 Task: Add a timeline in the project AgileNexus for the epic 'Disaster recovery (DR) planning' from 2023/06/15 to 2025/08/20. Add a timeline in the project AgileNexus for the epic 'Cloud backup and recovery' from 2023/03/16 to 2025/09/14. Add a timeline in the project AgileNexus for the epic 'Legacy system modernization' from 2024/02/22 to 2025/10/07
Action: Mouse moved to (207, 274)
Screenshot: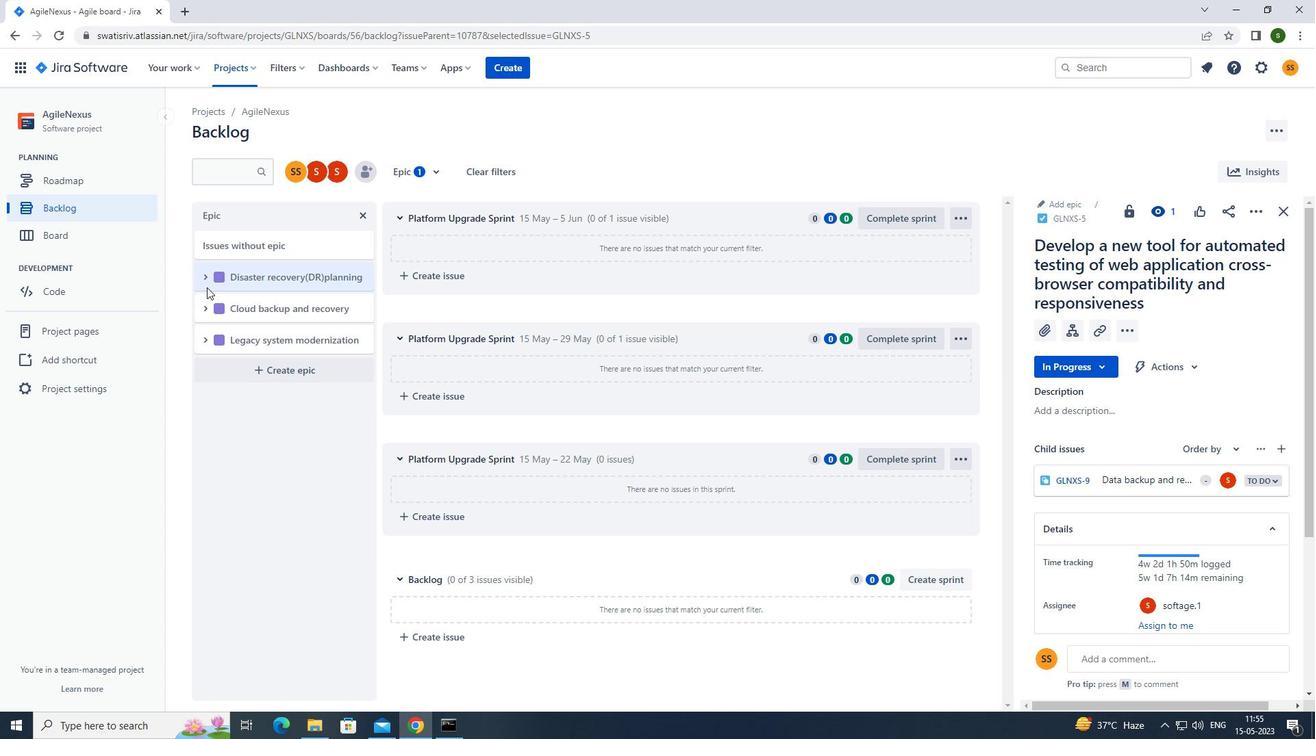 
Action: Mouse pressed left at (207, 274)
Screenshot: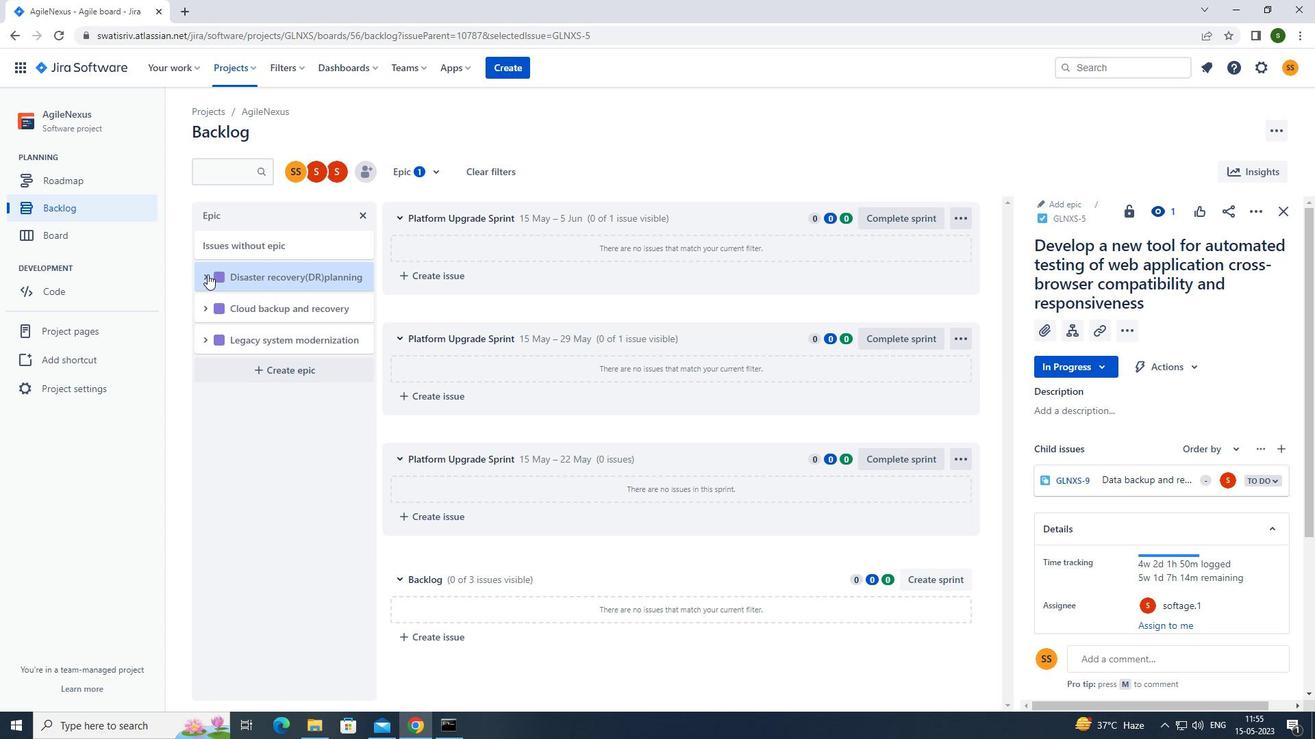 
Action: Mouse moved to (256, 393)
Screenshot: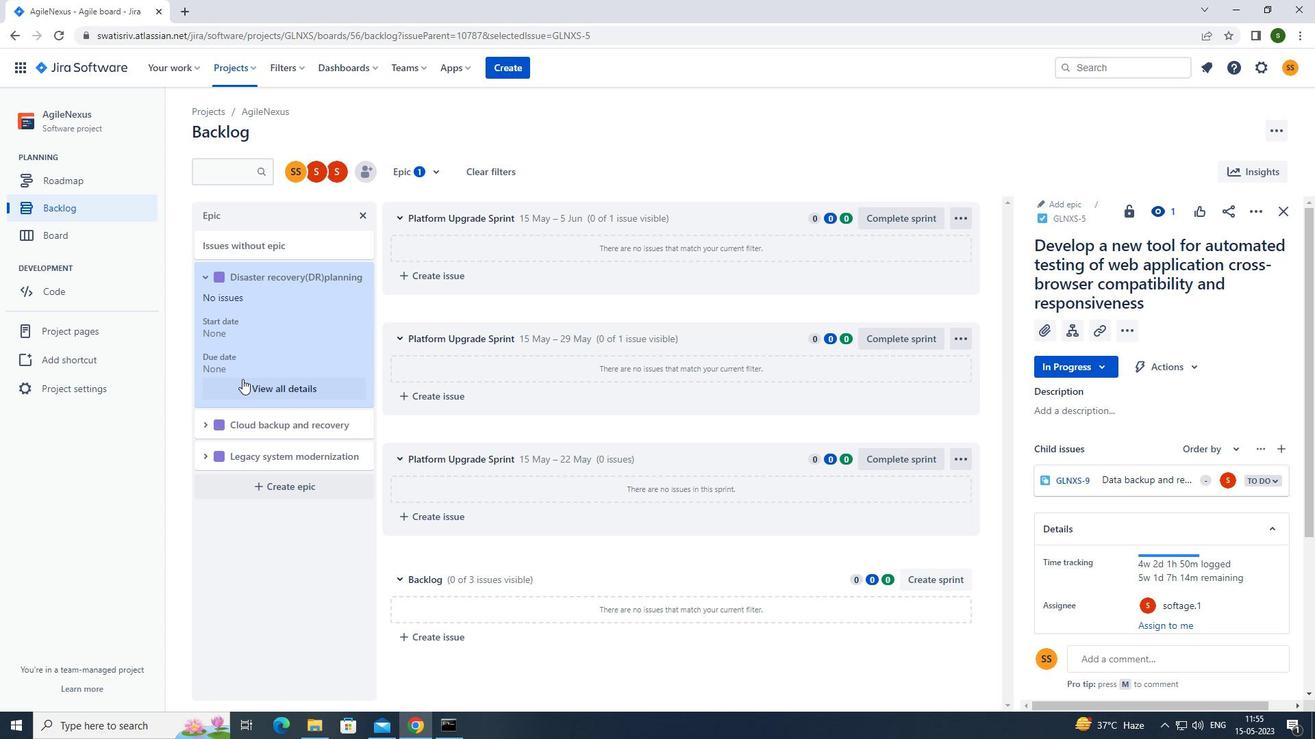 
Action: Mouse pressed left at (256, 393)
Screenshot: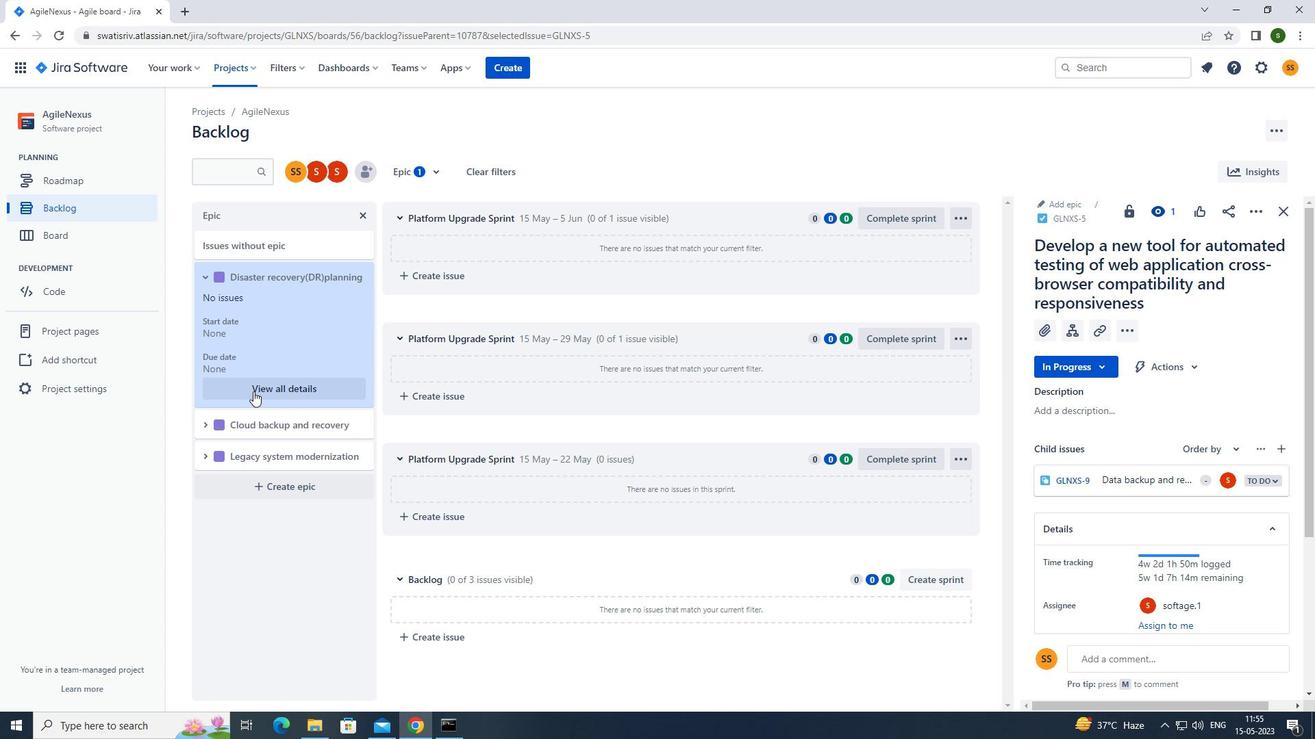
Action: Mouse moved to (1161, 499)
Screenshot: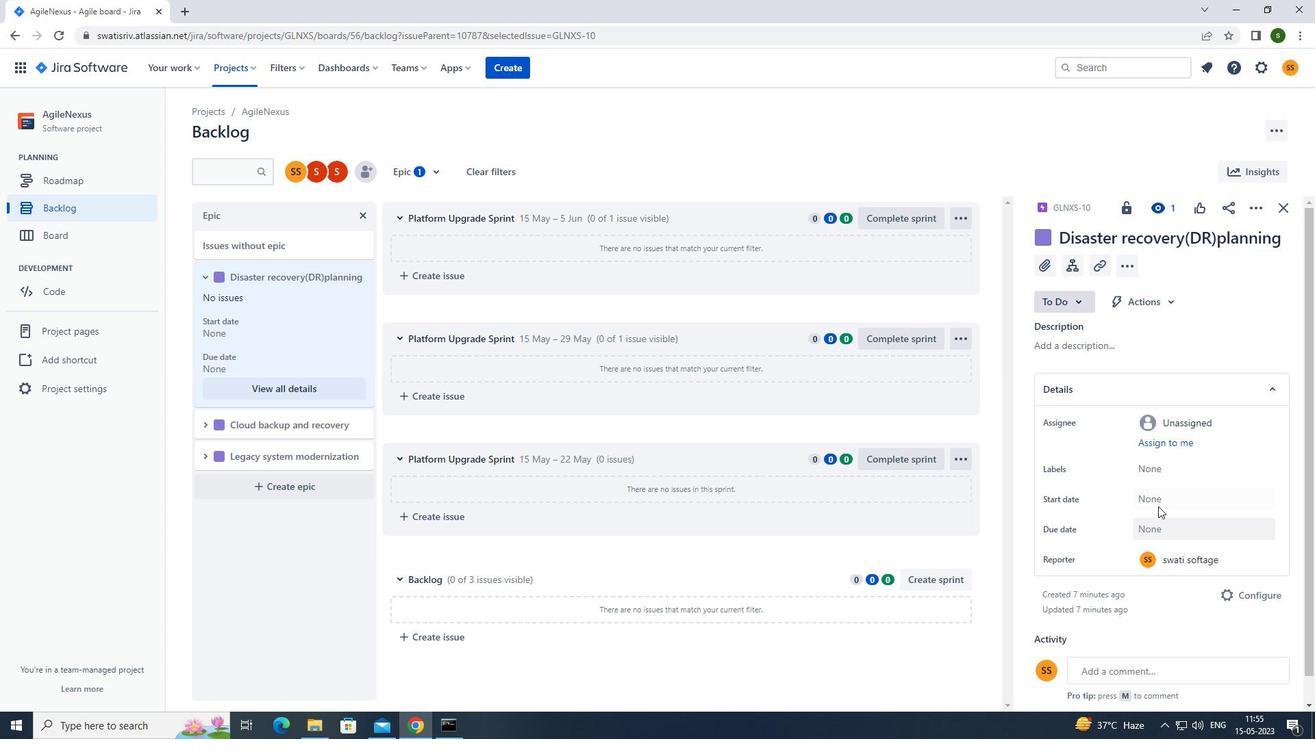 
Action: Mouse pressed left at (1161, 499)
Screenshot: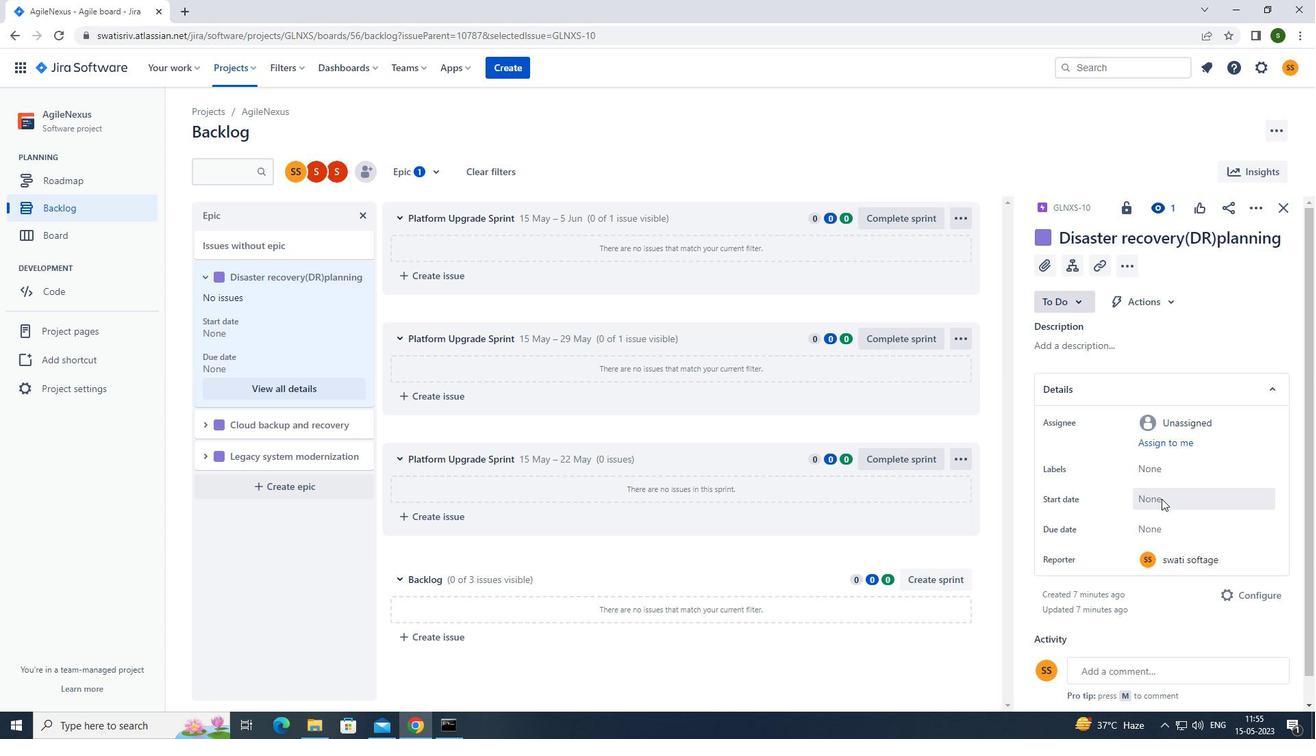
Action: Mouse moved to (1281, 296)
Screenshot: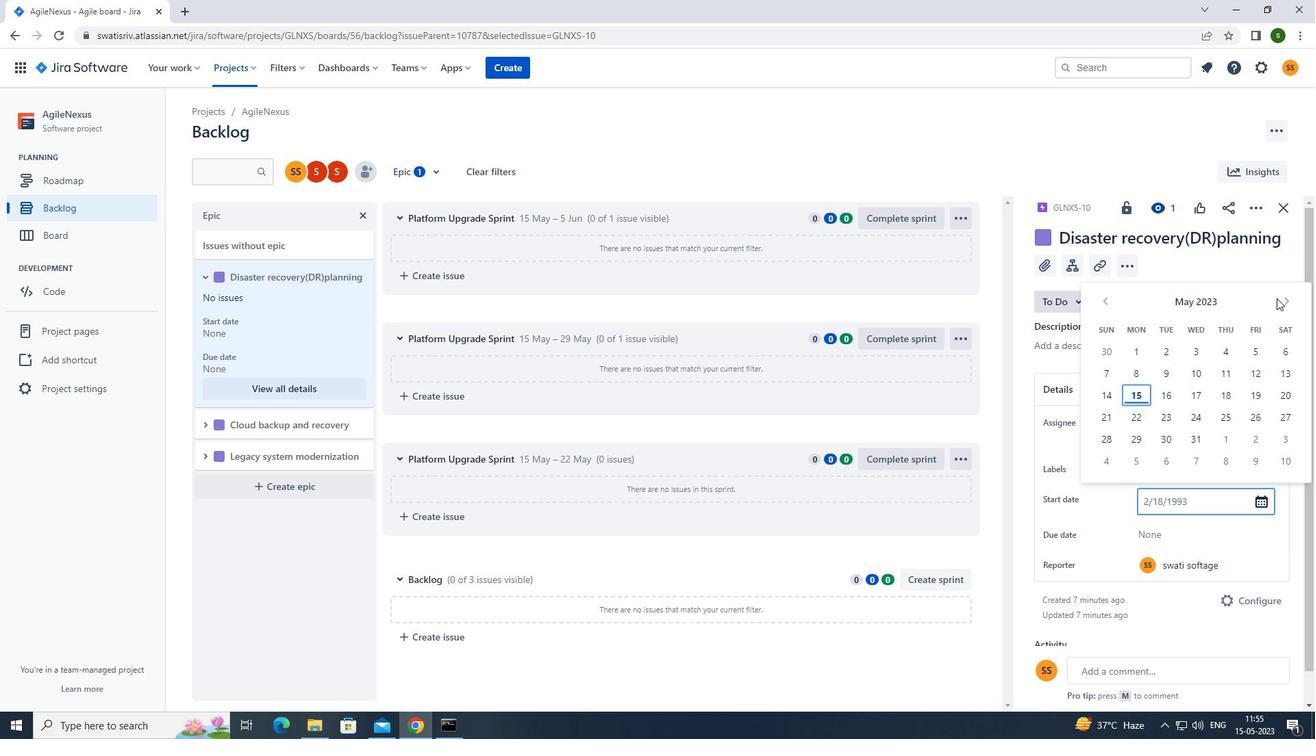 
Action: Mouse pressed left at (1281, 296)
Screenshot: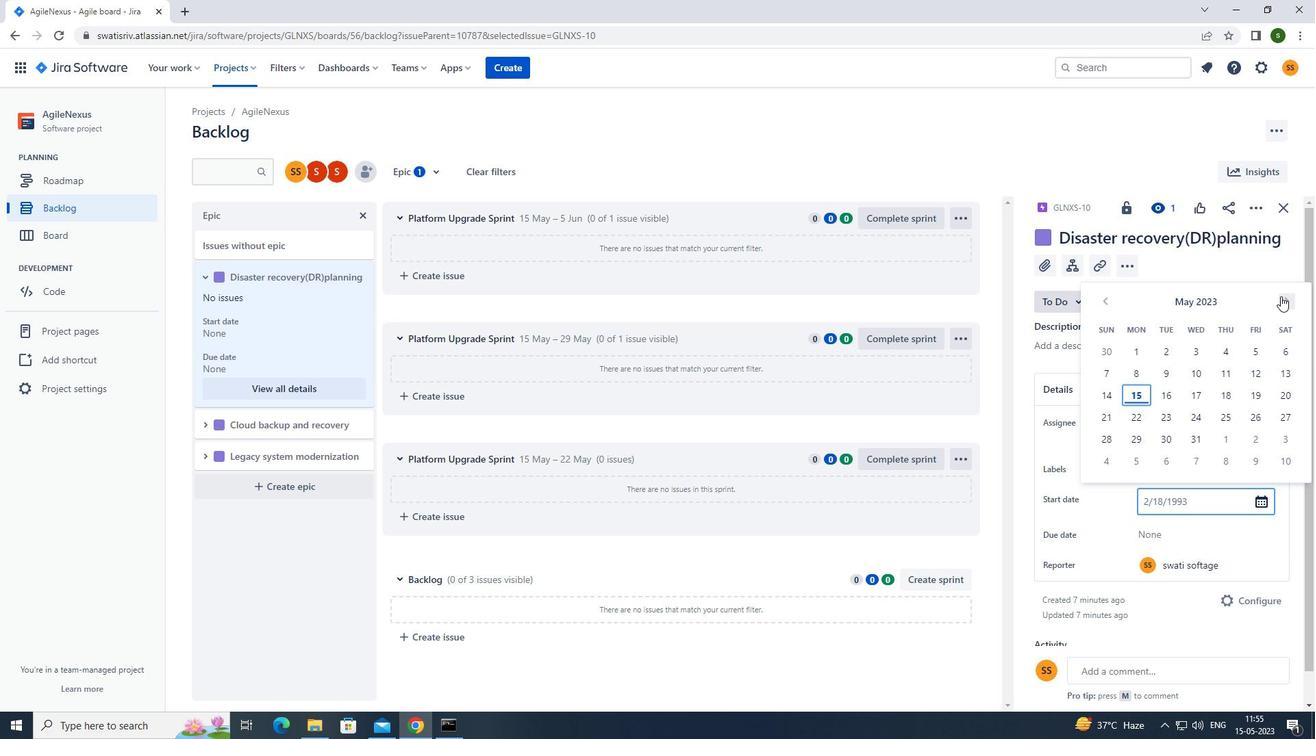 
Action: Mouse moved to (1231, 391)
Screenshot: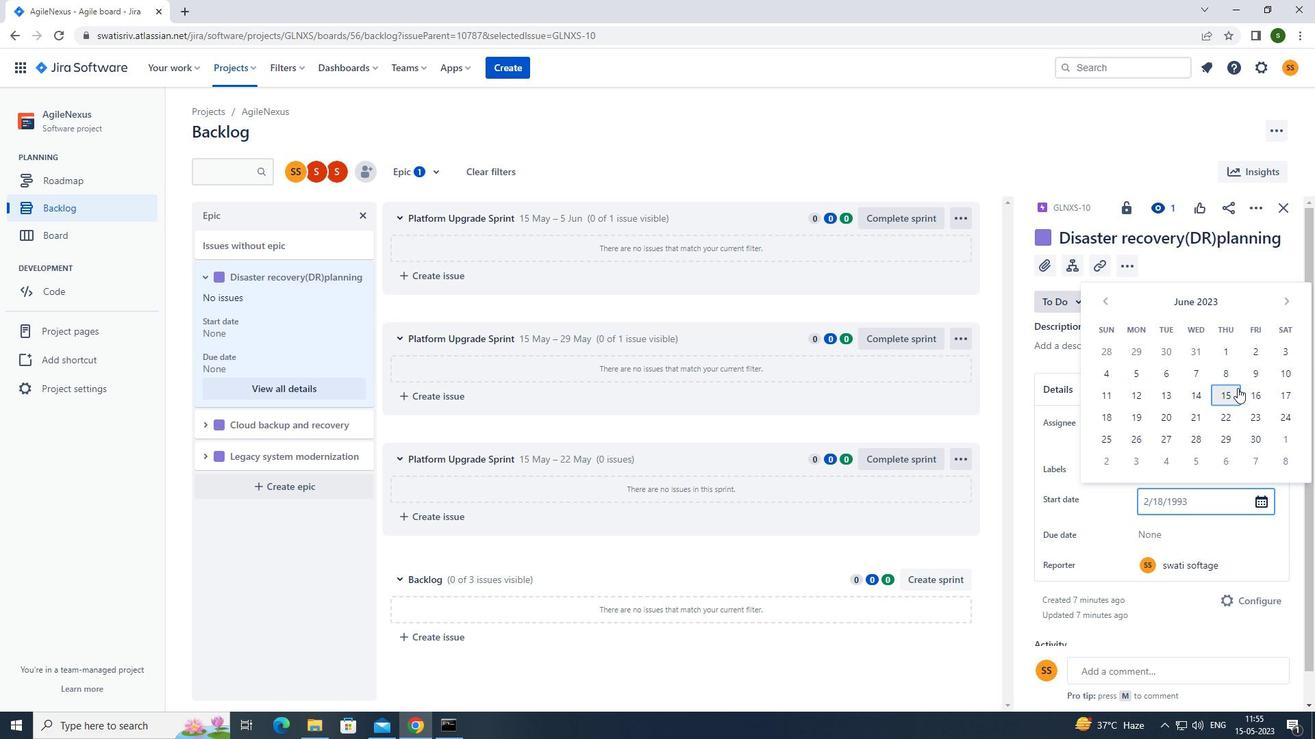 
Action: Mouse pressed left at (1231, 391)
Screenshot: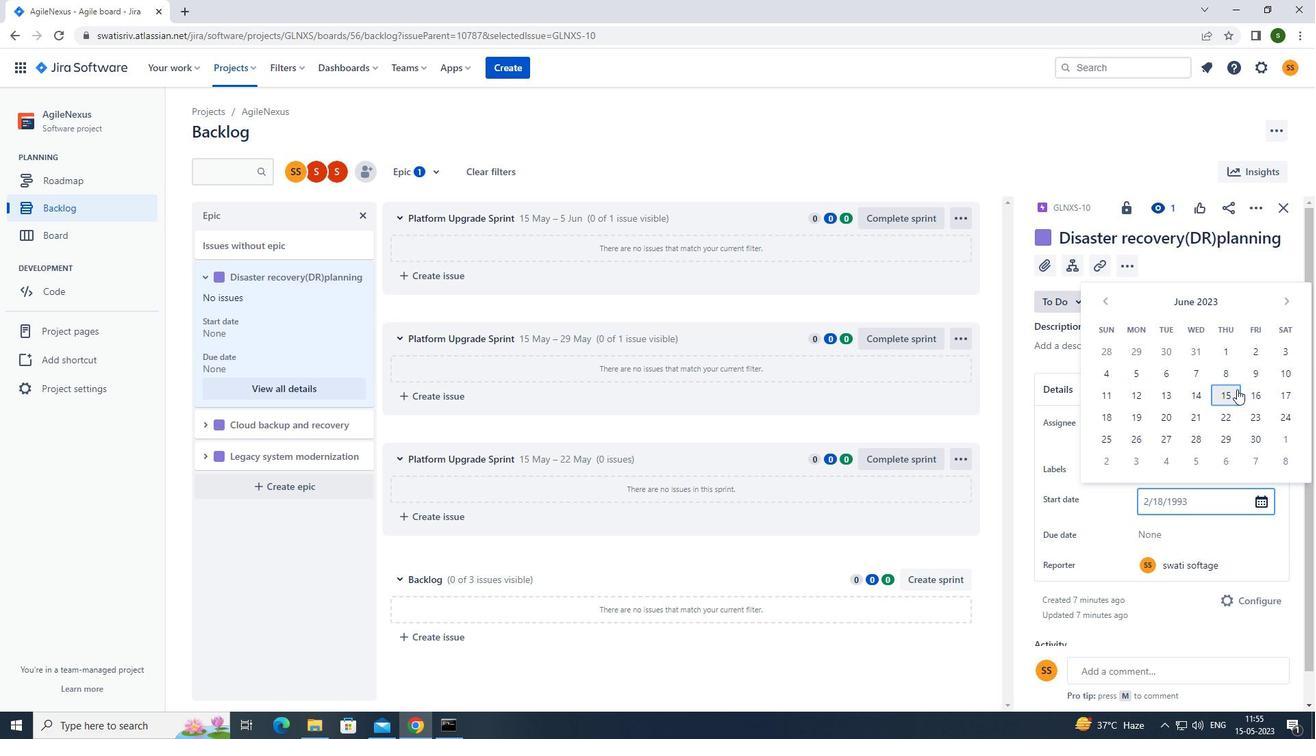 
Action: Mouse moved to (1167, 535)
Screenshot: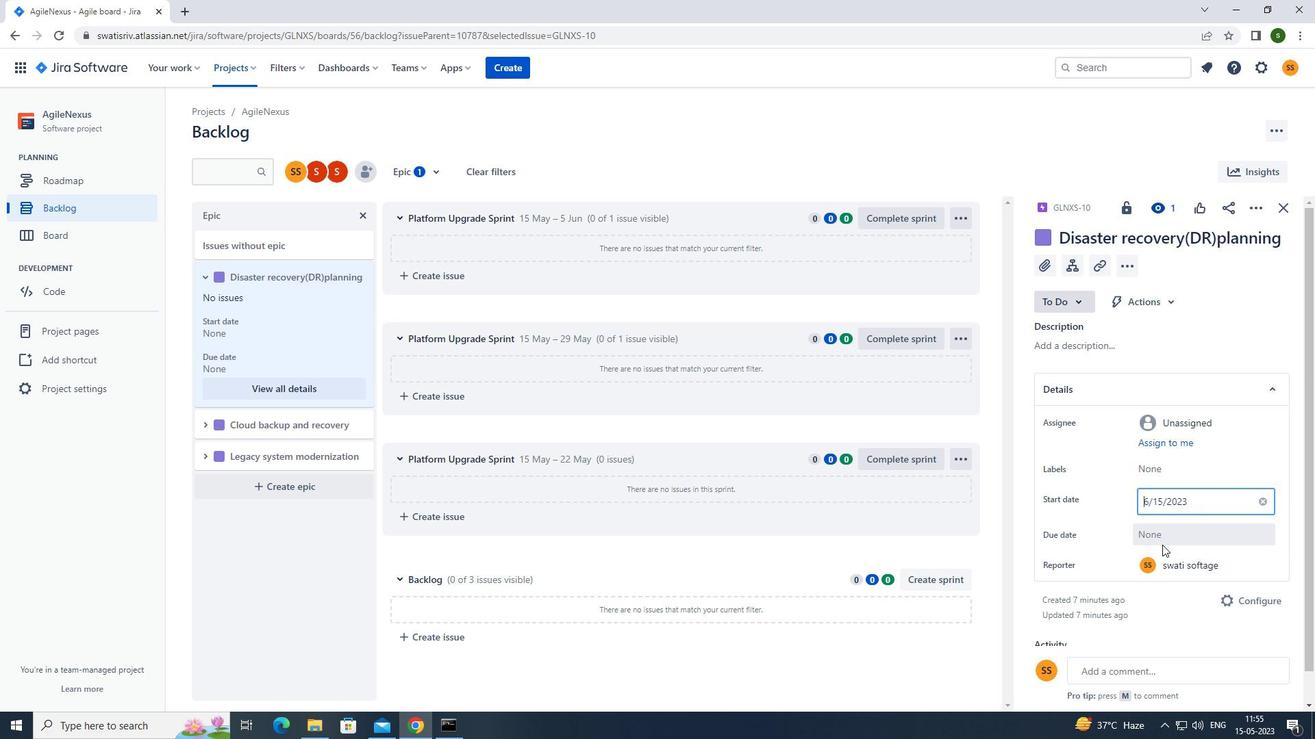 
Action: Mouse pressed left at (1167, 535)
Screenshot: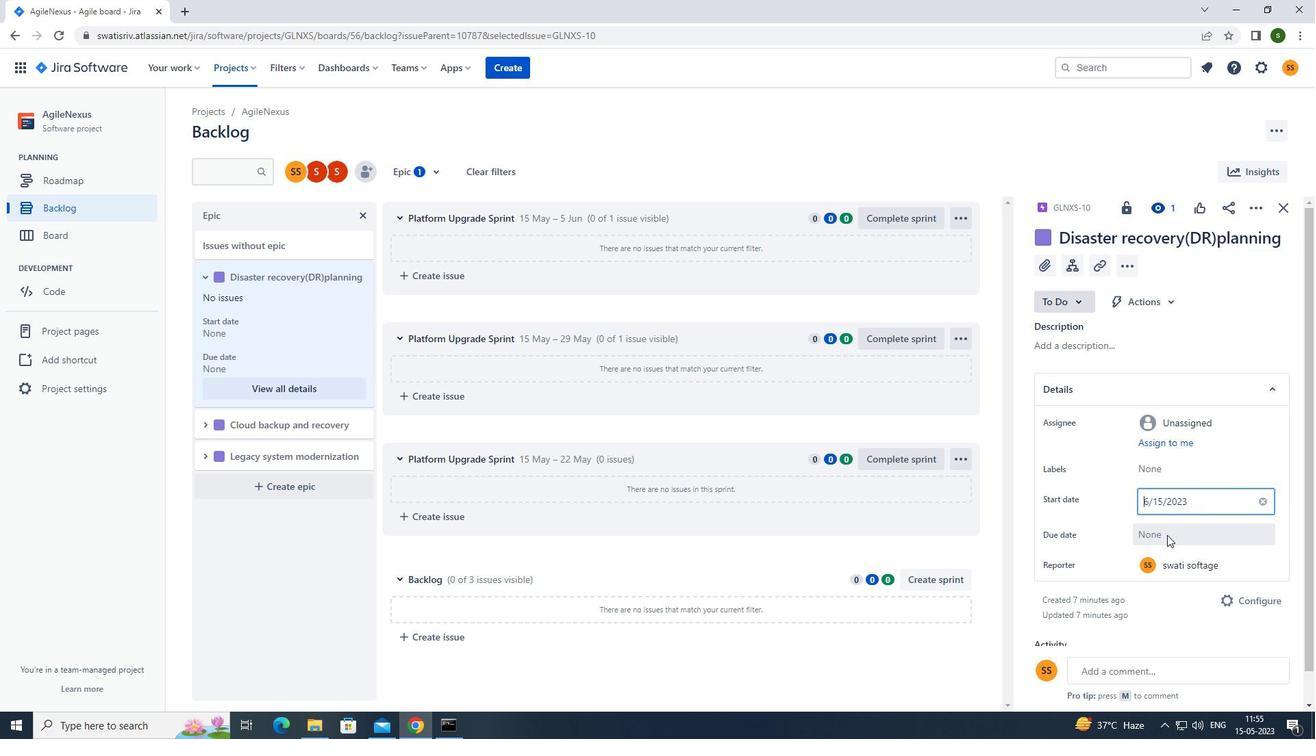 
Action: Mouse moved to (1284, 338)
Screenshot: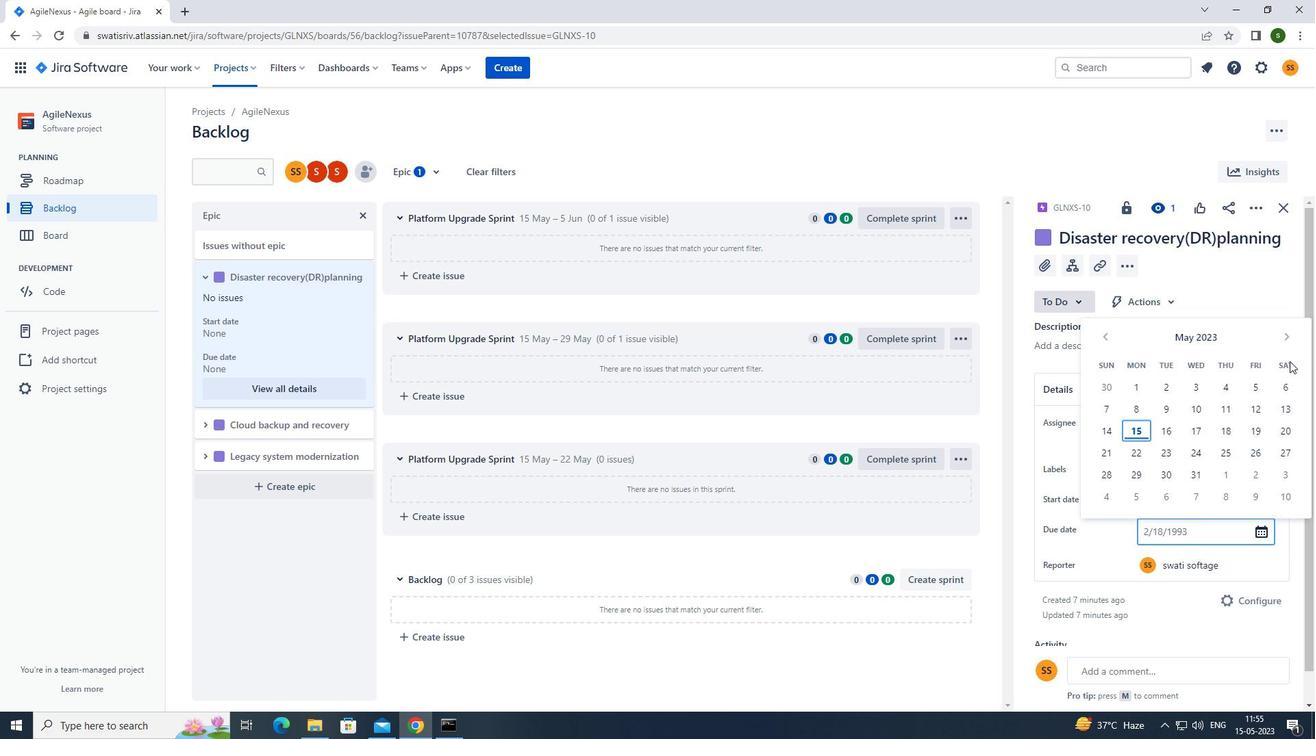 
Action: Mouse pressed left at (1284, 338)
Screenshot: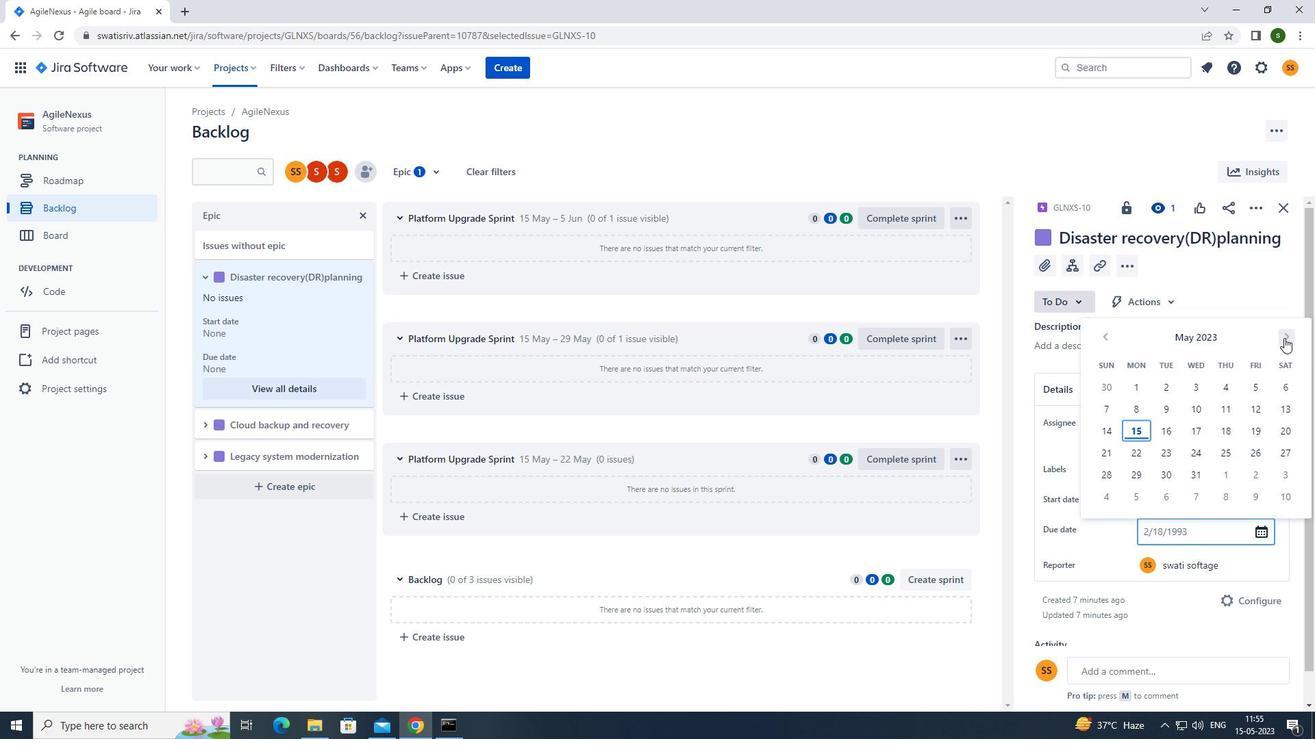 
Action: Mouse pressed left at (1284, 338)
Screenshot: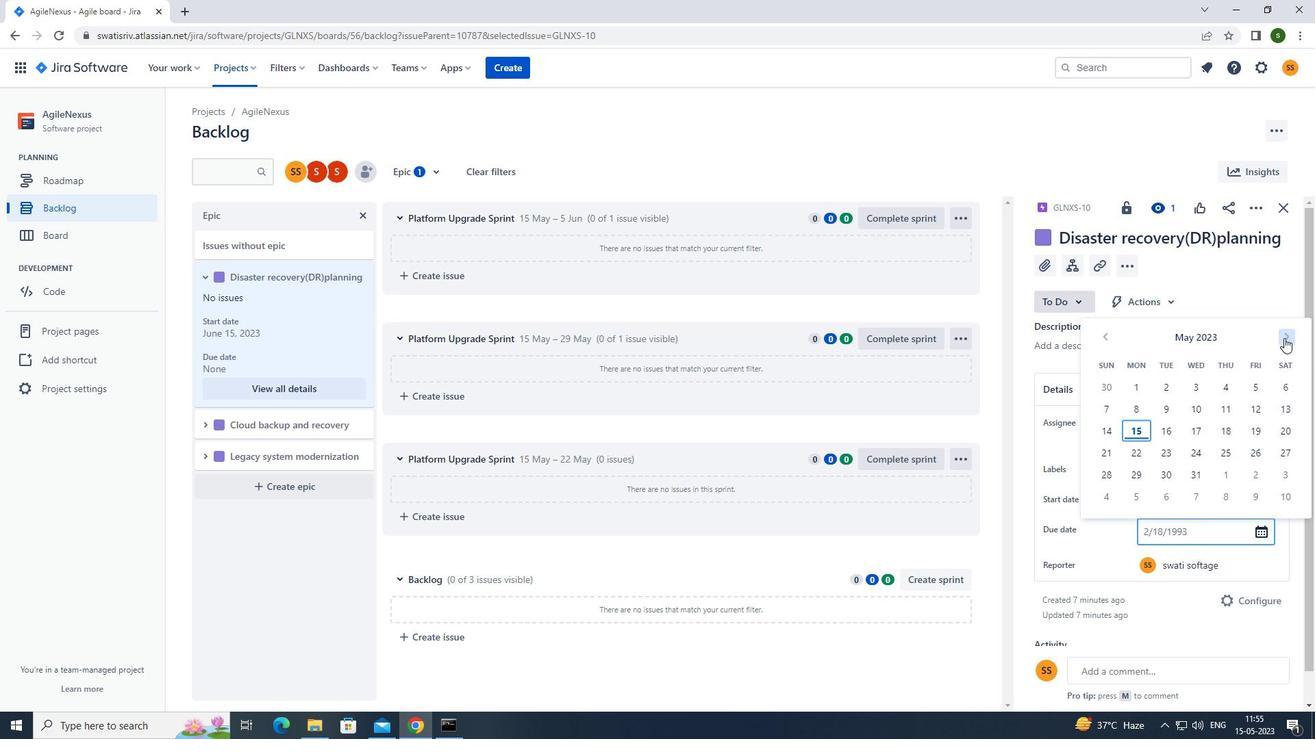 
Action: Mouse pressed left at (1284, 338)
Screenshot: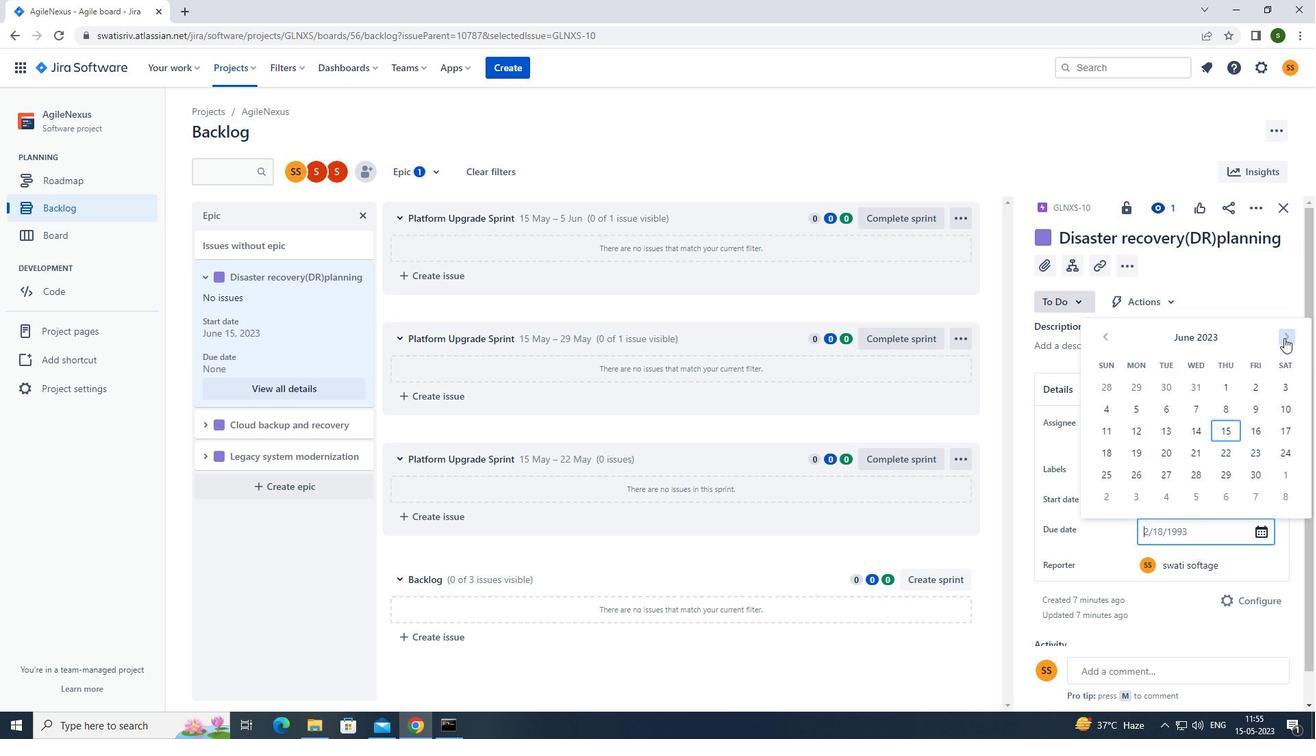 
Action: Mouse pressed left at (1284, 338)
Screenshot: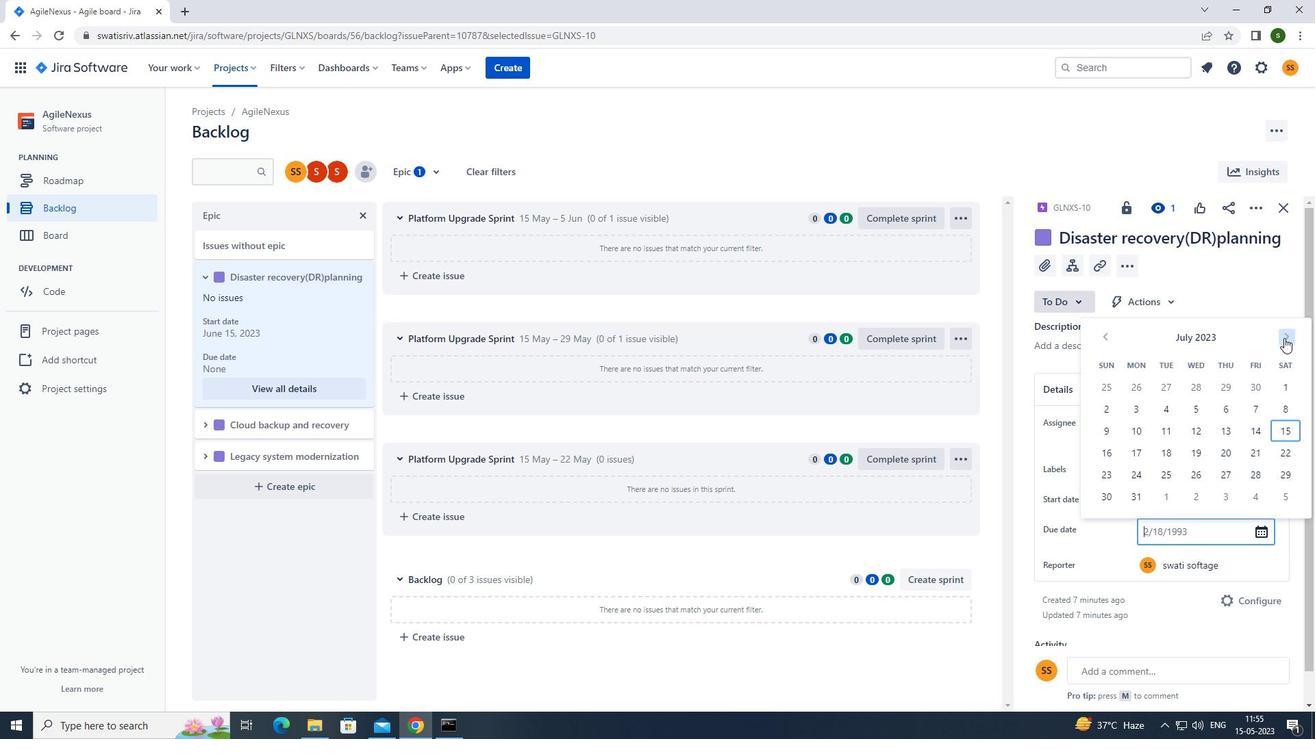 
Action: Mouse pressed left at (1284, 338)
Screenshot: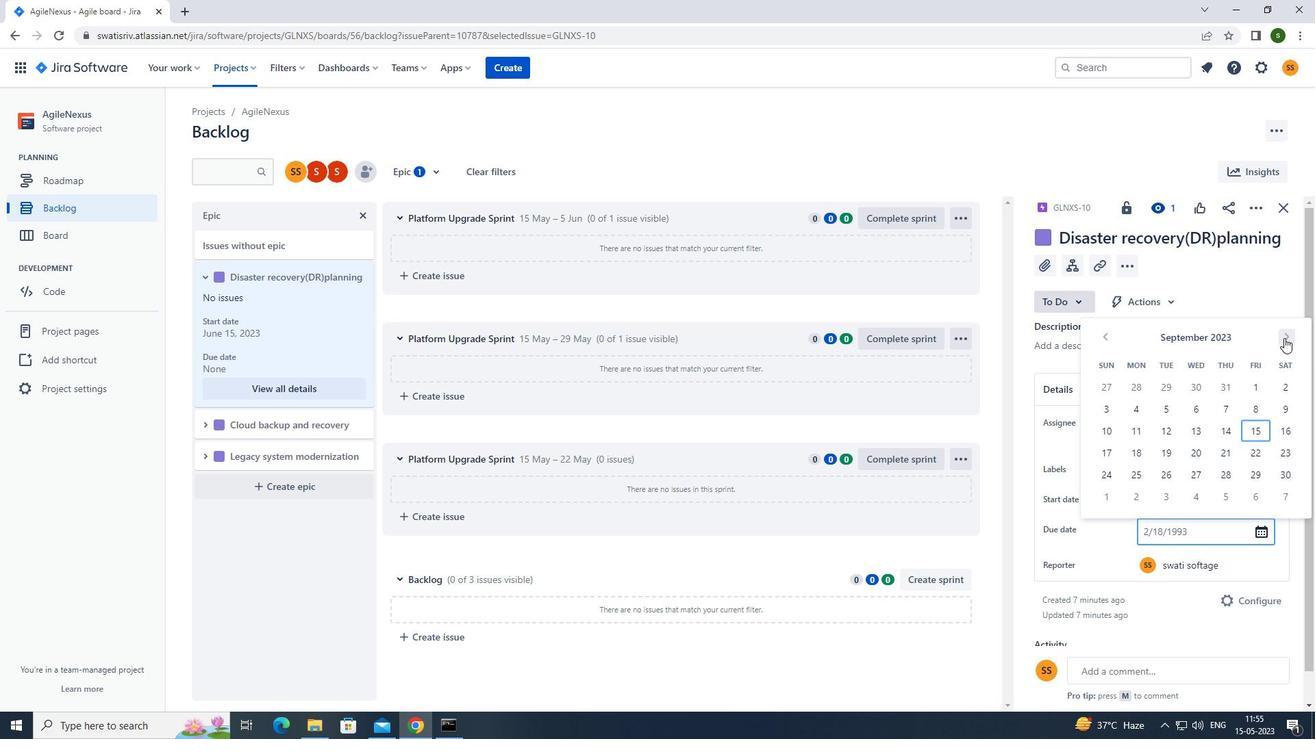 
Action: Mouse pressed left at (1284, 338)
Screenshot: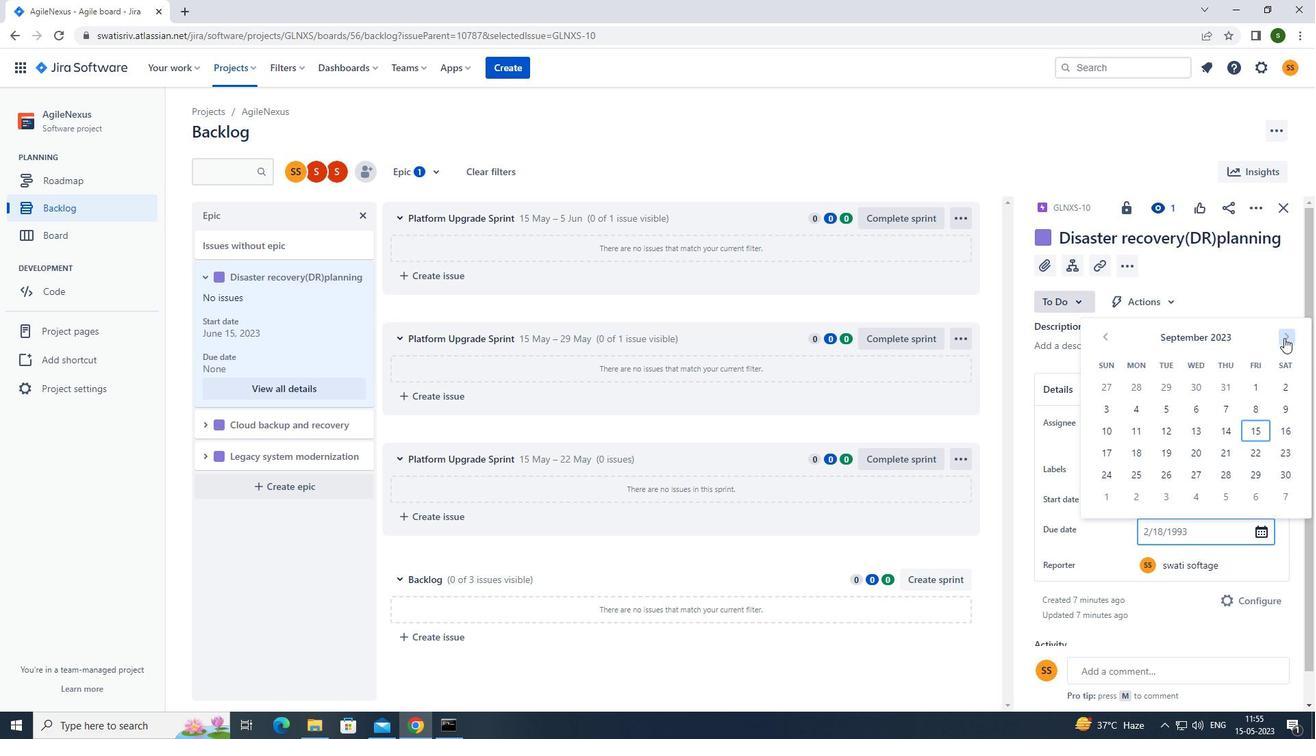
Action: Mouse pressed left at (1284, 338)
Screenshot: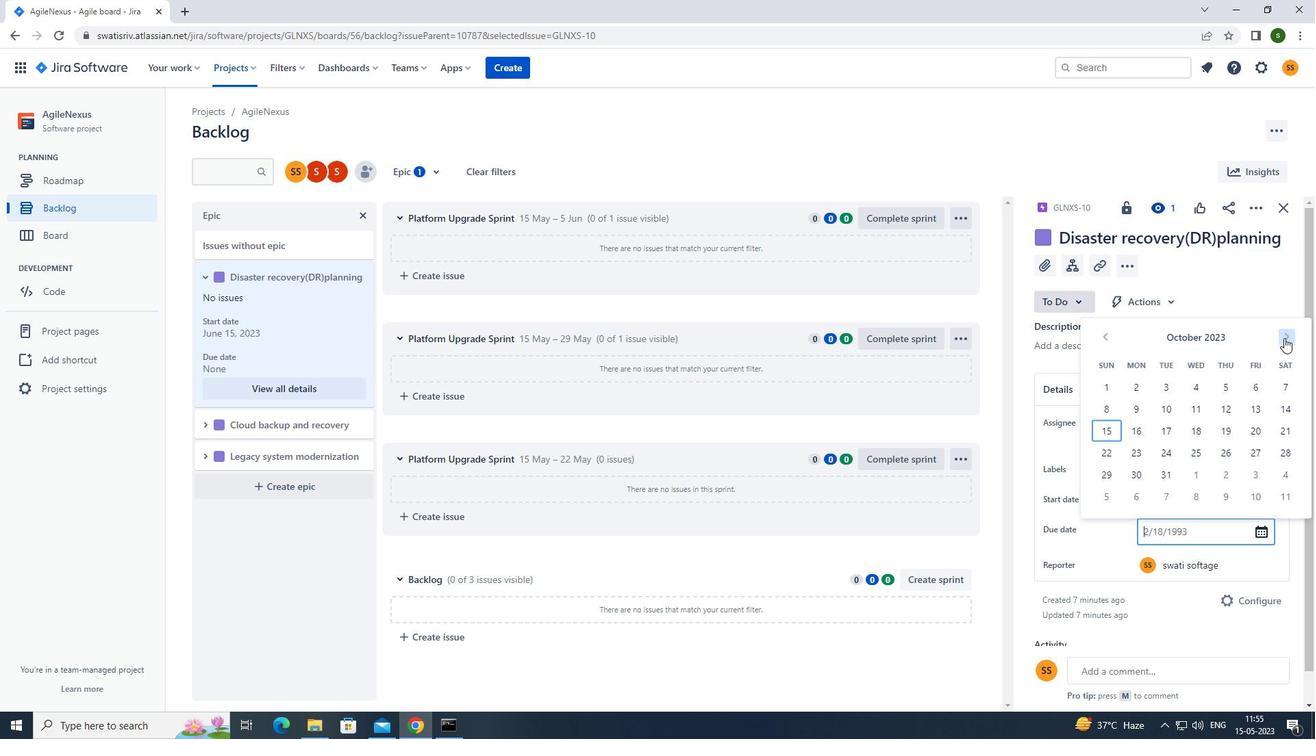 
Action: Mouse pressed left at (1284, 338)
Screenshot: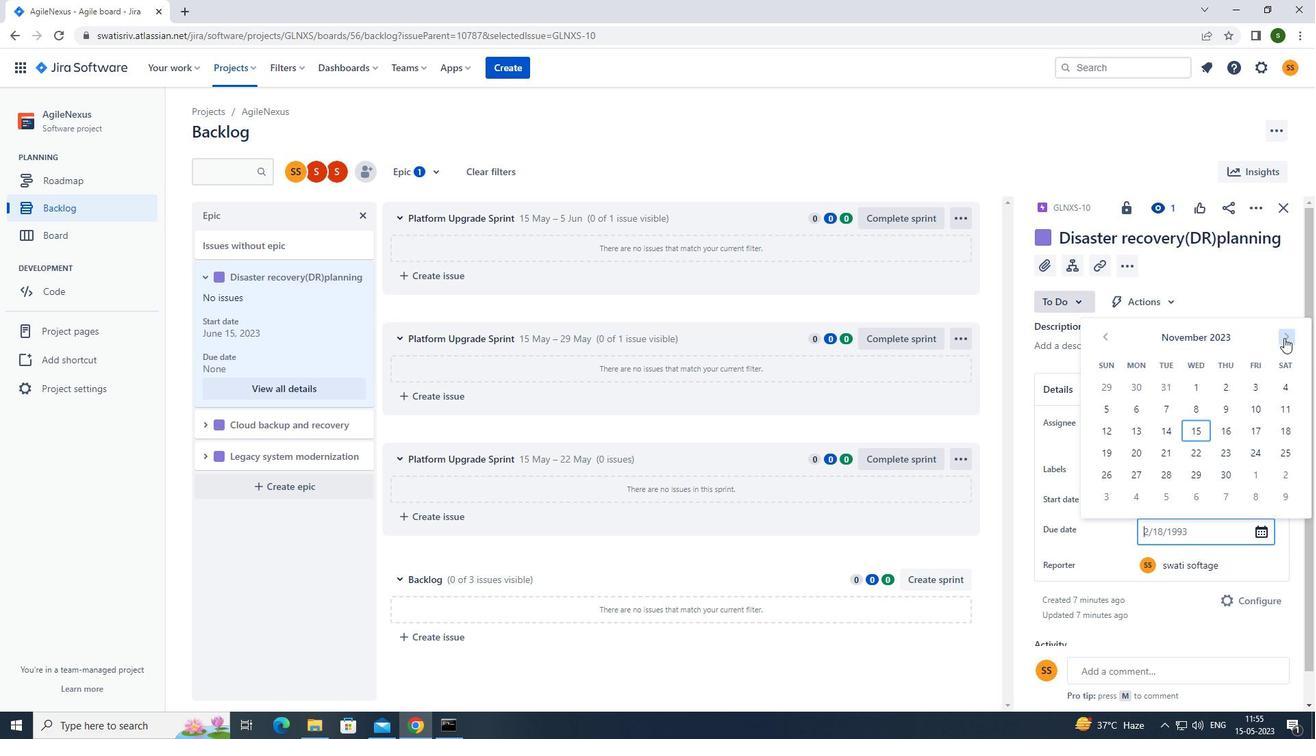 
Action: Mouse pressed left at (1284, 338)
Screenshot: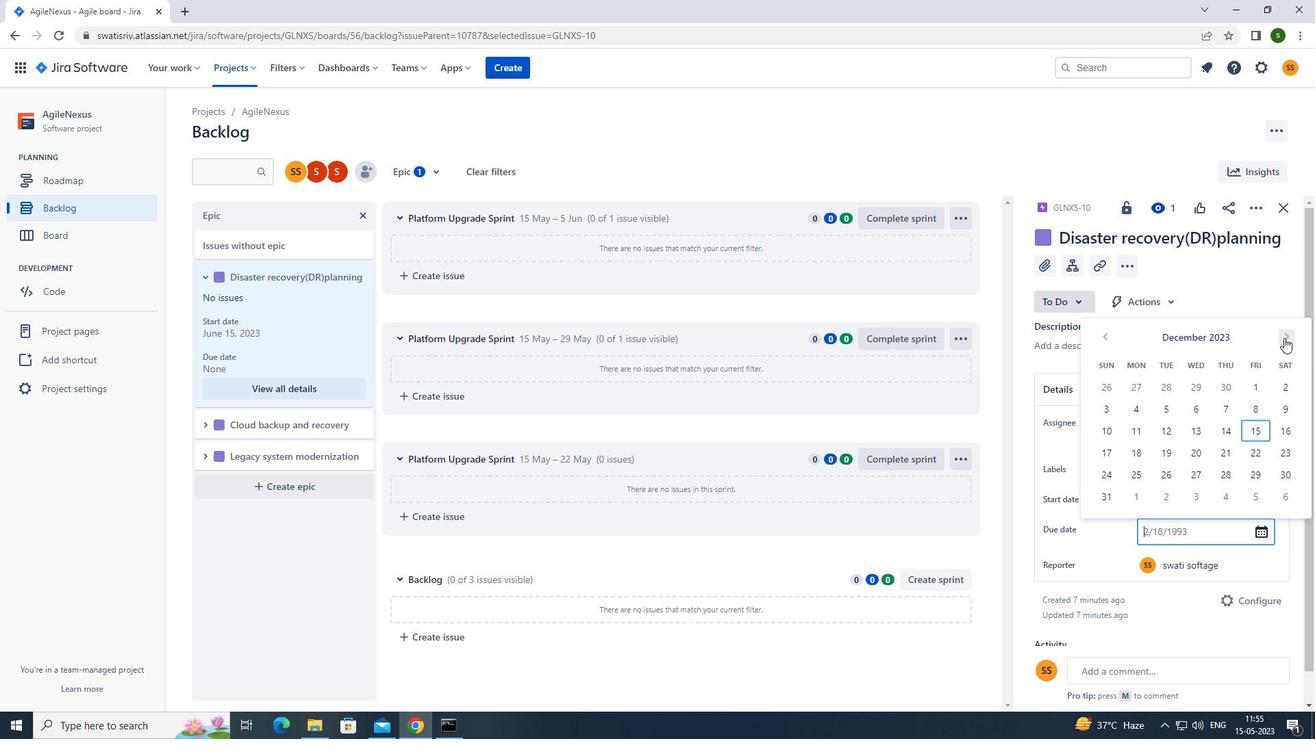 
Action: Mouse pressed left at (1284, 338)
Screenshot: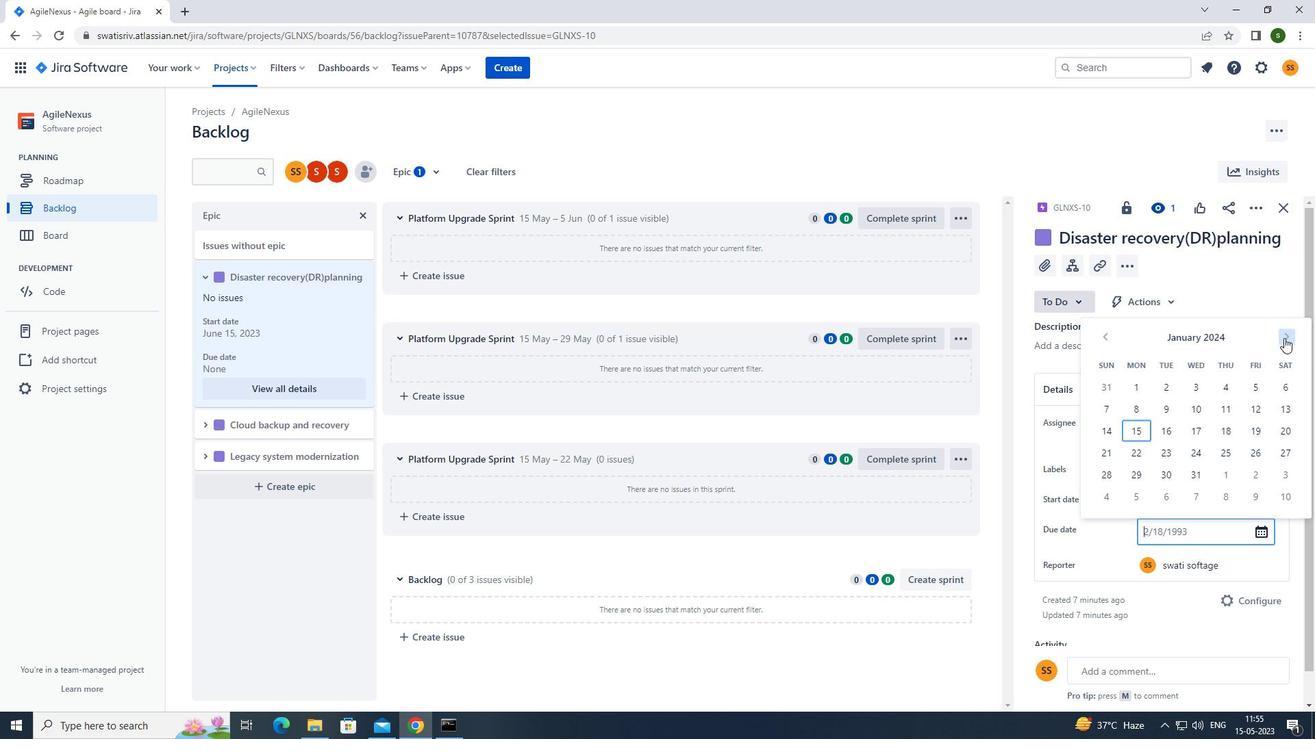 
Action: Mouse pressed left at (1284, 338)
Screenshot: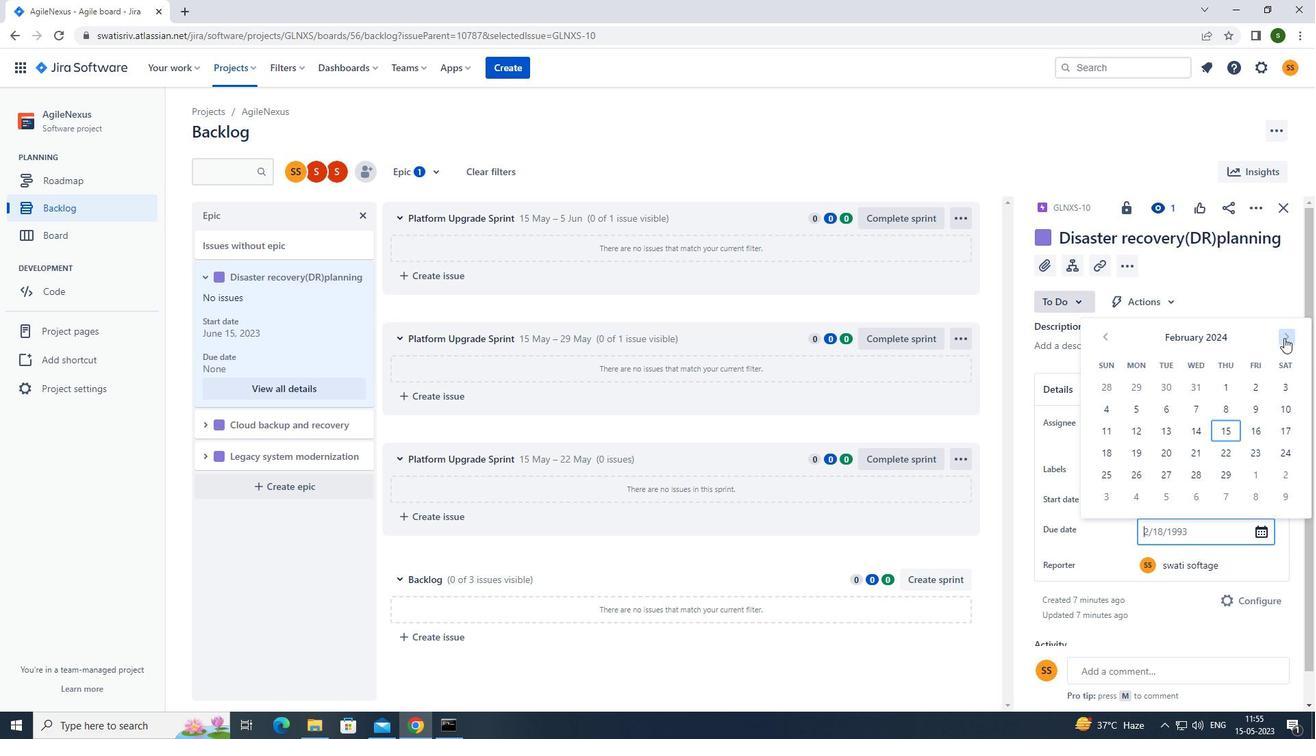 
Action: Mouse pressed left at (1284, 338)
Screenshot: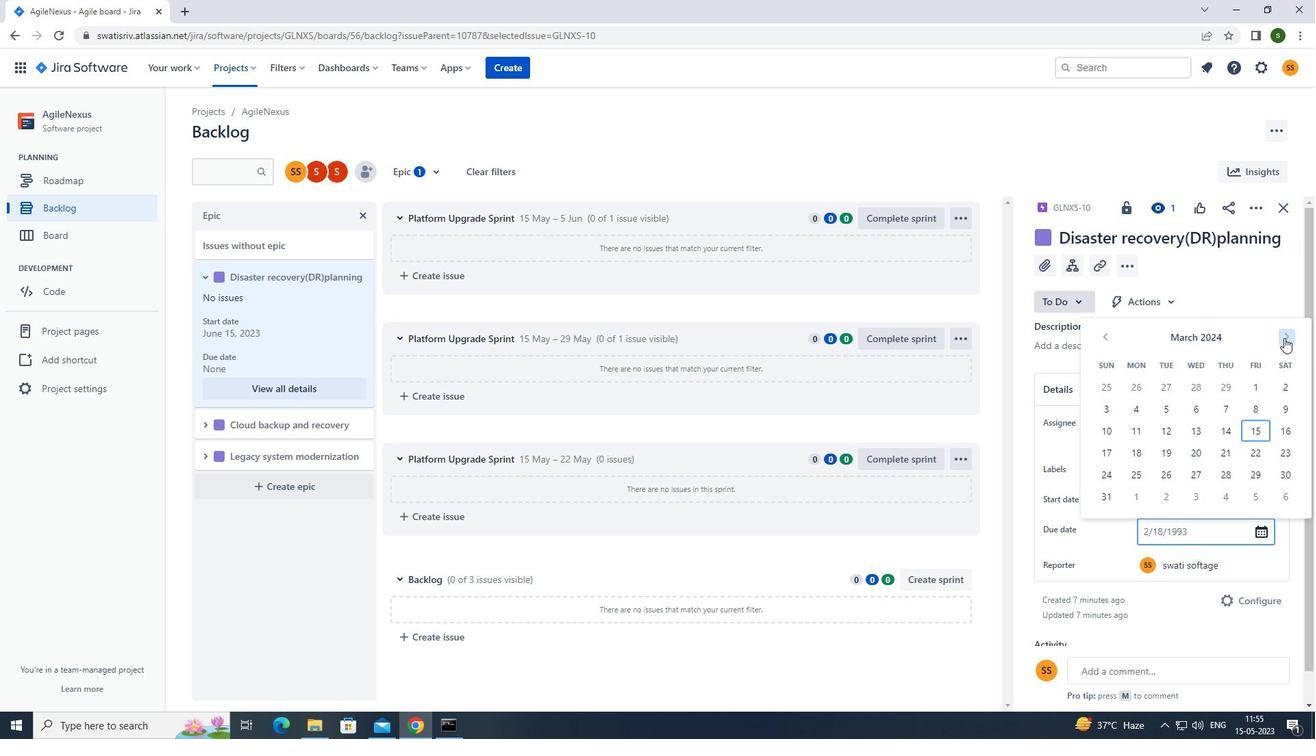 
Action: Mouse pressed left at (1284, 338)
Screenshot: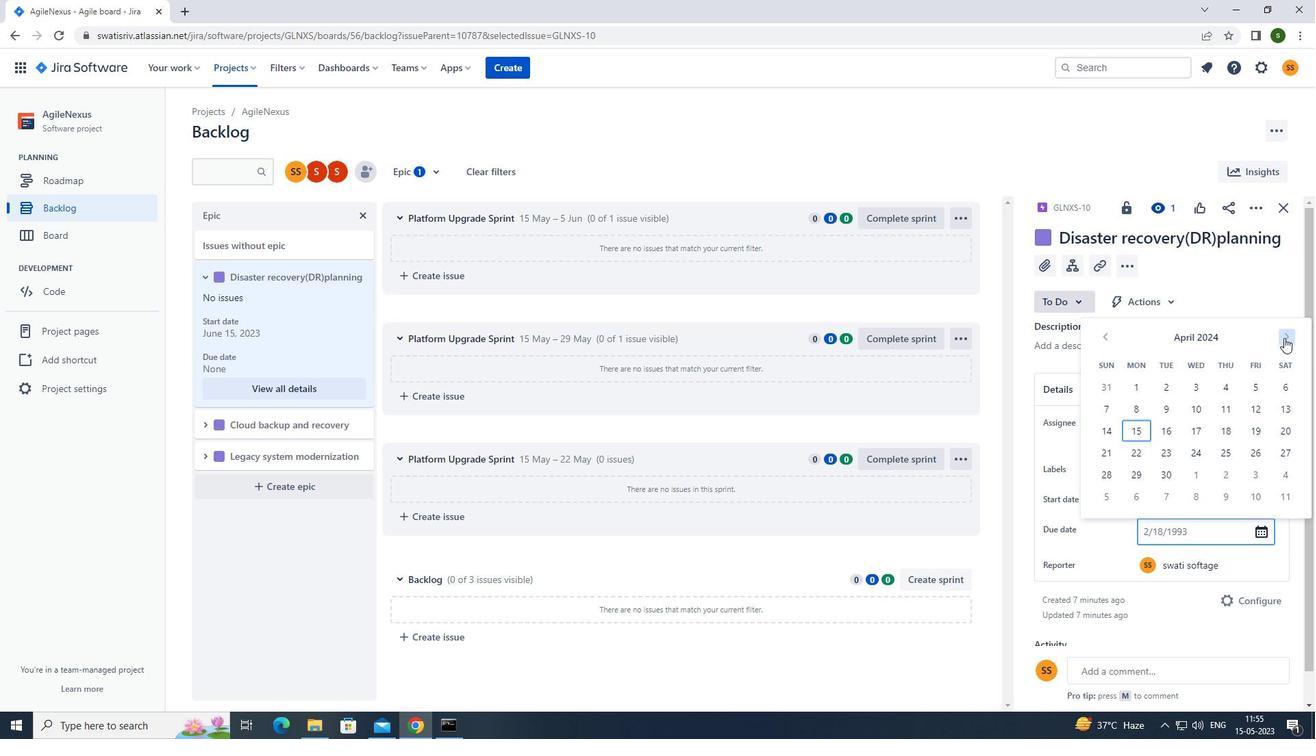 
Action: Mouse pressed left at (1284, 338)
Screenshot: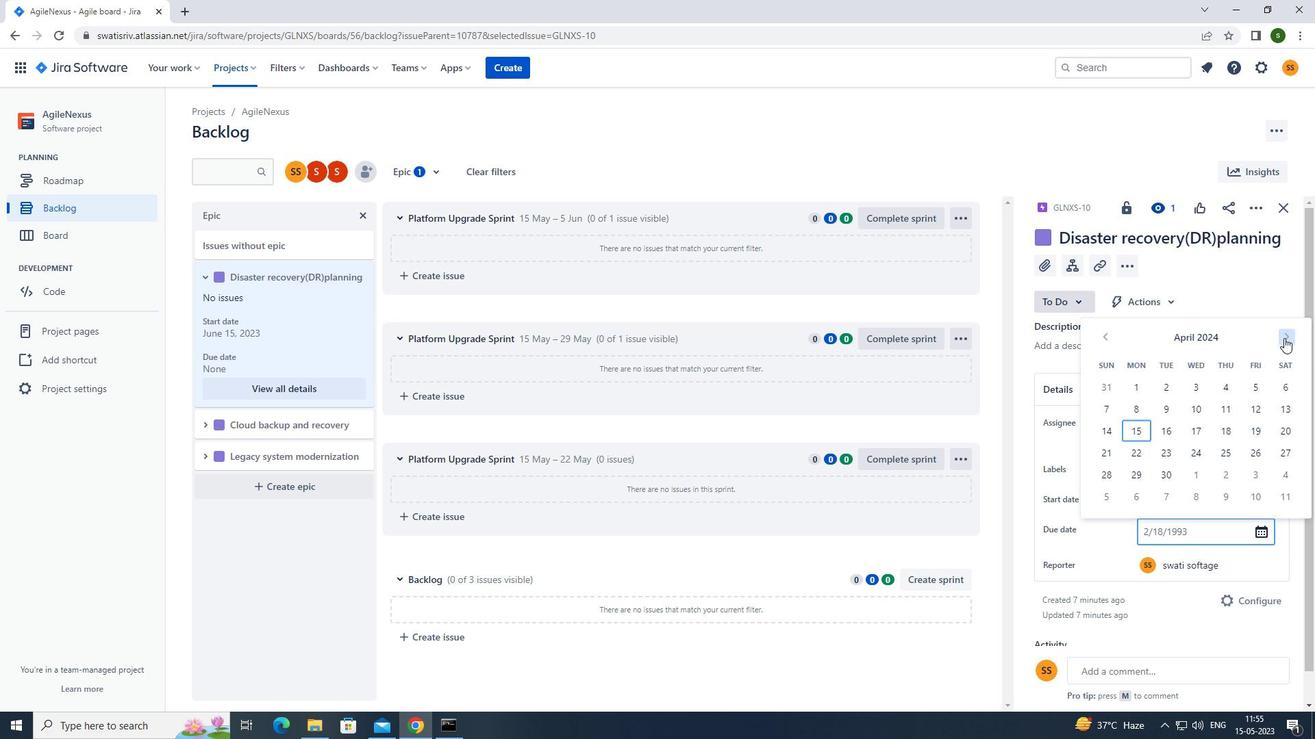 
Action: Mouse pressed left at (1284, 338)
Screenshot: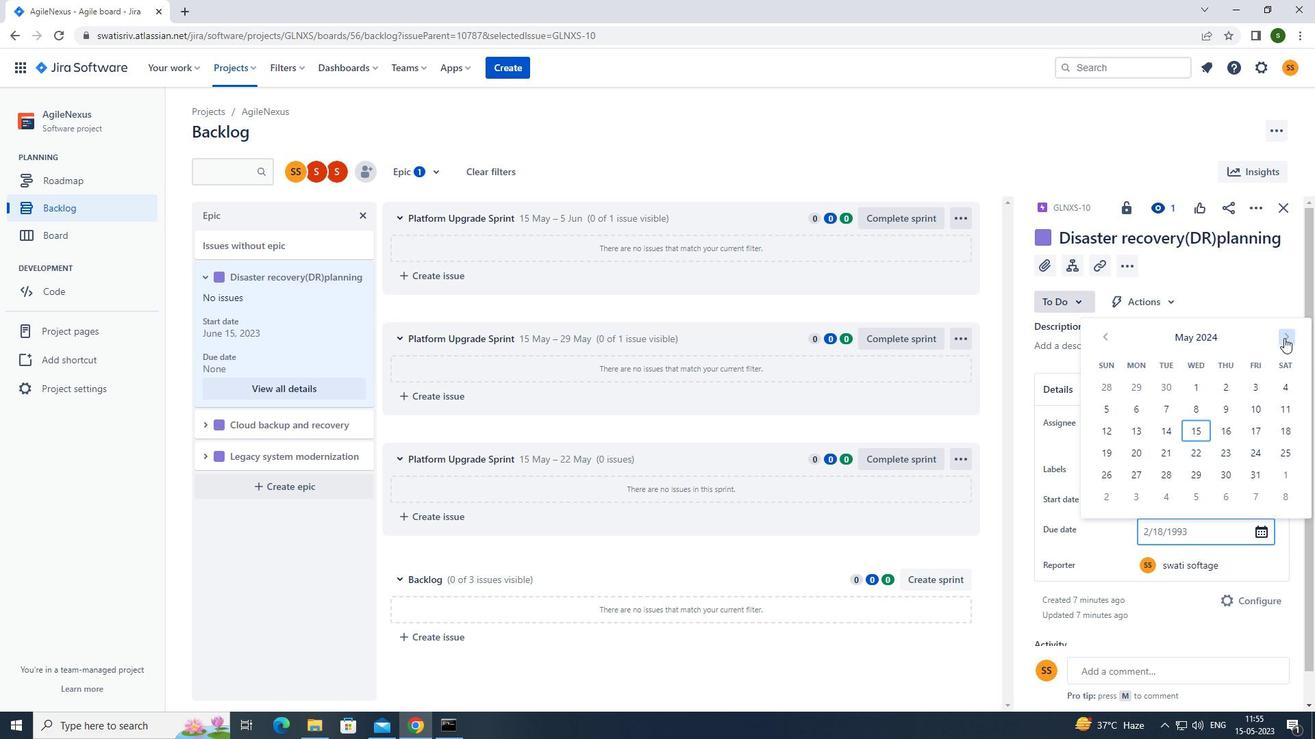 
Action: Mouse pressed left at (1284, 338)
Screenshot: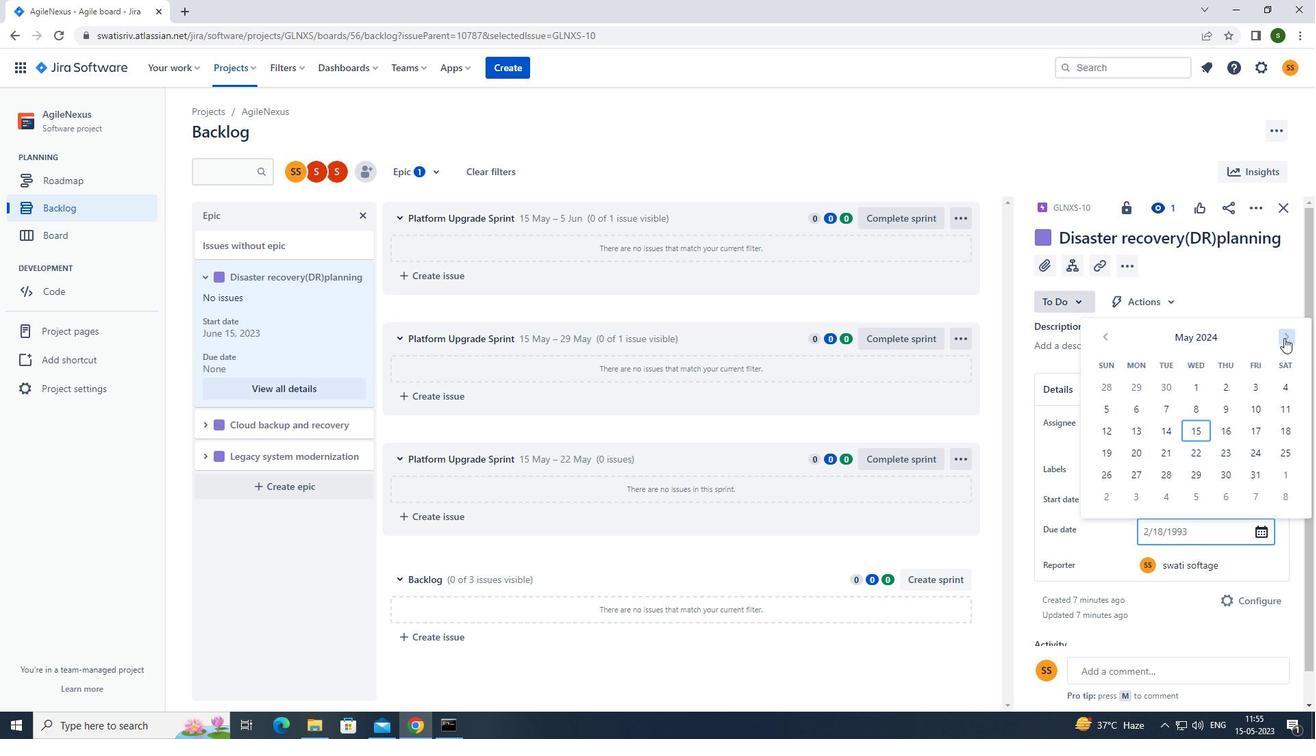 
Action: Mouse pressed left at (1284, 338)
Screenshot: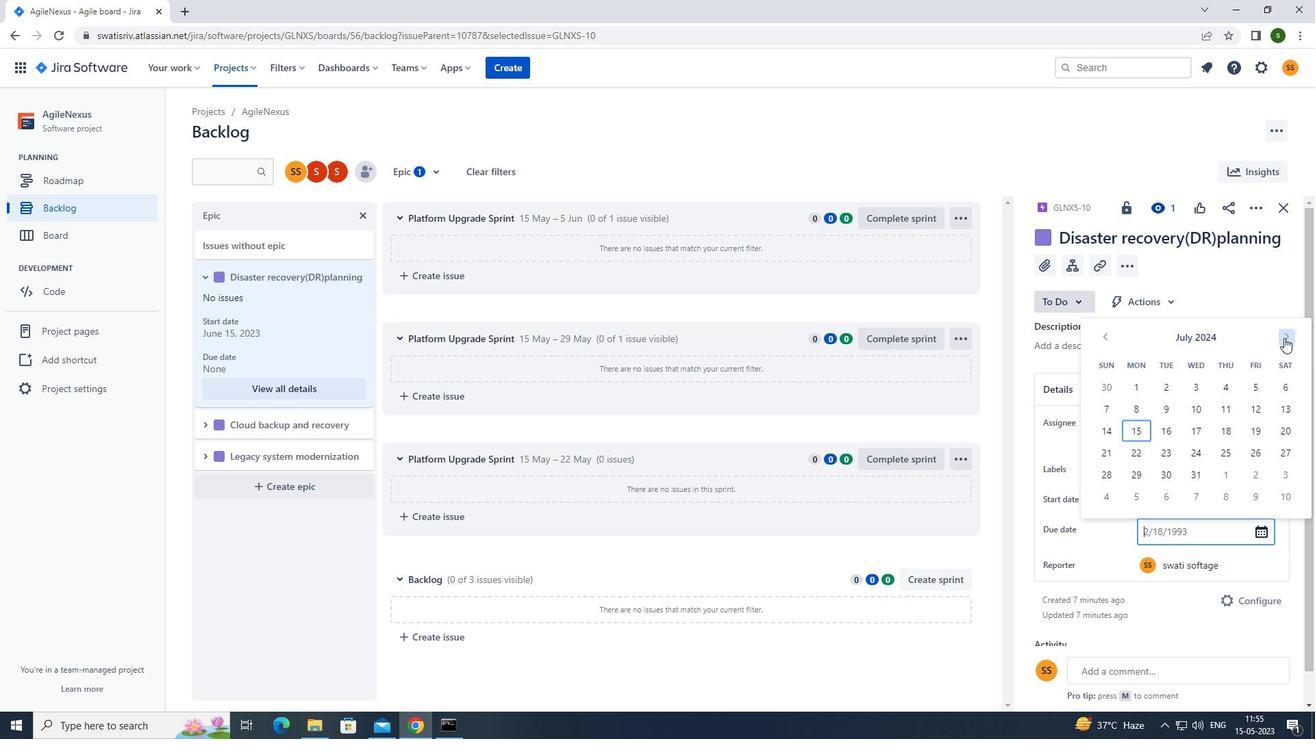 
Action: Mouse pressed left at (1284, 338)
Screenshot: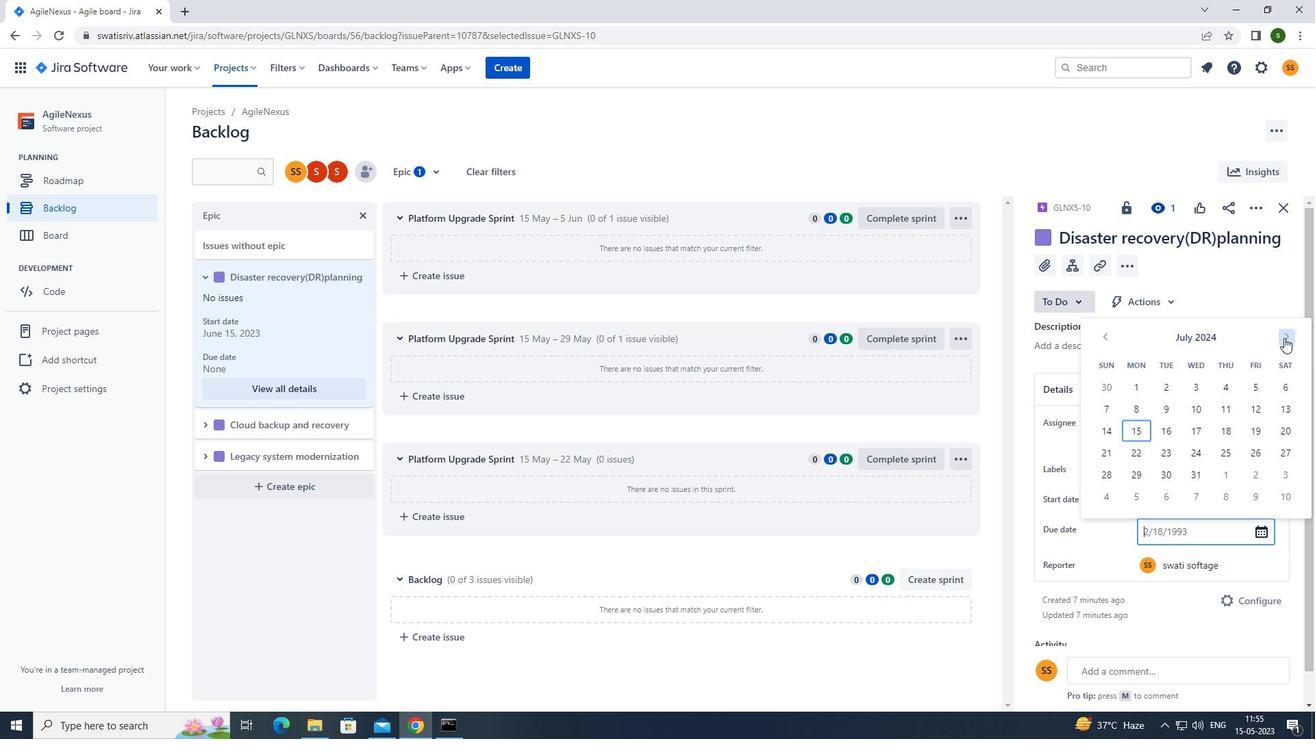 
Action: Mouse pressed left at (1284, 338)
Screenshot: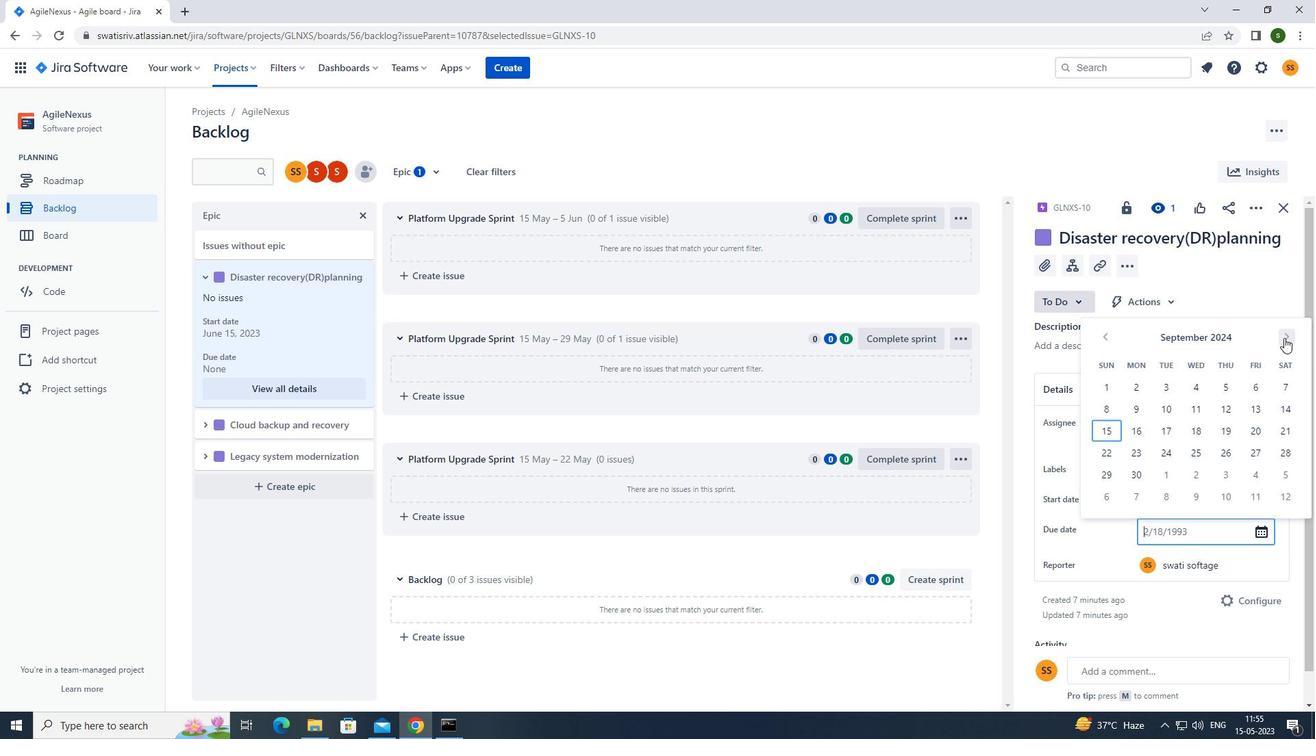 
Action: Mouse pressed left at (1284, 338)
Screenshot: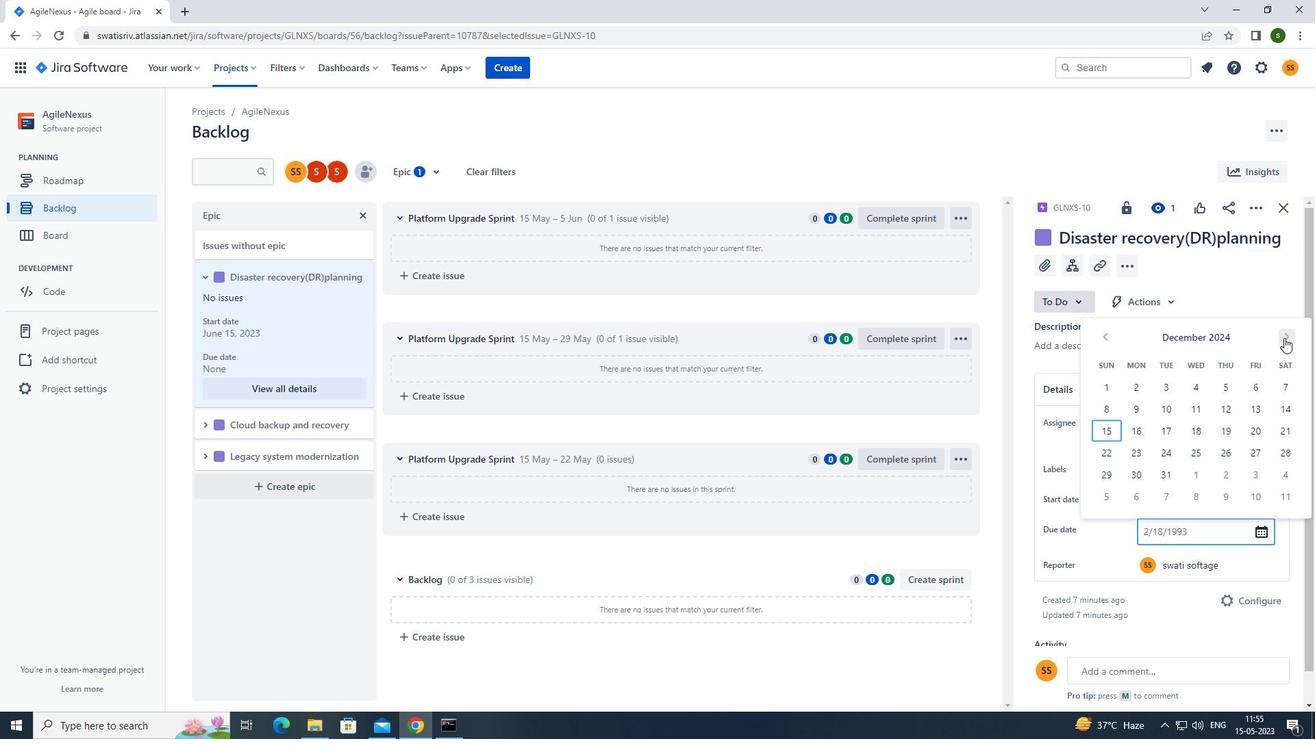 
Action: Mouse pressed left at (1284, 338)
Screenshot: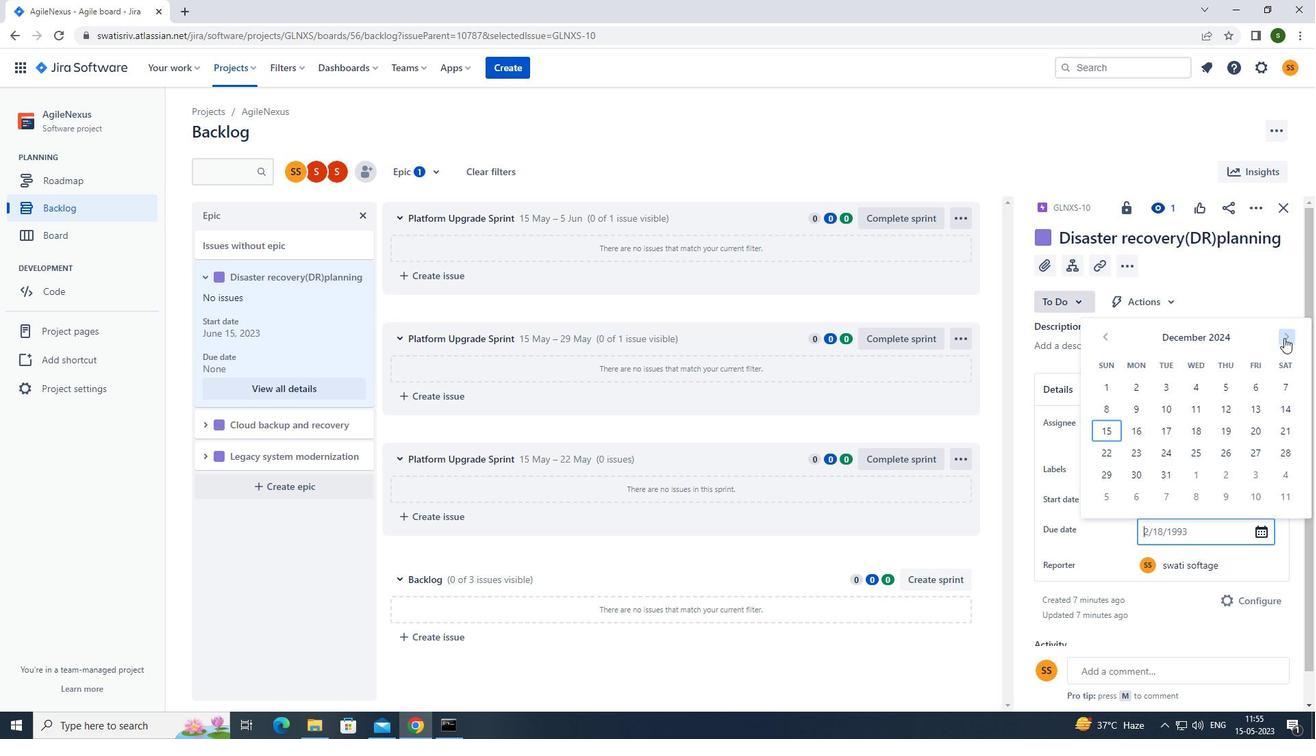 
Action: Mouse pressed left at (1284, 338)
Screenshot: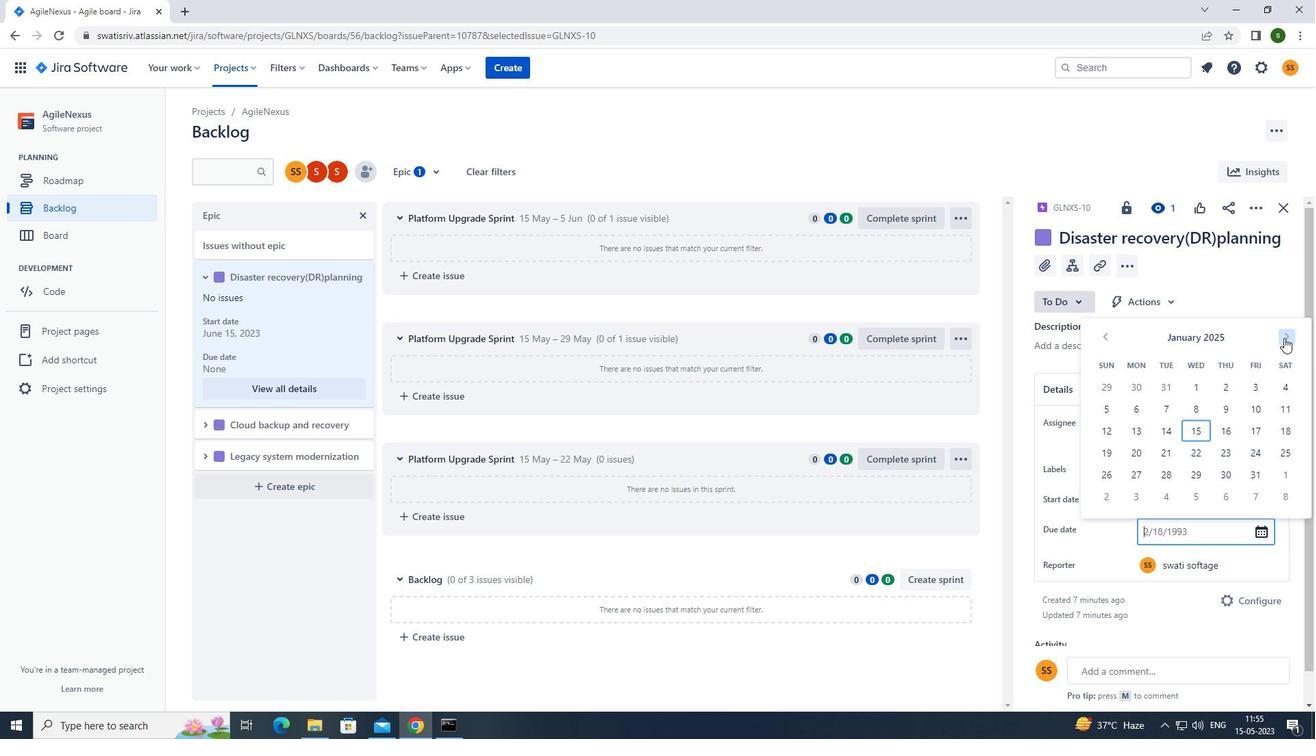 
Action: Mouse pressed left at (1284, 338)
Screenshot: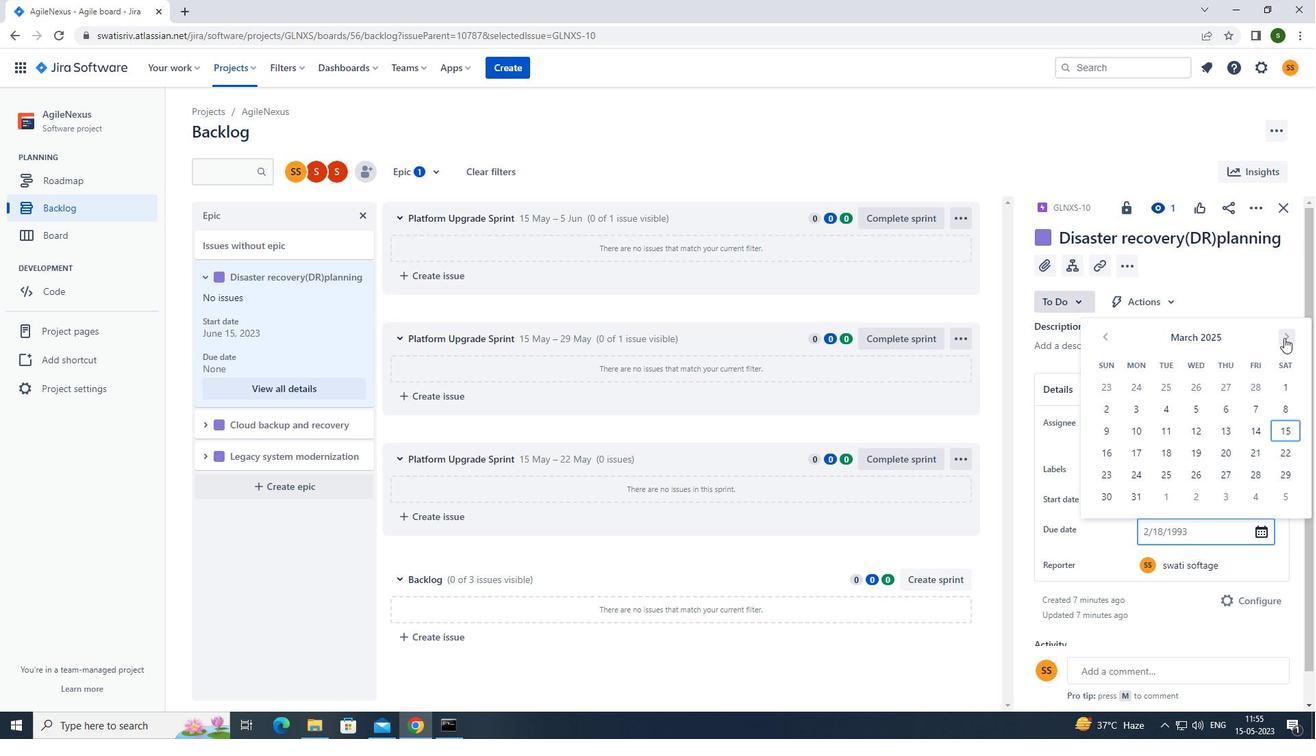 
Action: Mouse pressed left at (1284, 338)
Screenshot: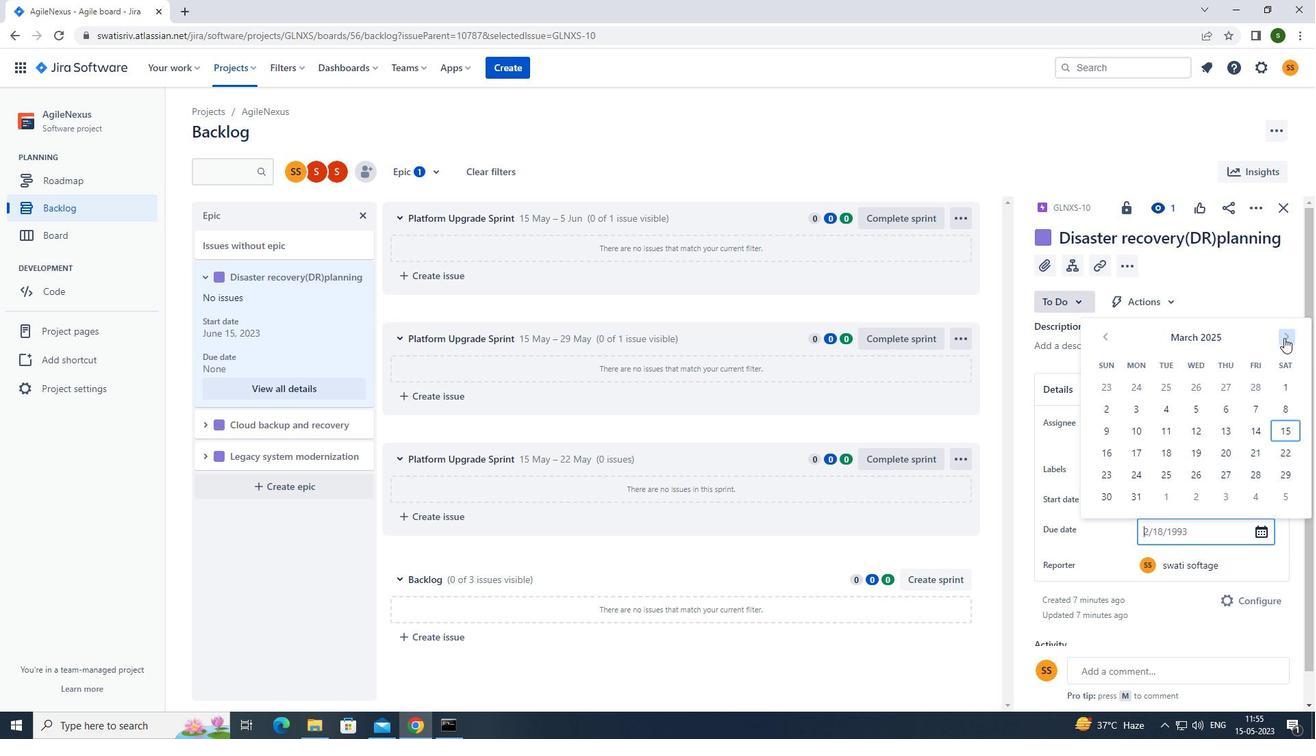 
Action: Mouse pressed left at (1284, 338)
Screenshot: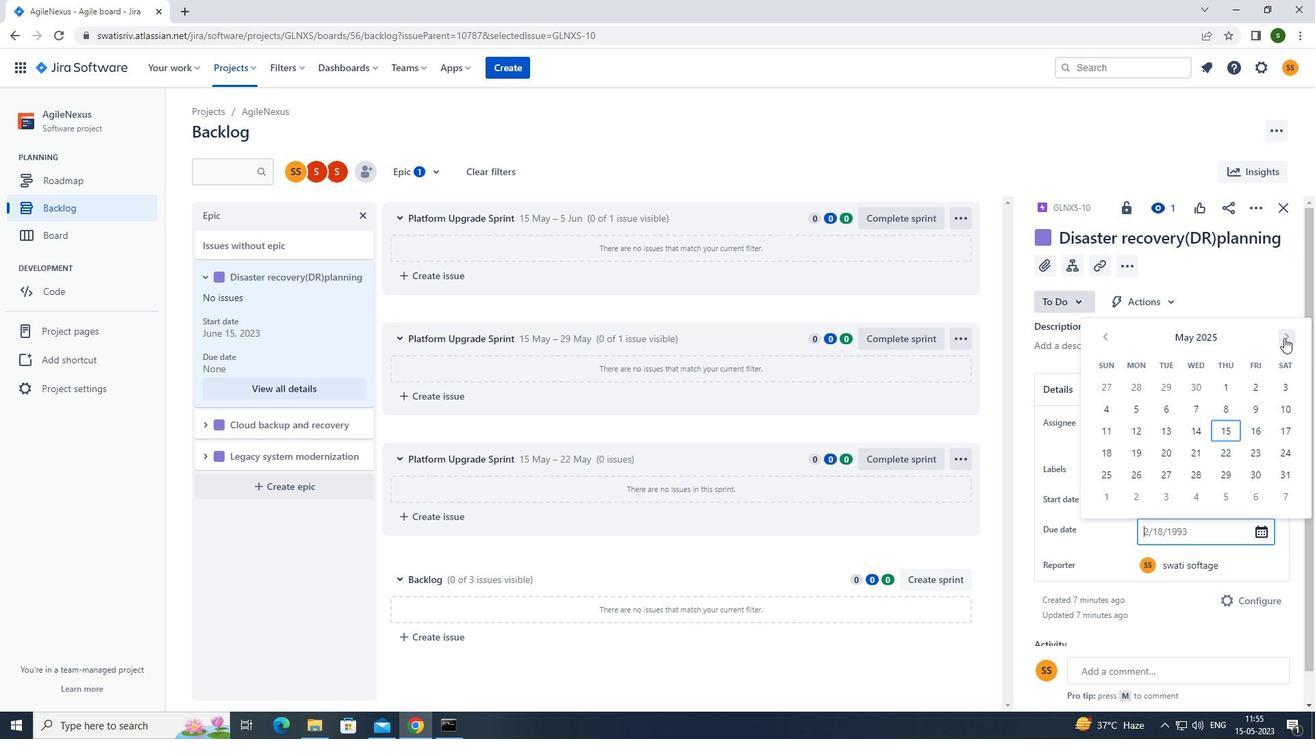 
Action: Mouse pressed left at (1284, 338)
Screenshot: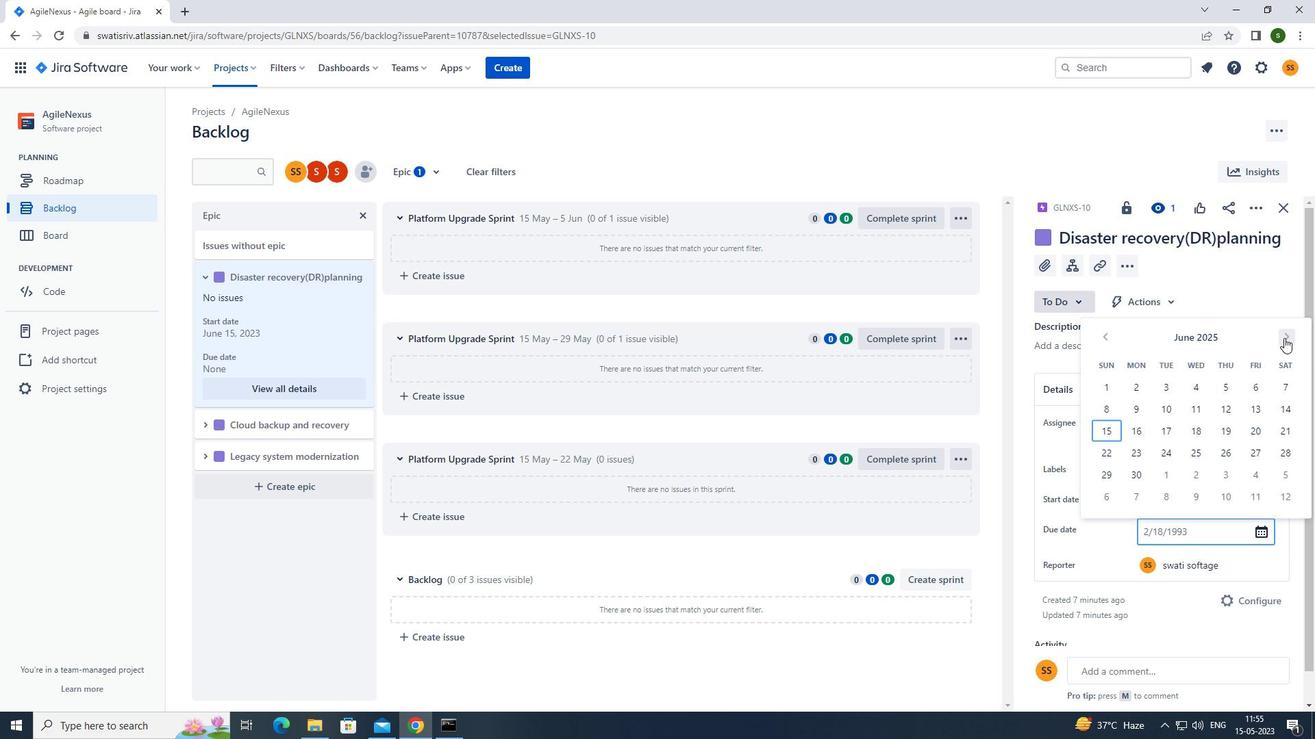
Action: Mouse pressed left at (1284, 338)
Screenshot: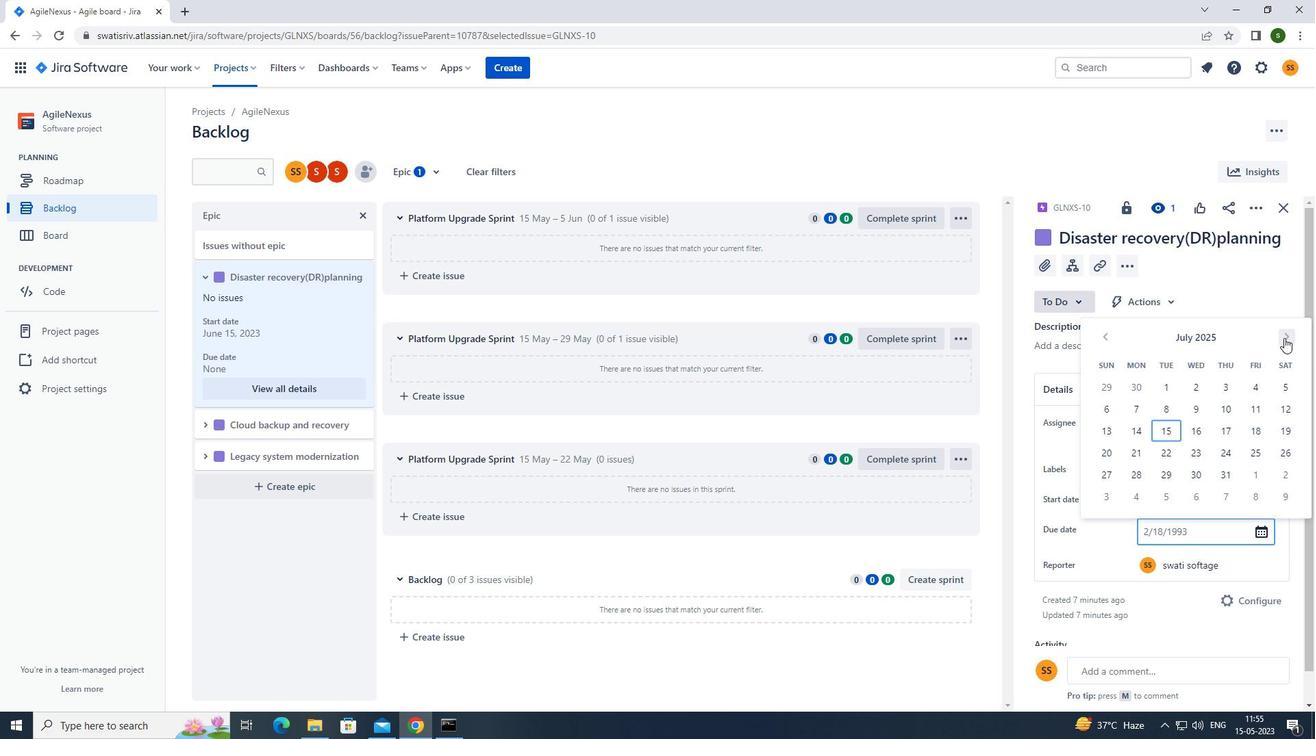 
Action: Mouse moved to (1200, 452)
Screenshot: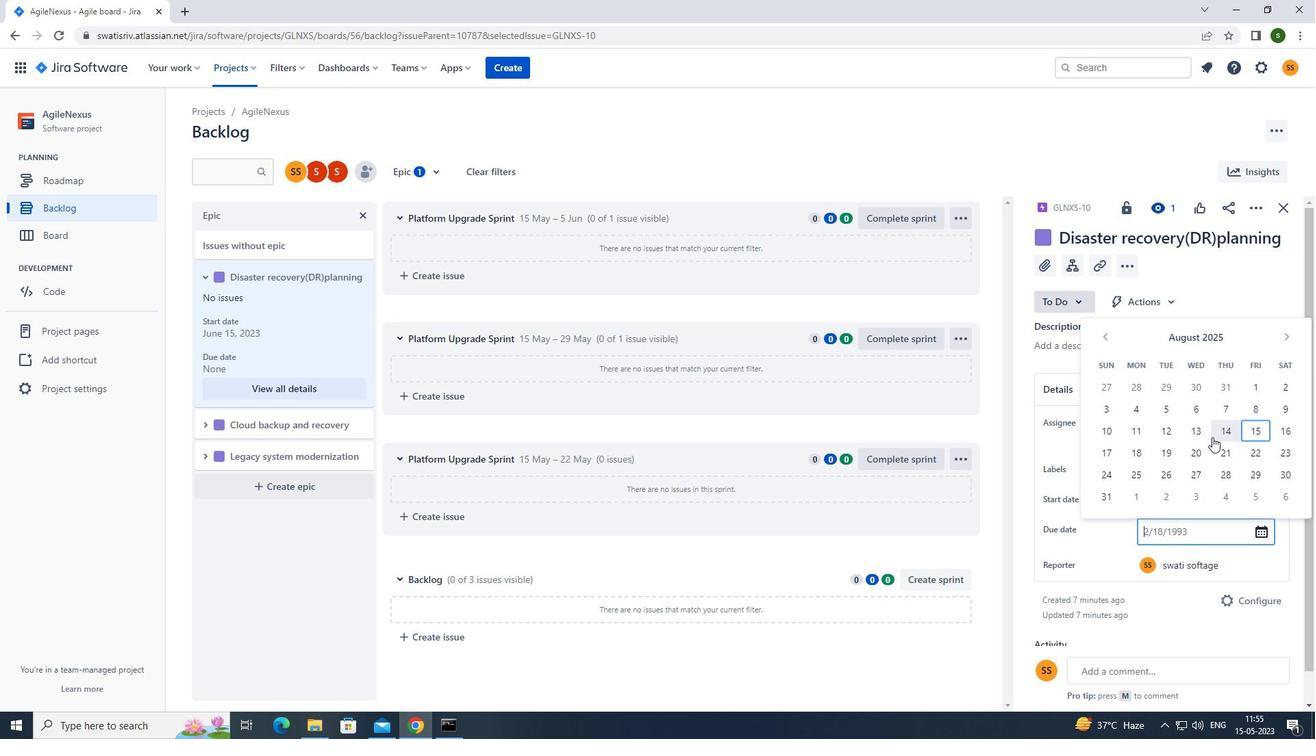 
Action: Mouse pressed left at (1200, 452)
Screenshot: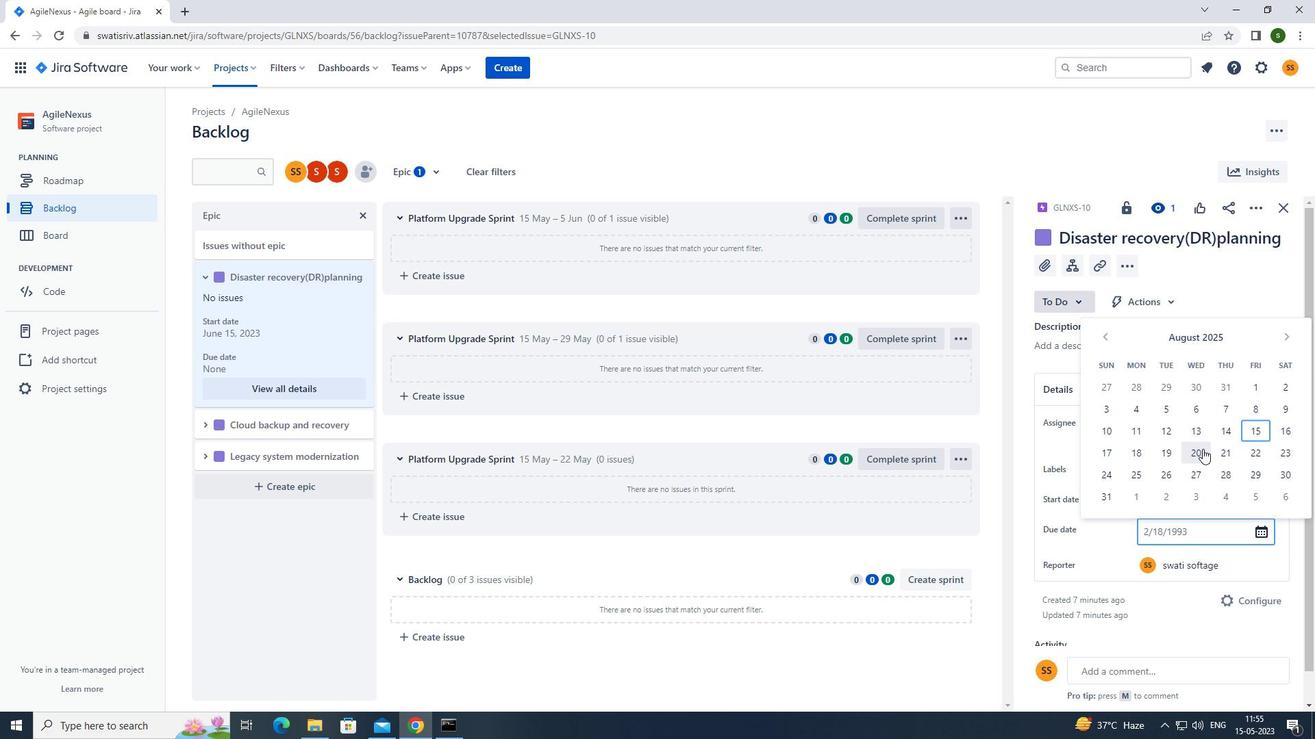 
Action: Mouse moved to (200, 428)
Screenshot: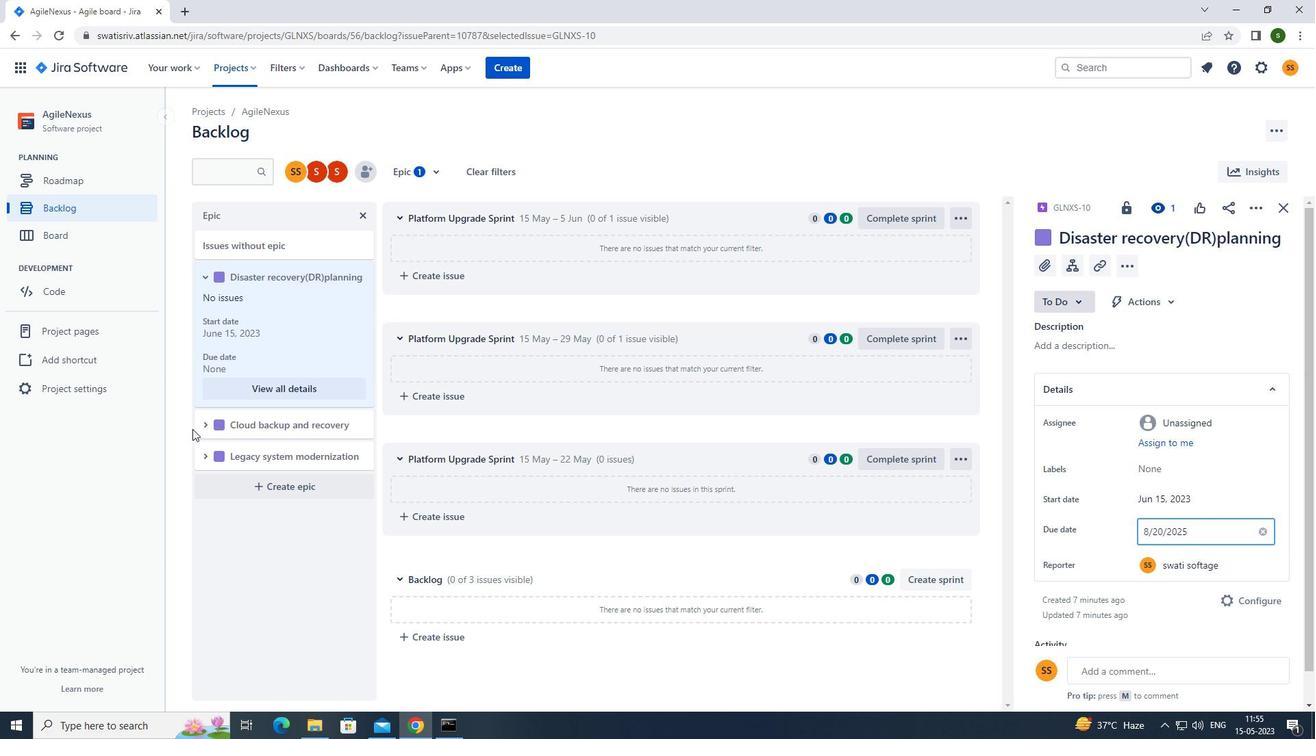 
Action: Mouse pressed left at (200, 428)
Screenshot: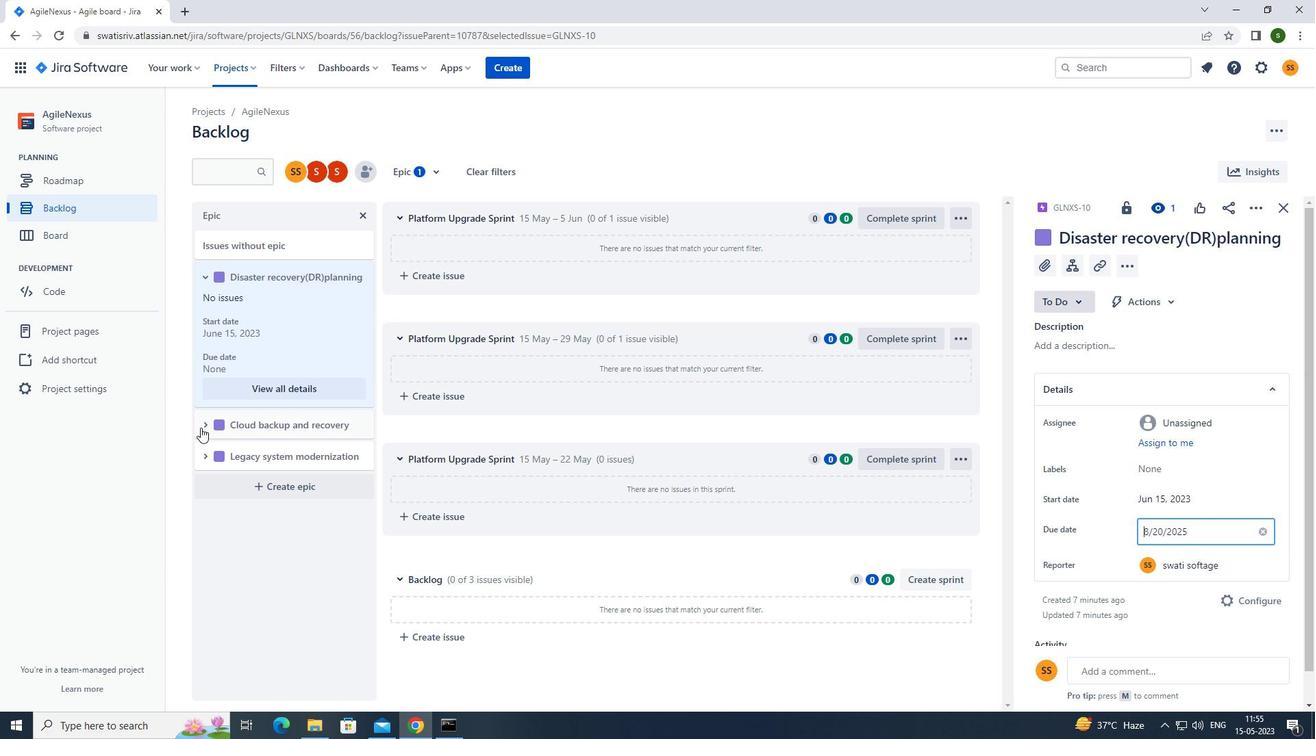 
Action: Mouse moved to (286, 539)
Screenshot: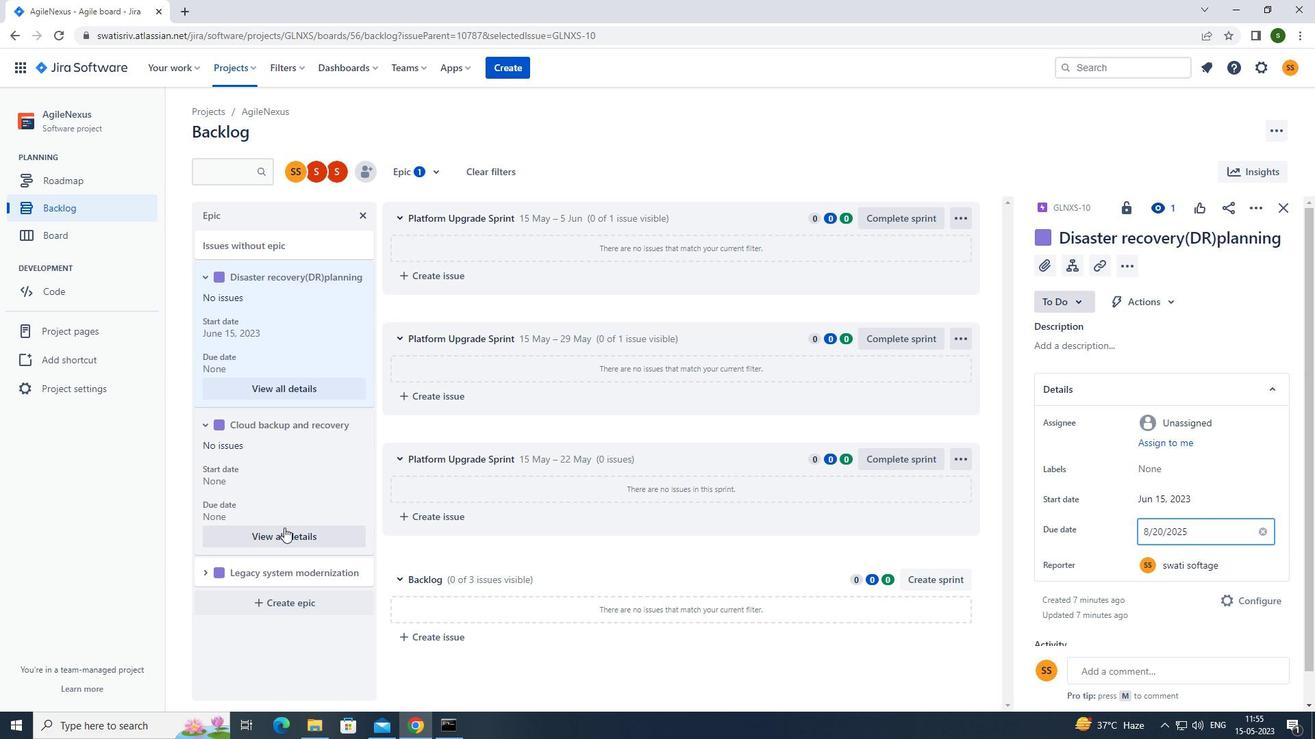 
Action: Mouse pressed left at (286, 539)
Screenshot: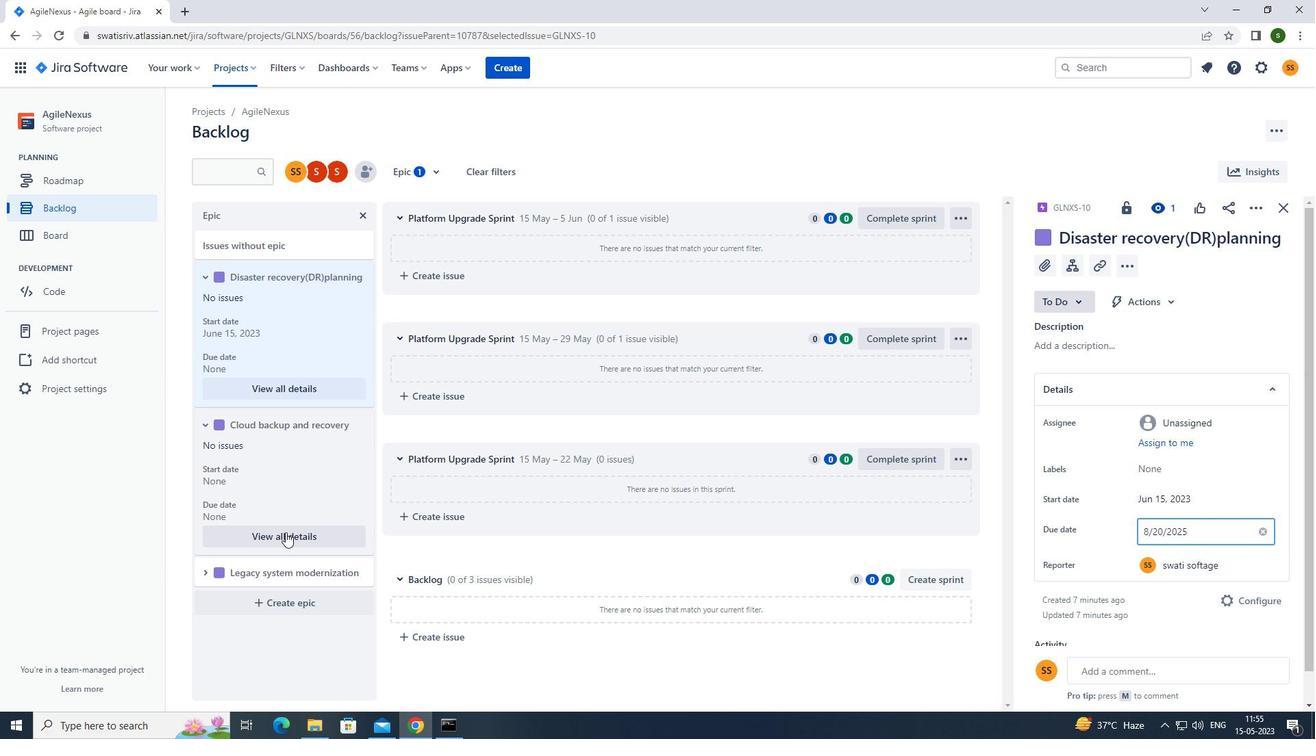 
Action: Mouse moved to (1168, 498)
Screenshot: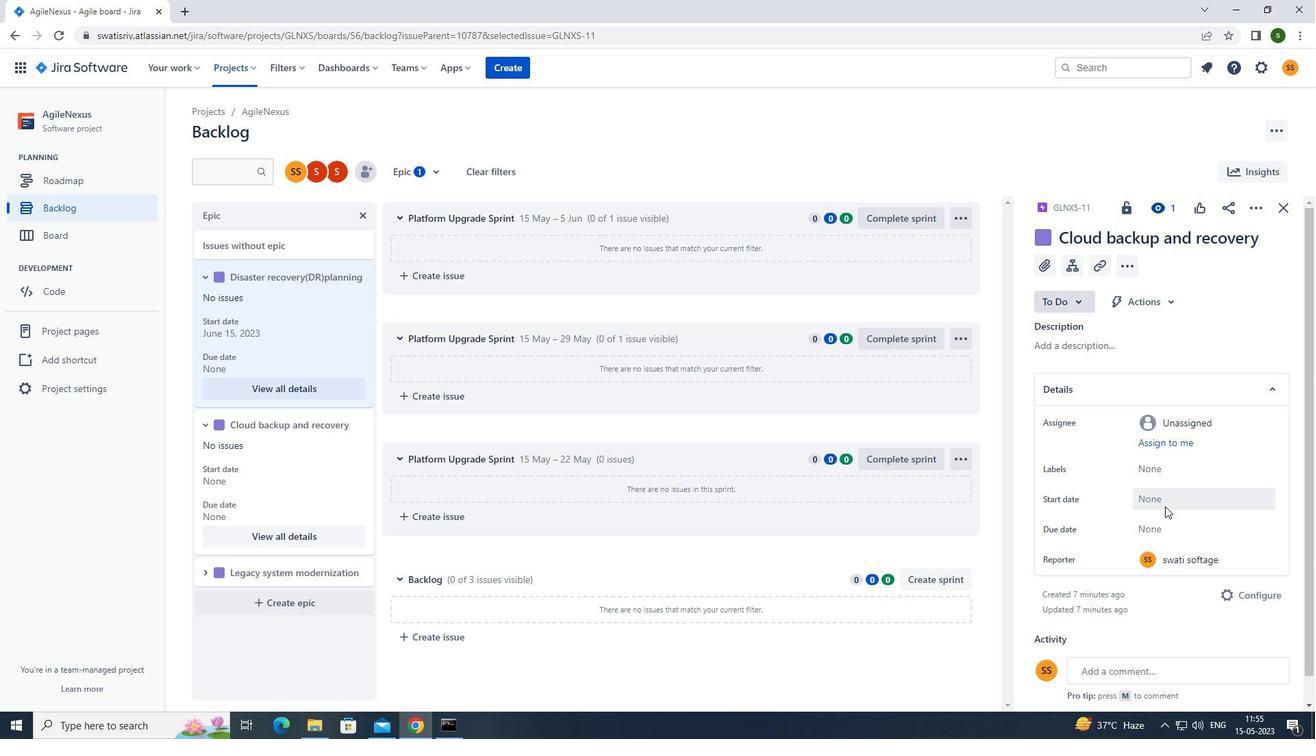 
Action: Mouse pressed left at (1168, 498)
Screenshot: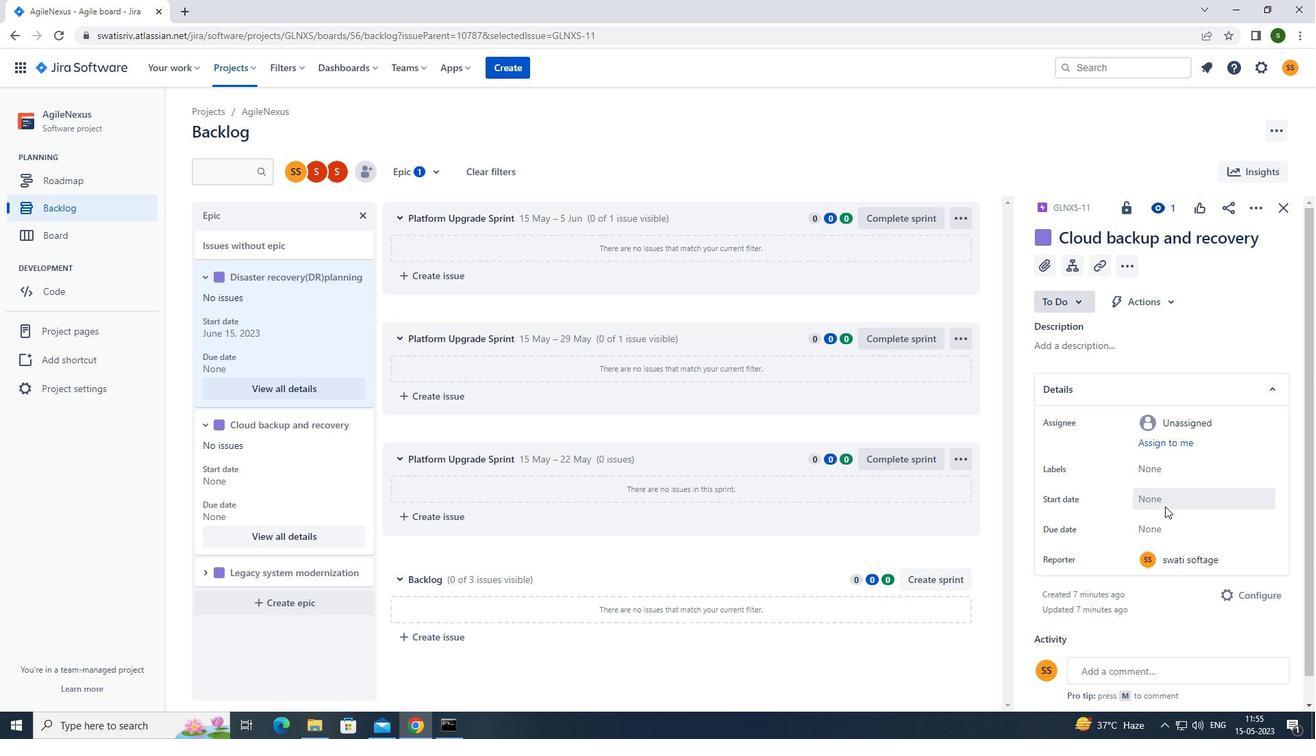 
Action: Mouse moved to (1102, 304)
Screenshot: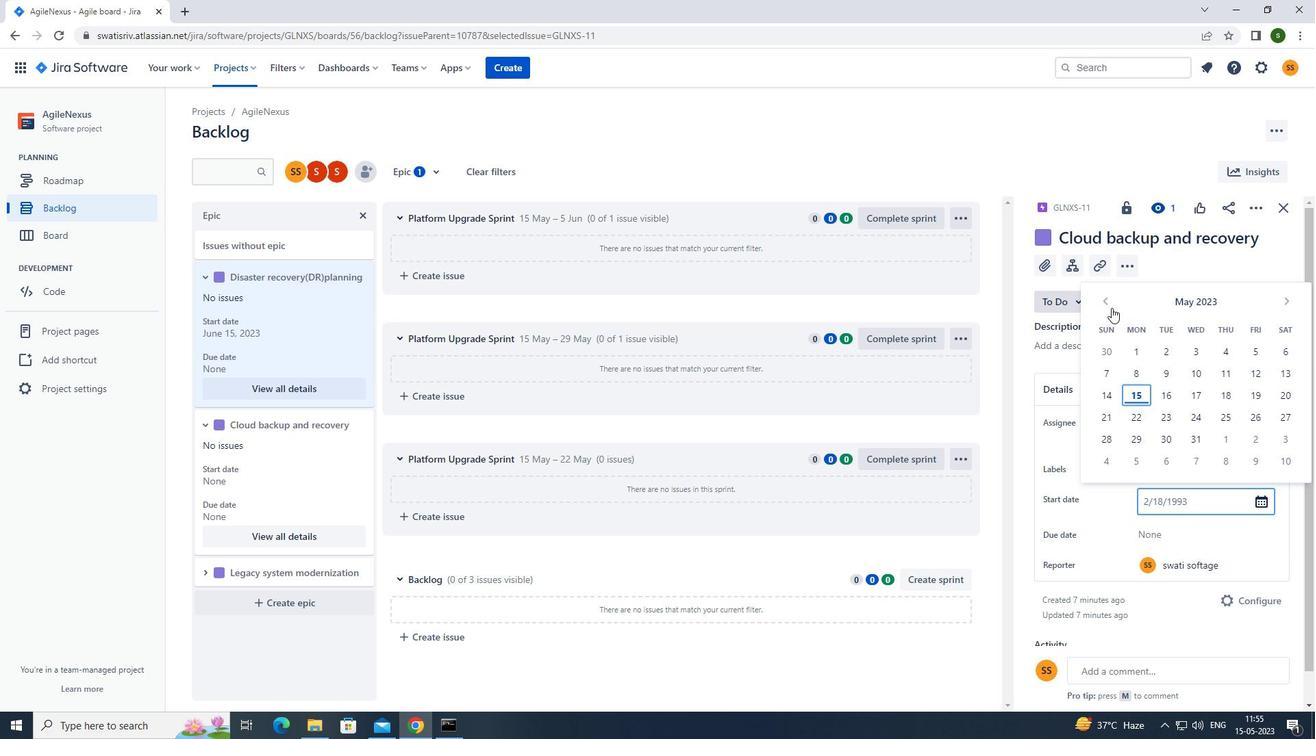 
Action: Mouse pressed left at (1102, 304)
Screenshot: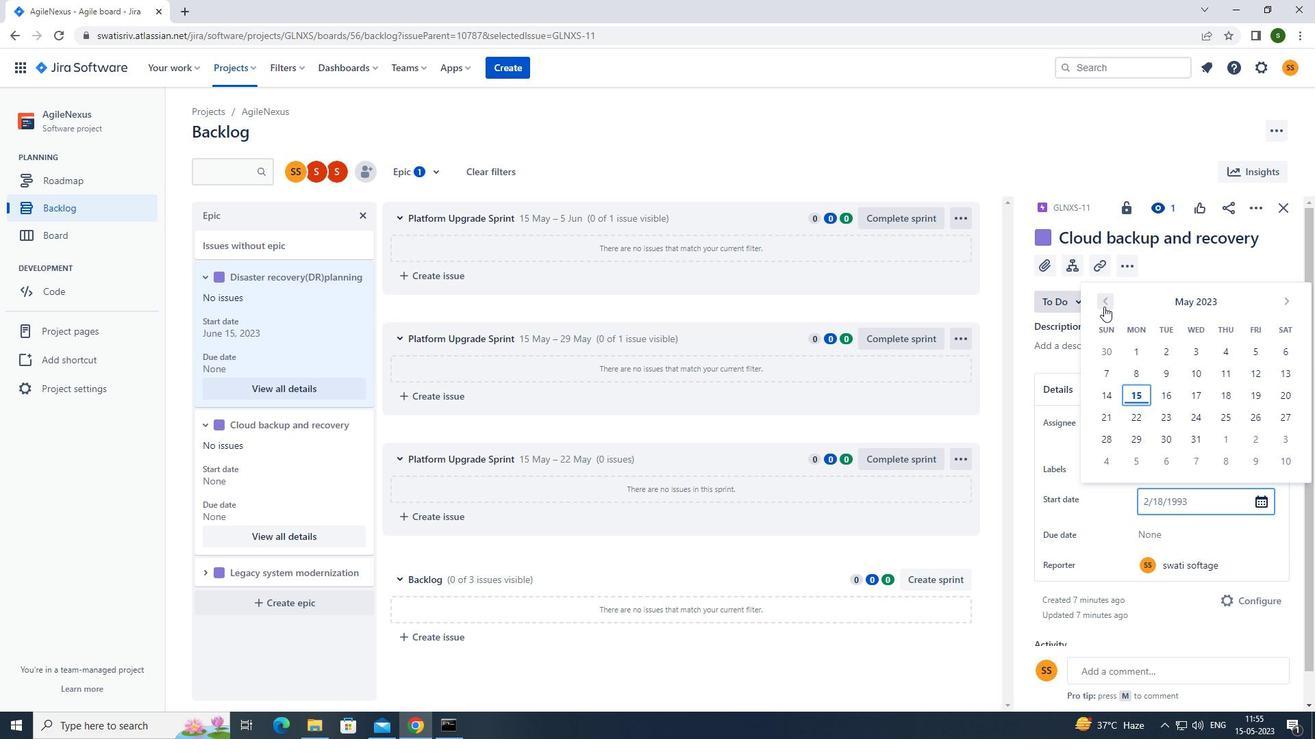 
Action: Mouse pressed left at (1102, 304)
Screenshot: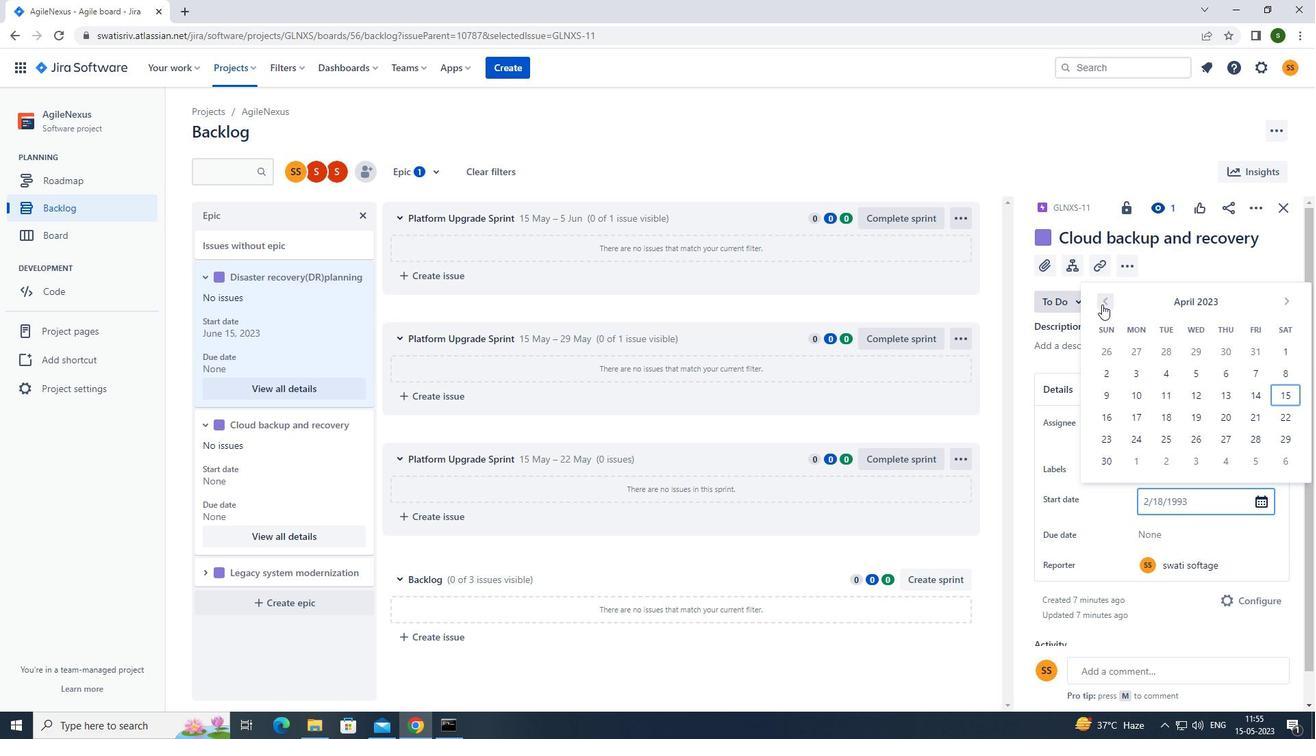 
Action: Mouse moved to (1221, 393)
Screenshot: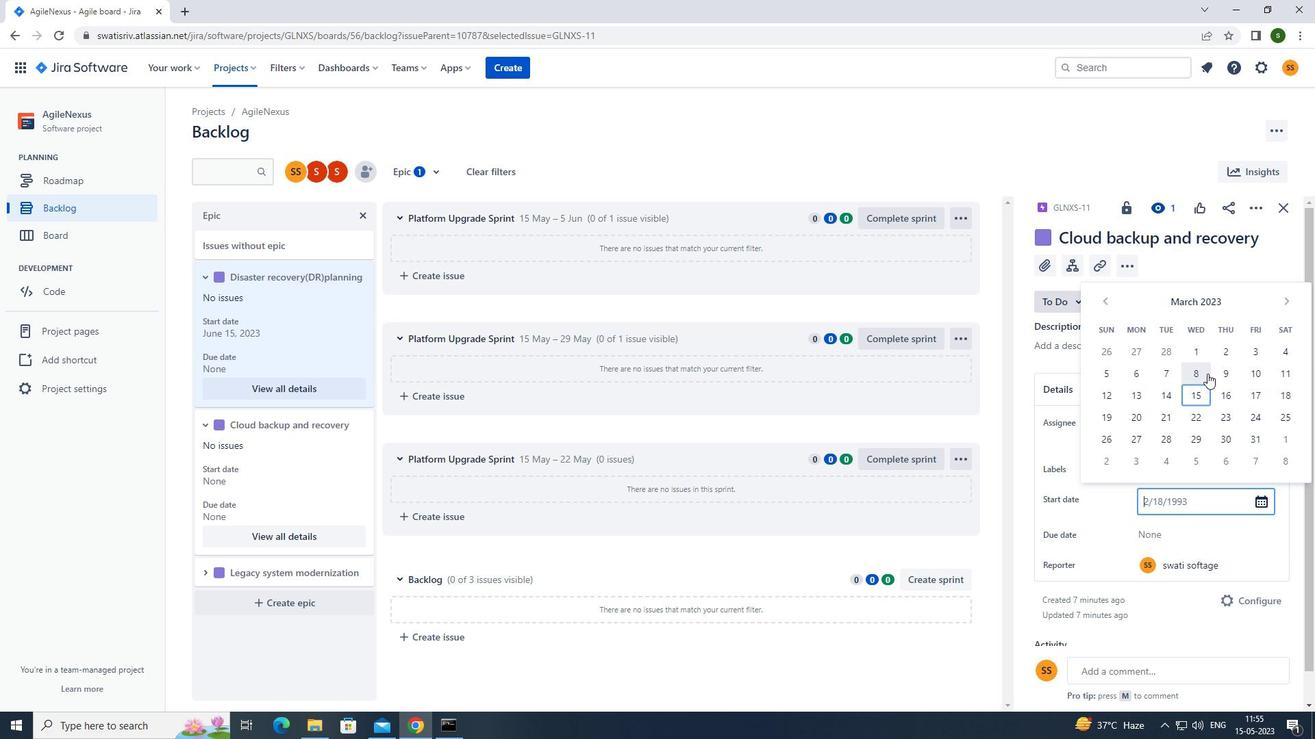
Action: Mouse pressed left at (1221, 393)
Screenshot: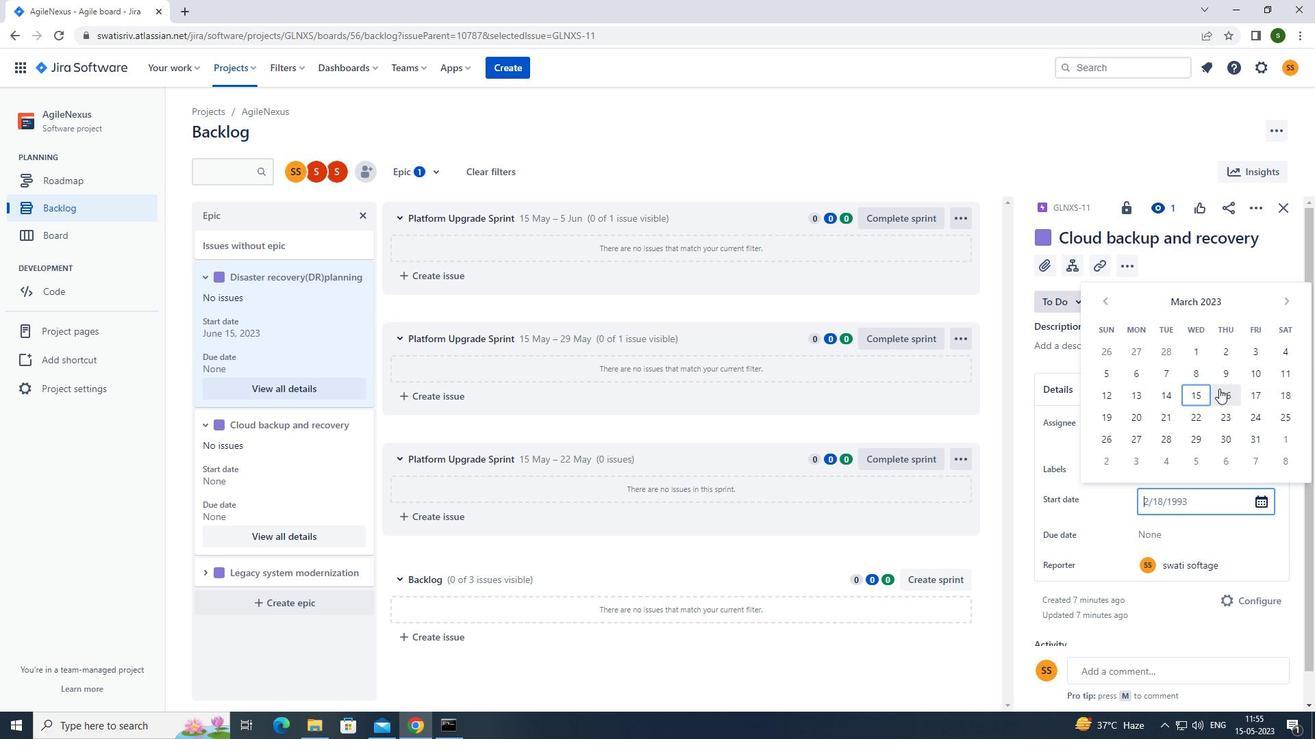 
Action: Mouse moved to (1157, 537)
Screenshot: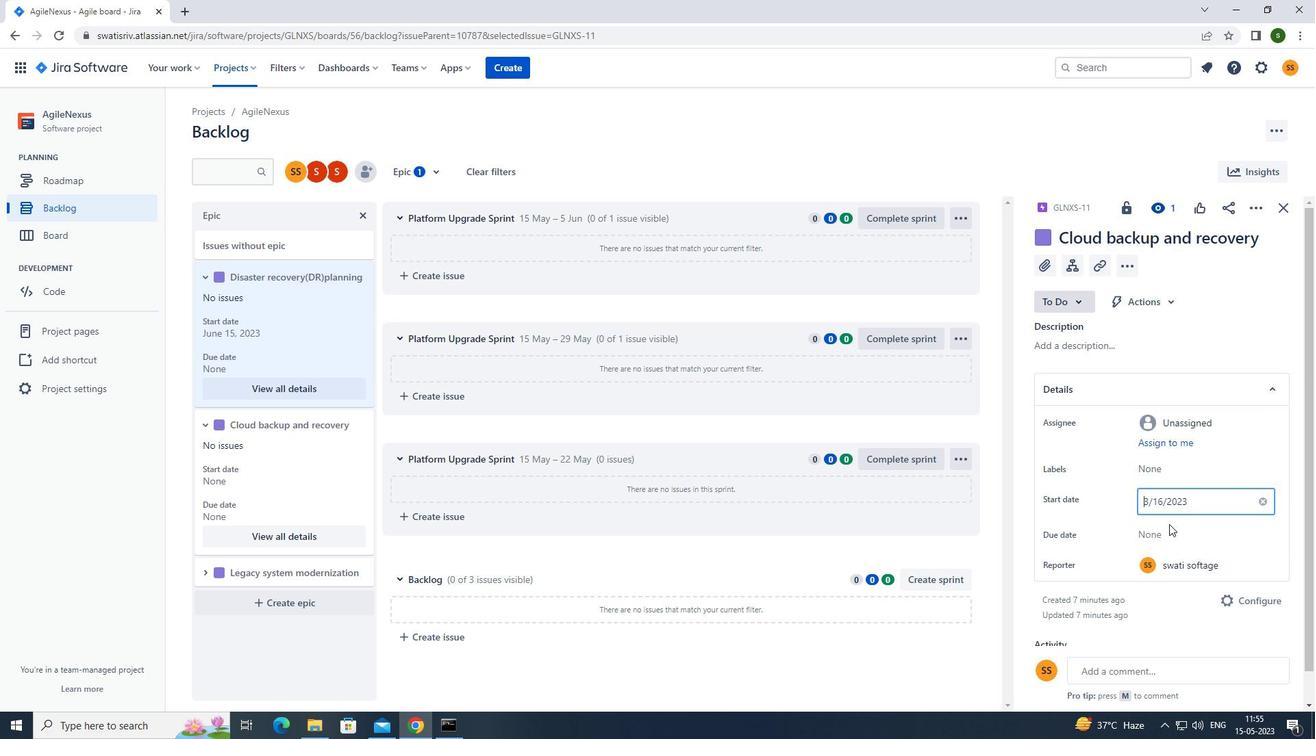 
Action: Mouse pressed left at (1157, 537)
Screenshot: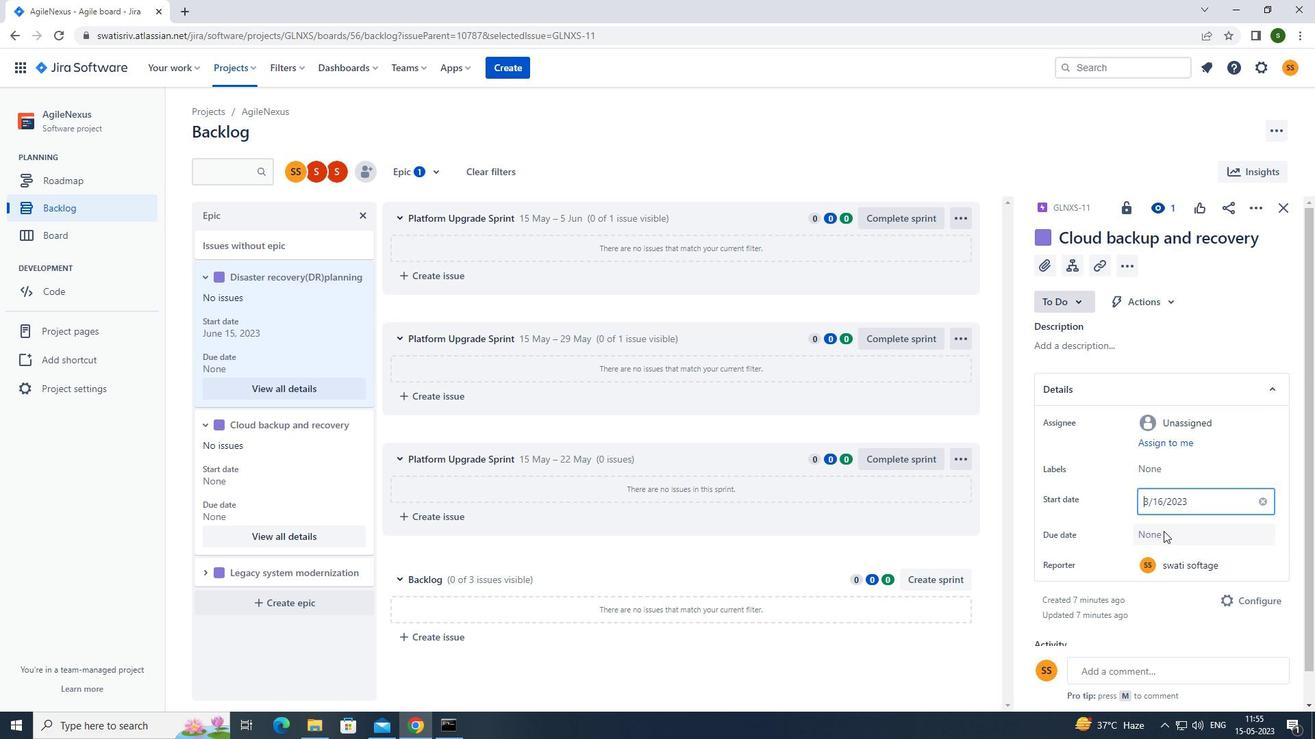 
Action: Mouse moved to (1290, 341)
Screenshot: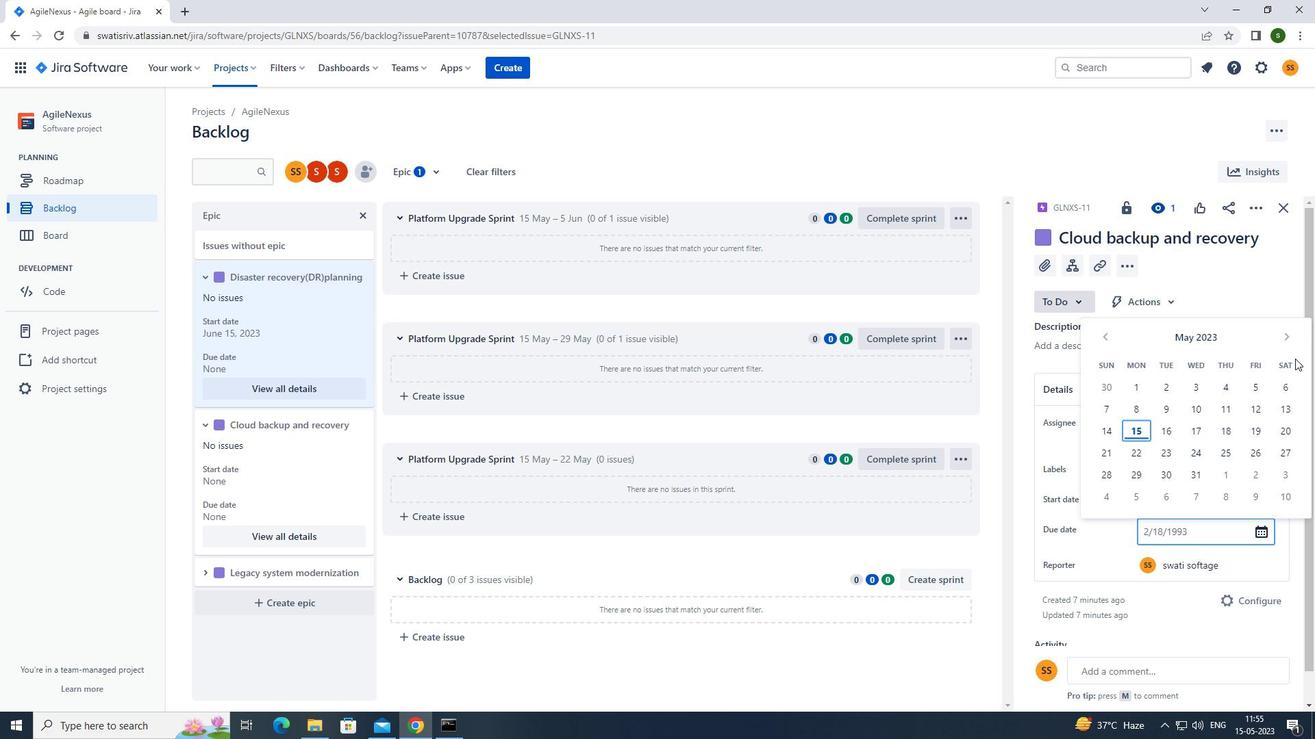
Action: Mouse pressed left at (1290, 341)
Screenshot: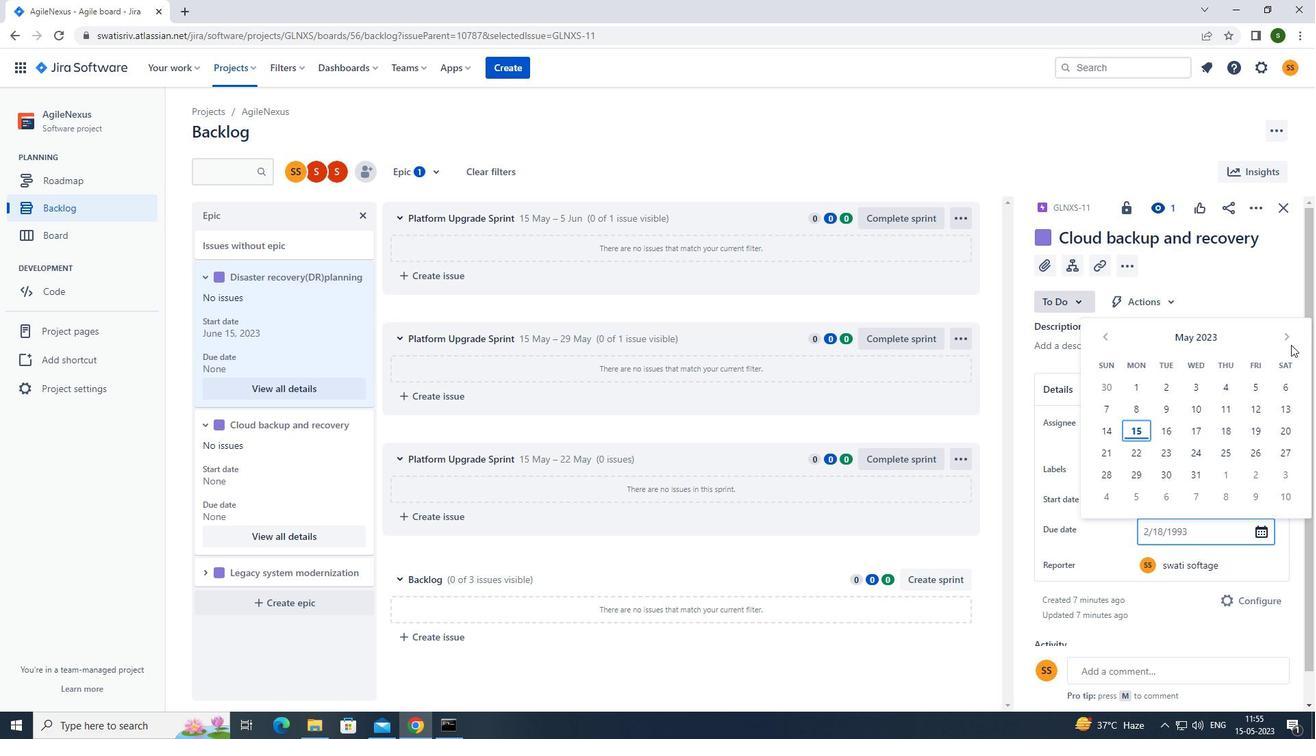 
Action: Mouse pressed left at (1290, 341)
Screenshot: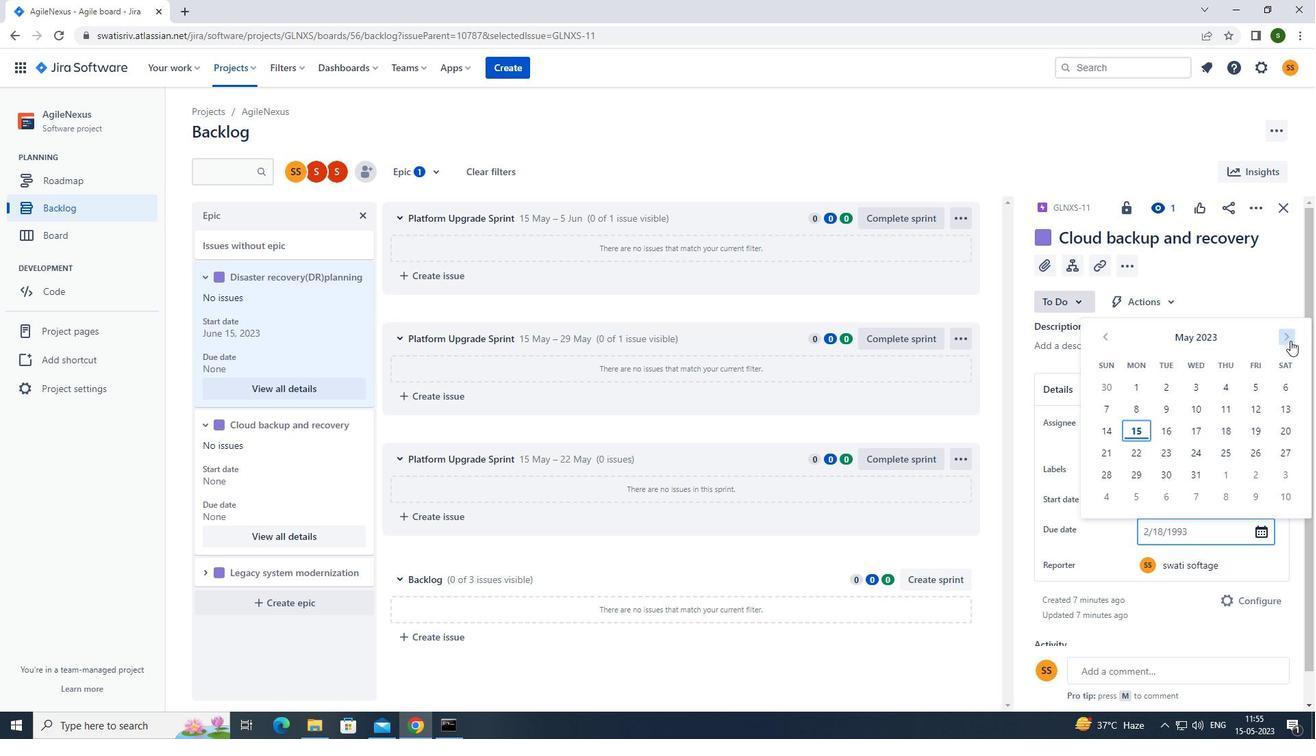 
Action: Mouse pressed left at (1290, 341)
Screenshot: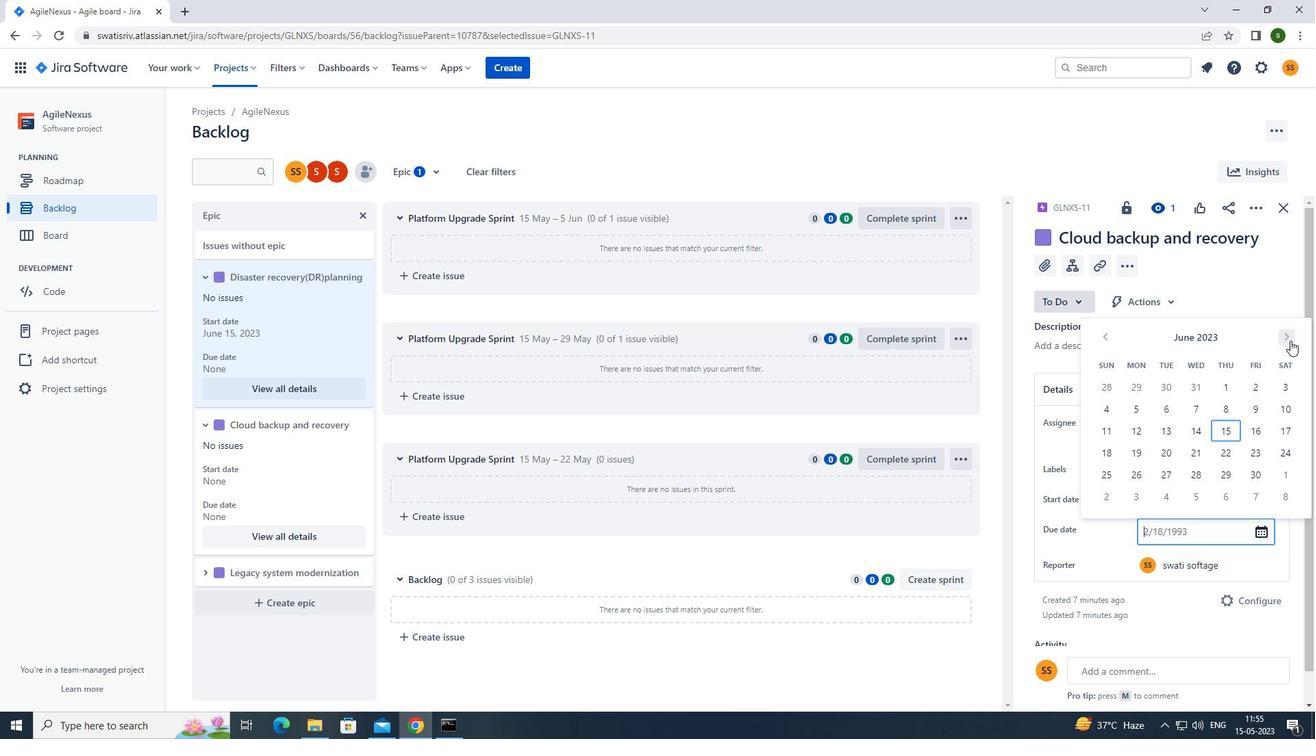 
Action: Mouse pressed left at (1290, 341)
Screenshot: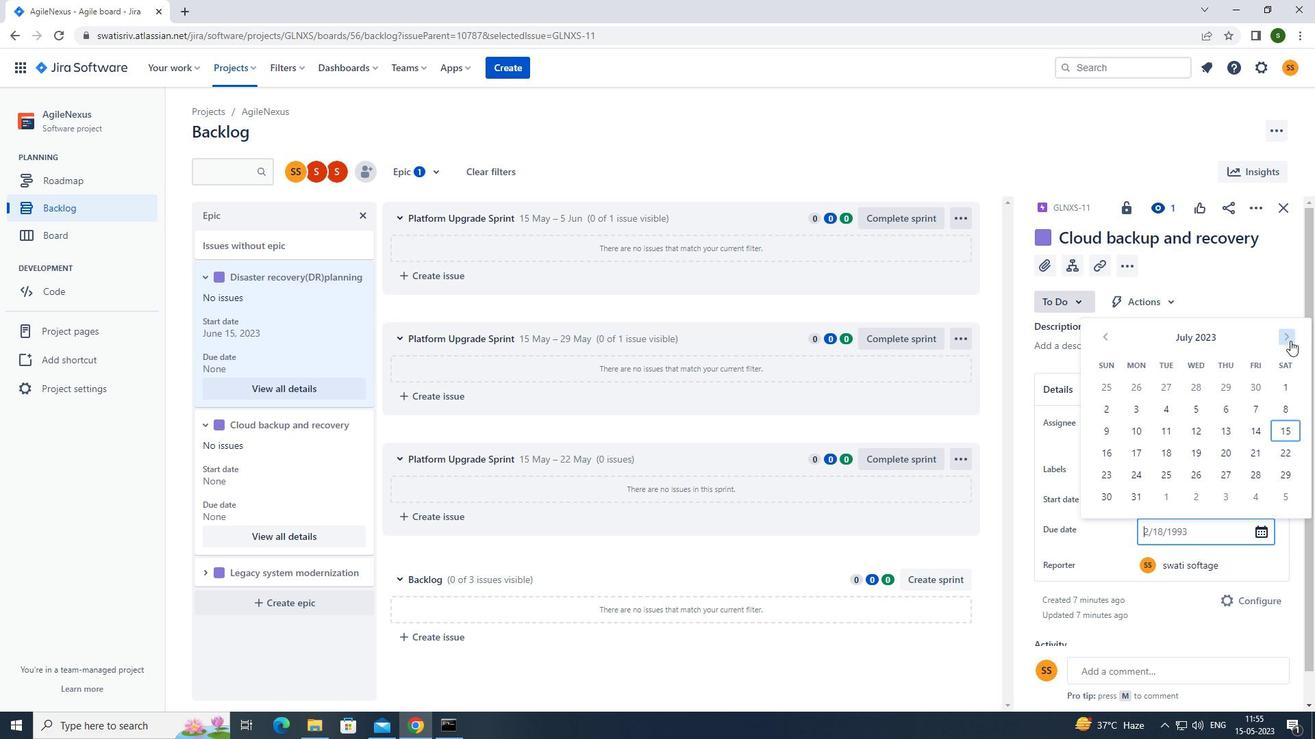 
Action: Mouse pressed left at (1290, 341)
Screenshot: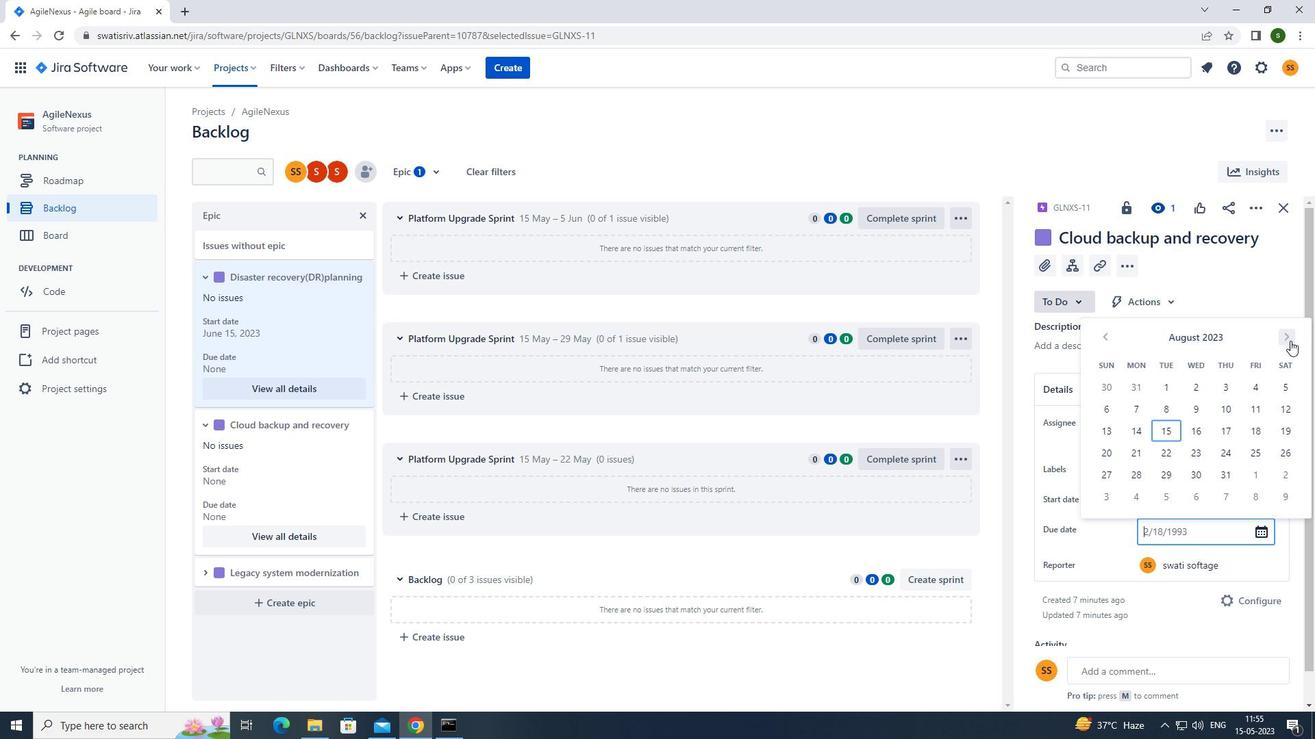 
Action: Mouse pressed left at (1290, 341)
Screenshot: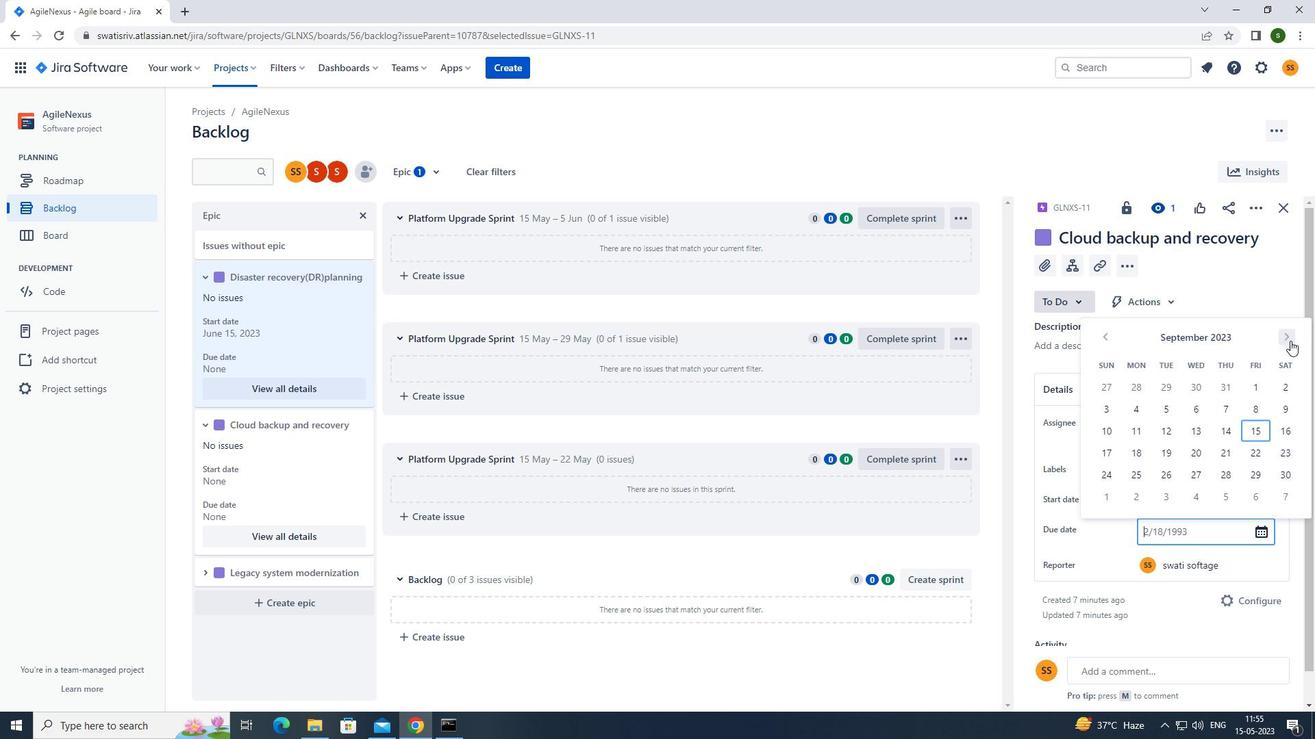 
Action: Mouse pressed left at (1290, 341)
Screenshot: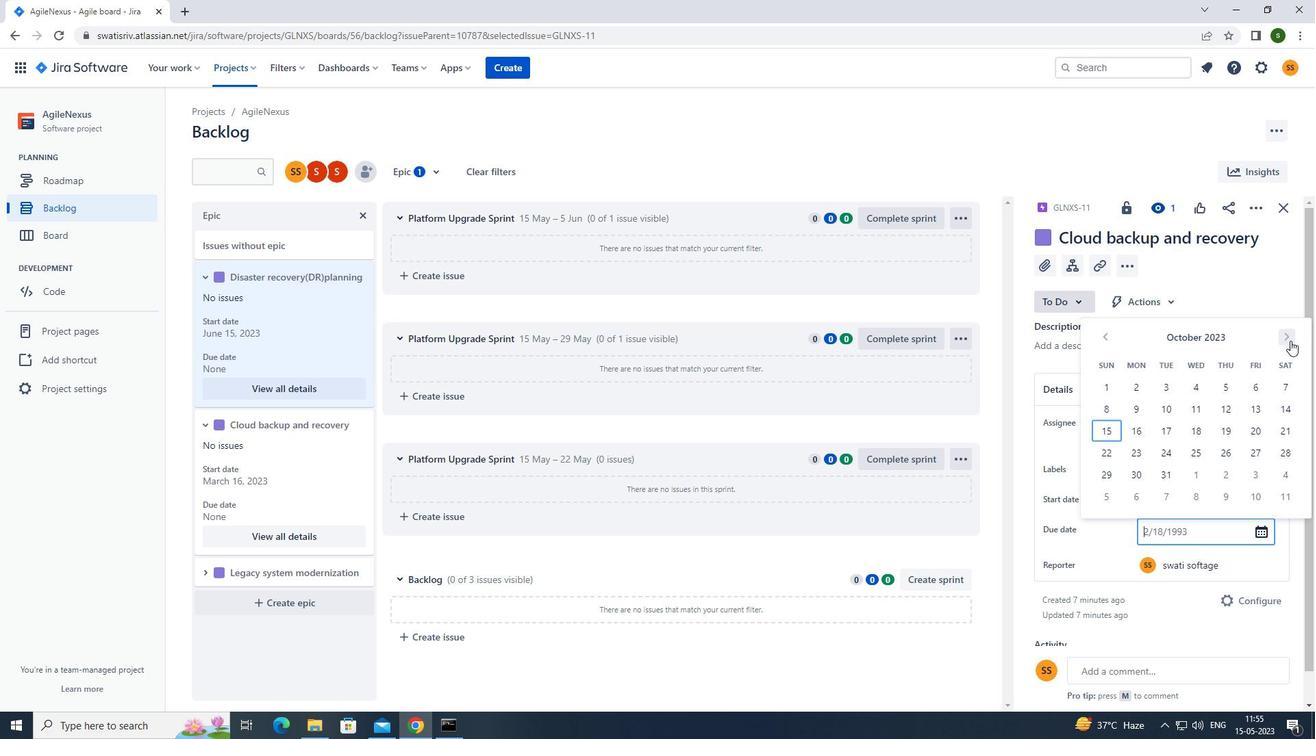 
Action: Mouse pressed left at (1290, 341)
Screenshot: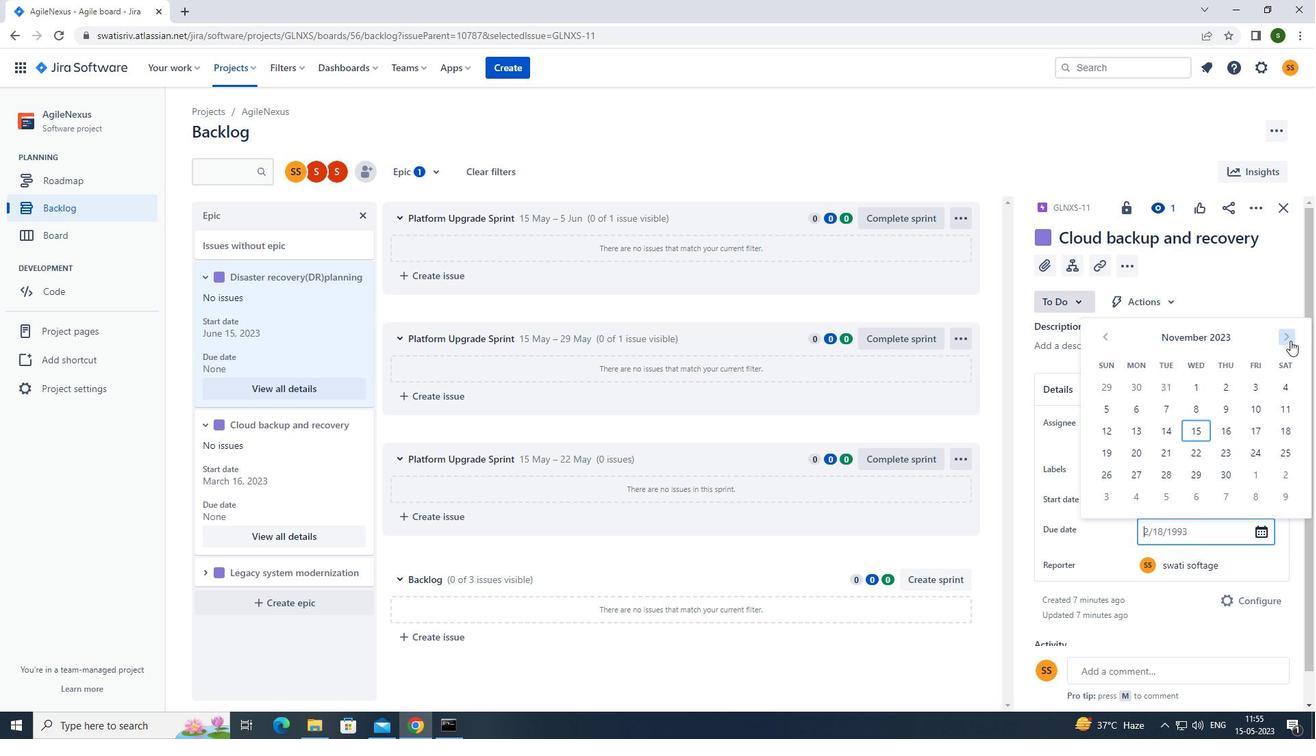 
Action: Mouse pressed left at (1290, 341)
Screenshot: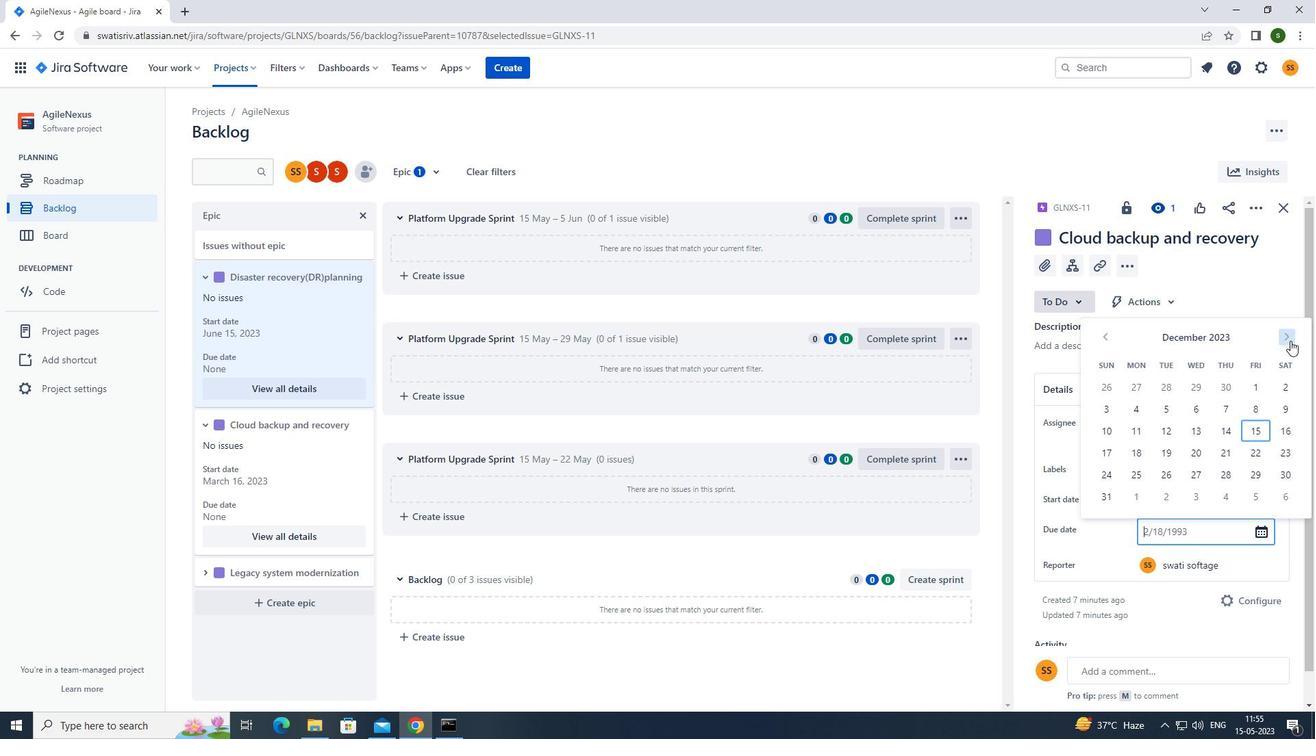 
Action: Mouse pressed left at (1290, 341)
Screenshot: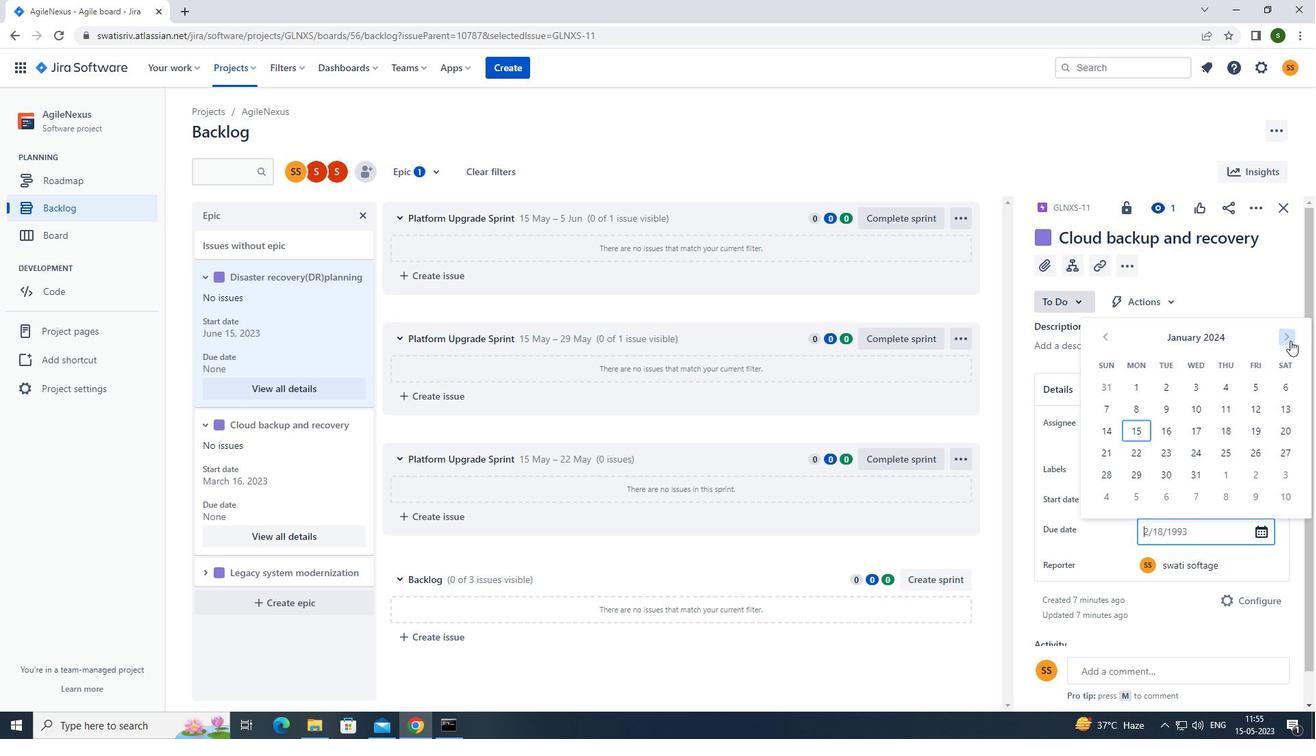 
Action: Mouse pressed left at (1290, 341)
Screenshot: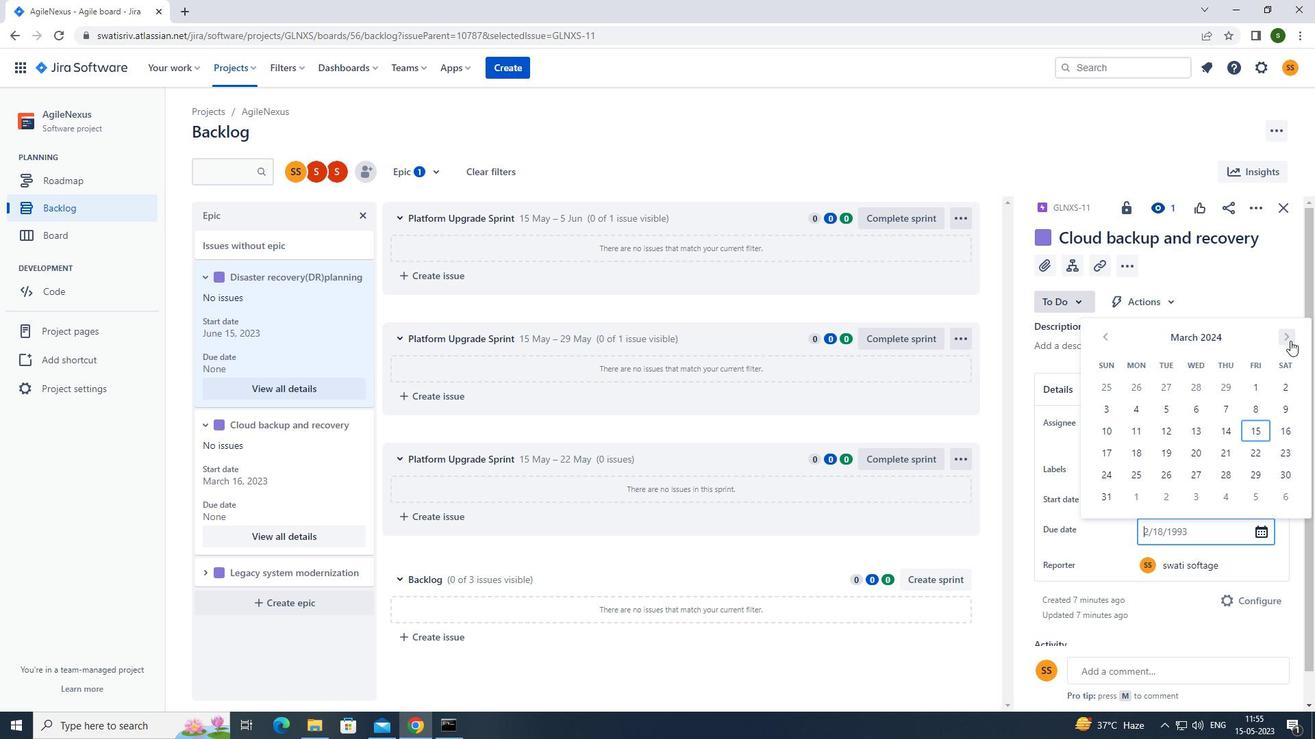 
Action: Mouse pressed left at (1290, 341)
Screenshot: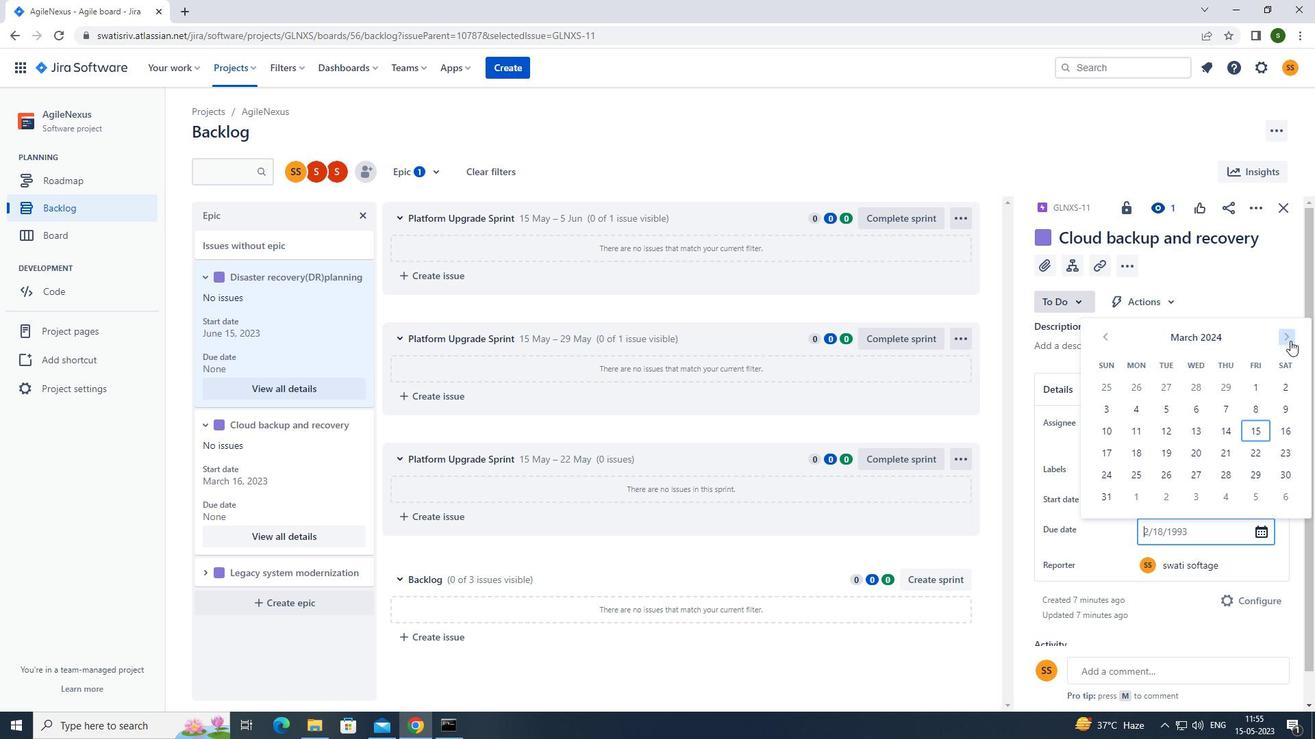
Action: Mouse pressed left at (1290, 341)
Screenshot: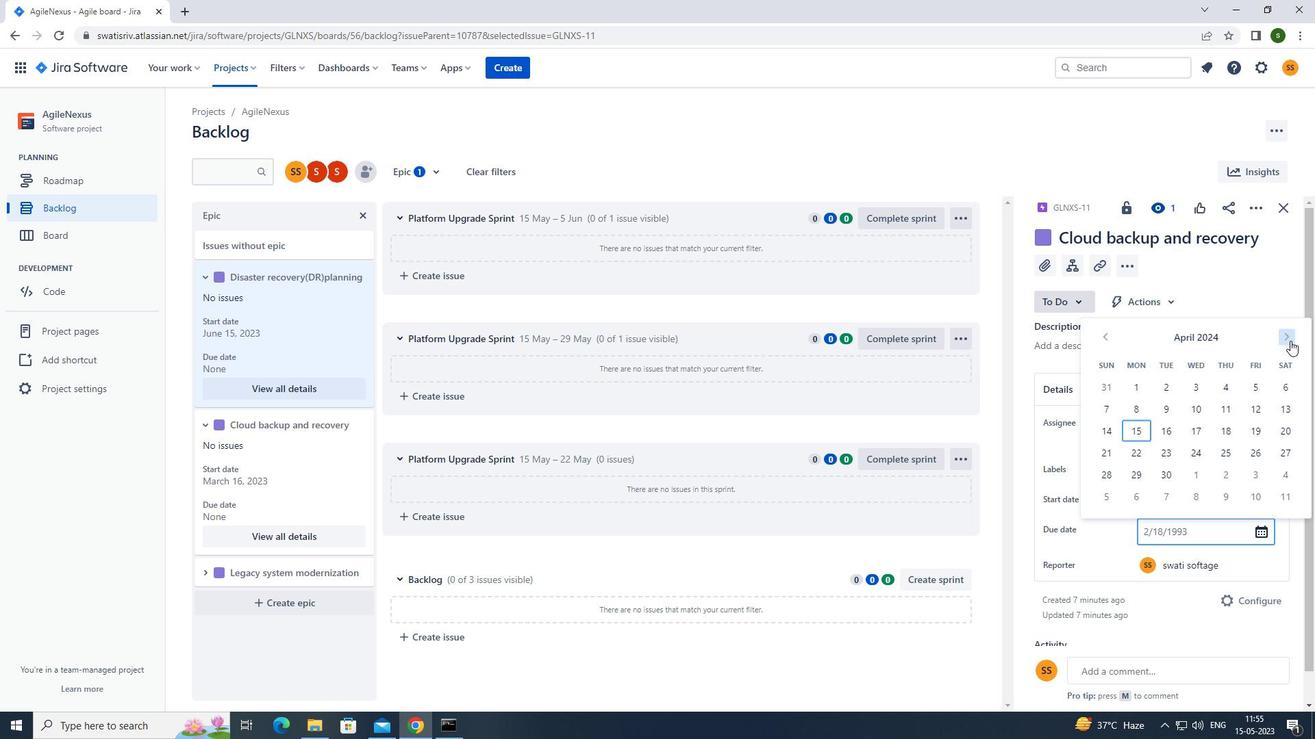 
Action: Mouse pressed left at (1290, 341)
Screenshot: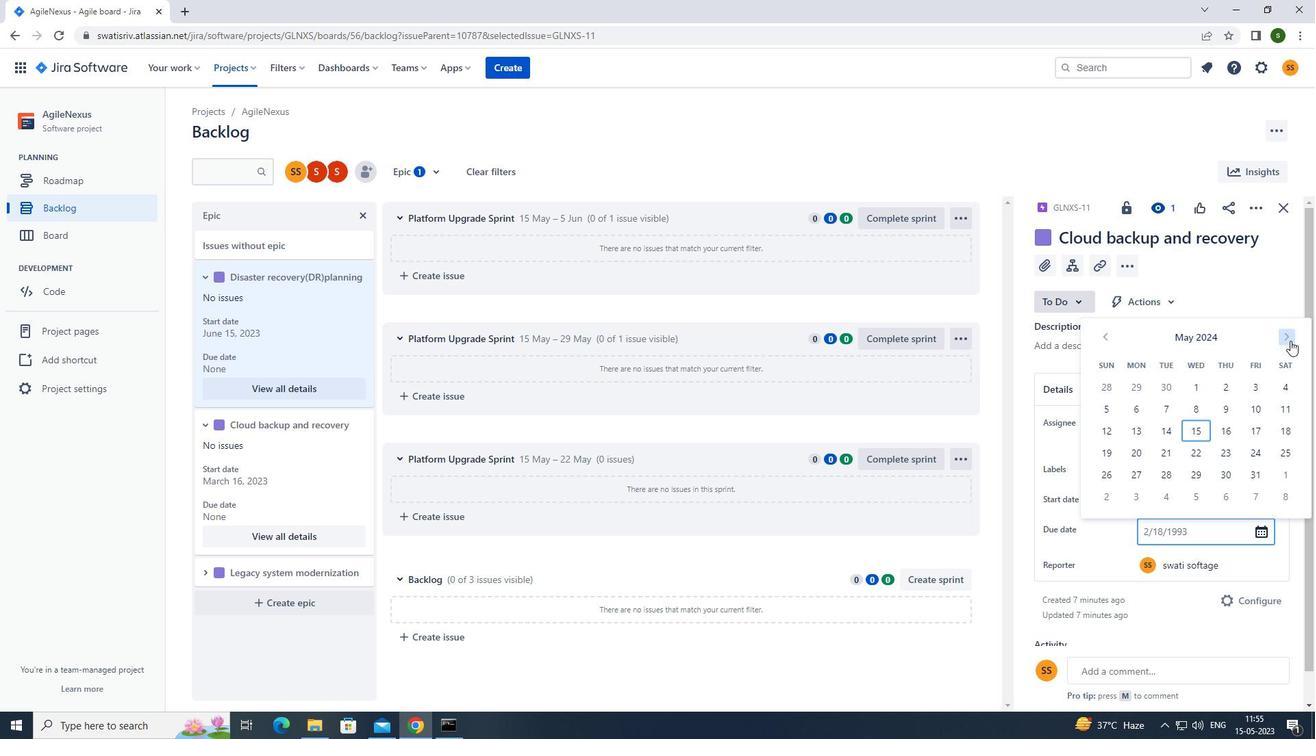 
Action: Mouse pressed left at (1290, 341)
Screenshot: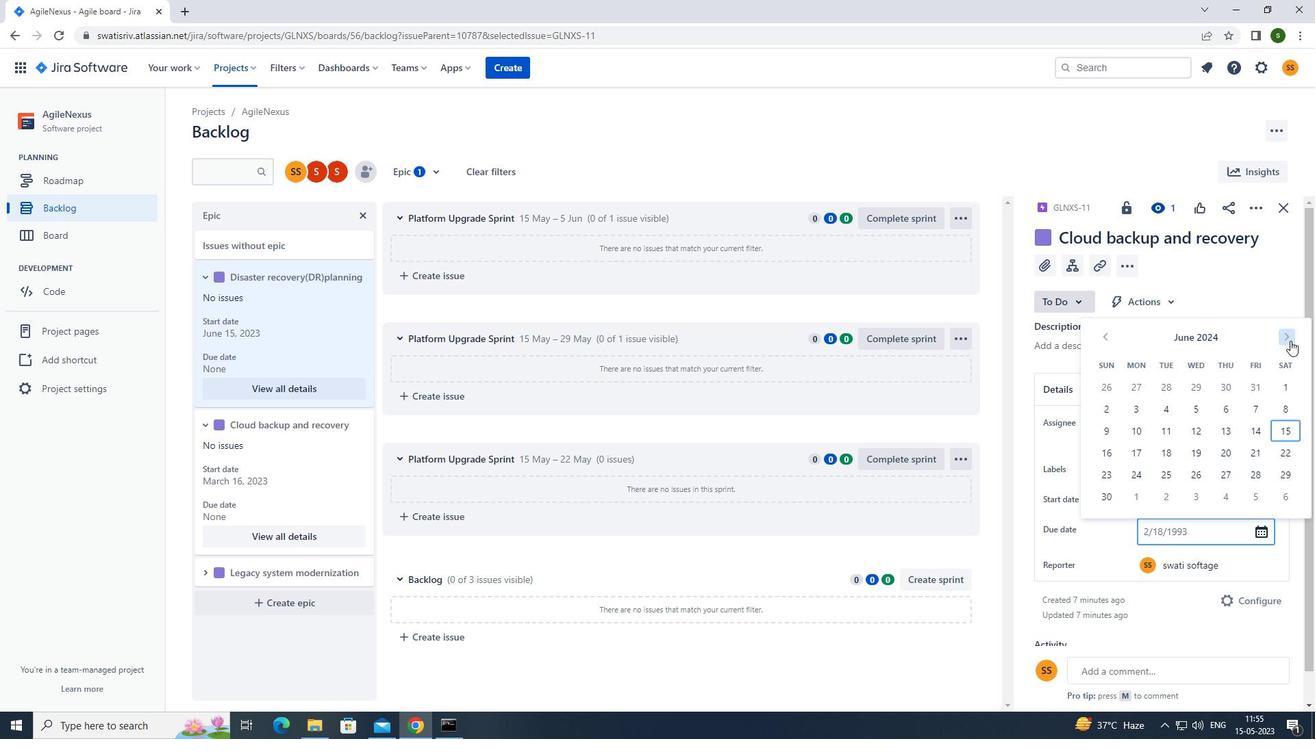 
Action: Mouse pressed left at (1290, 341)
Screenshot: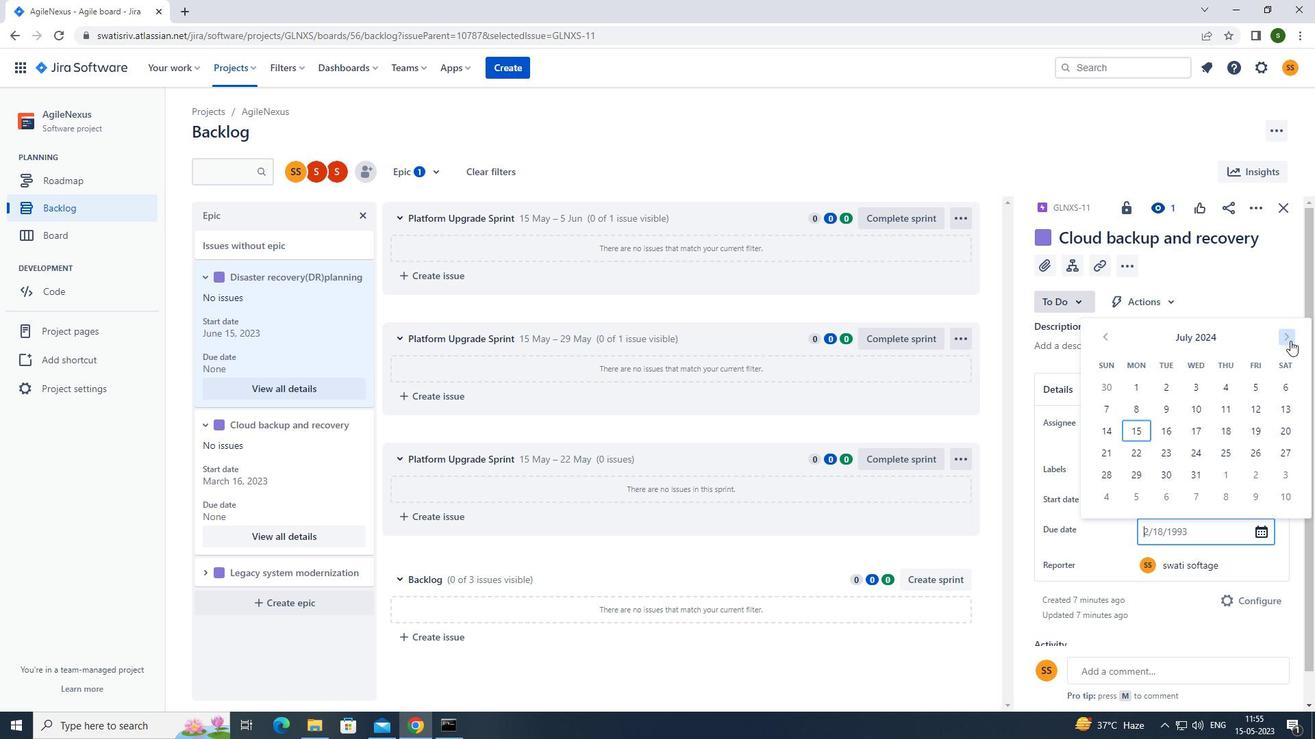 
Action: Mouse pressed left at (1290, 341)
Screenshot: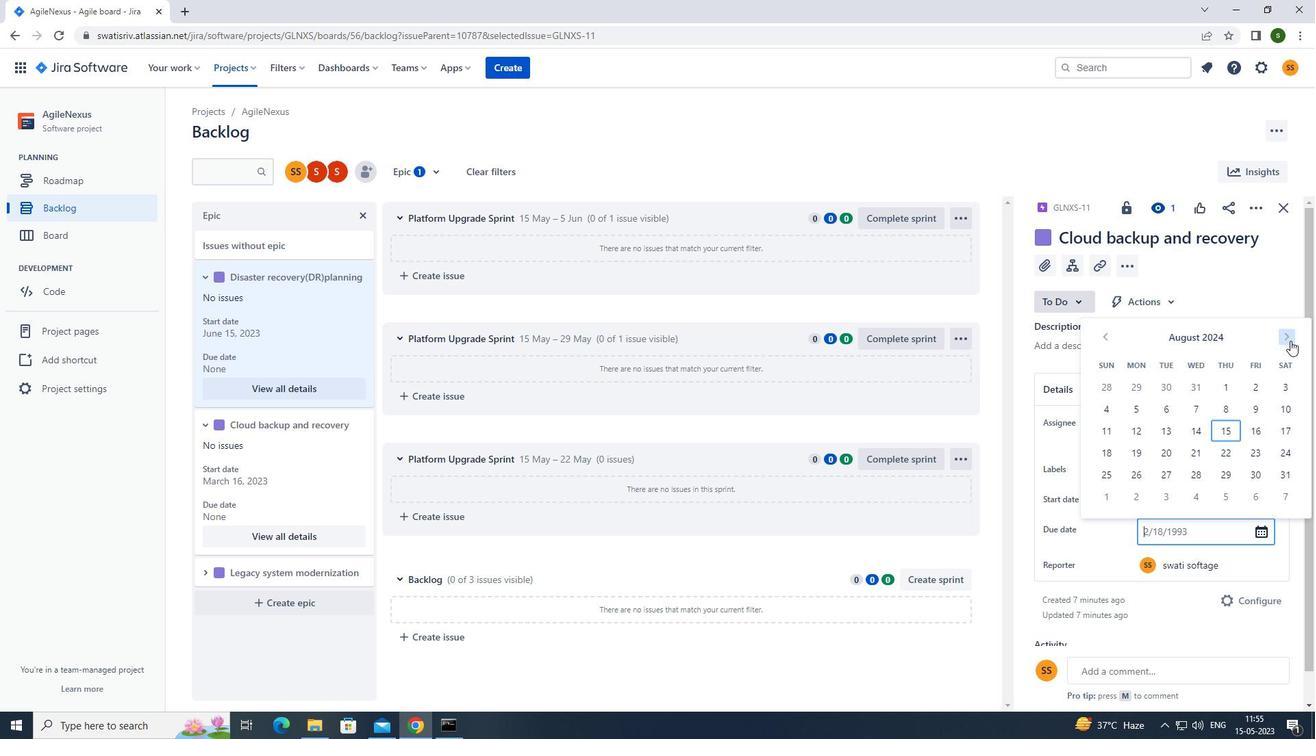 
Action: Mouse pressed left at (1290, 341)
Screenshot: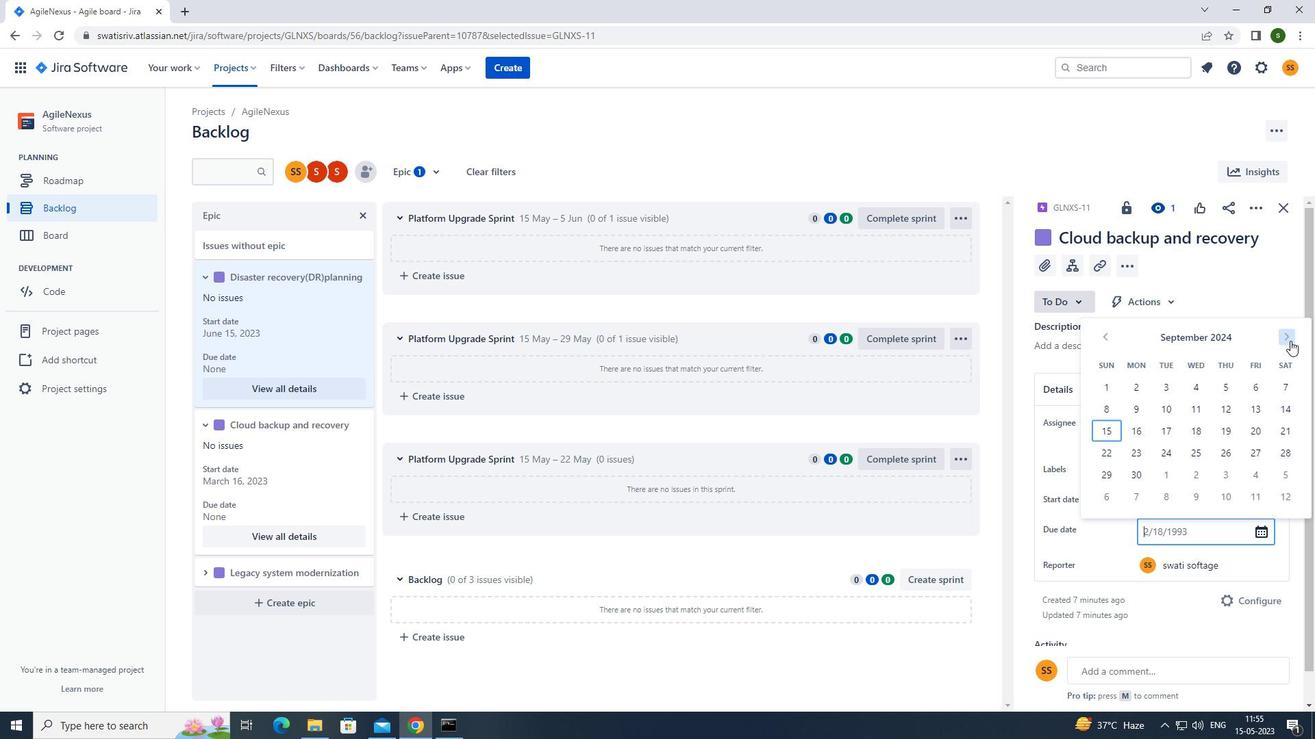 
Action: Mouse pressed left at (1290, 341)
Screenshot: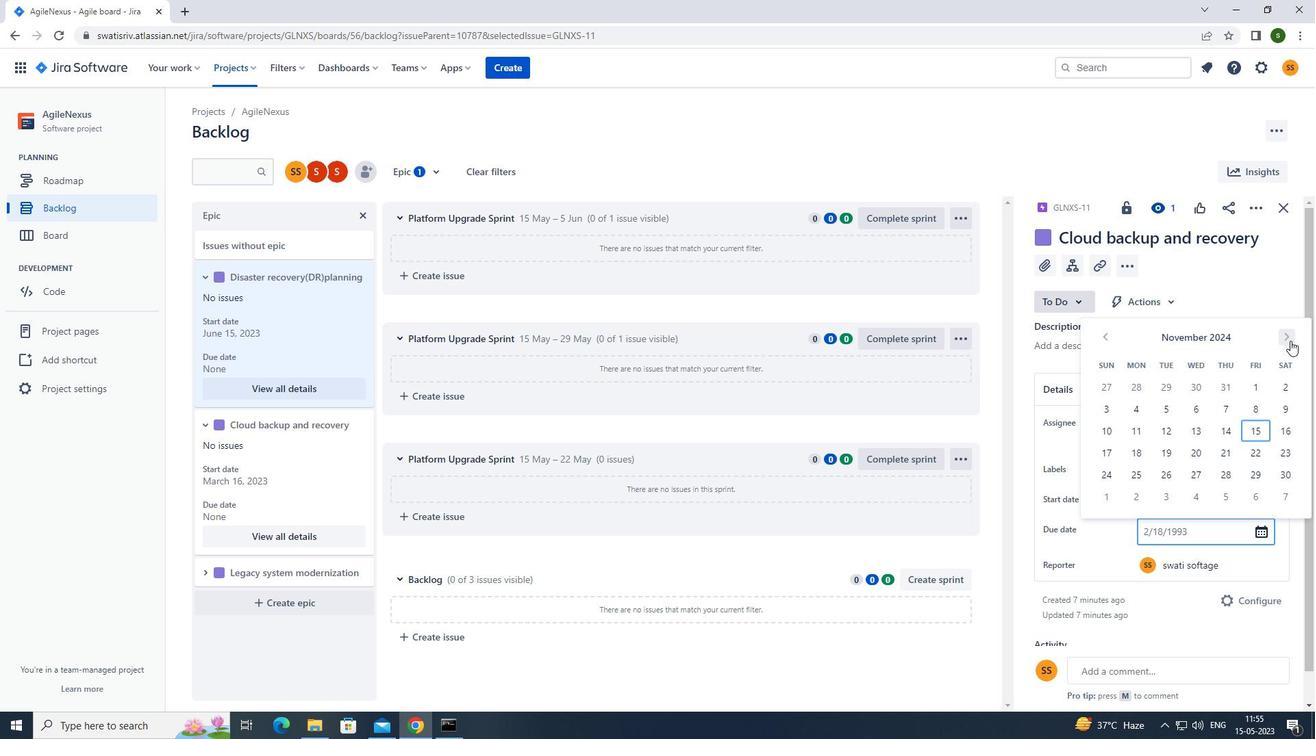 
Action: Mouse pressed left at (1290, 341)
Screenshot: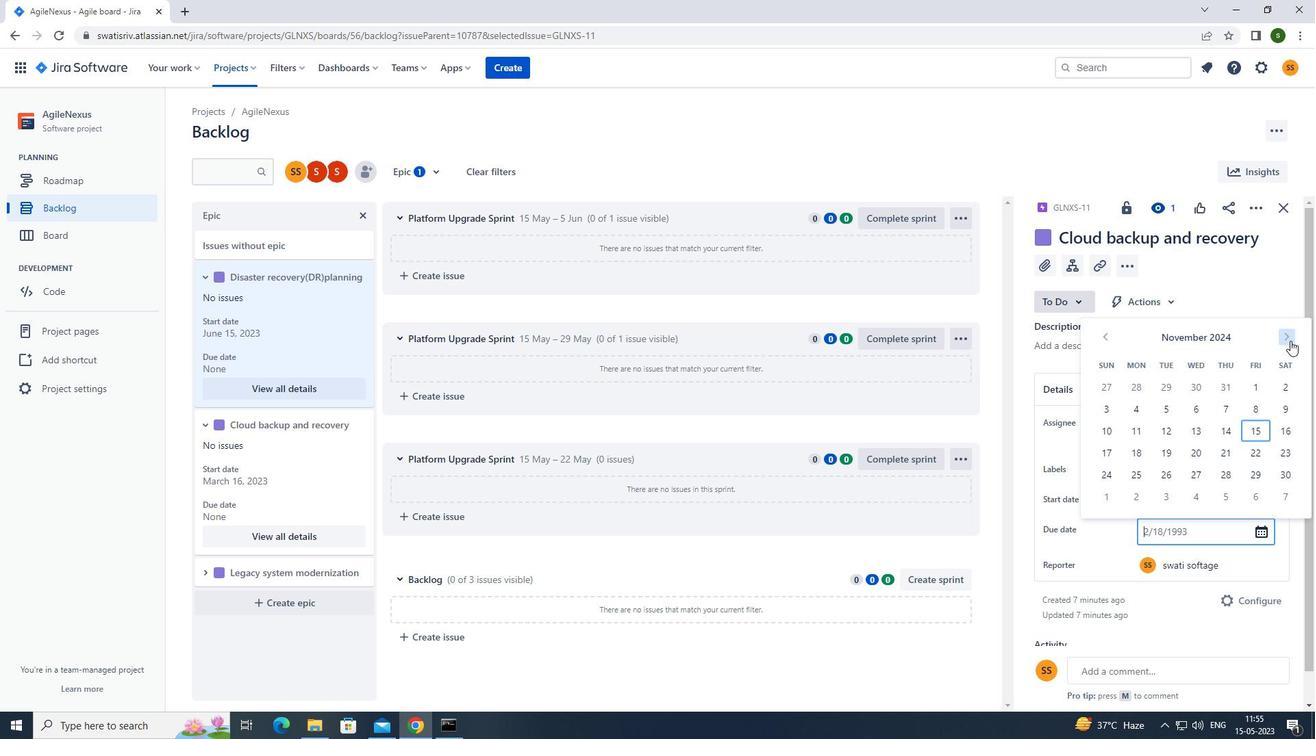 
Action: Mouse pressed left at (1290, 341)
Screenshot: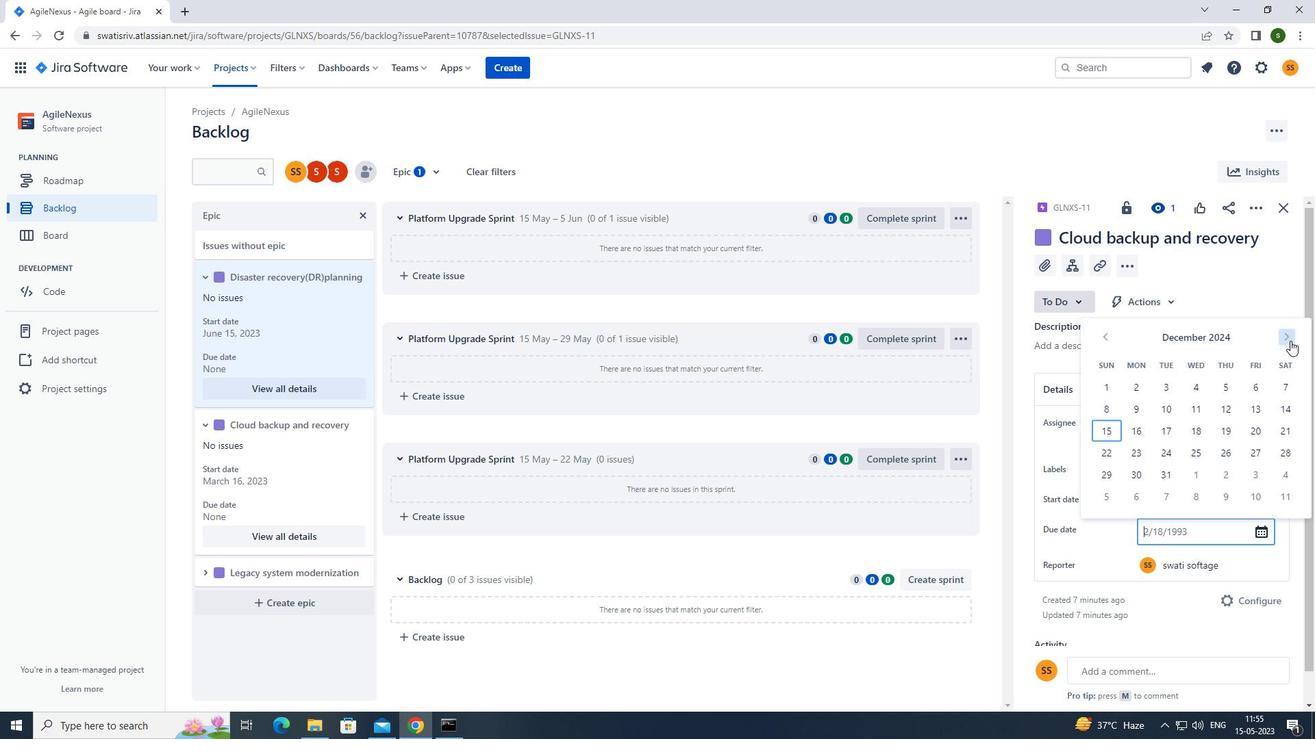 
Action: Mouse pressed left at (1290, 341)
Screenshot: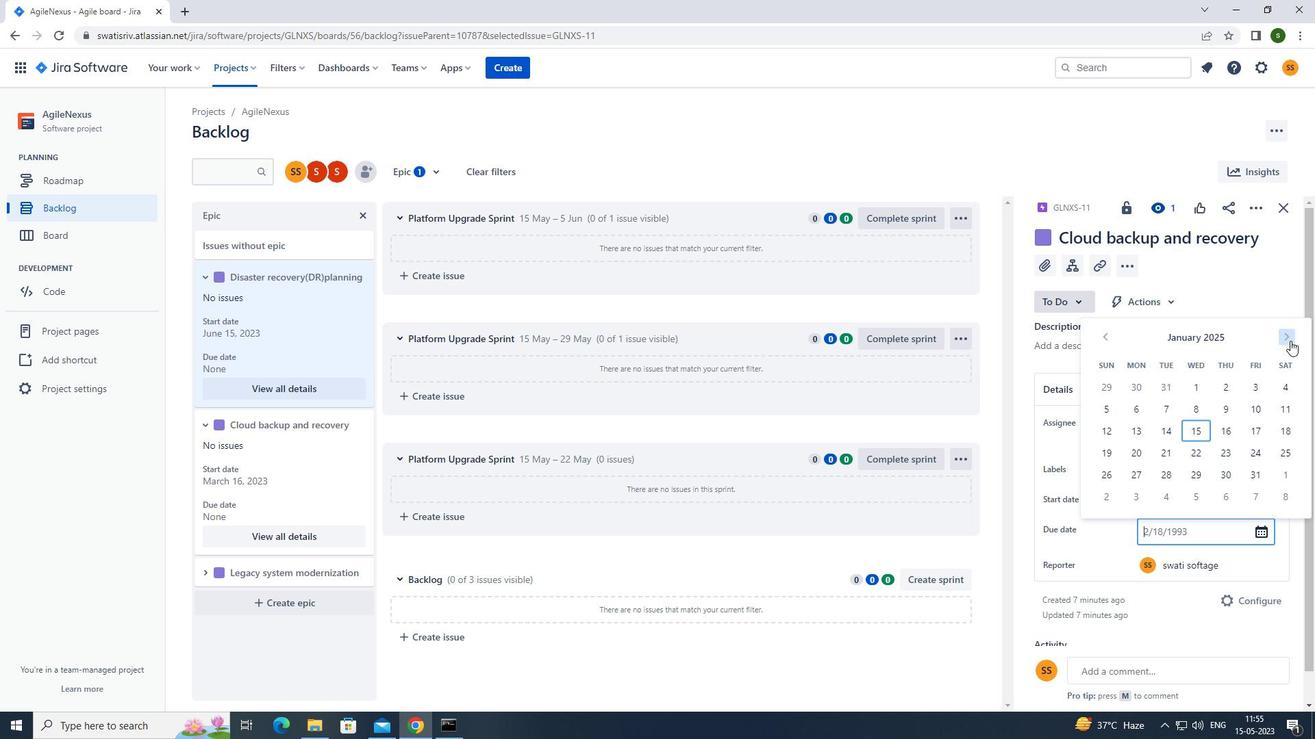 
Action: Mouse pressed left at (1290, 341)
Screenshot: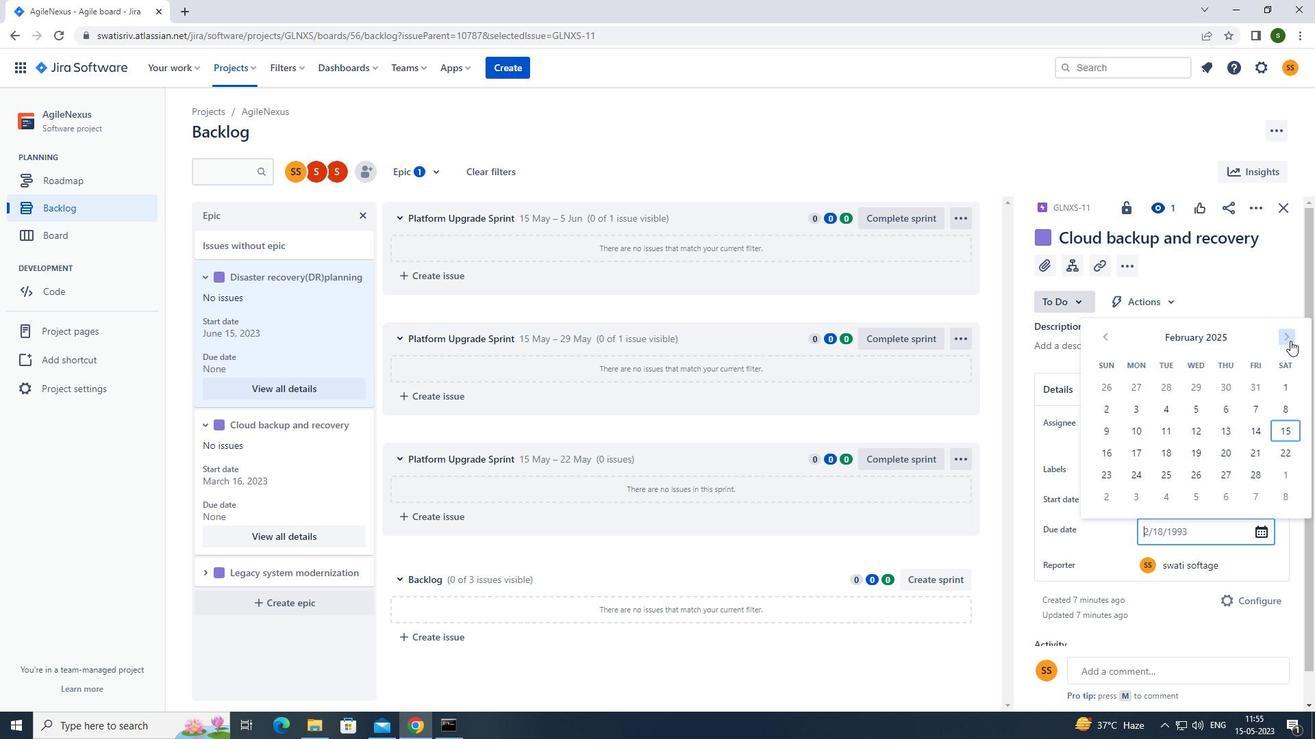 
Action: Mouse pressed left at (1290, 341)
Screenshot: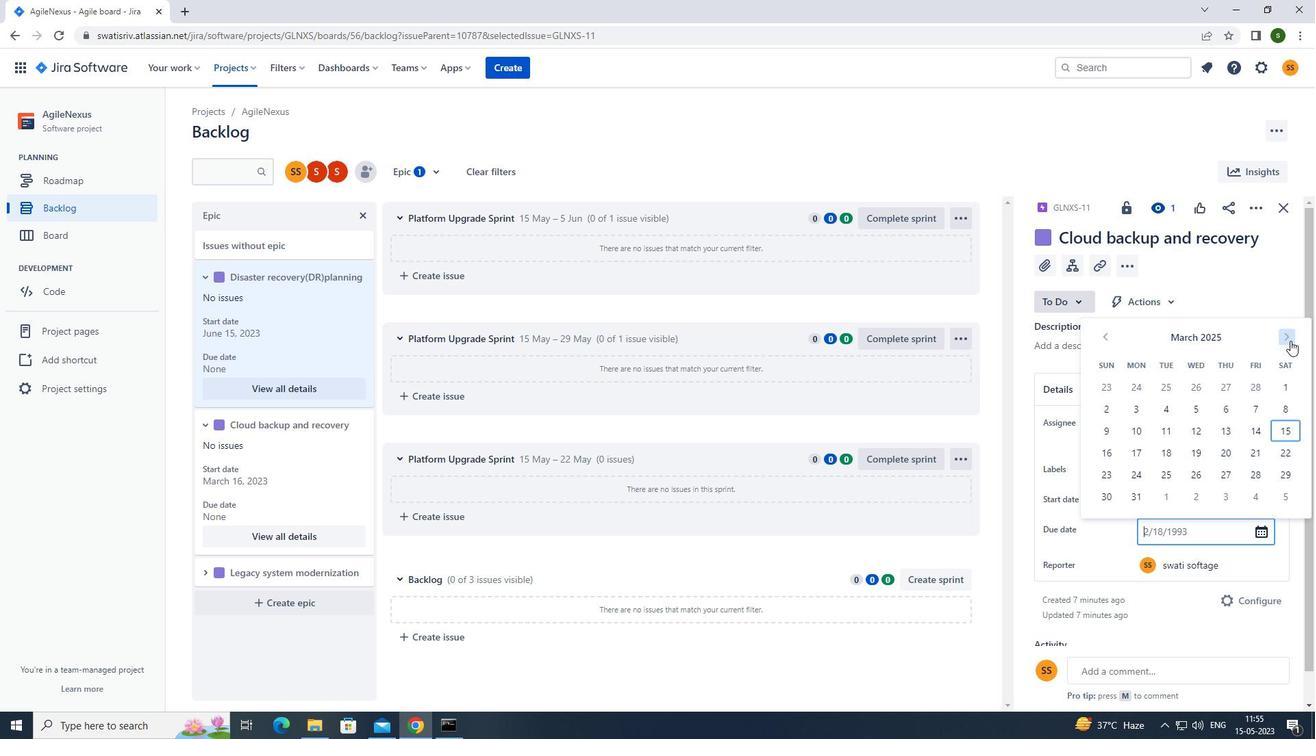 
Action: Mouse pressed left at (1290, 341)
Screenshot: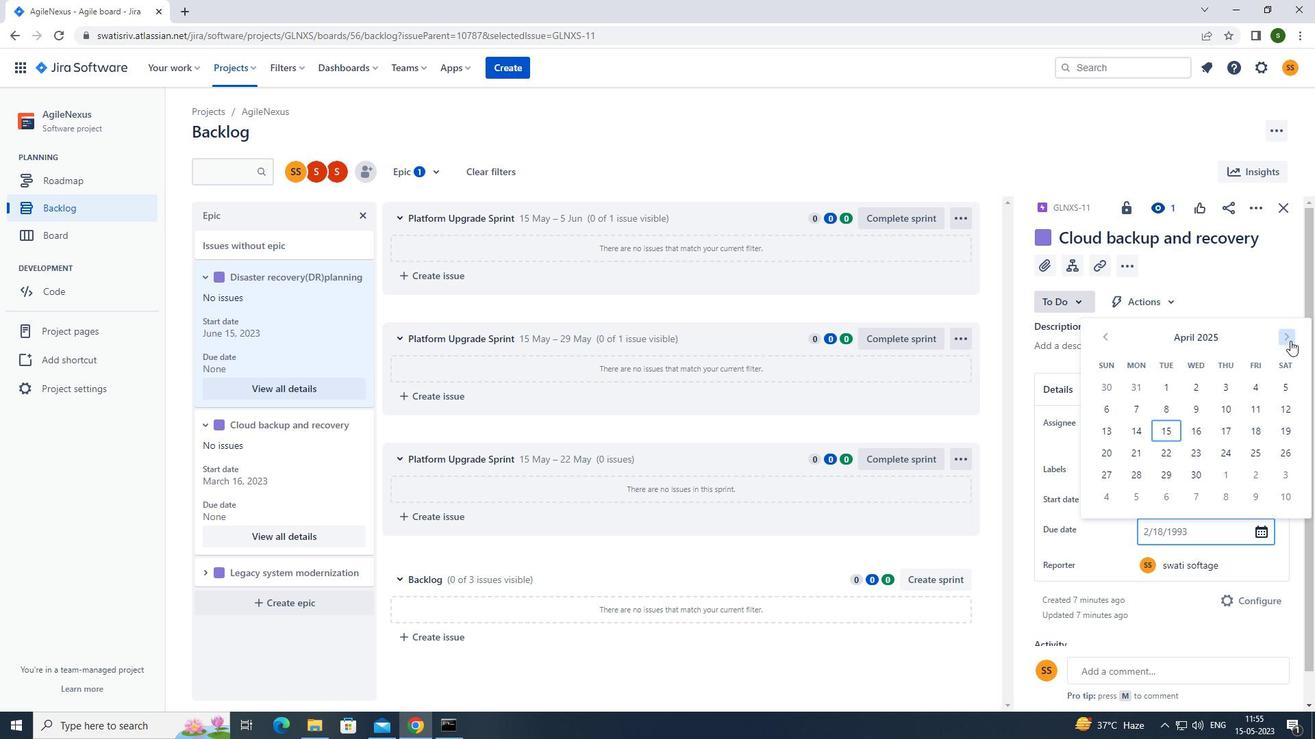 
Action: Mouse pressed left at (1290, 341)
Screenshot: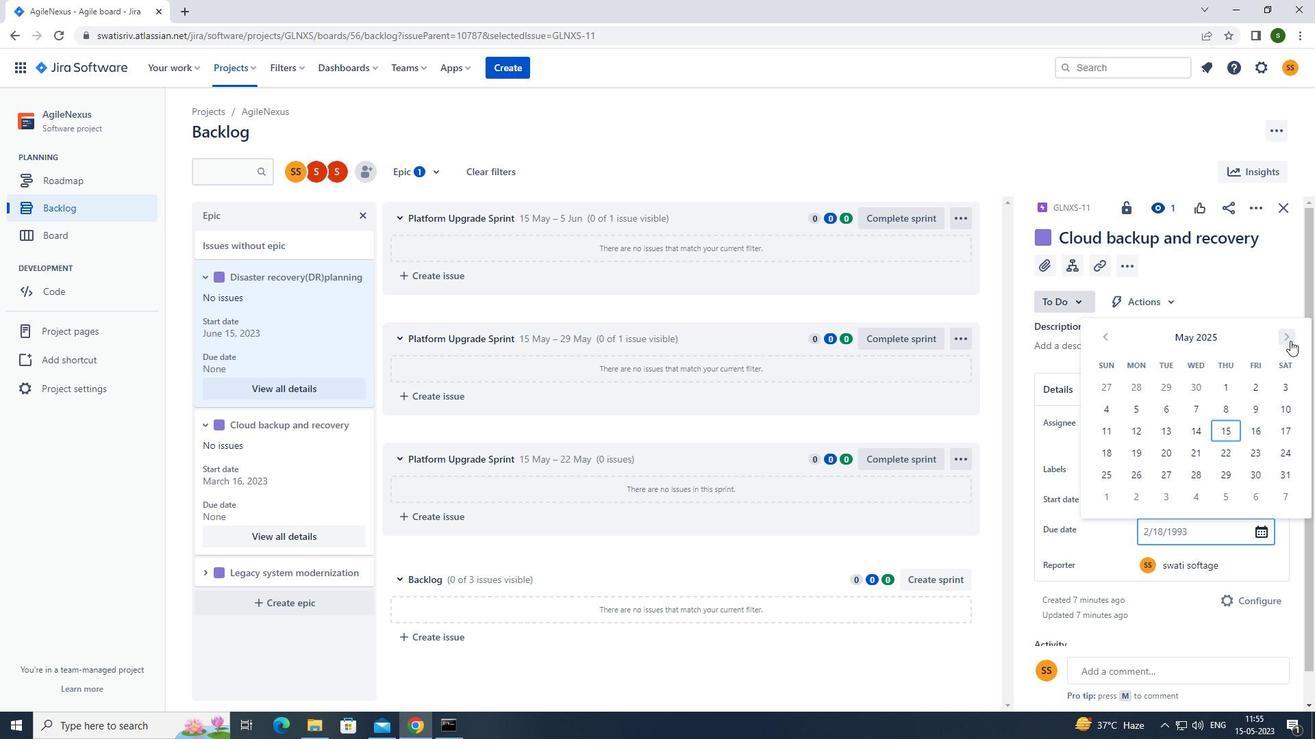 
Action: Mouse pressed left at (1290, 341)
Screenshot: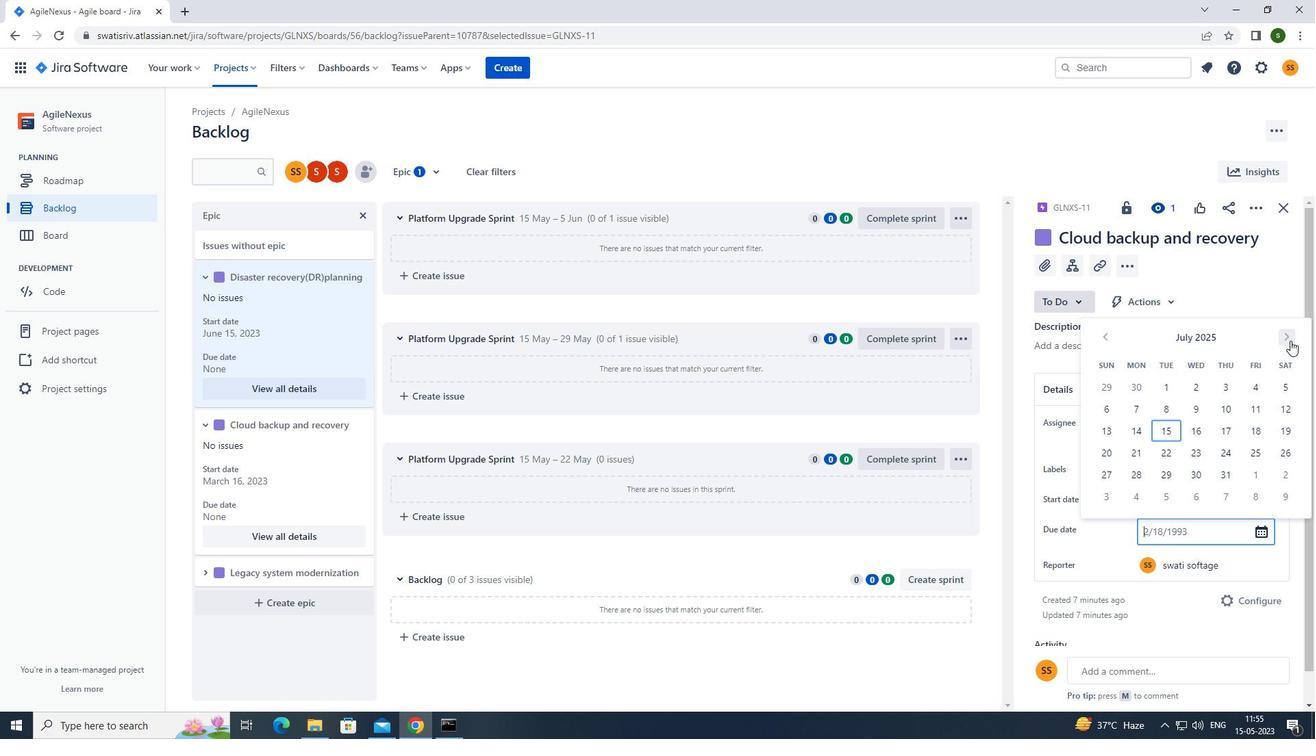 
Action: Mouse pressed left at (1290, 341)
Screenshot: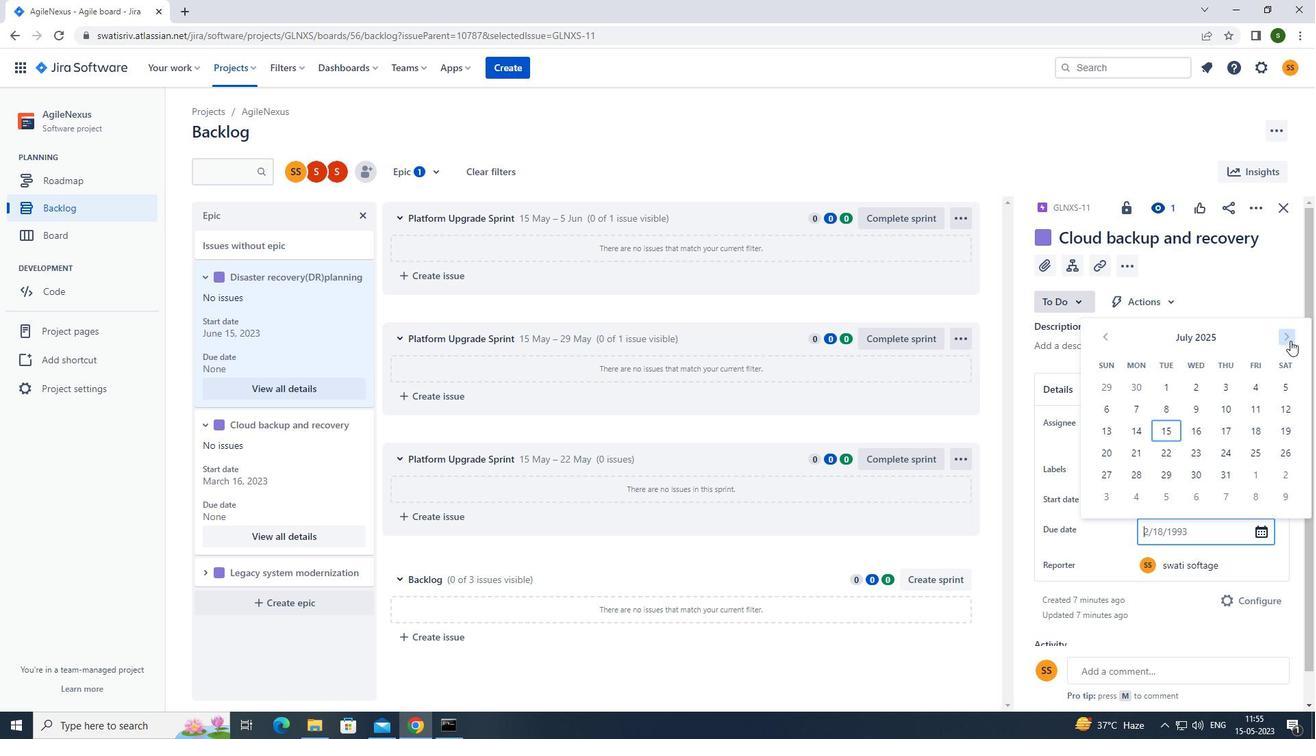 
Action: Mouse moved to (1104, 430)
Screenshot: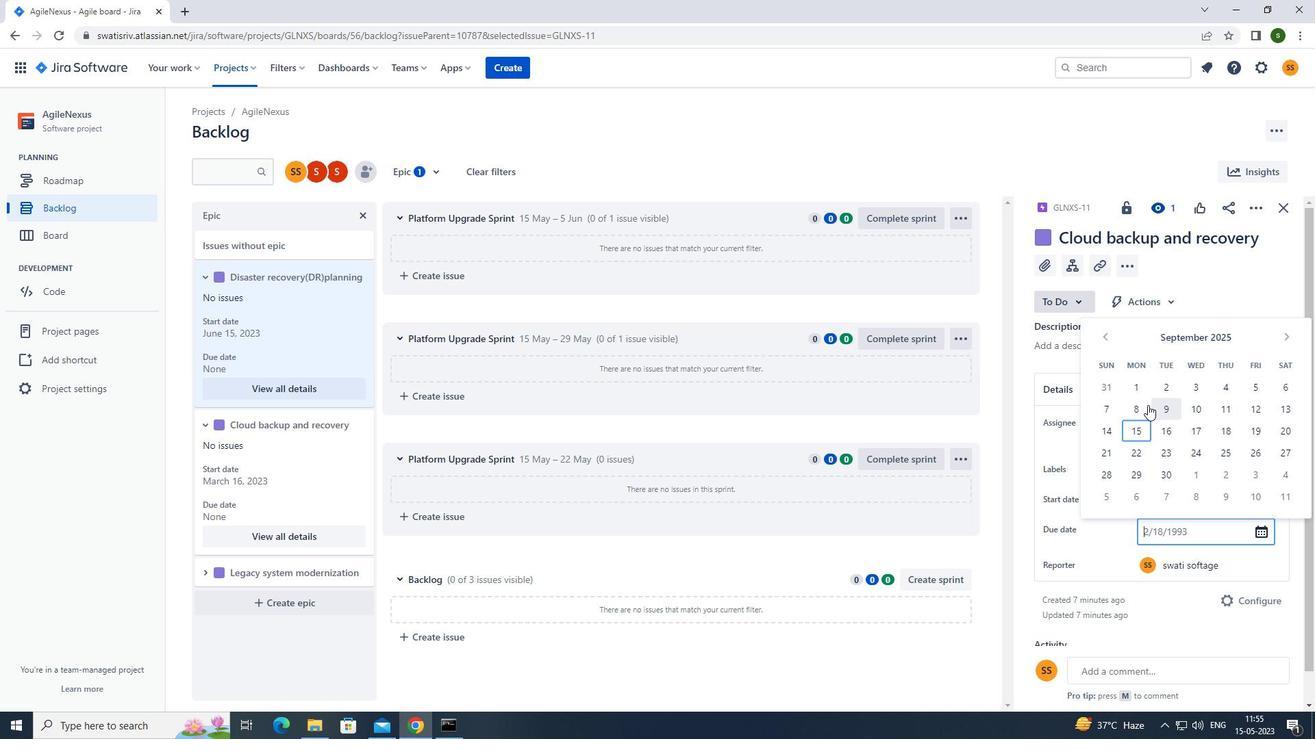 
Action: Mouse pressed left at (1104, 430)
Screenshot: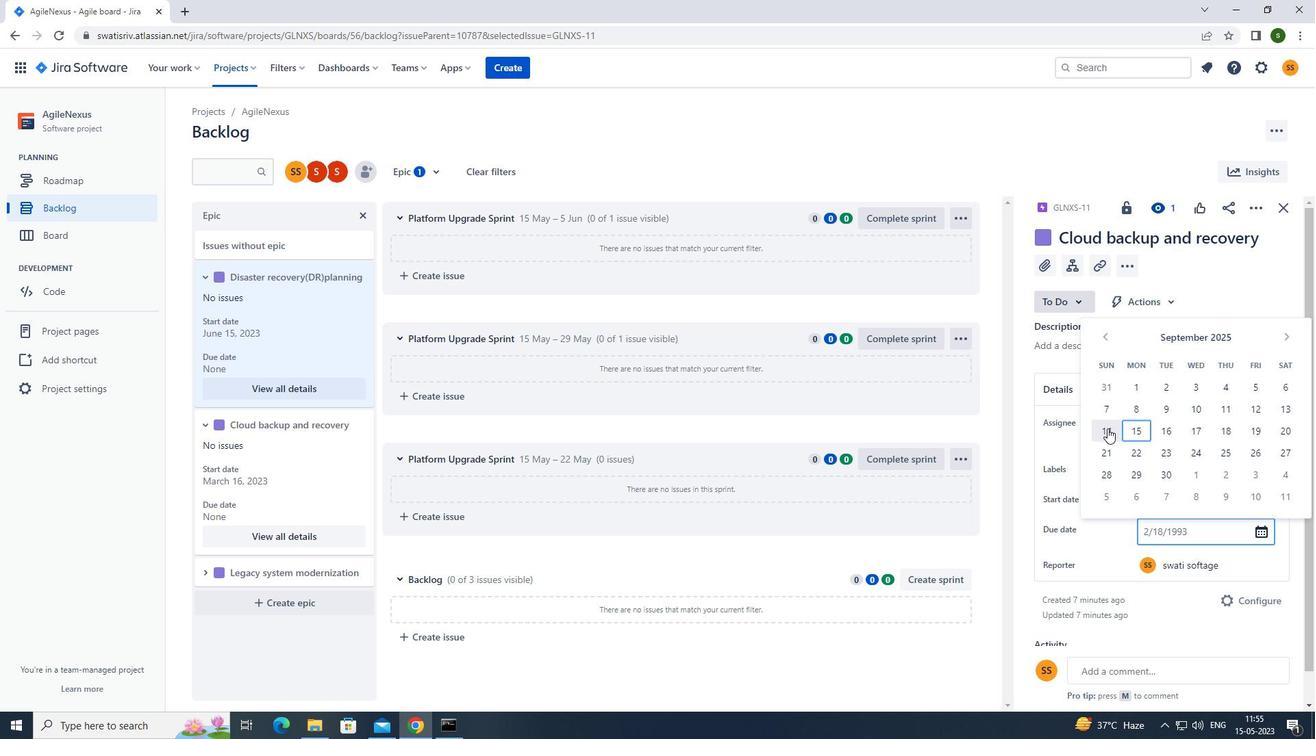 
Action: Mouse moved to (206, 570)
Screenshot: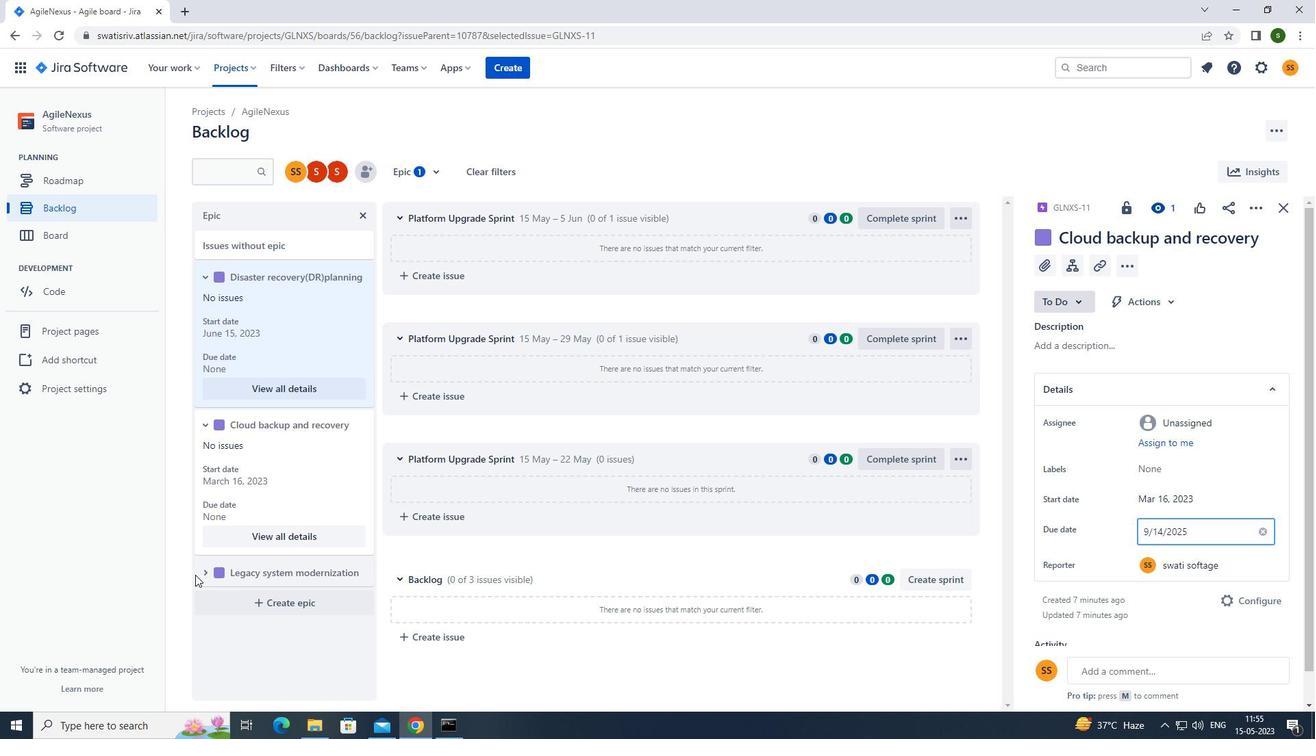 
Action: Mouse pressed left at (206, 570)
Screenshot: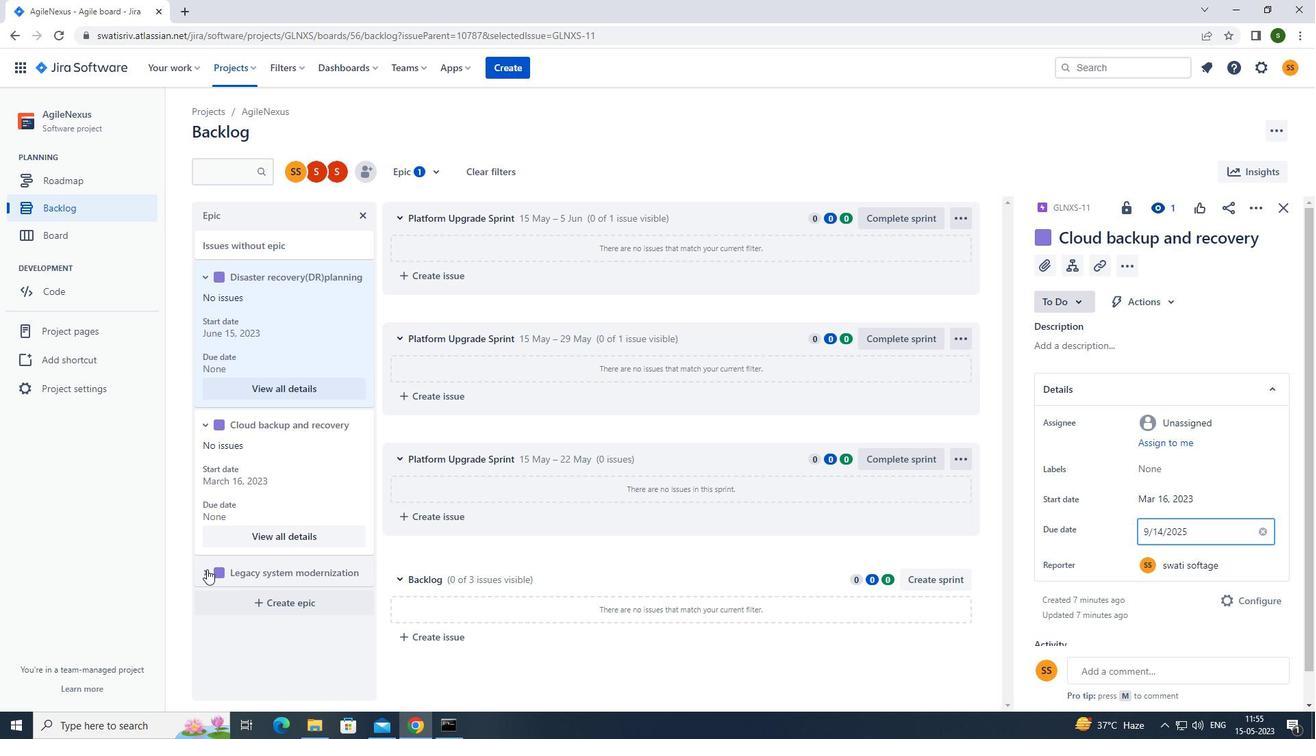 
Action: Mouse moved to (234, 559)
Screenshot: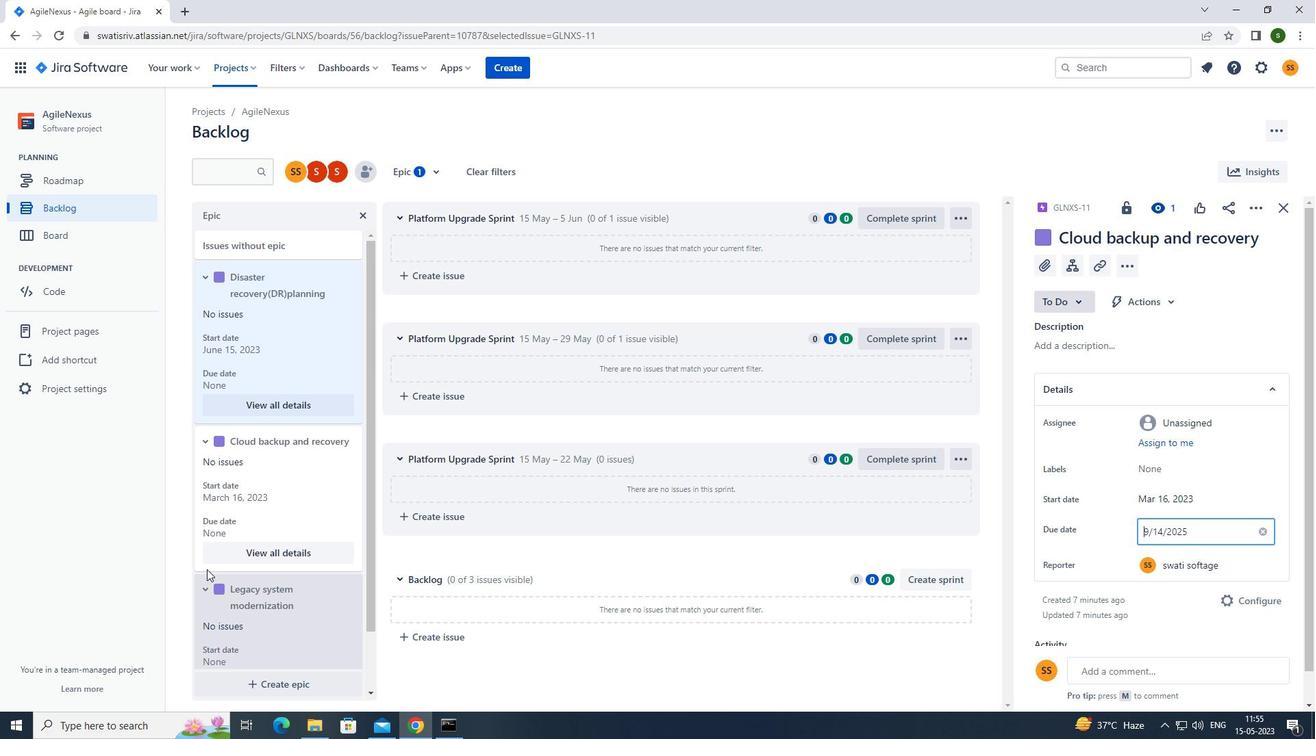 
Action: Mouse scrolled (234, 559) with delta (0, 0)
Screenshot: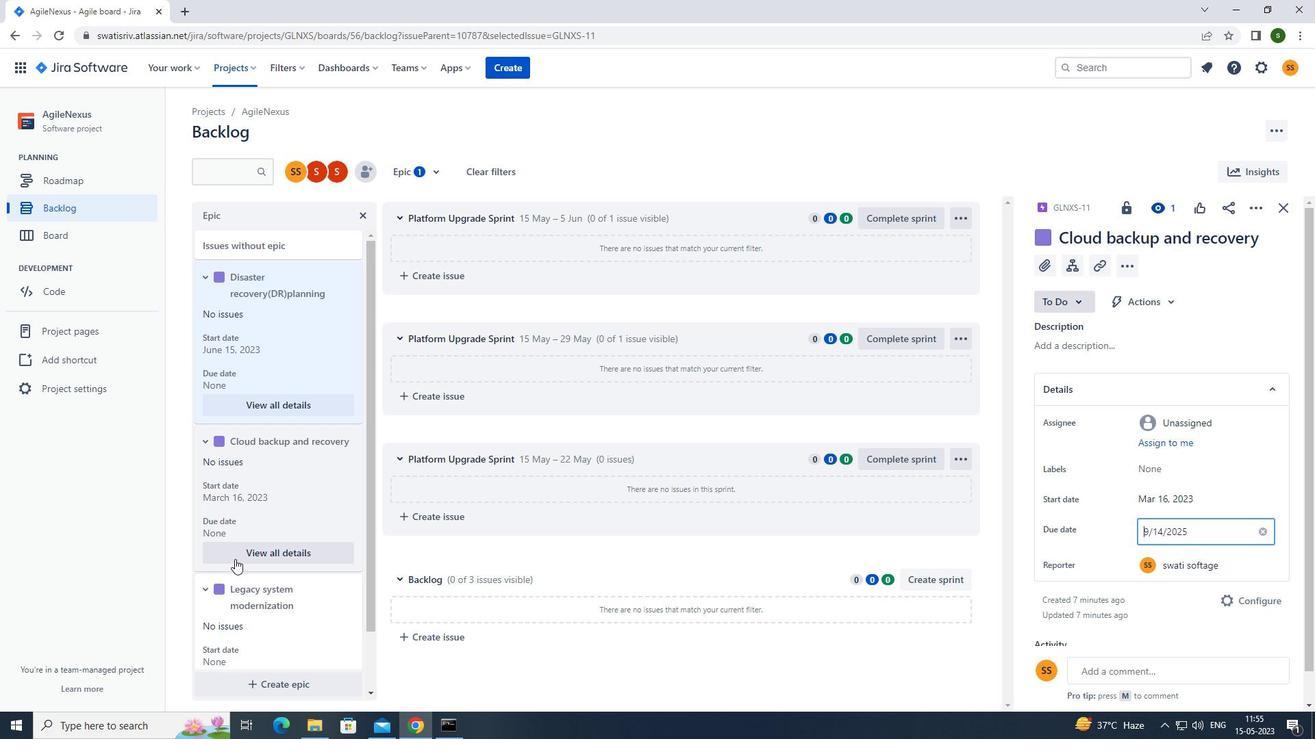
Action: Mouse scrolled (234, 559) with delta (0, 0)
Screenshot: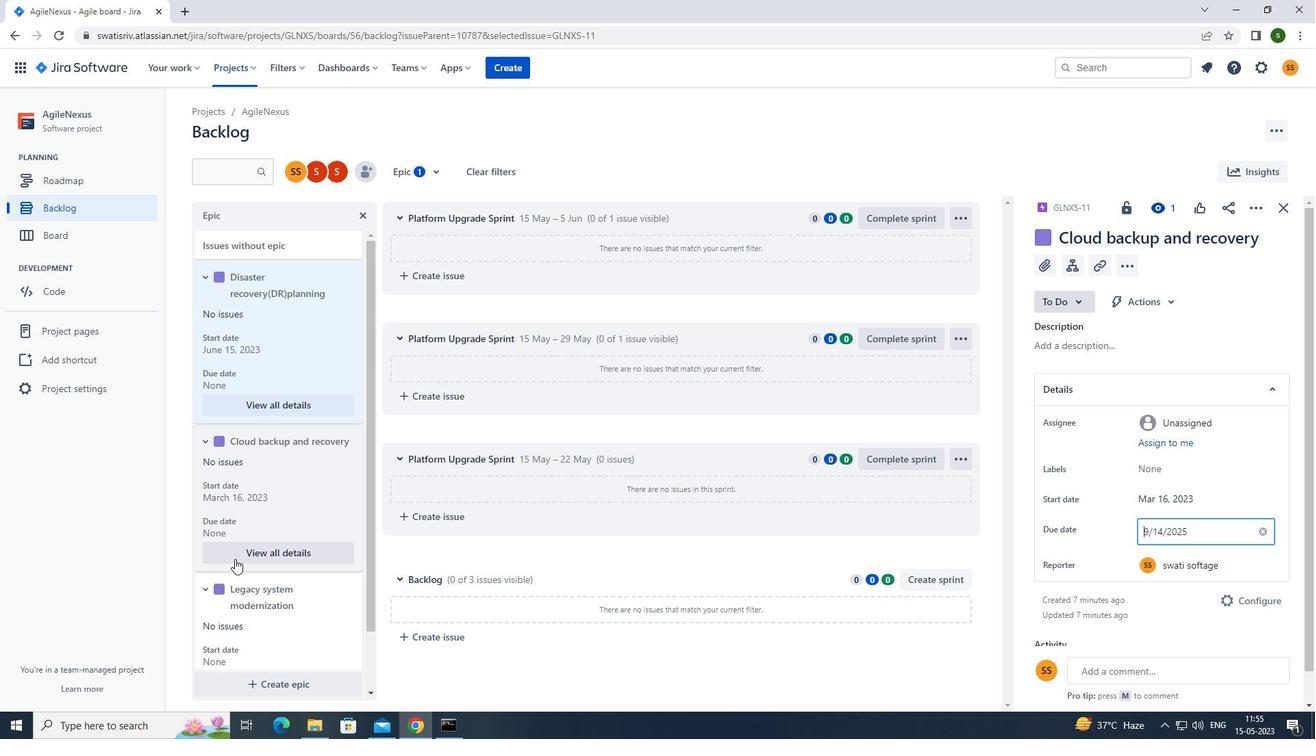 
Action: Mouse moved to (245, 560)
Screenshot: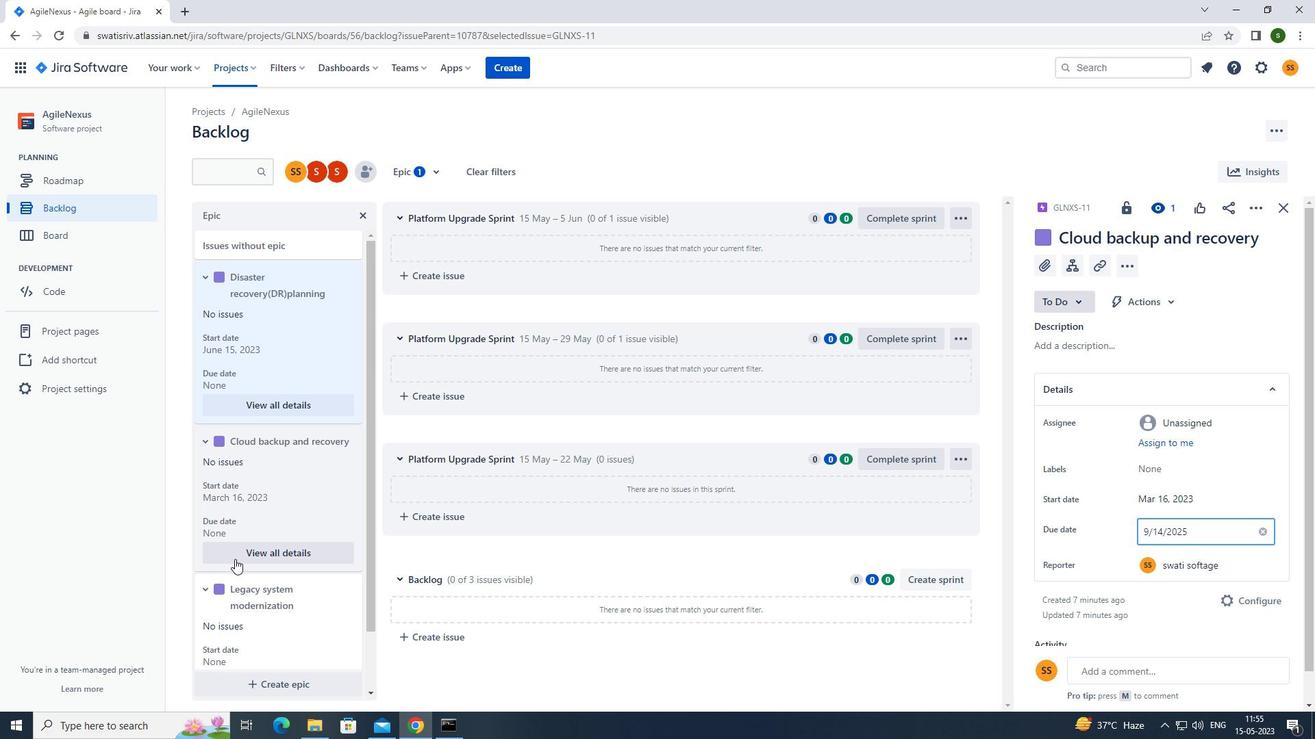 
Action: Mouse scrolled (245, 559) with delta (0, 0)
Screenshot: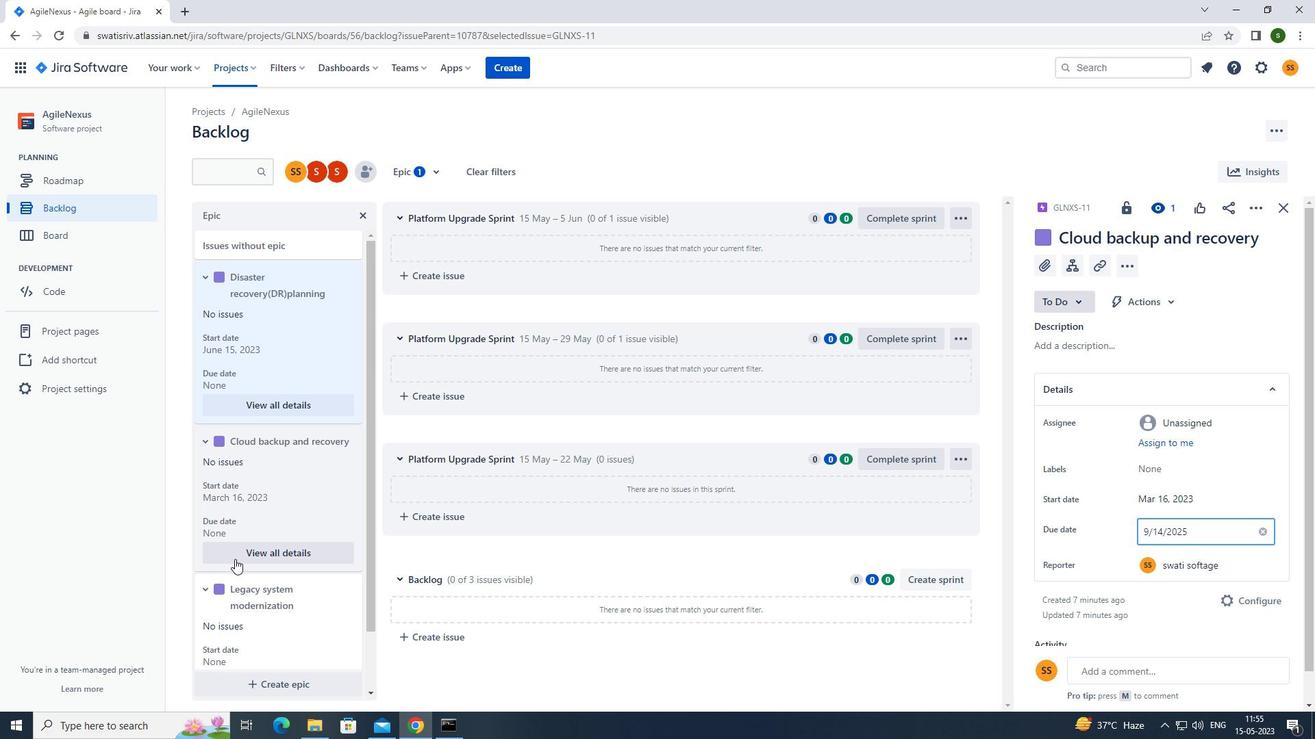 
Action: Mouse moved to (311, 646)
Screenshot: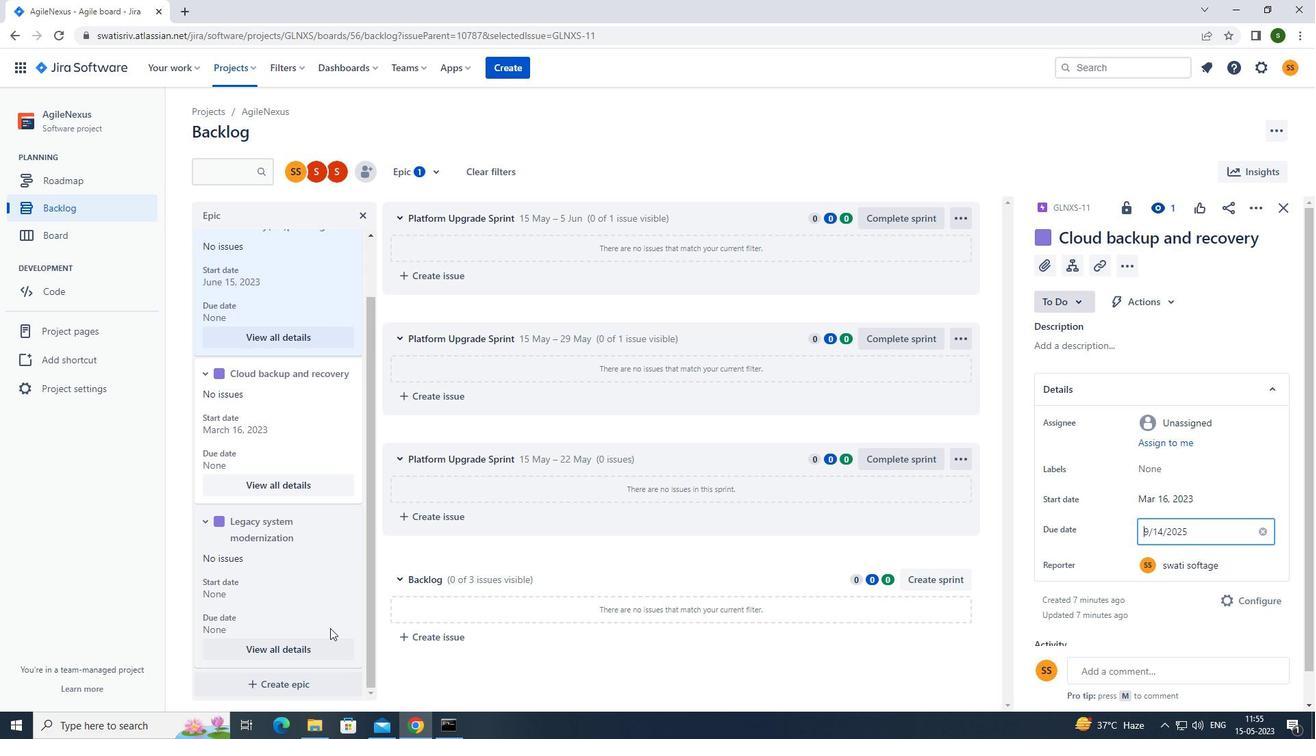 
Action: Mouse pressed left at (311, 646)
Screenshot: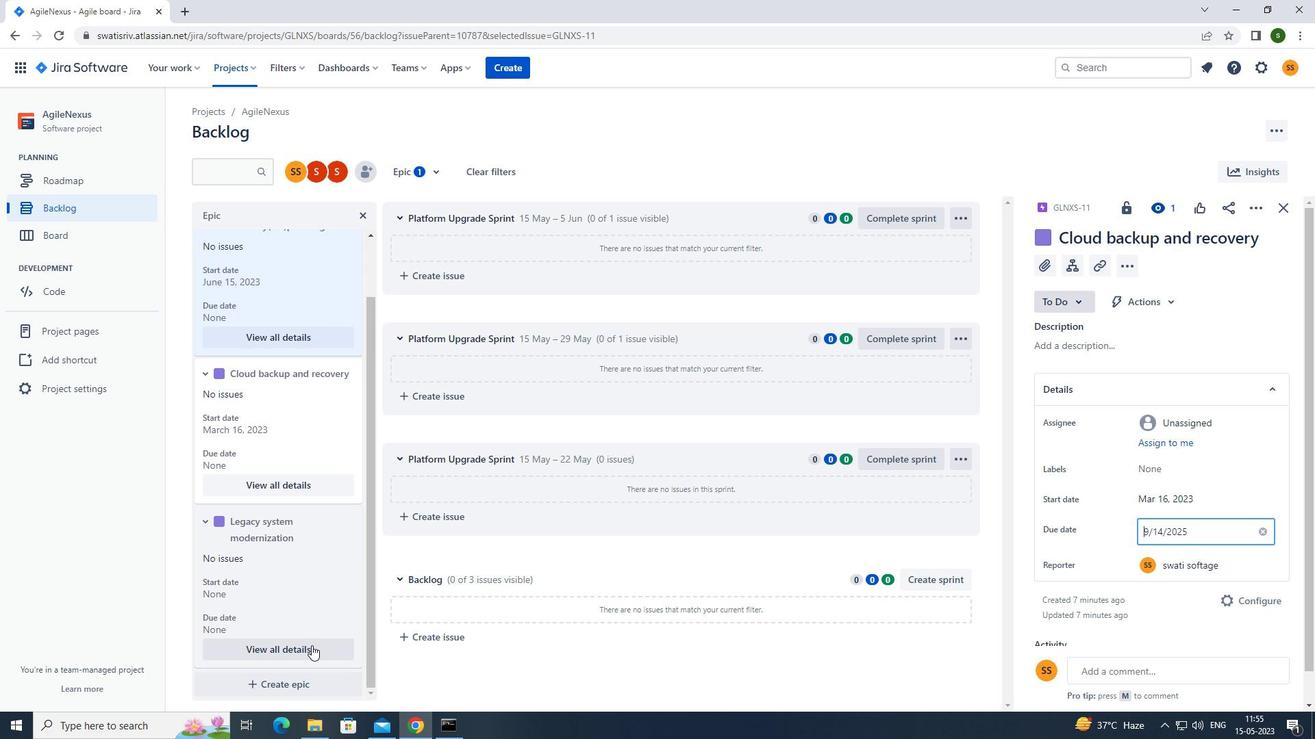 
Action: Mouse moved to (1157, 497)
Screenshot: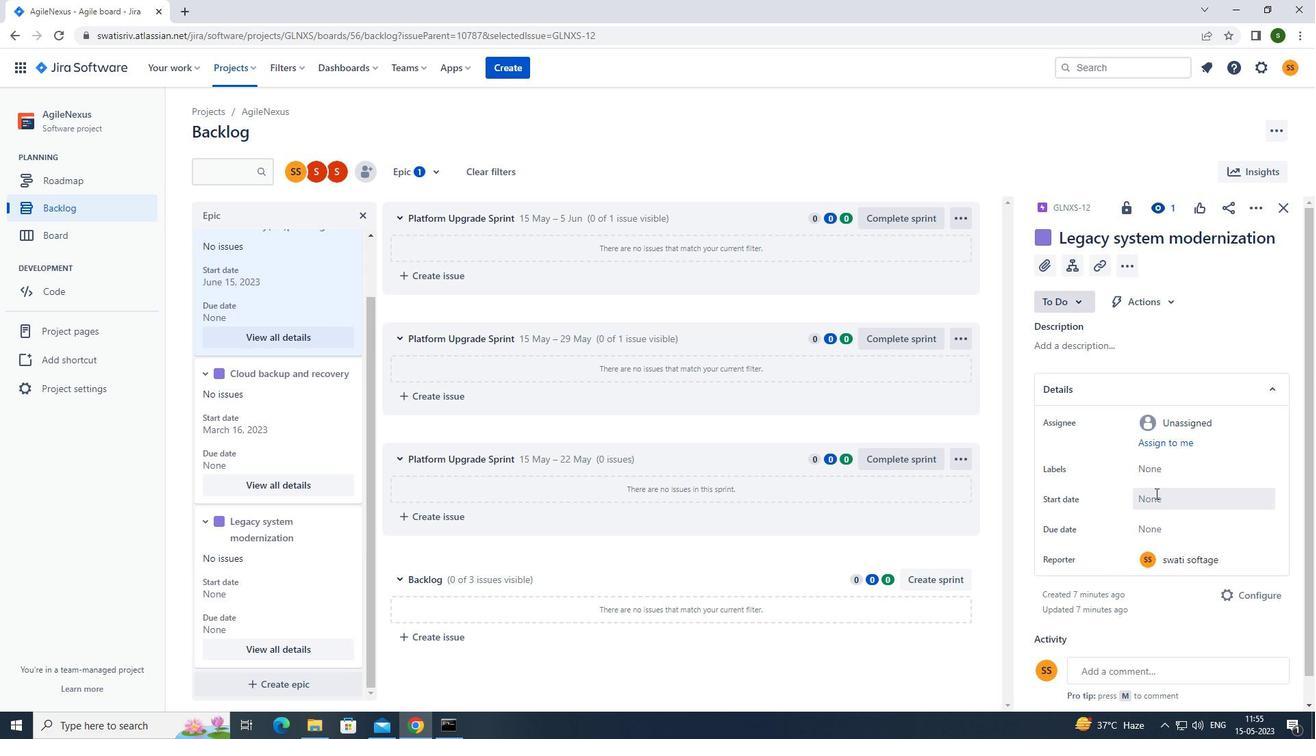 
Action: Mouse pressed left at (1157, 497)
Screenshot: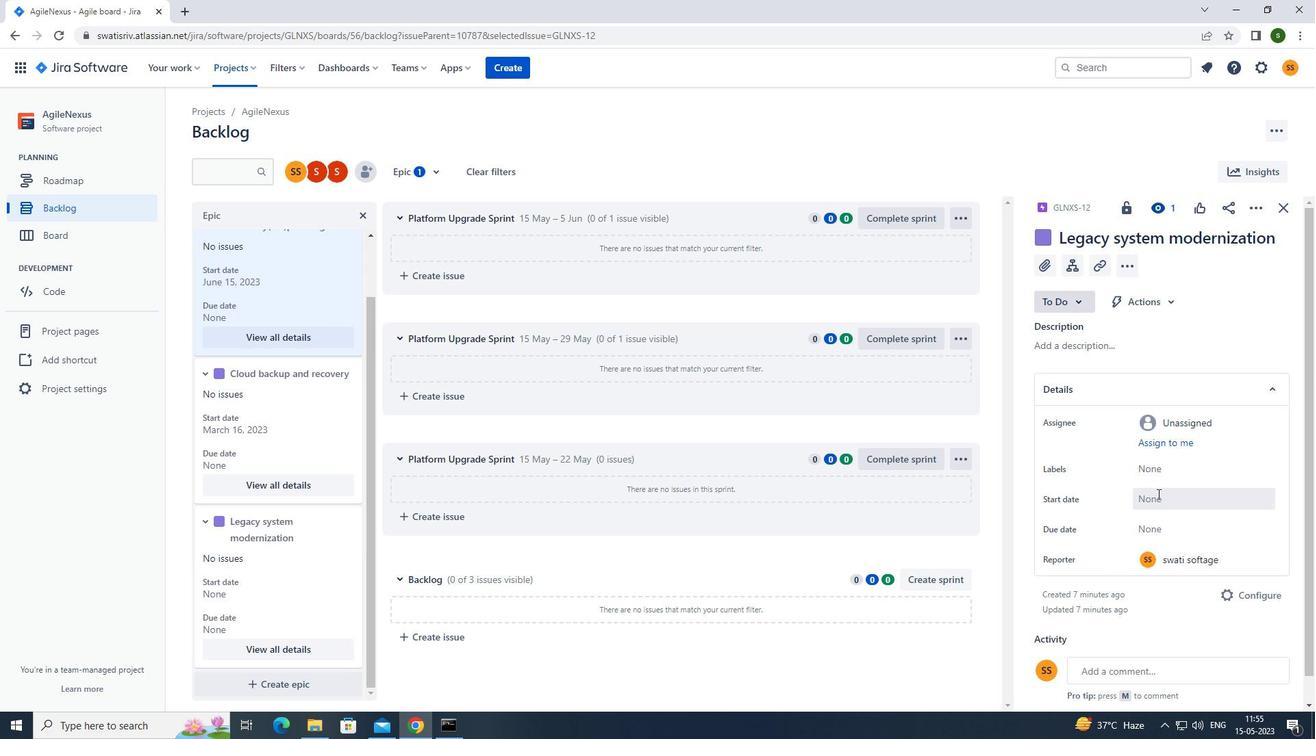 
Action: Mouse moved to (1292, 297)
Screenshot: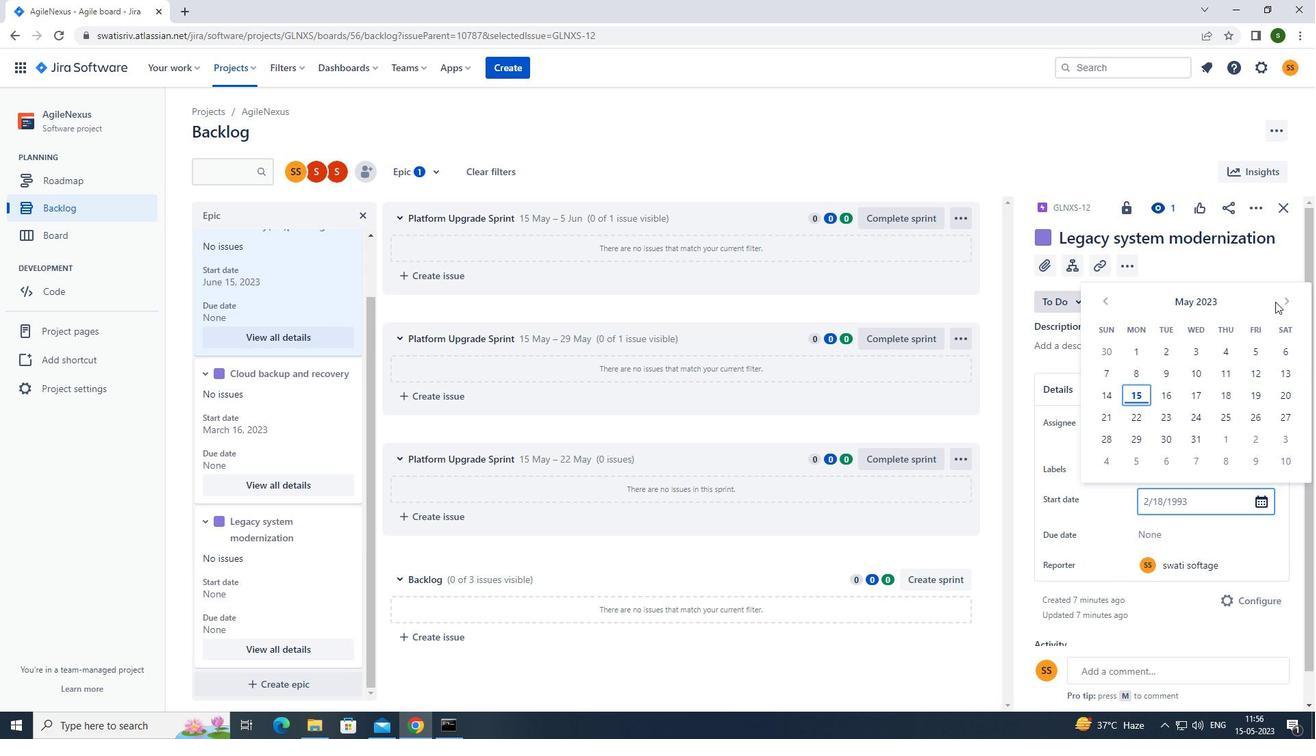 
Action: Mouse pressed left at (1292, 297)
Screenshot: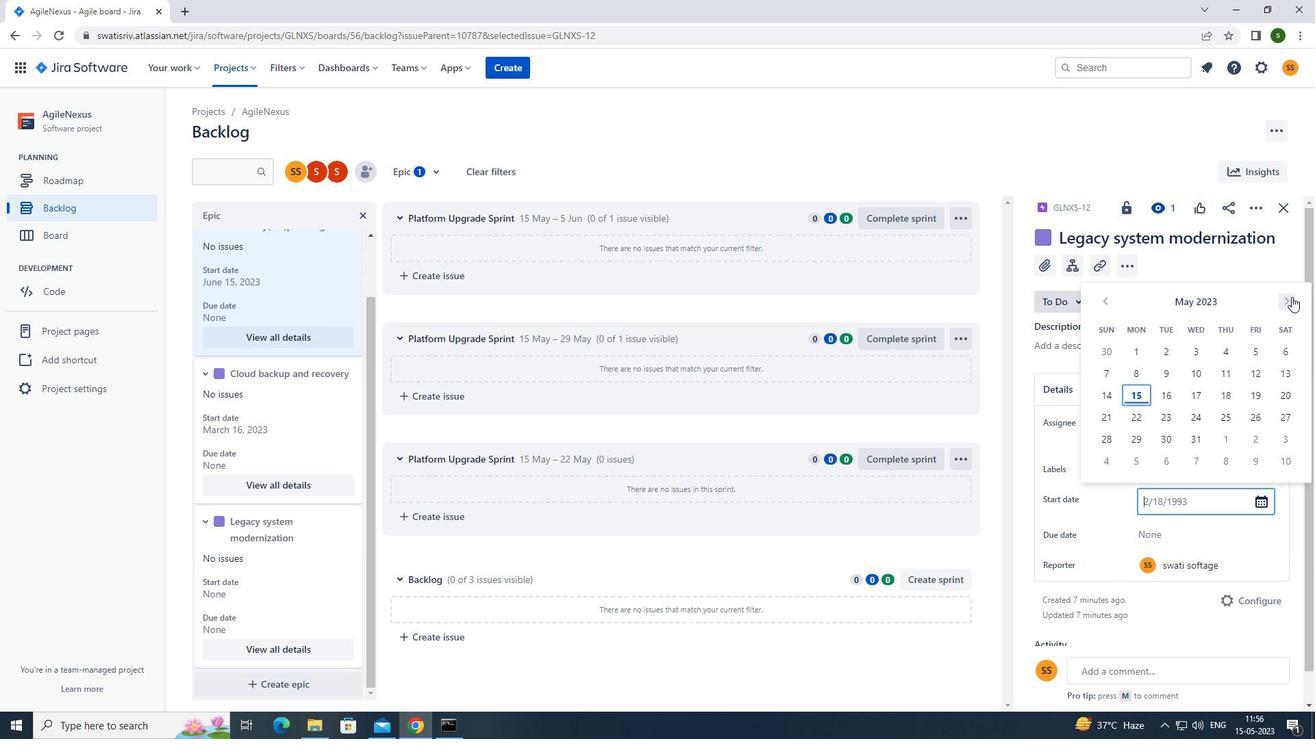
Action: Mouse pressed left at (1292, 297)
Screenshot: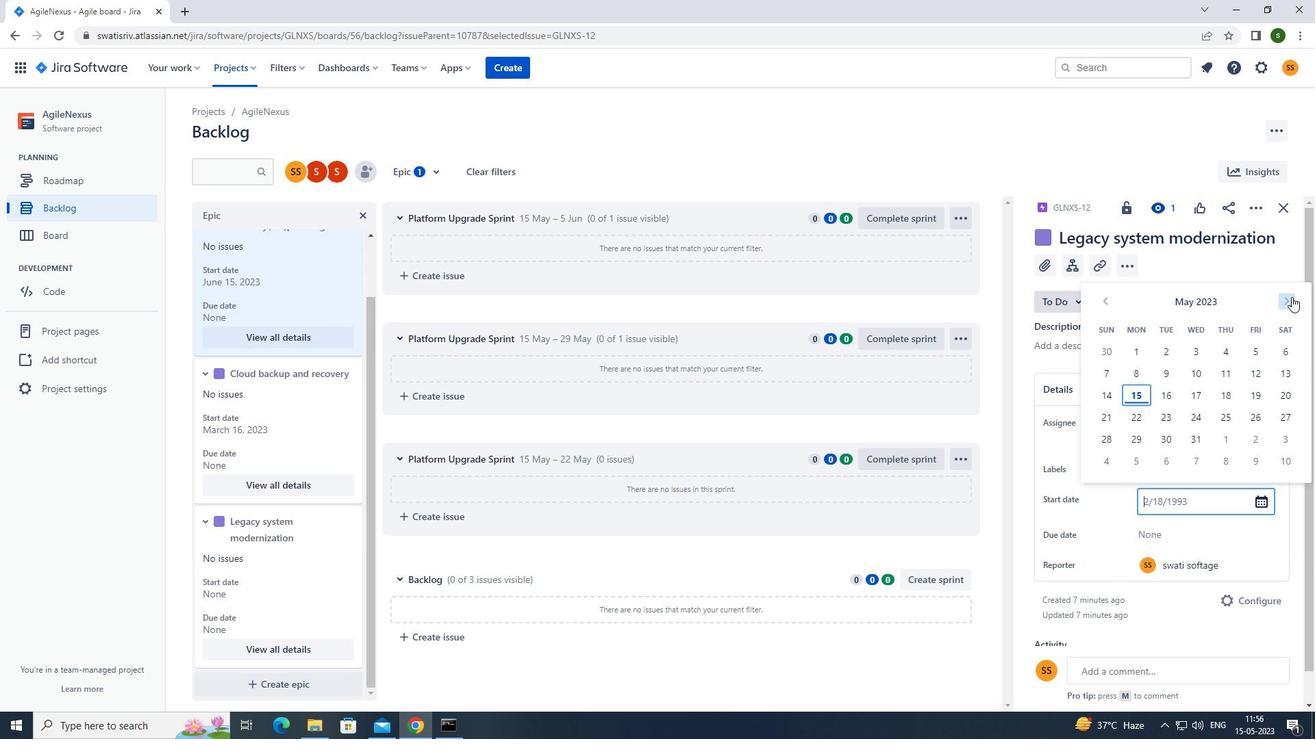
Action: Mouse pressed left at (1292, 297)
Screenshot: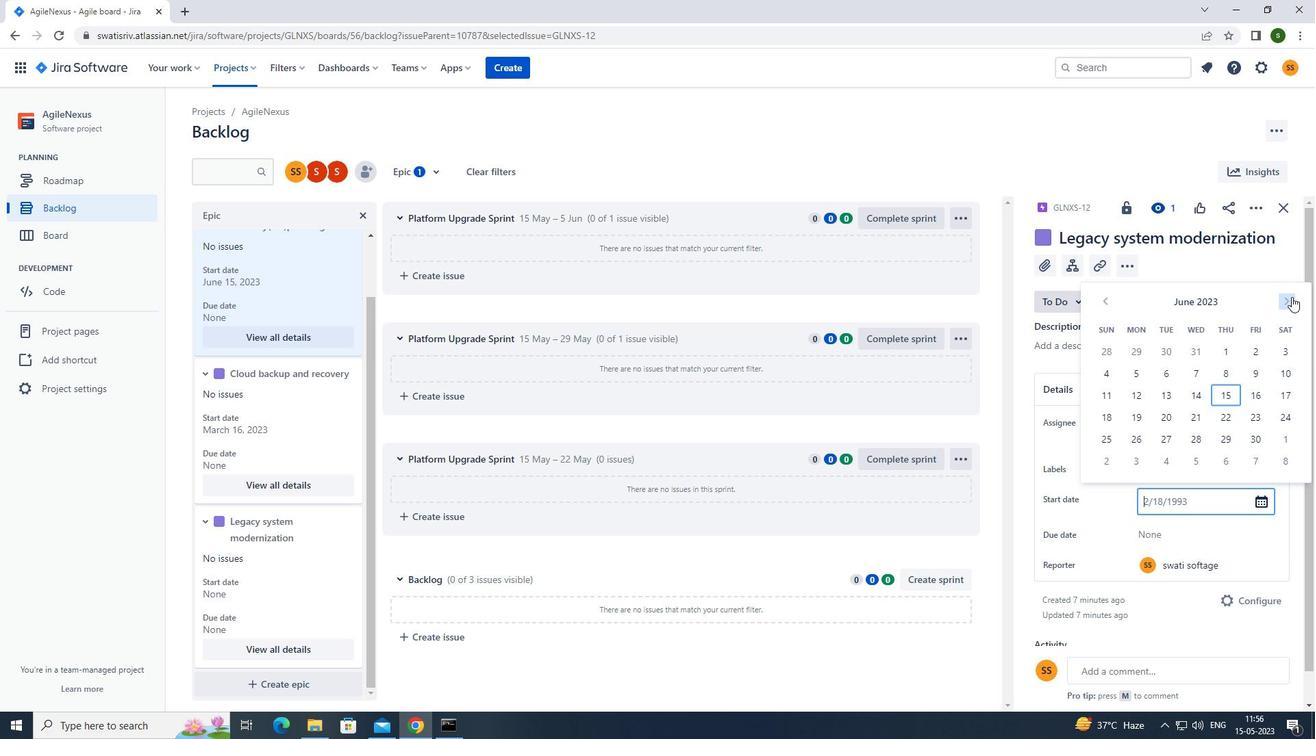 
Action: Mouse pressed left at (1292, 297)
Screenshot: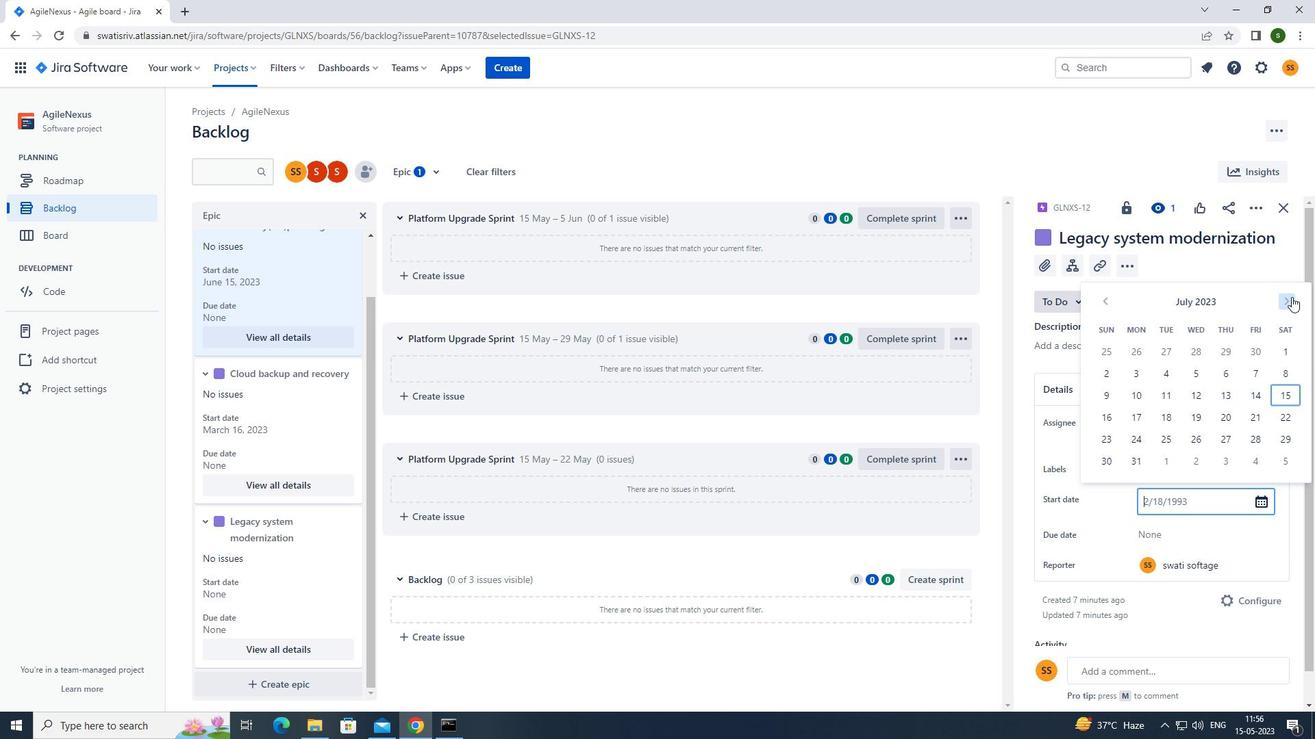 
Action: Mouse pressed left at (1292, 297)
Screenshot: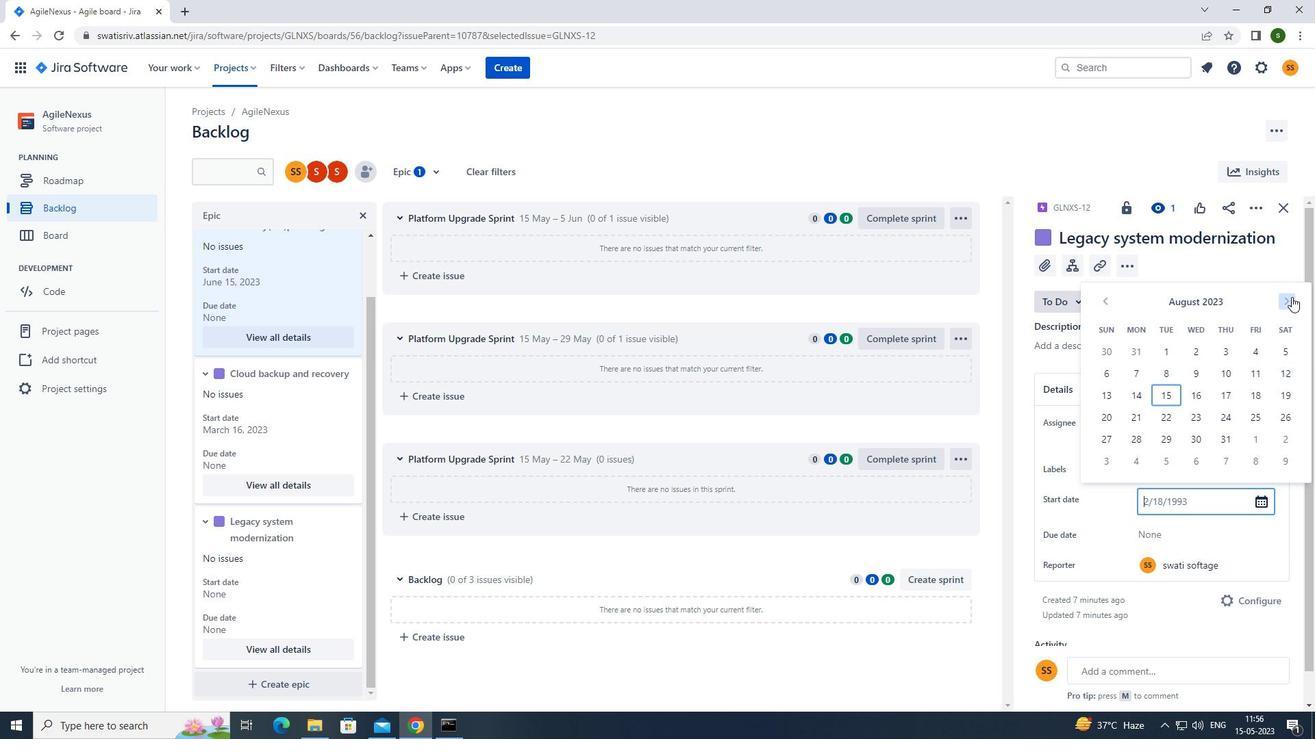 
Action: Mouse pressed left at (1292, 297)
Screenshot: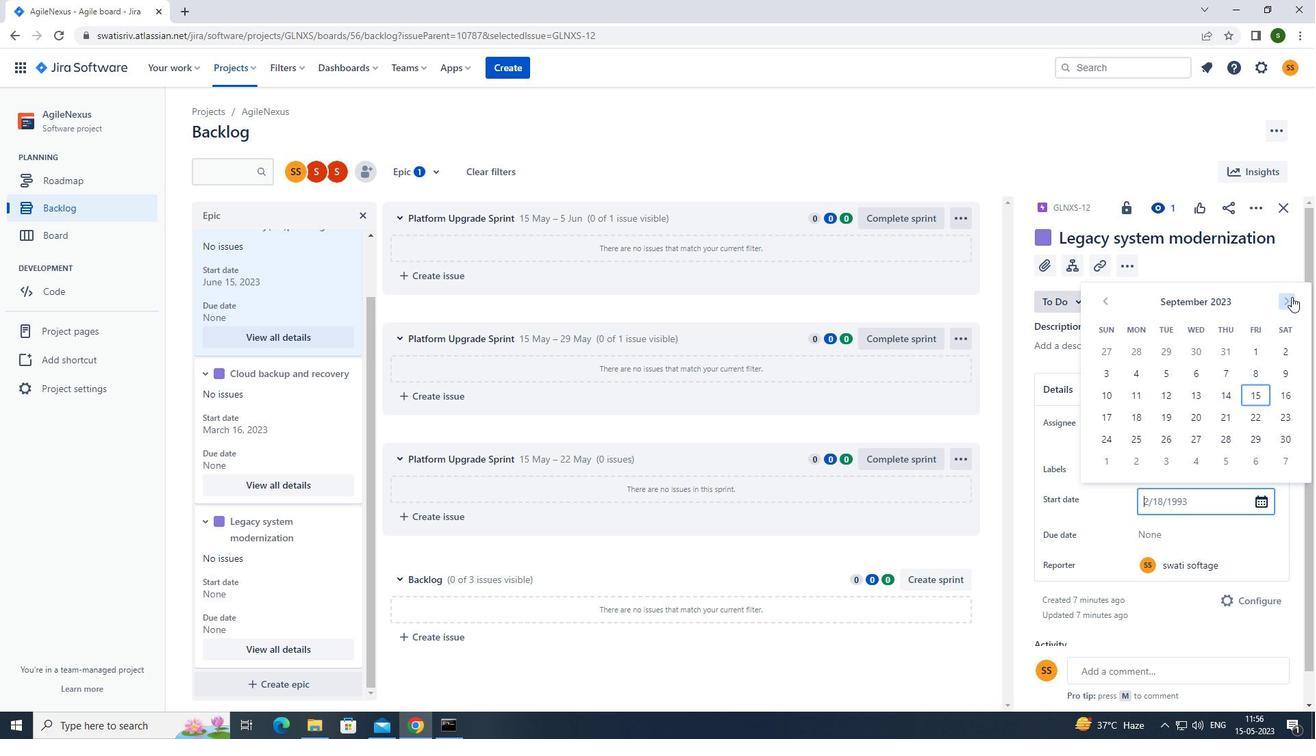 
Action: Mouse pressed left at (1292, 297)
Screenshot: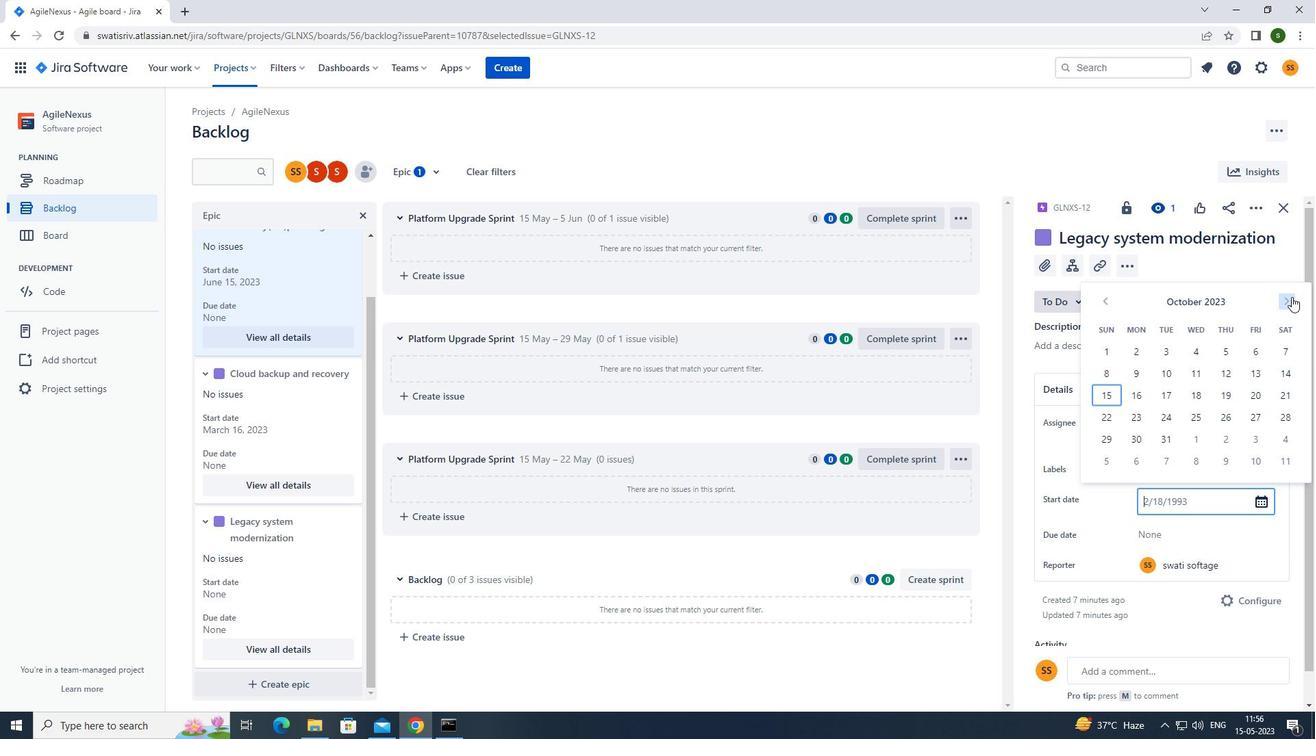 
Action: Mouse pressed left at (1292, 297)
Screenshot: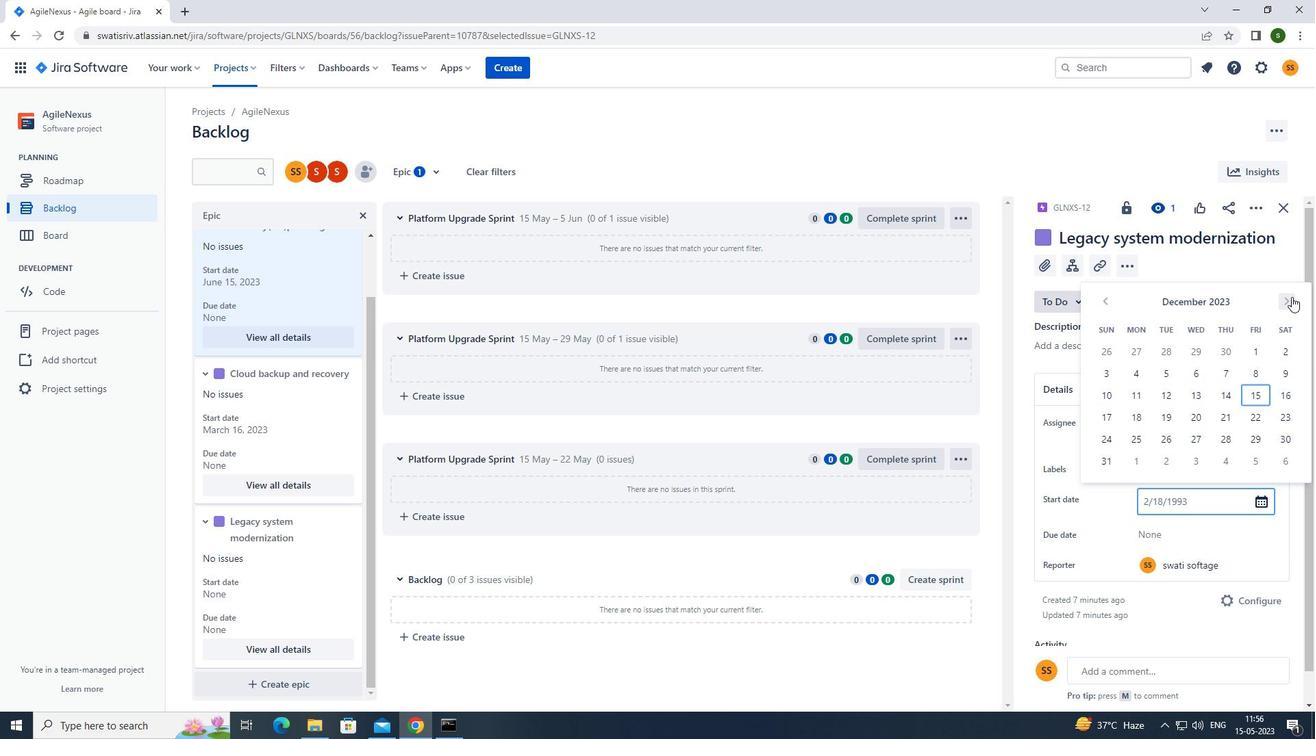 
Action: Mouse pressed left at (1292, 297)
Screenshot: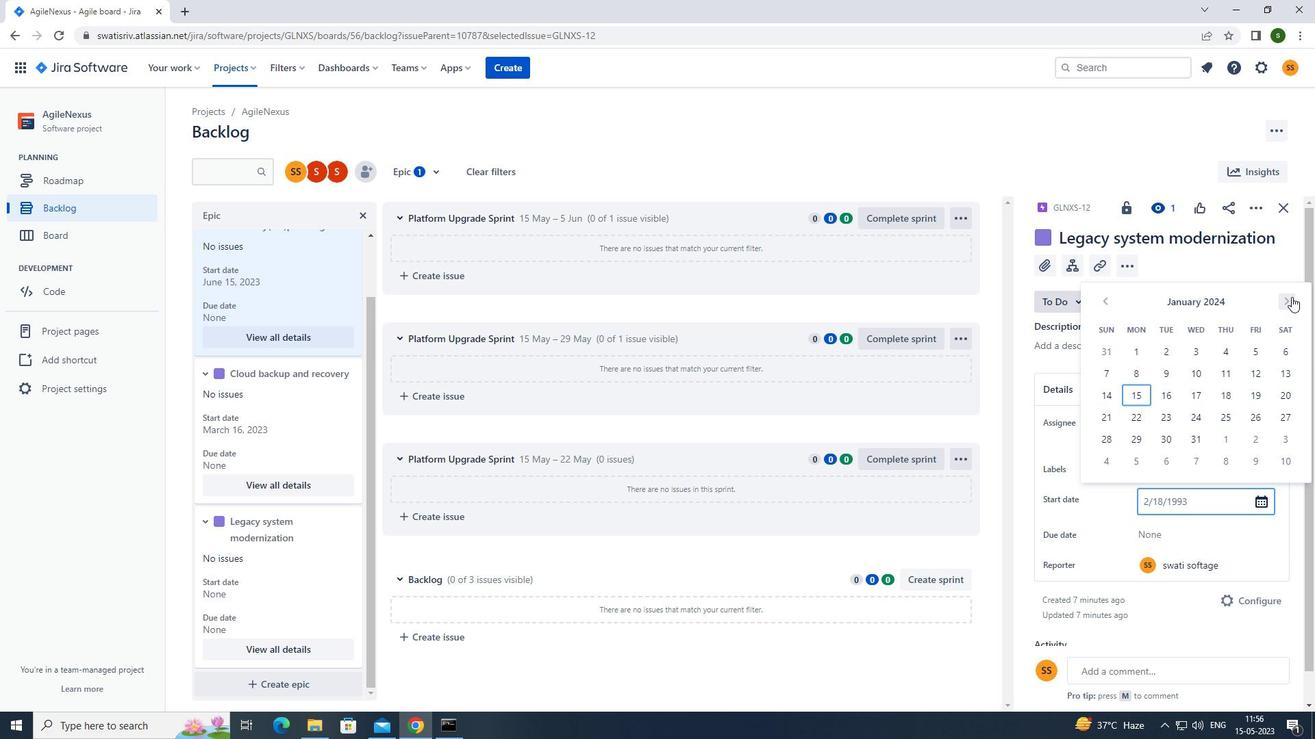 
Action: Mouse moved to (1230, 415)
Screenshot: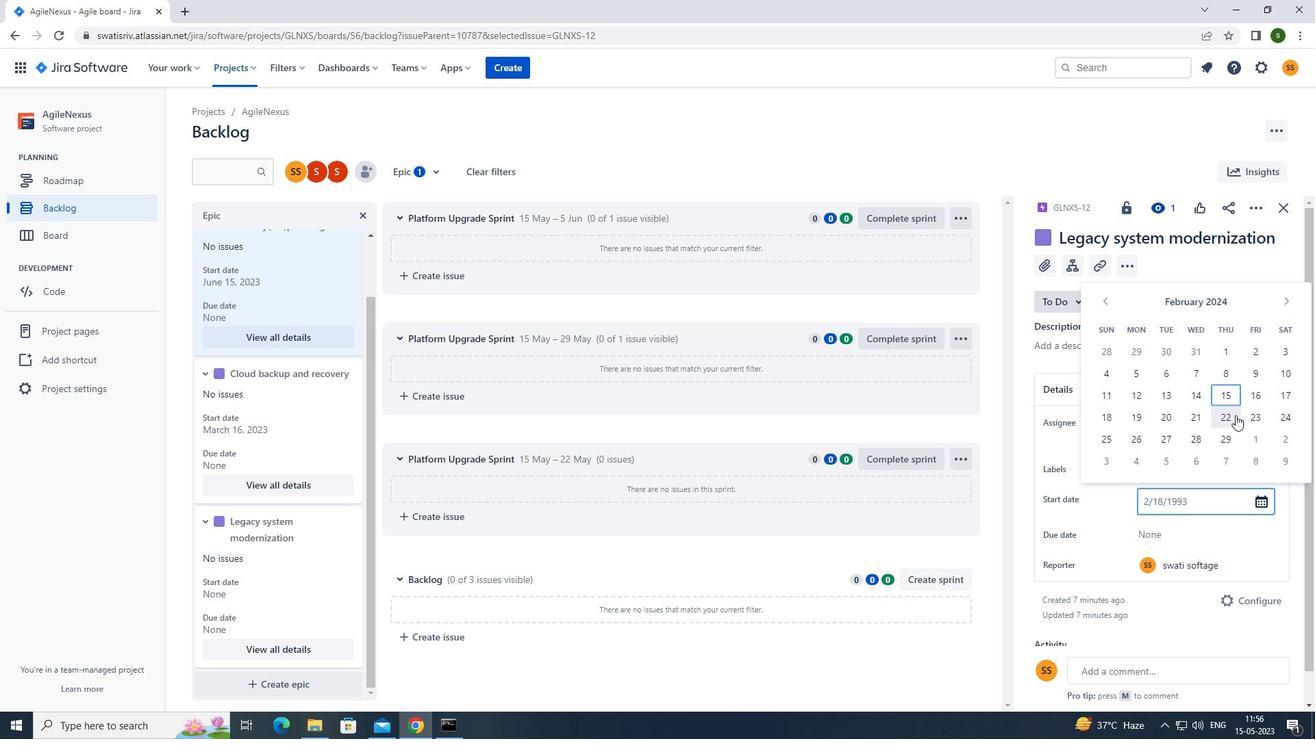 
Action: Mouse pressed left at (1230, 415)
Screenshot: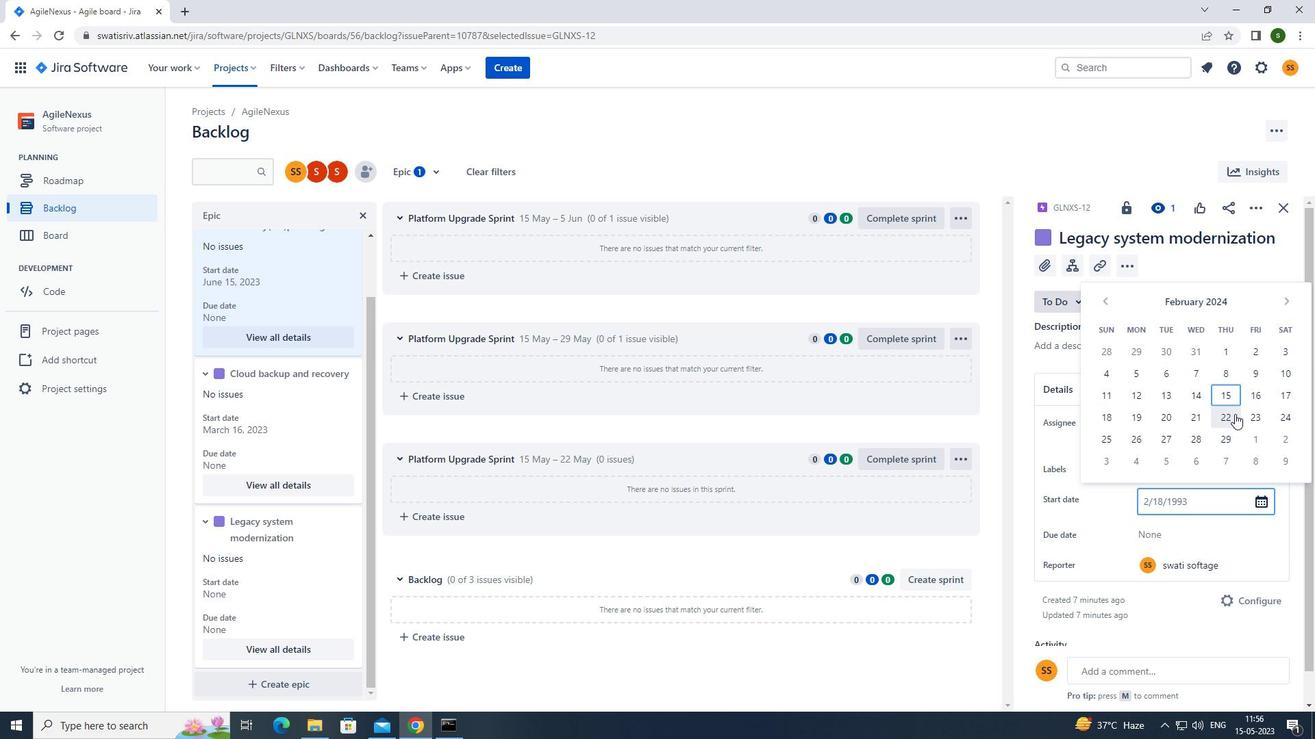 
Action: Mouse moved to (1159, 533)
Screenshot: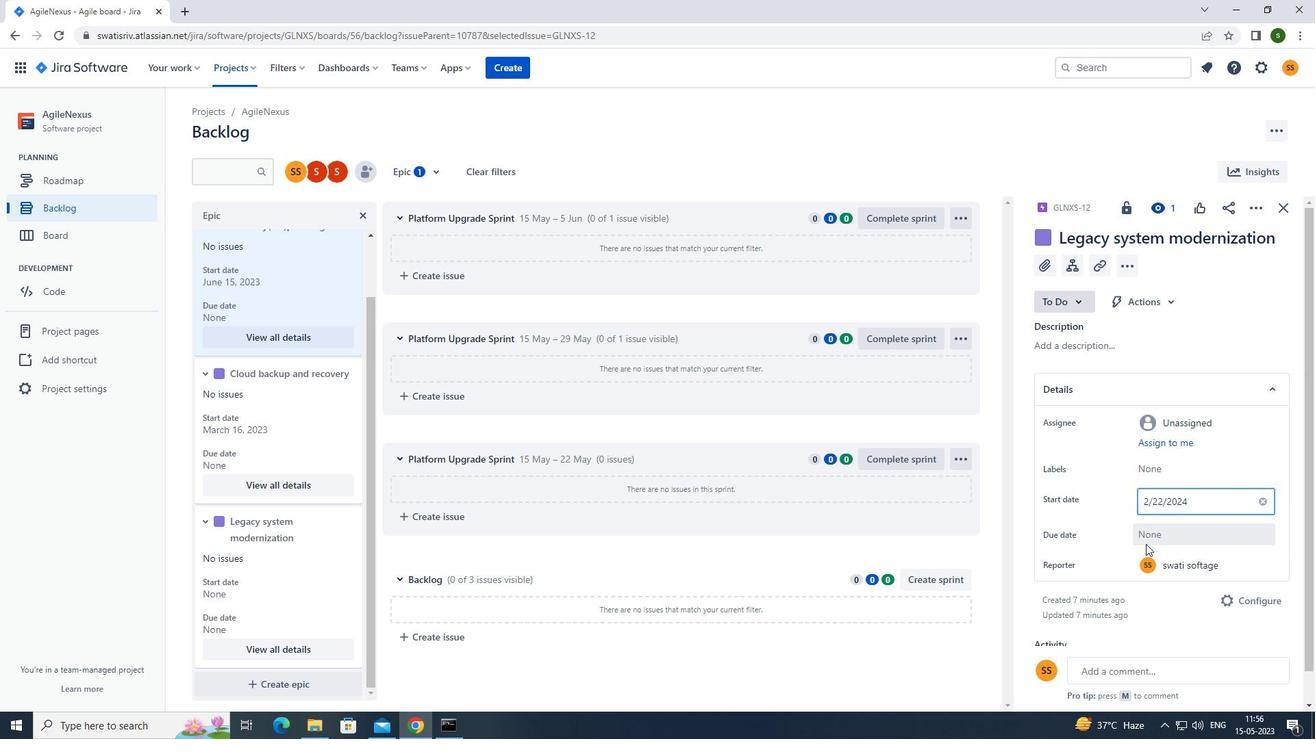 
Action: Mouse pressed left at (1159, 533)
Screenshot: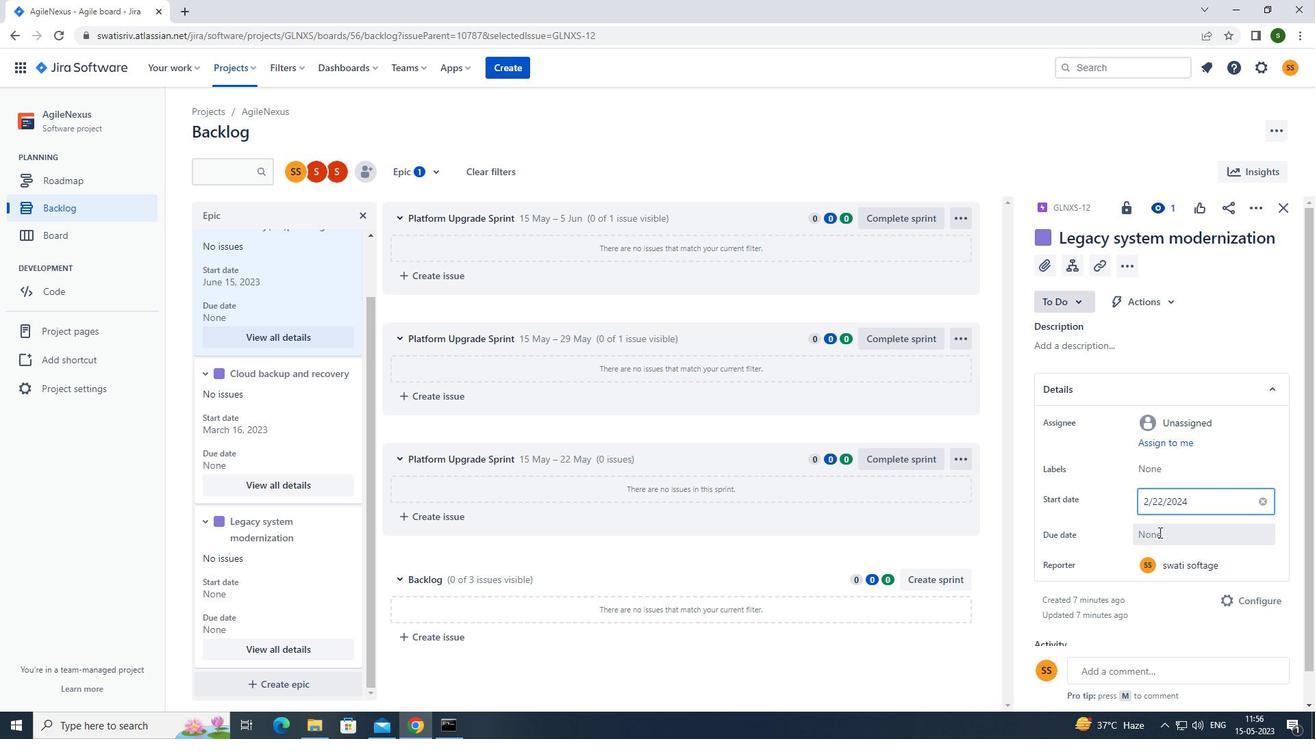
Action: Mouse moved to (1290, 341)
Screenshot: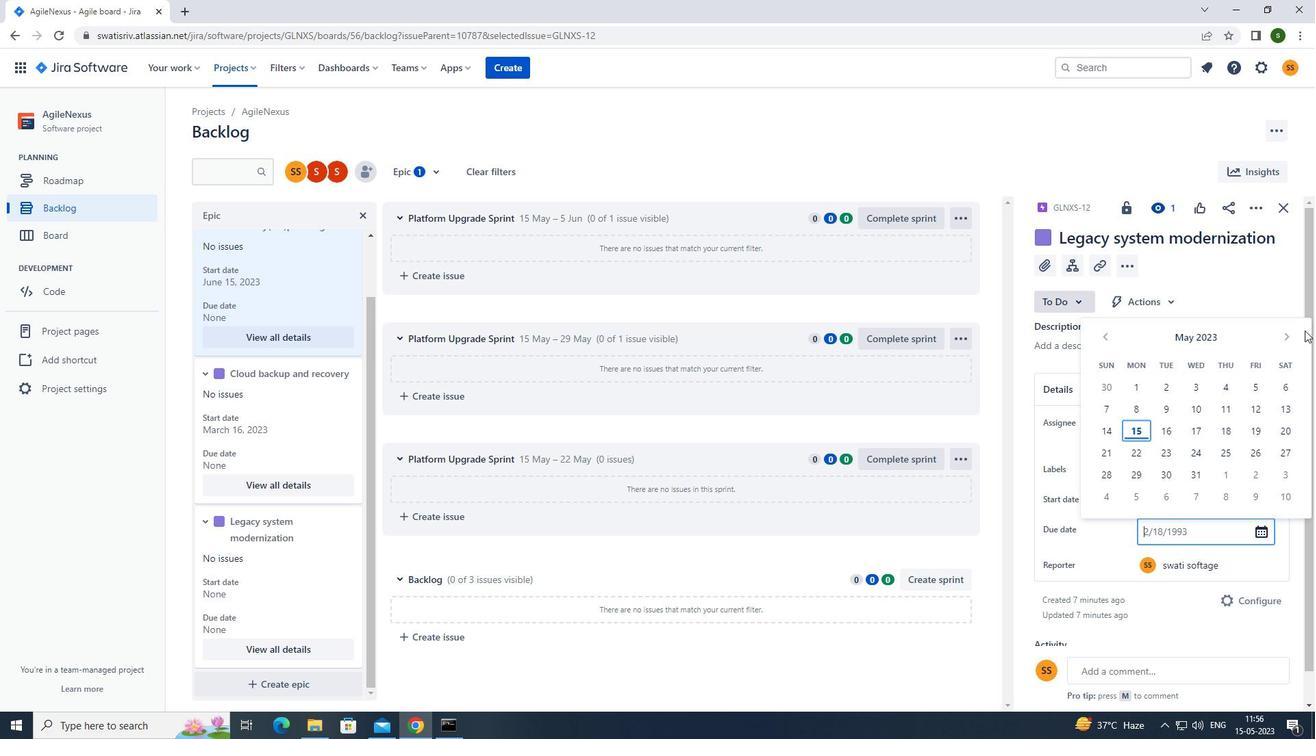 
Action: Mouse pressed left at (1290, 341)
Screenshot: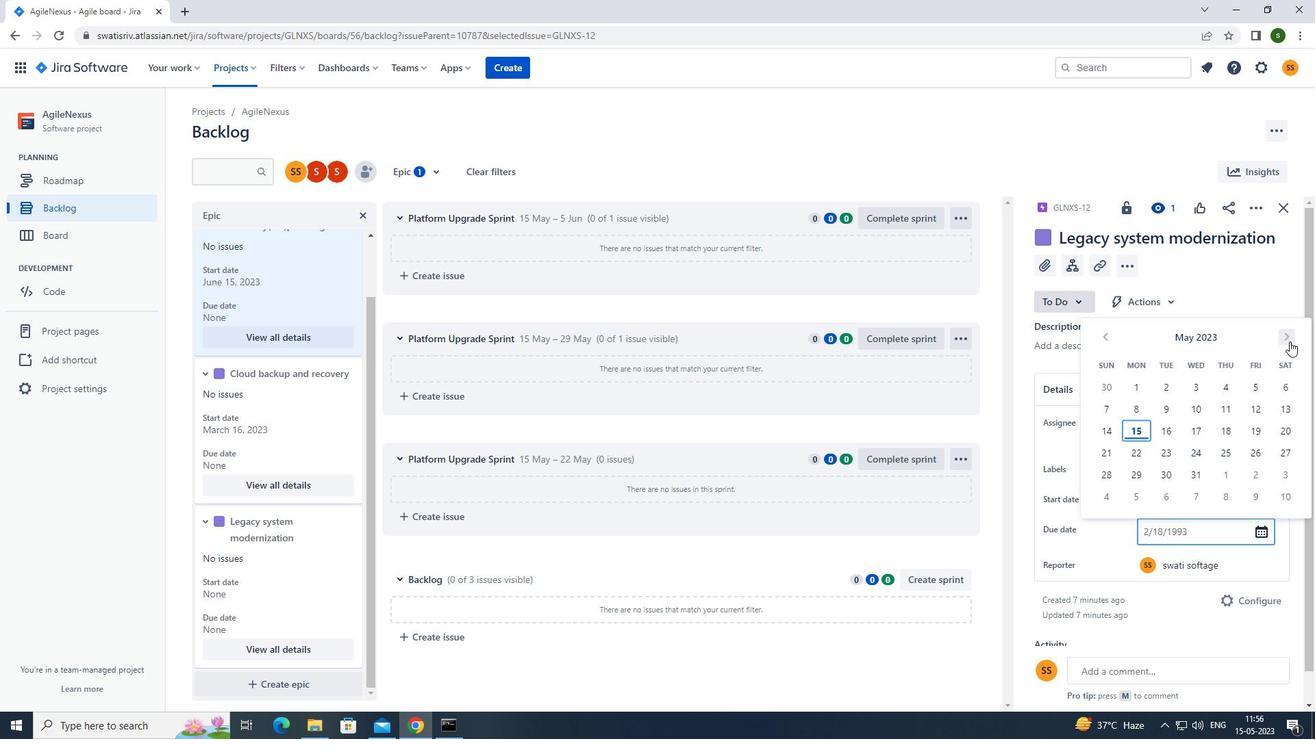 
Action: Mouse pressed left at (1290, 341)
Screenshot: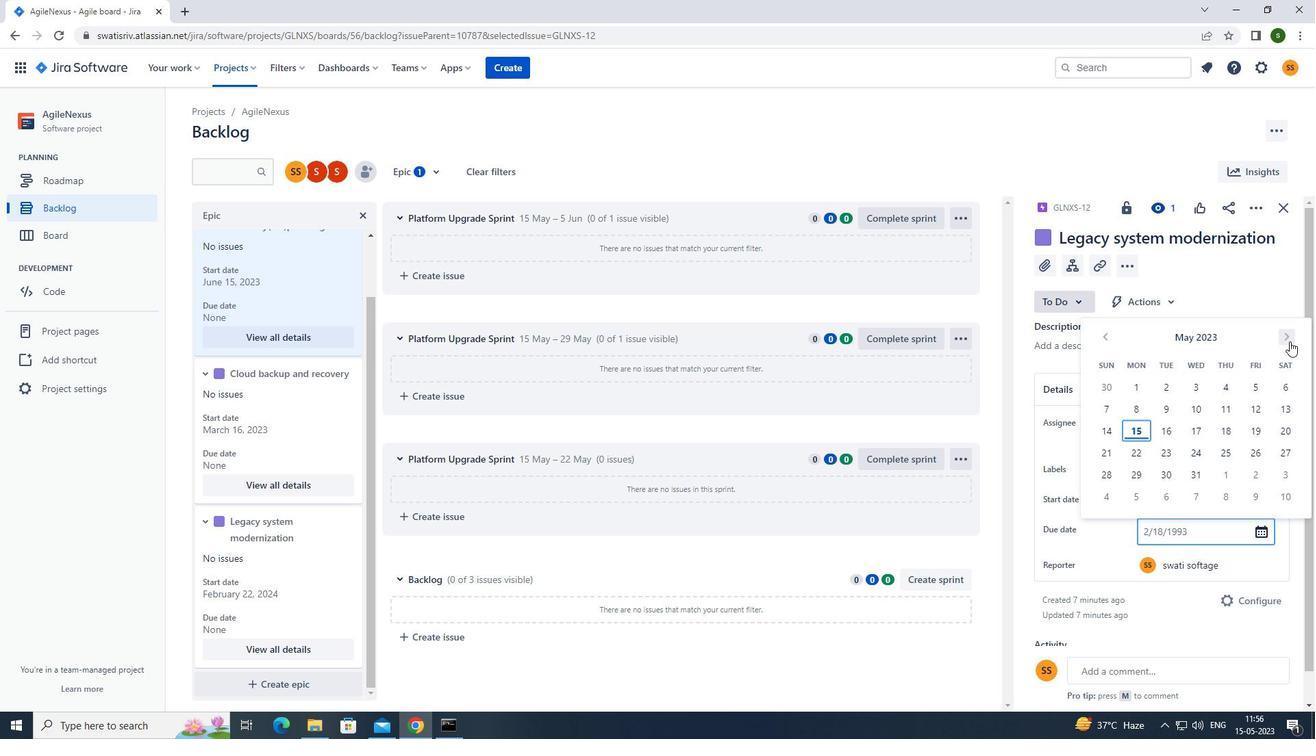 
Action: Mouse pressed left at (1290, 341)
Screenshot: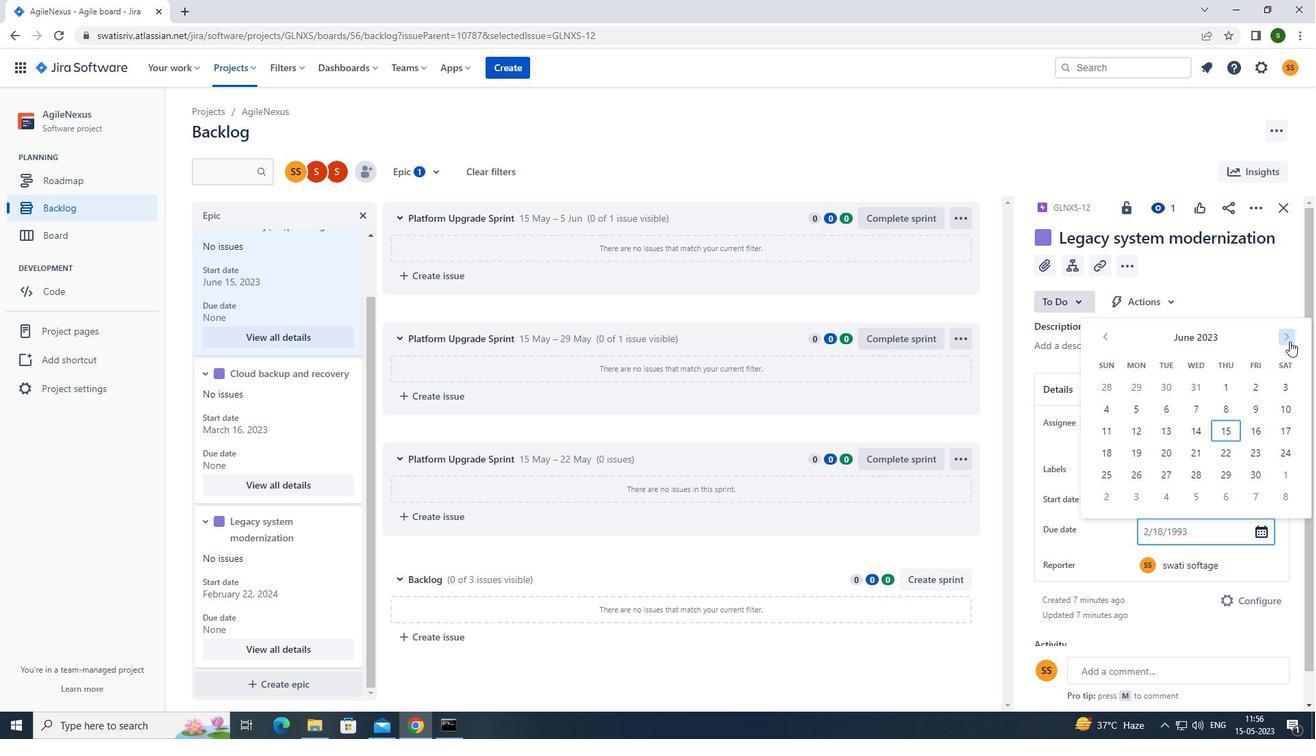 
Action: Mouse pressed left at (1290, 341)
Screenshot: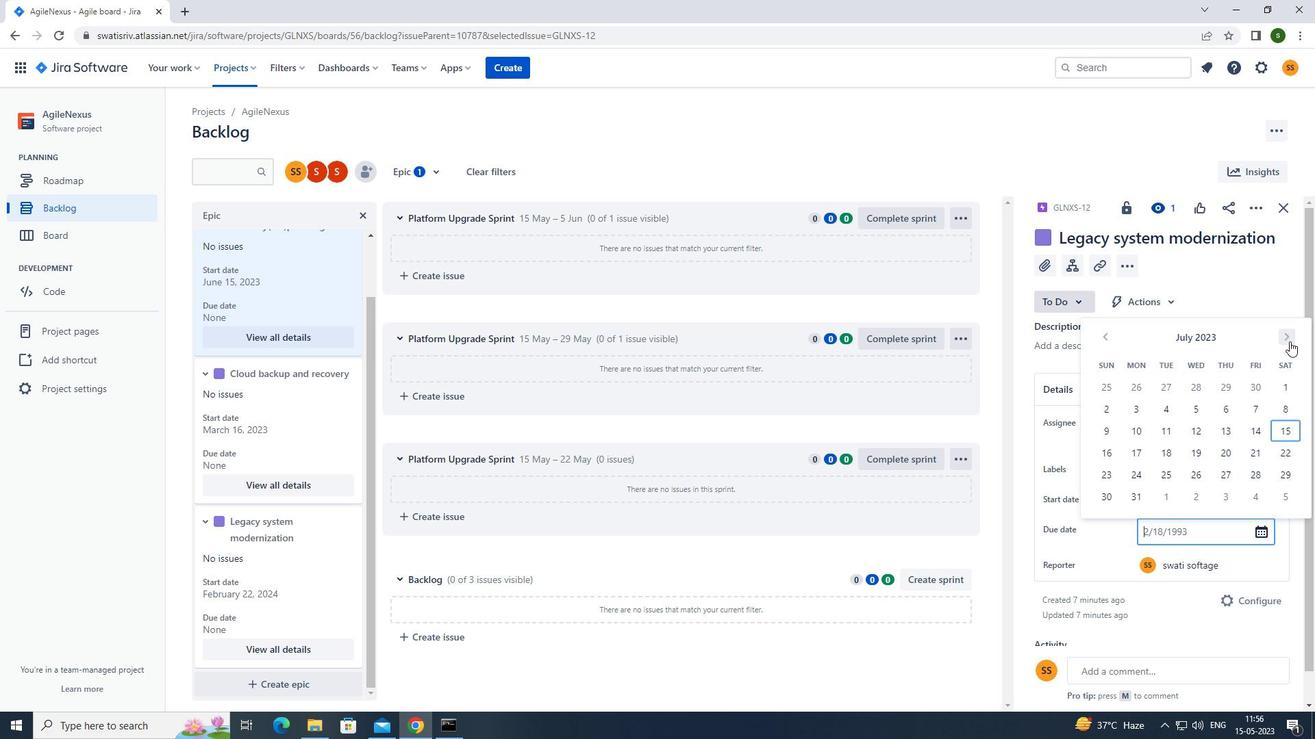 
Action: Mouse pressed left at (1290, 341)
Screenshot: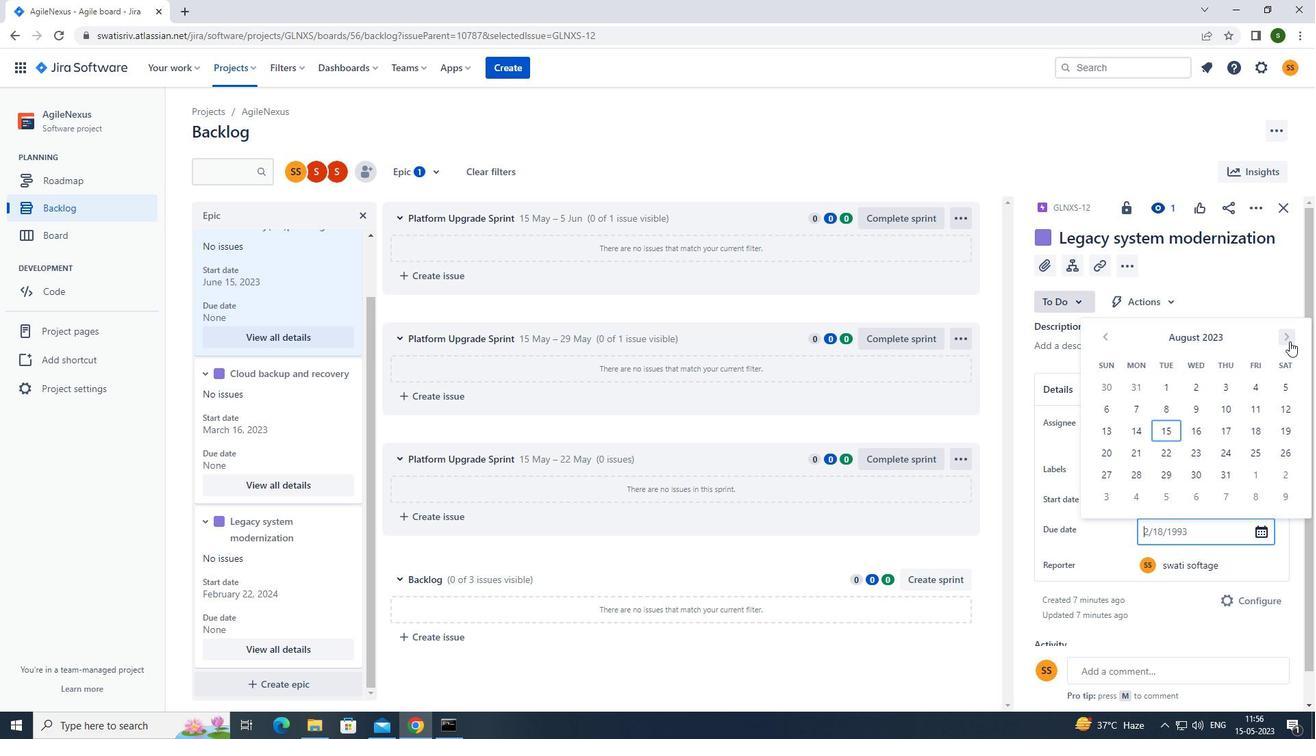 
Action: Mouse pressed left at (1290, 341)
Screenshot: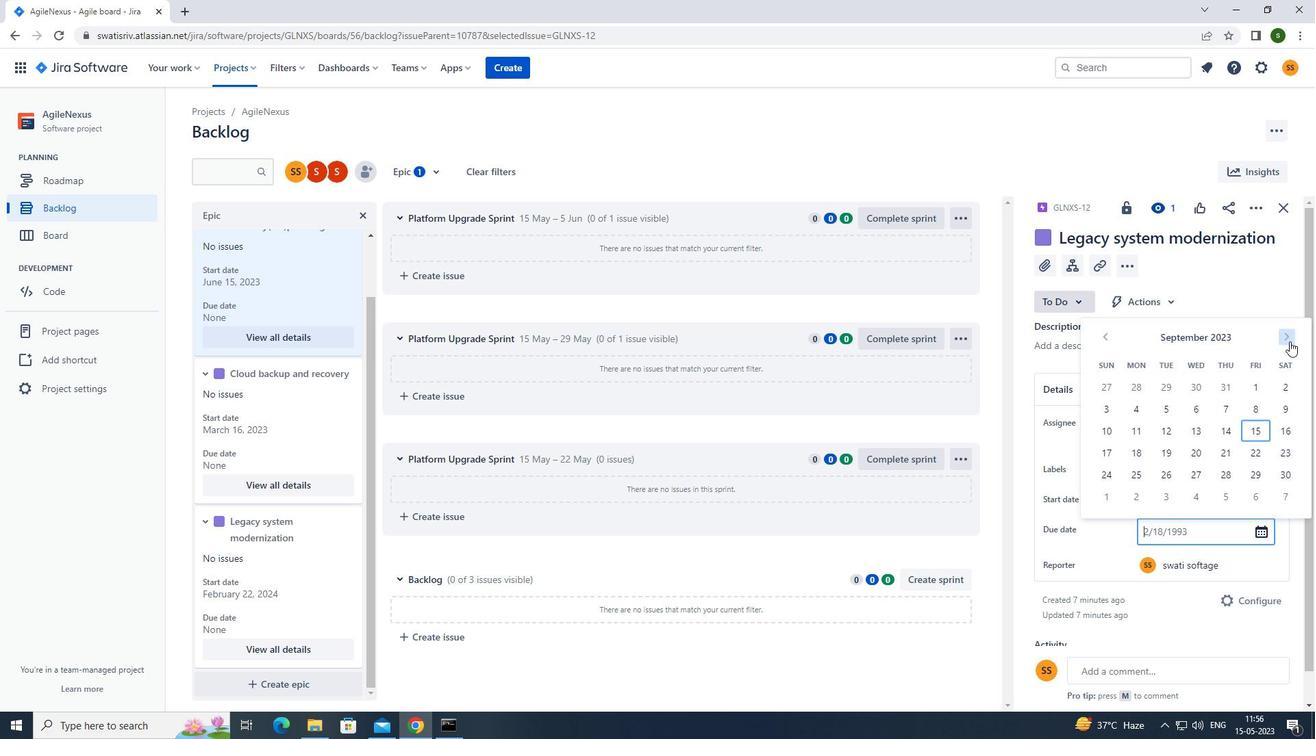 
Action: Mouse pressed left at (1290, 341)
Screenshot: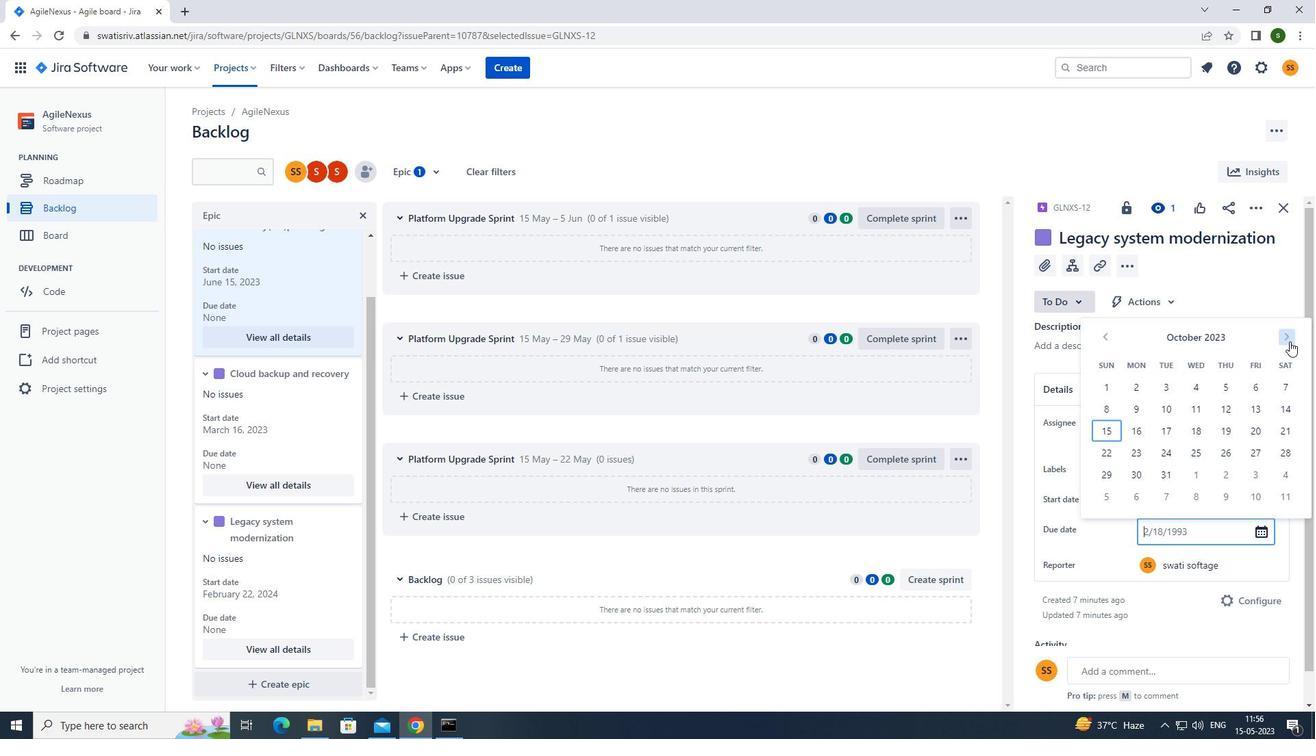 
Action: Mouse pressed left at (1290, 341)
Screenshot: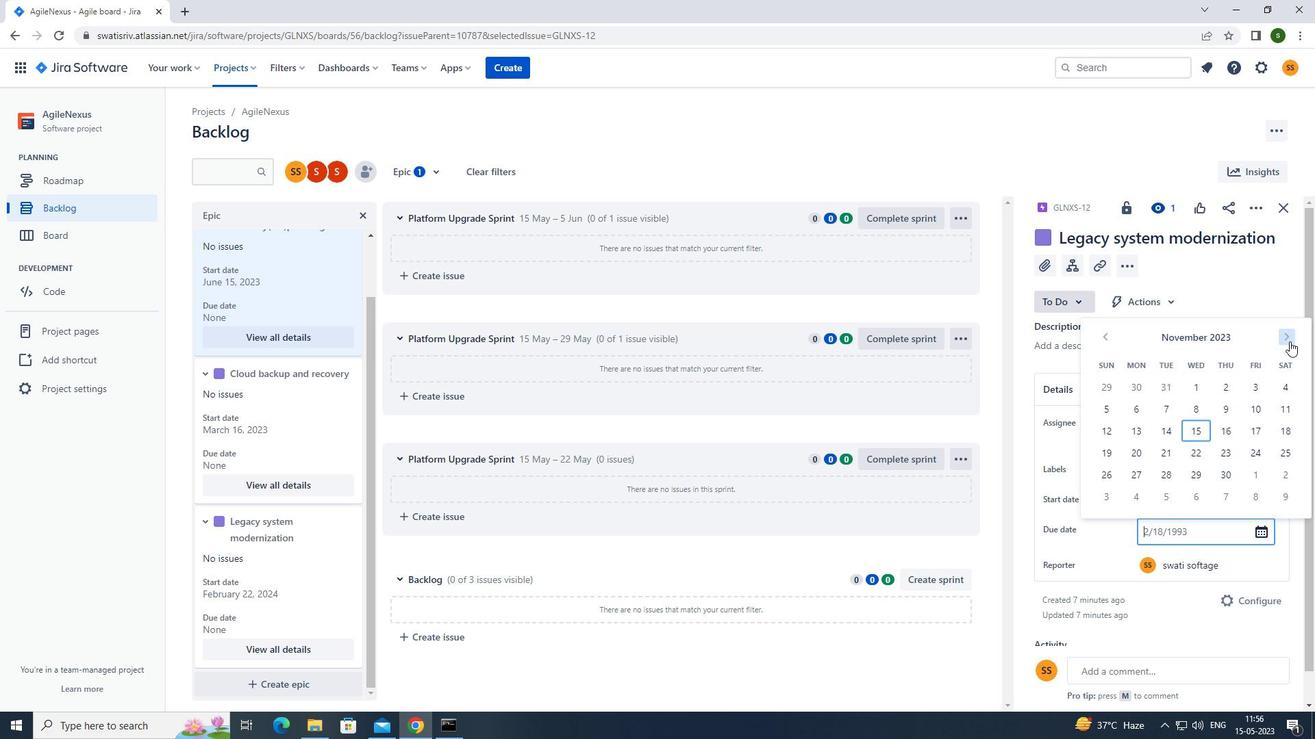 
Action: Mouse pressed left at (1290, 341)
Screenshot: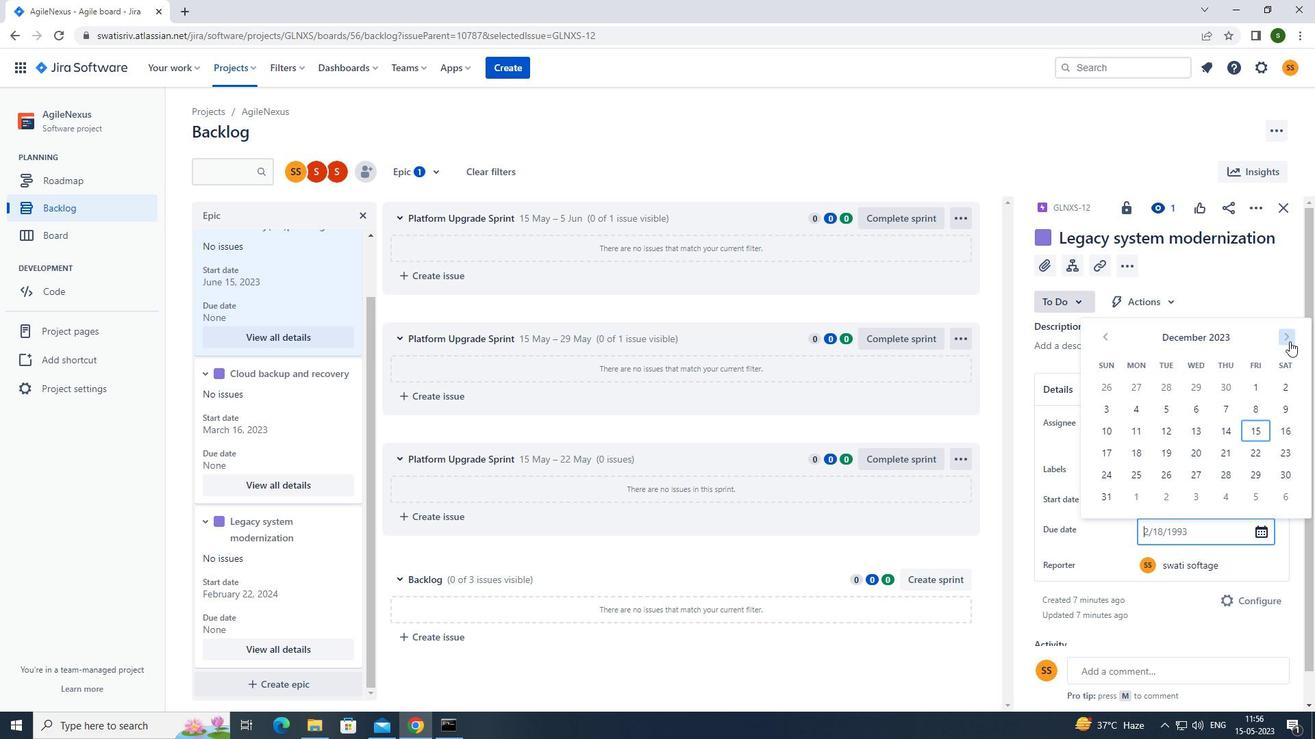 
Action: Mouse pressed left at (1290, 341)
Screenshot: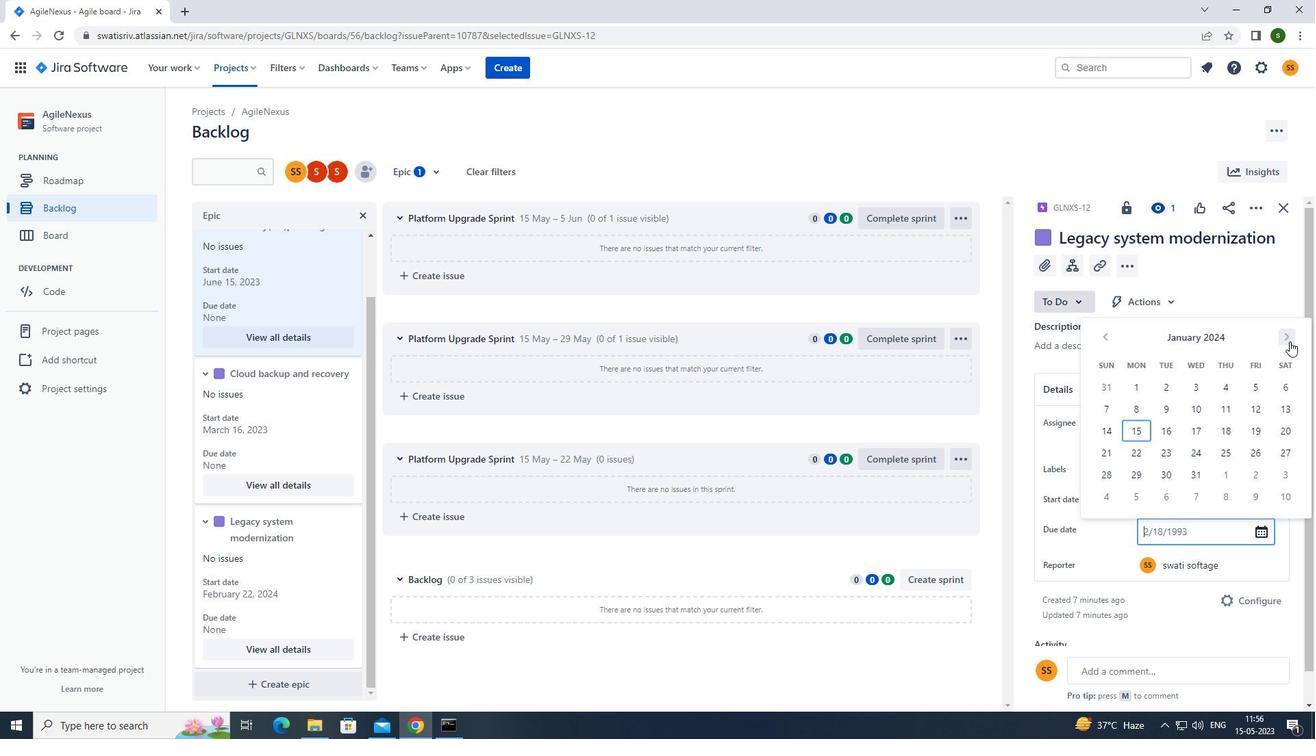 
Action: Mouse pressed left at (1290, 341)
Screenshot: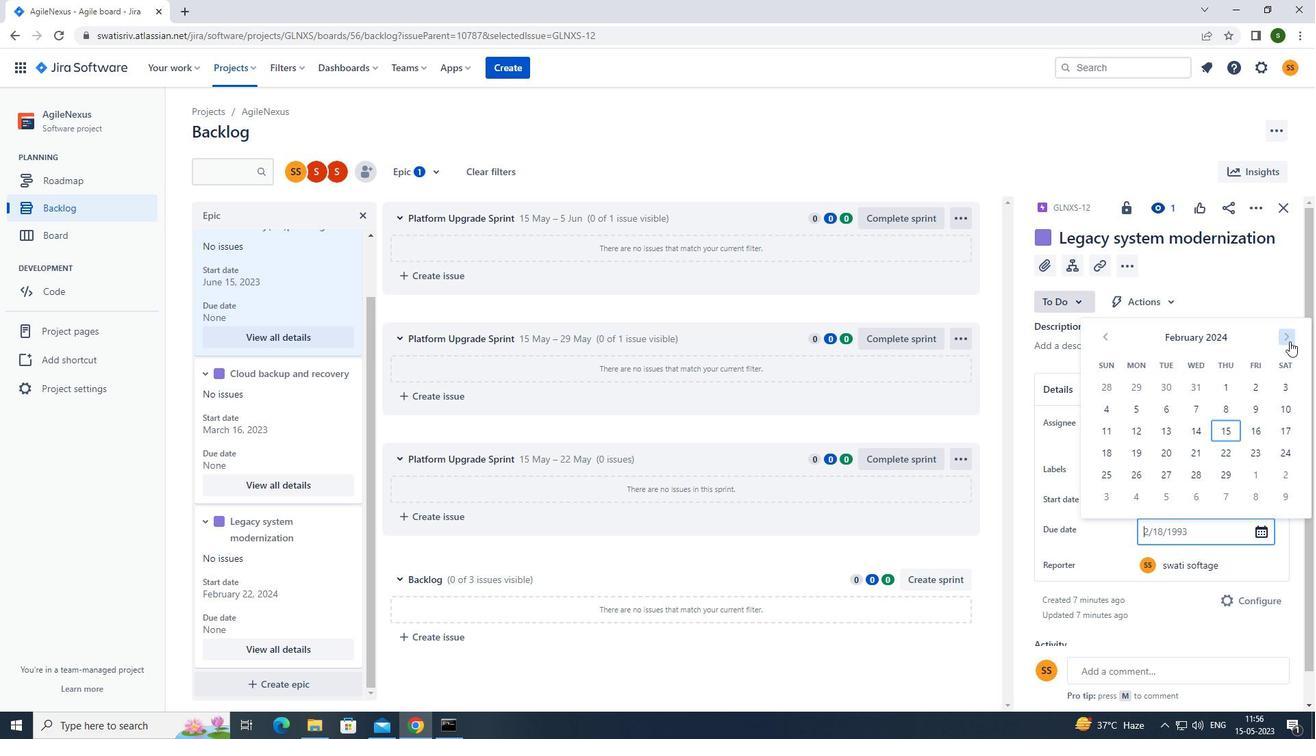 
Action: Mouse pressed left at (1290, 341)
Screenshot: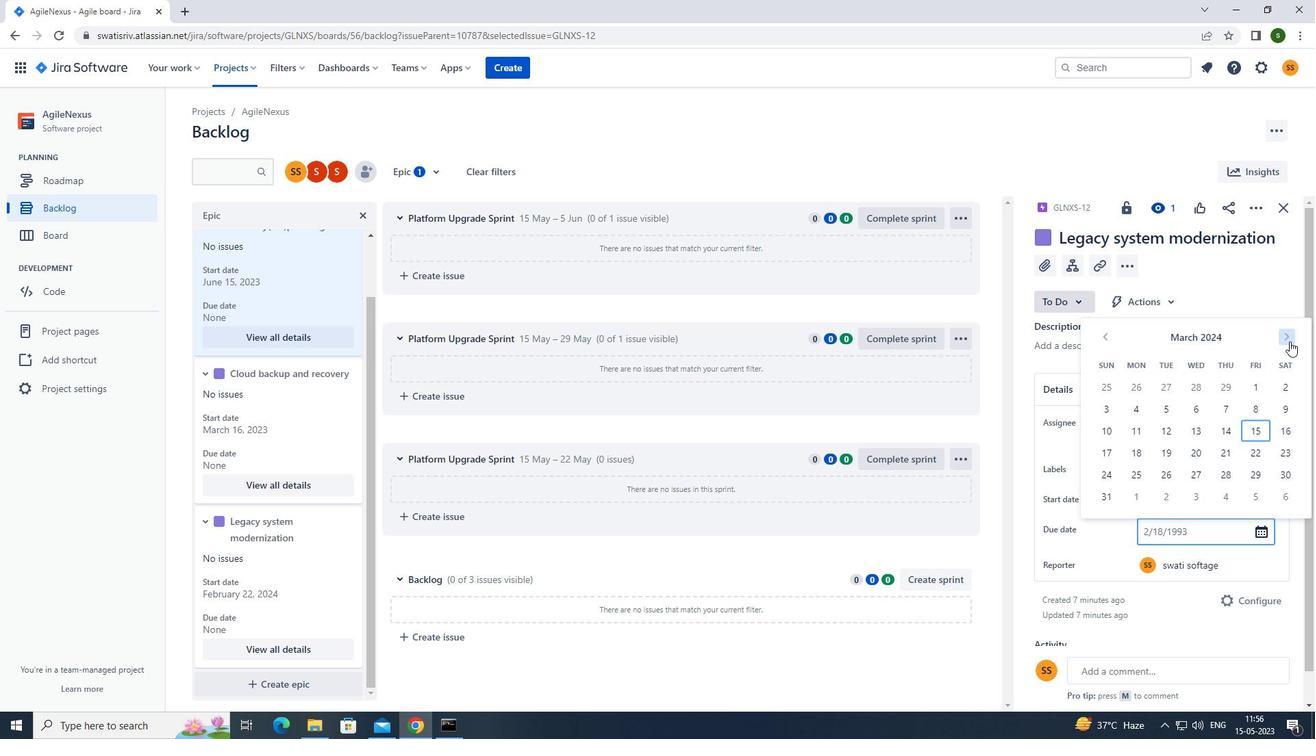 
Action: Mouse pressed left at (1290, 341)
Screenshot: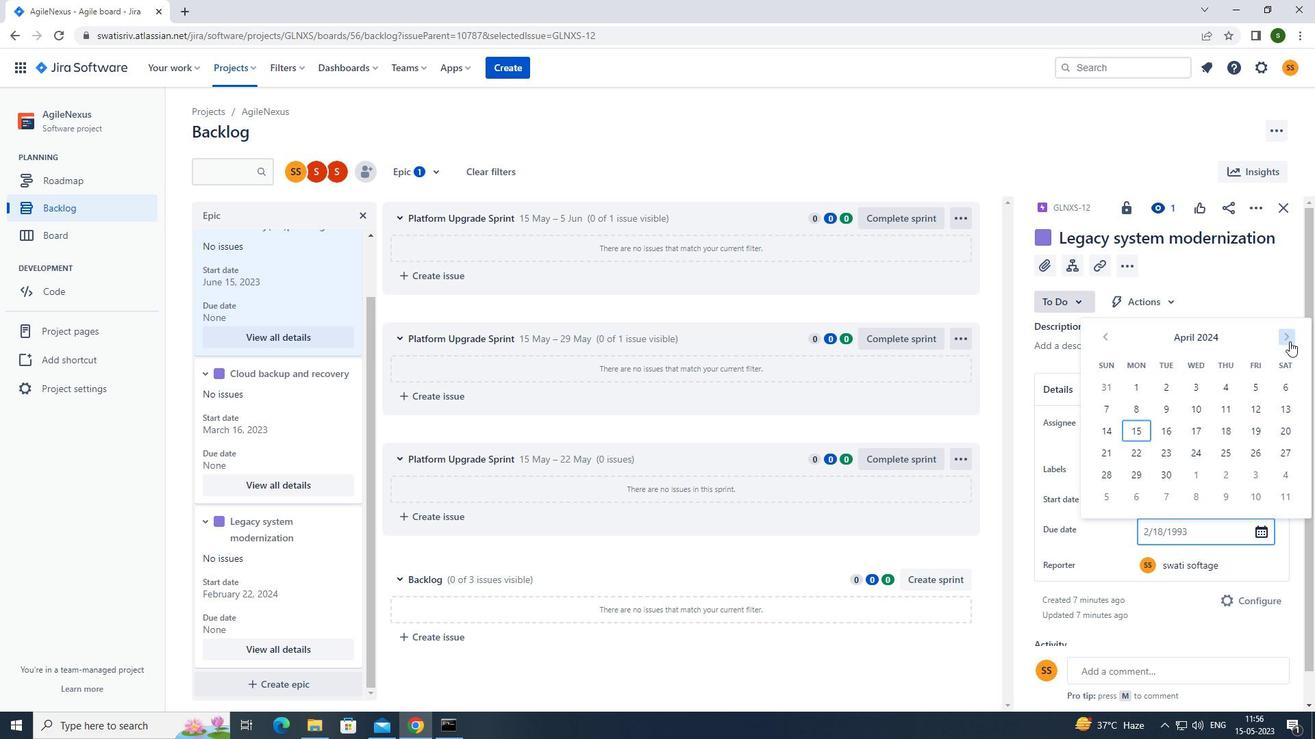
Action: Mouse pressed left at (1290, 341)
Screenshot: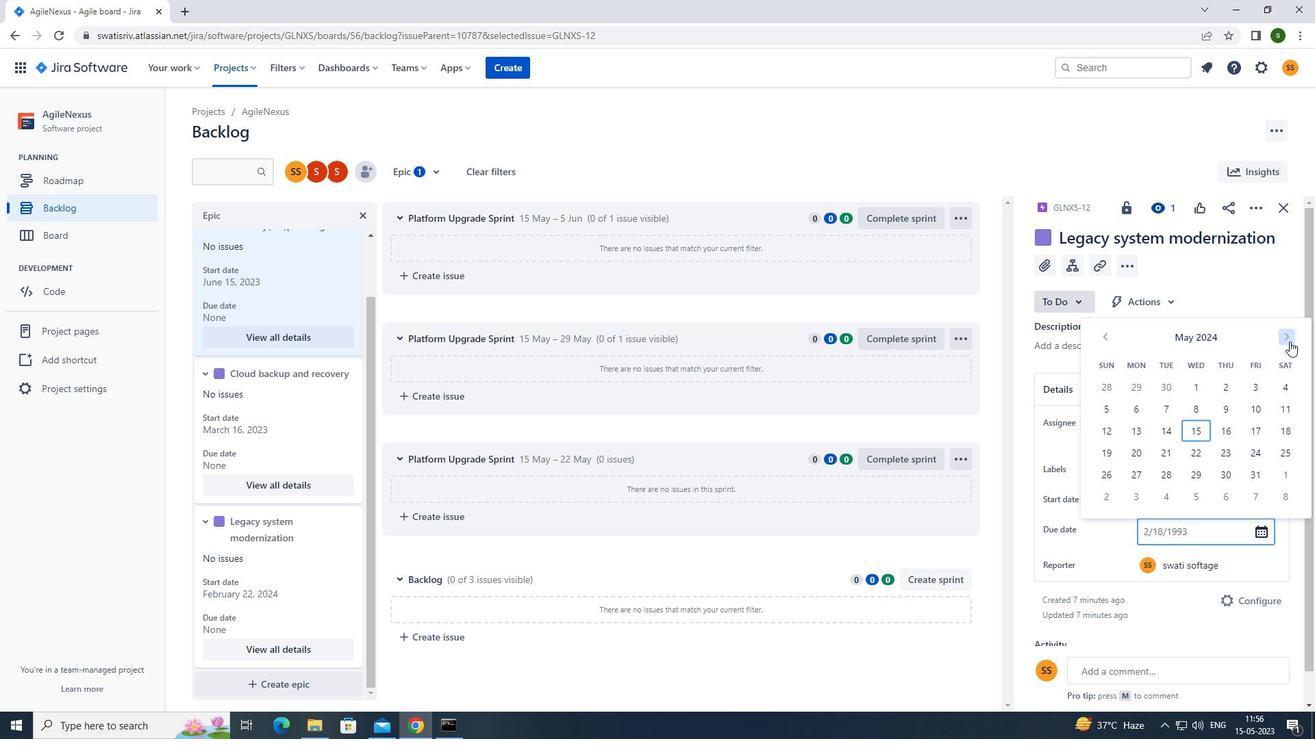 
Action: Mouse pressed left at (1290, 341)
Screenshot: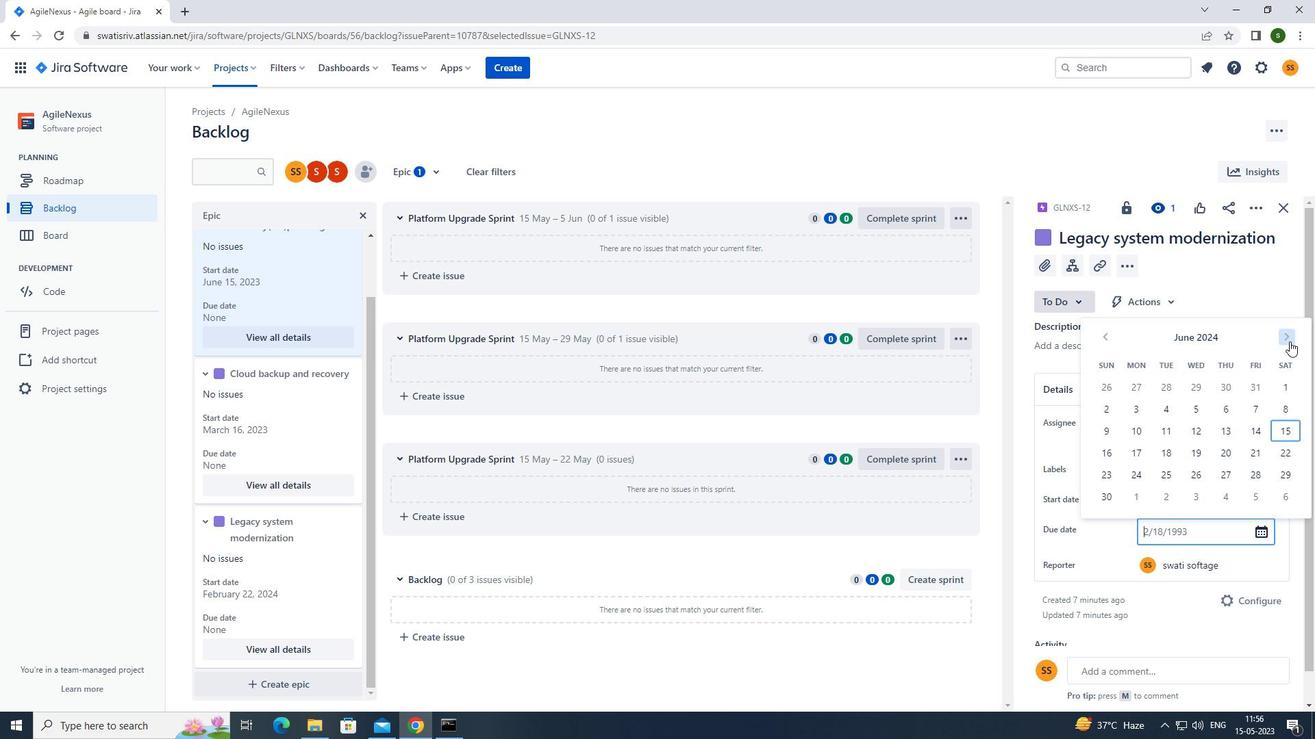 
Action: Mouse pressed left at (1290, 341)
Screenshot: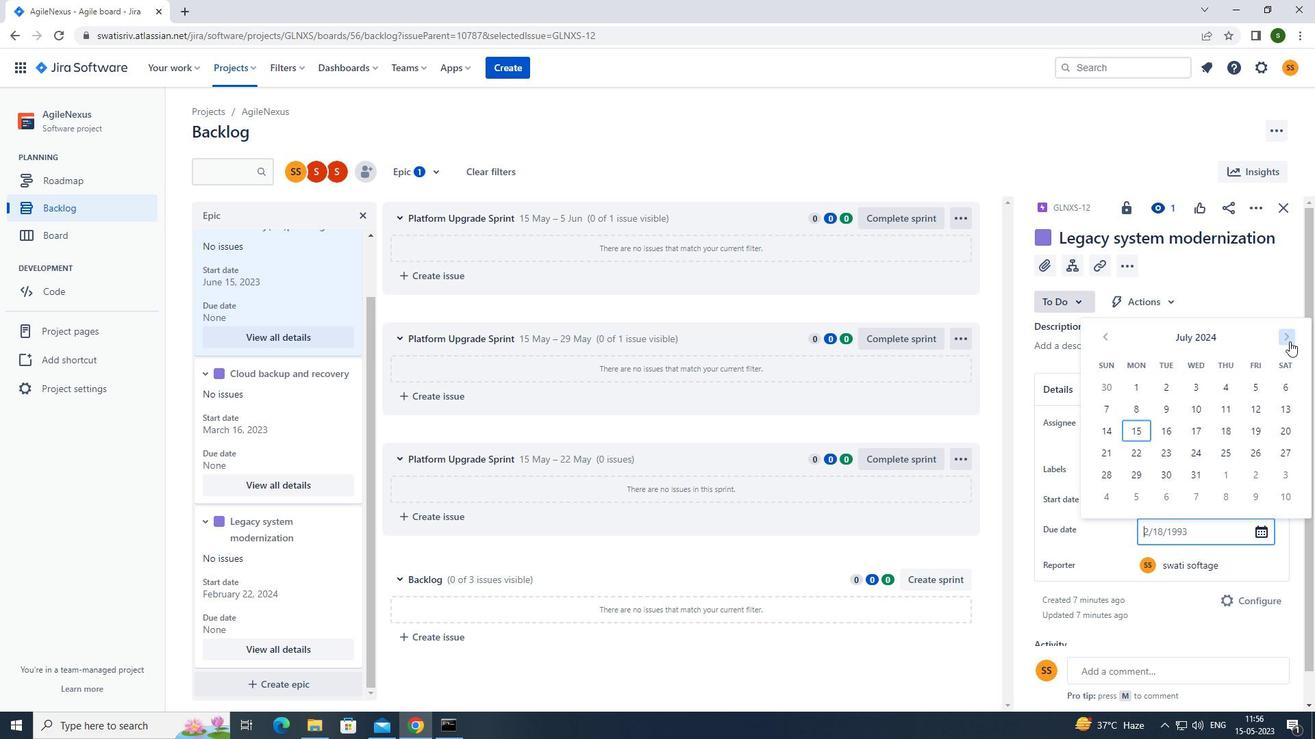 
Action: Mouse pressed left at (1290, 341)
Screenshot: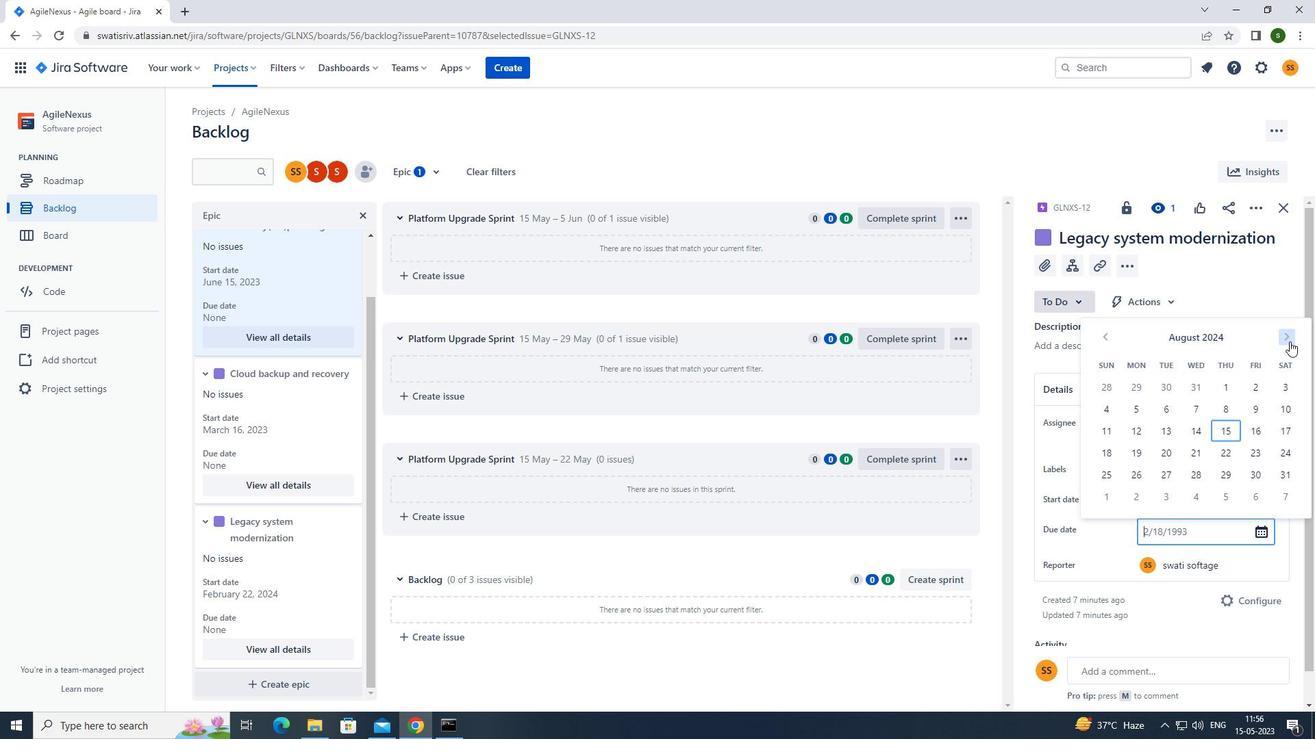 
Action: Mouse pressed left at (1290, 341)
Screenshot: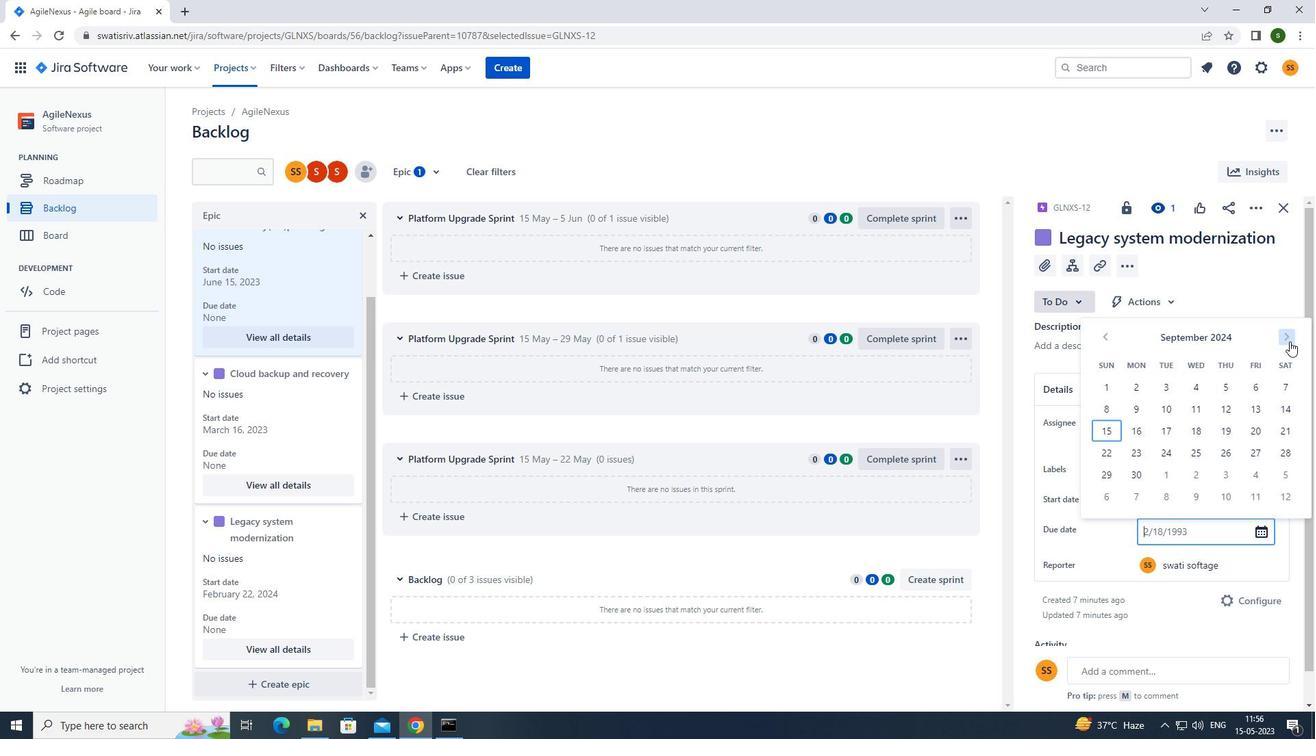 
Action: Mouse pressed left at (1290, 341)
Screenshot: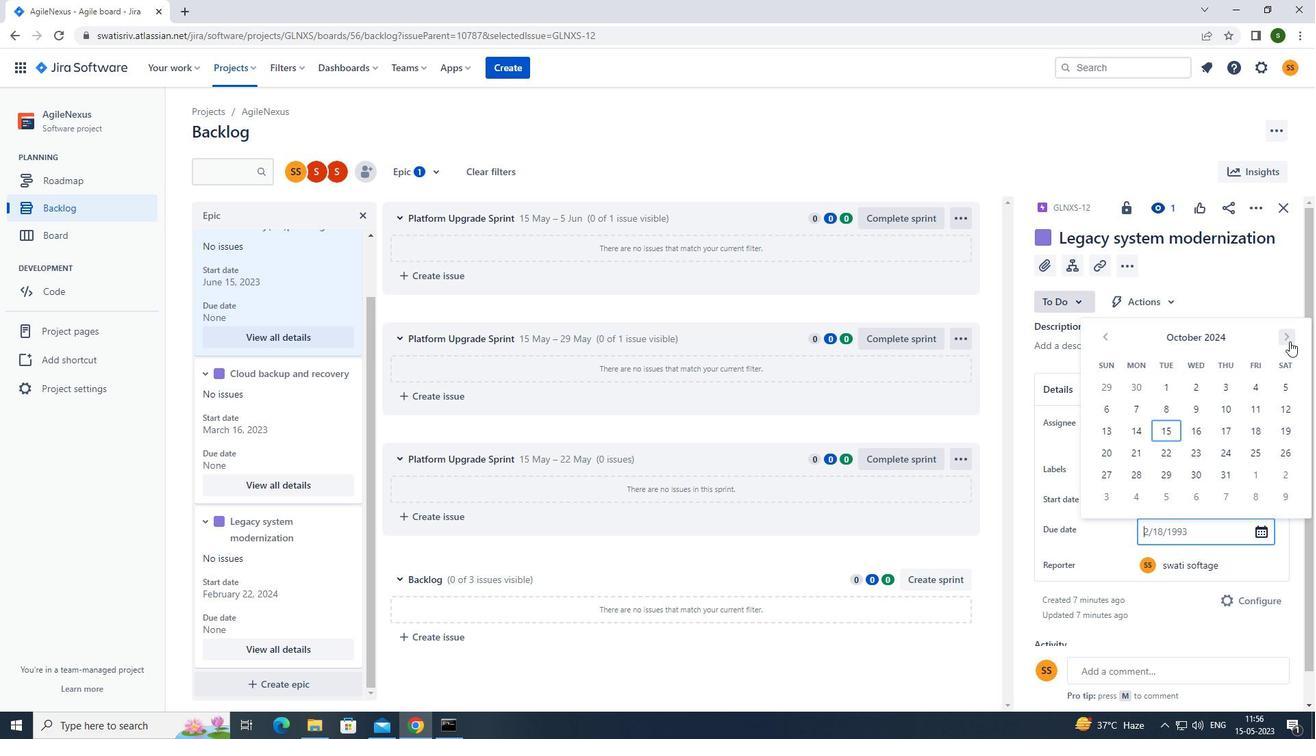 
Action: Mouse pressed left at (1290, 341)
Screenshot: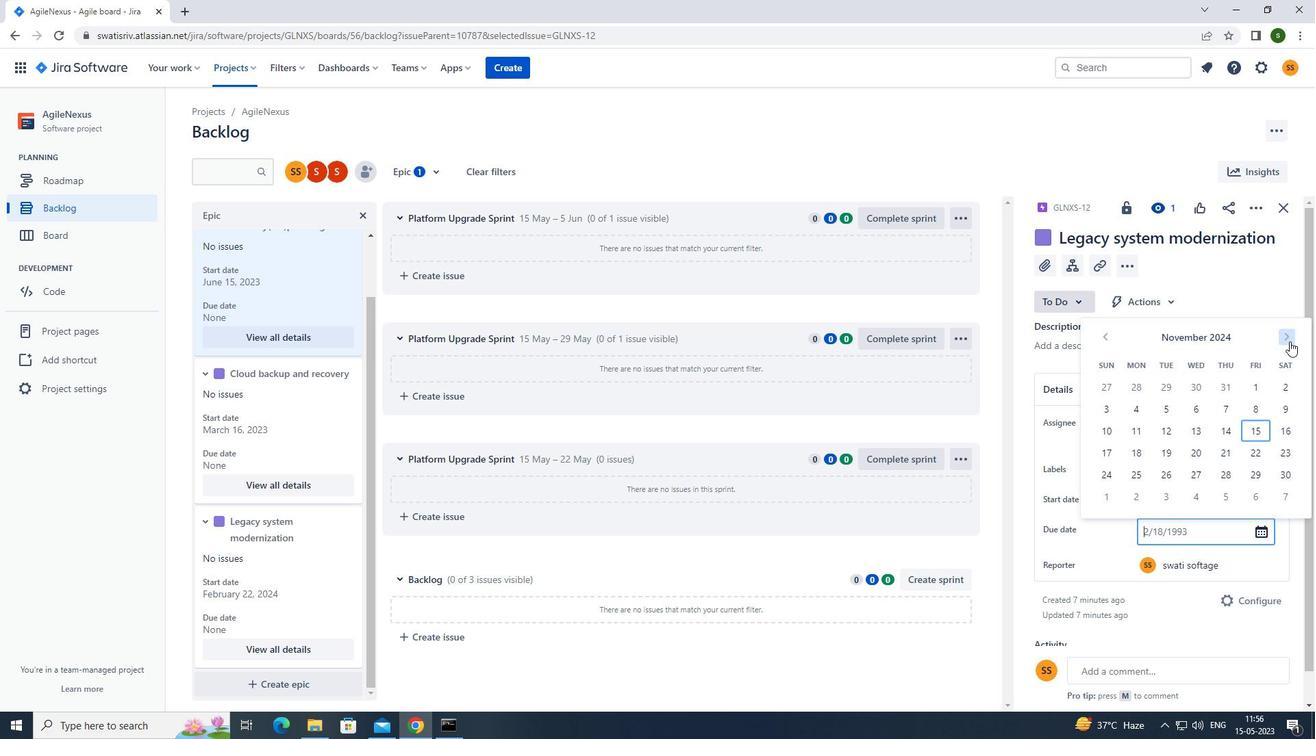 
Action: Mouse pressed left at (1290, 341)
Screenshot: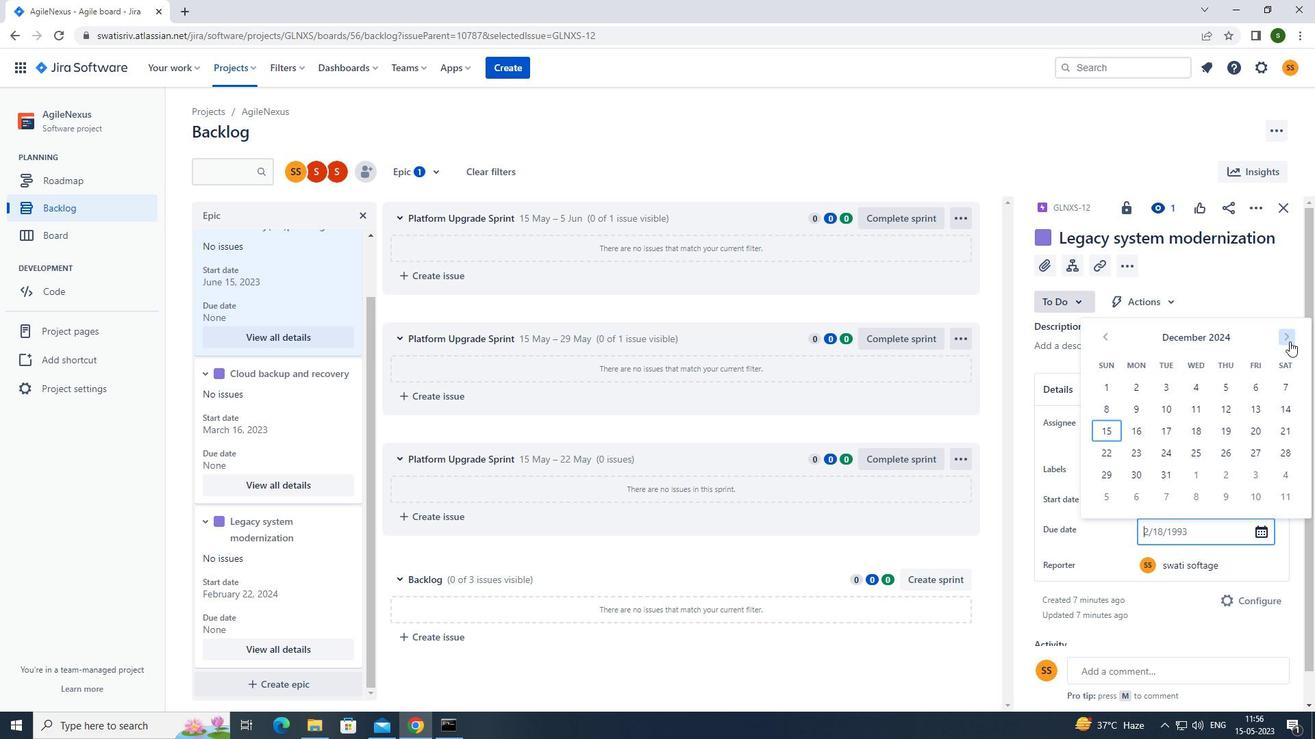 
Action: Mouse pressed left at (1290, 341)
Screenshot: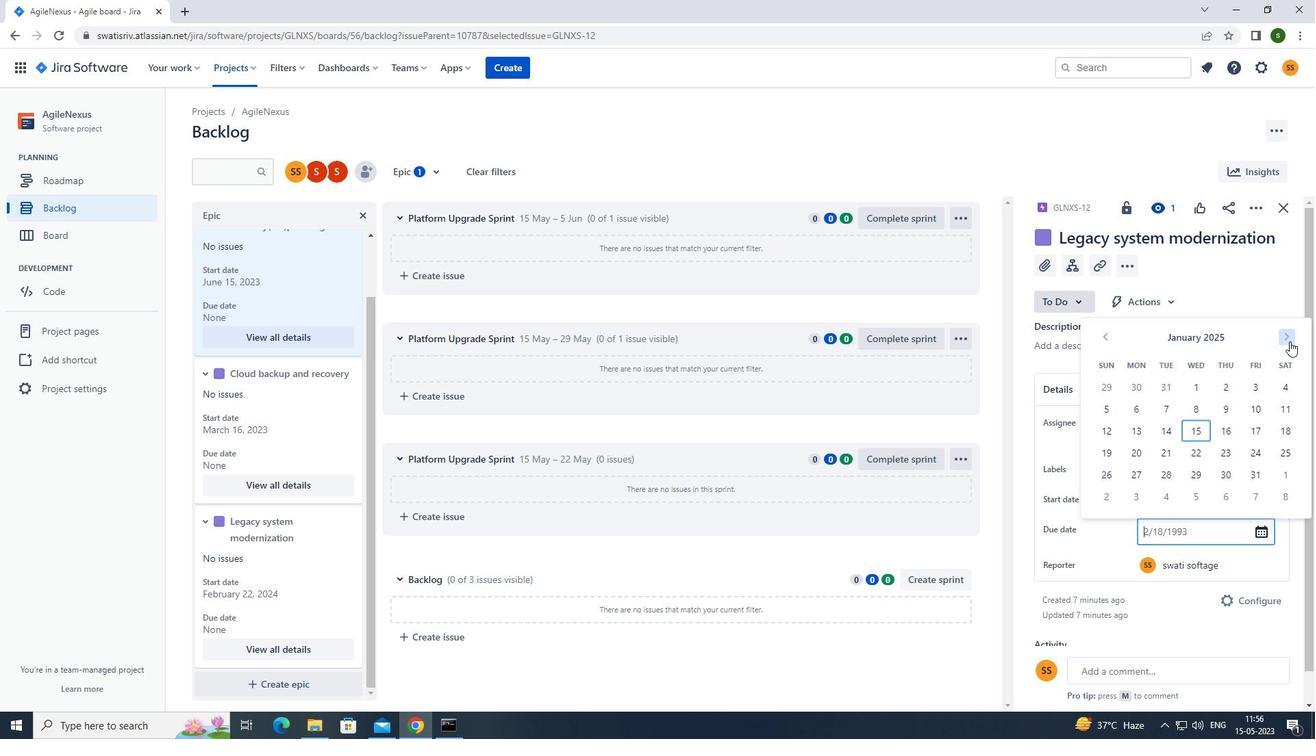 
Action: Mouse pressed left at (1290, 341)
Screenshot: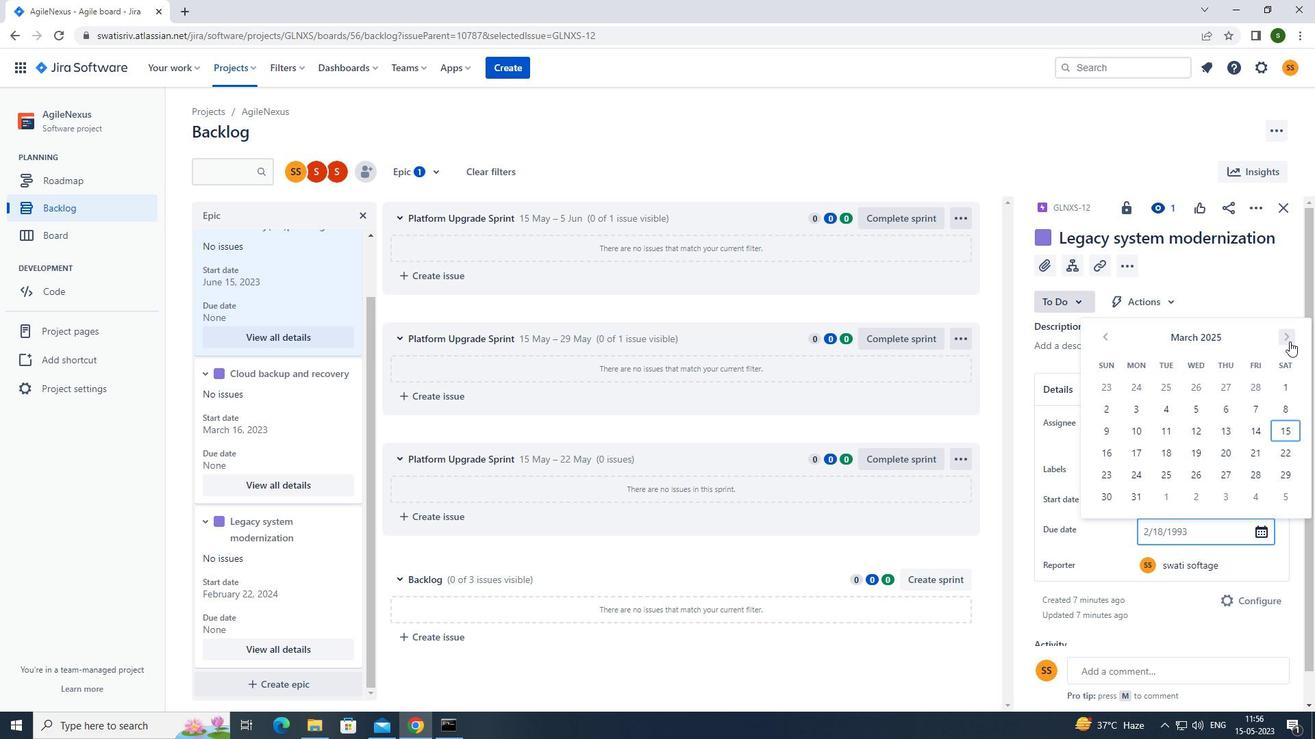 
Action: Mouse pressed left at (1290, 341)
Screenshot: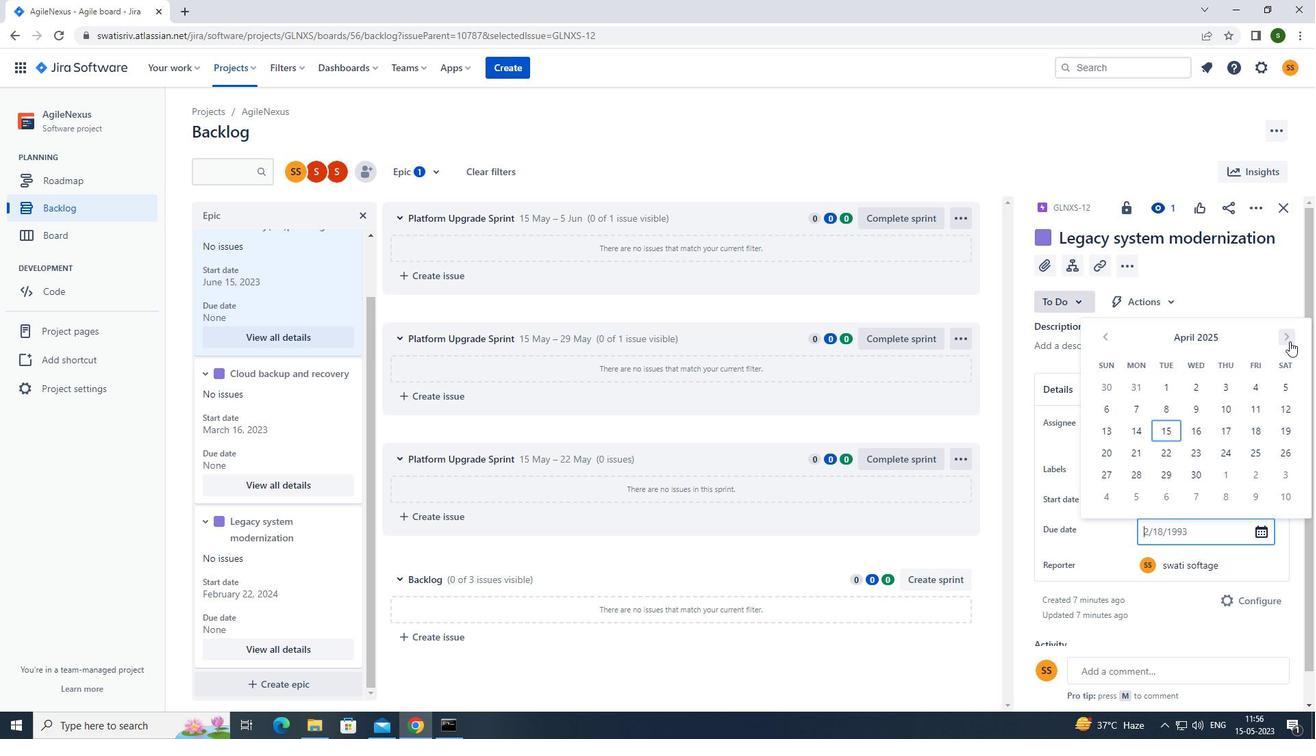 
Action: Mouse pressed left at (1290, 341)
Screenshot: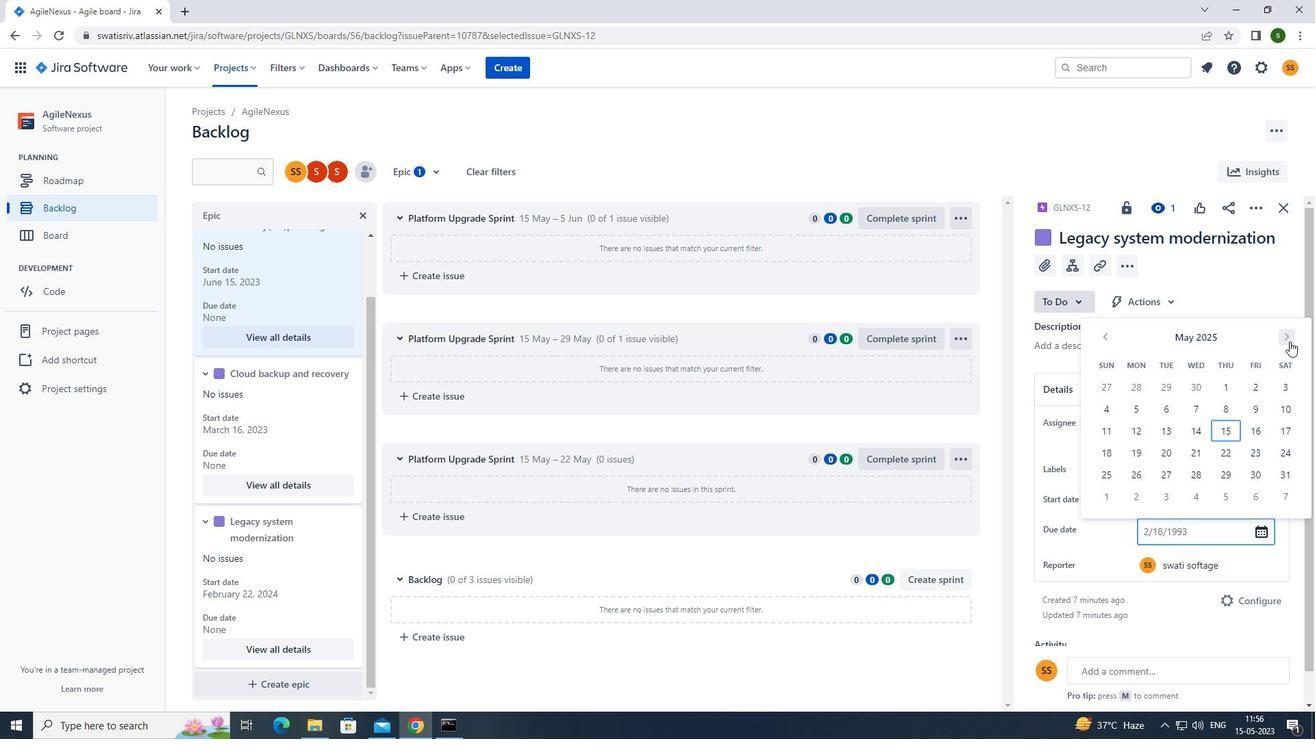 
Action: Mouse pressed left at (1290, 341)
Screenshot: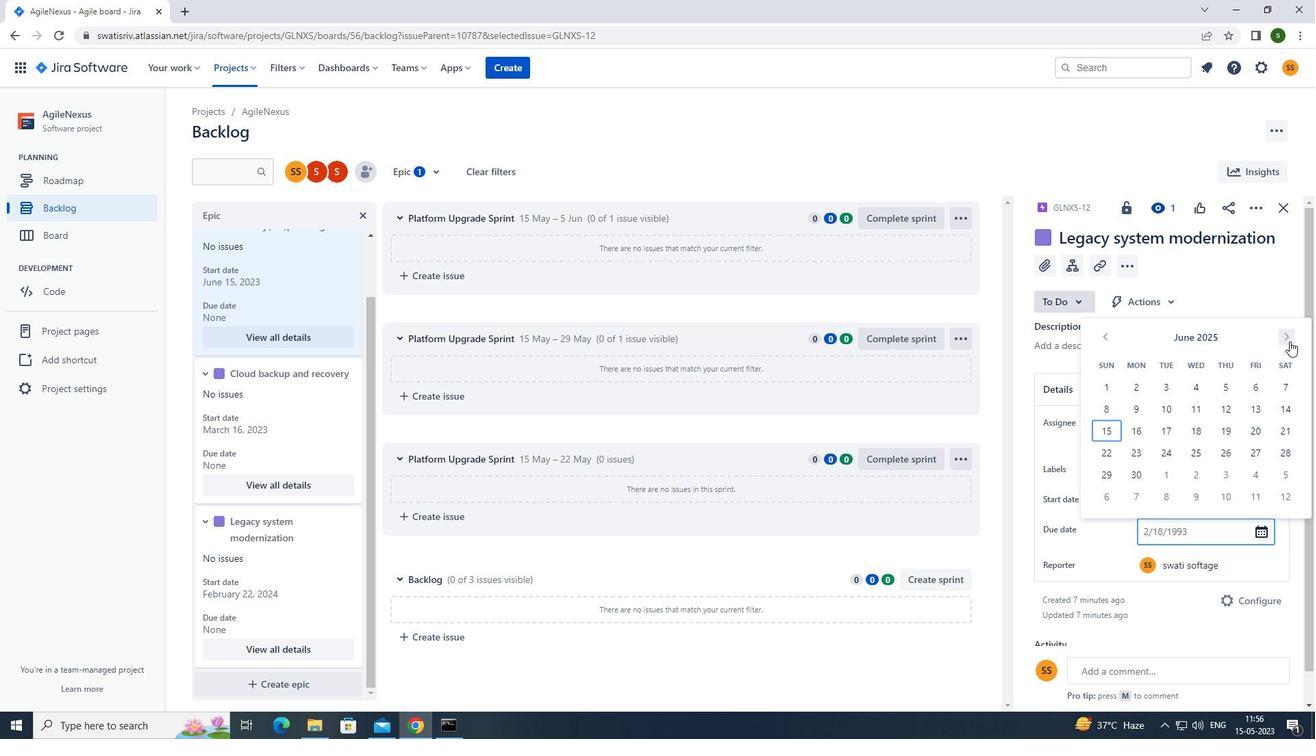 
Action: Mouse pressed left at (1290, 341)
Screenshot: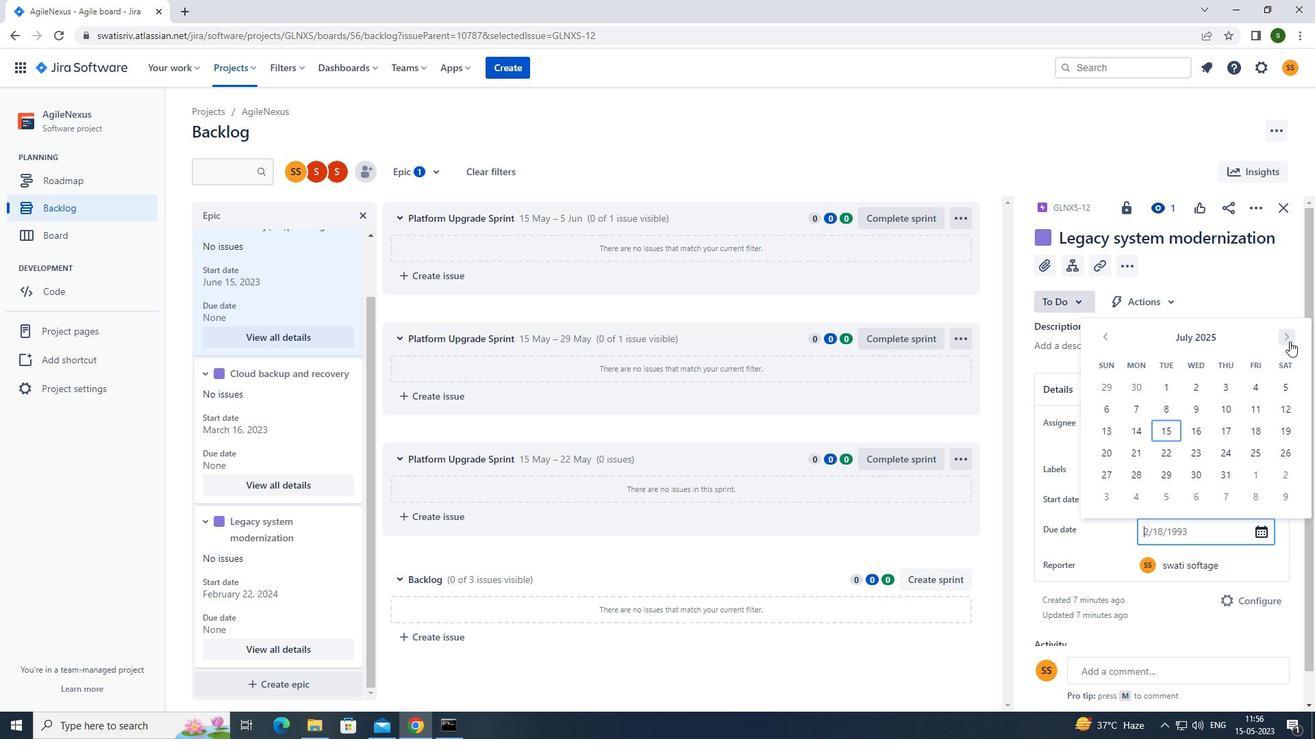 
Action: Mouse pressed left at (1290, 341)
Screenshot: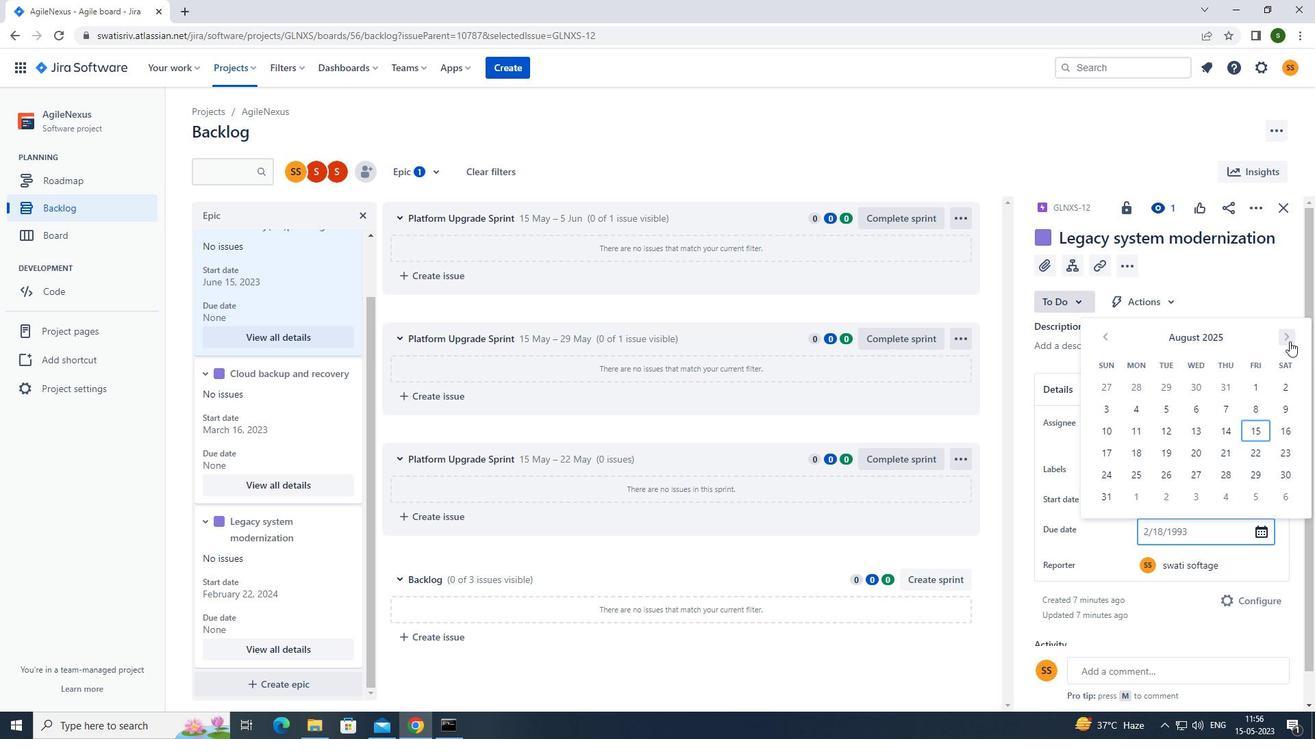 
Action: Mouse pressed left at (1290, 341)
Screenshot: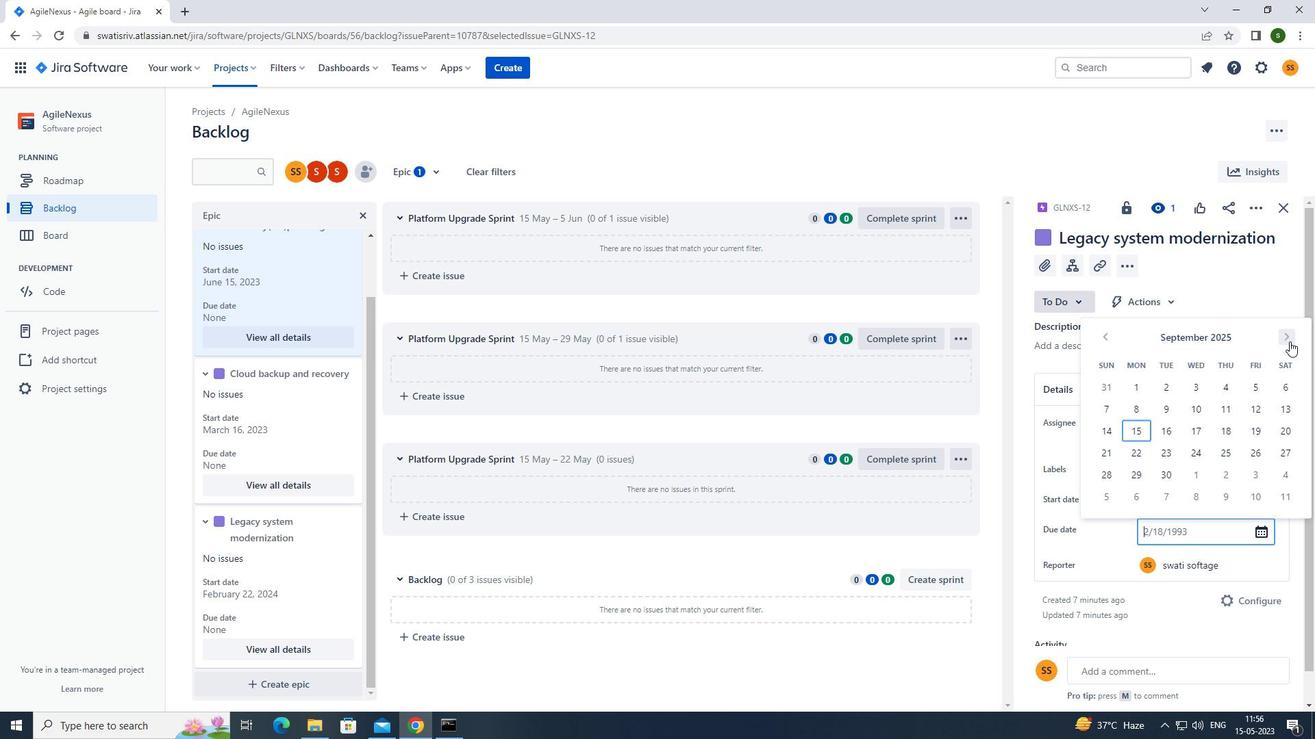 
Action: Mouse moved to (1167, 410)
Screenshot: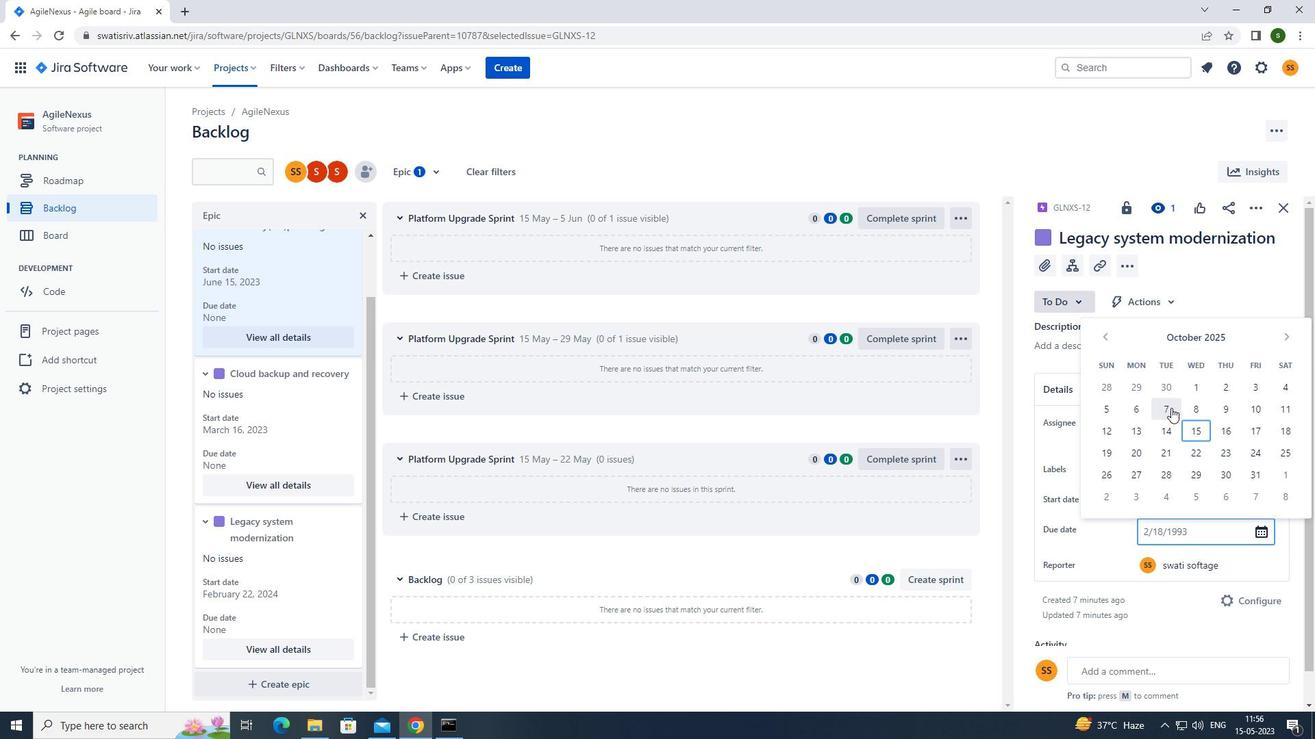 
Action: Mouse pressed left at (1167, 410)
Screenshot: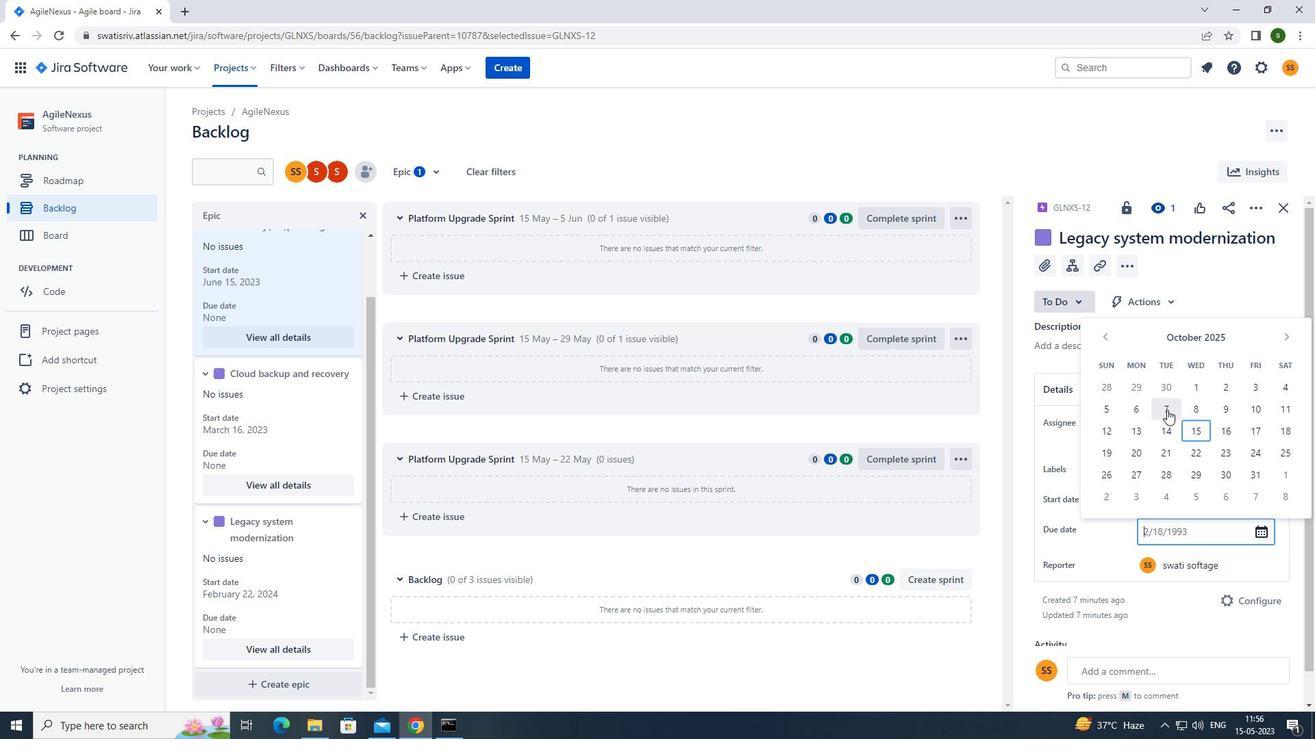 
Action: Mouse moved to (831, 154)
Screenshot: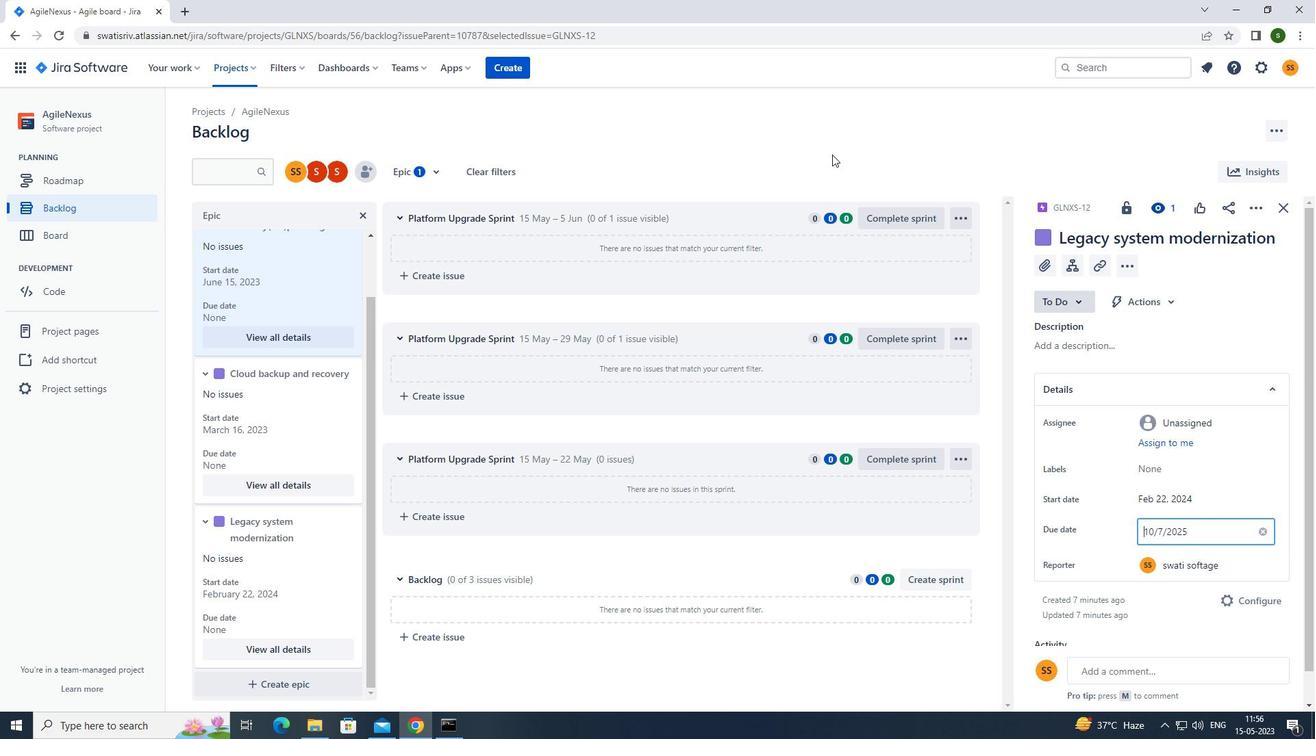 
Action: Mouse pressed left at (831, 154)
Screenshot: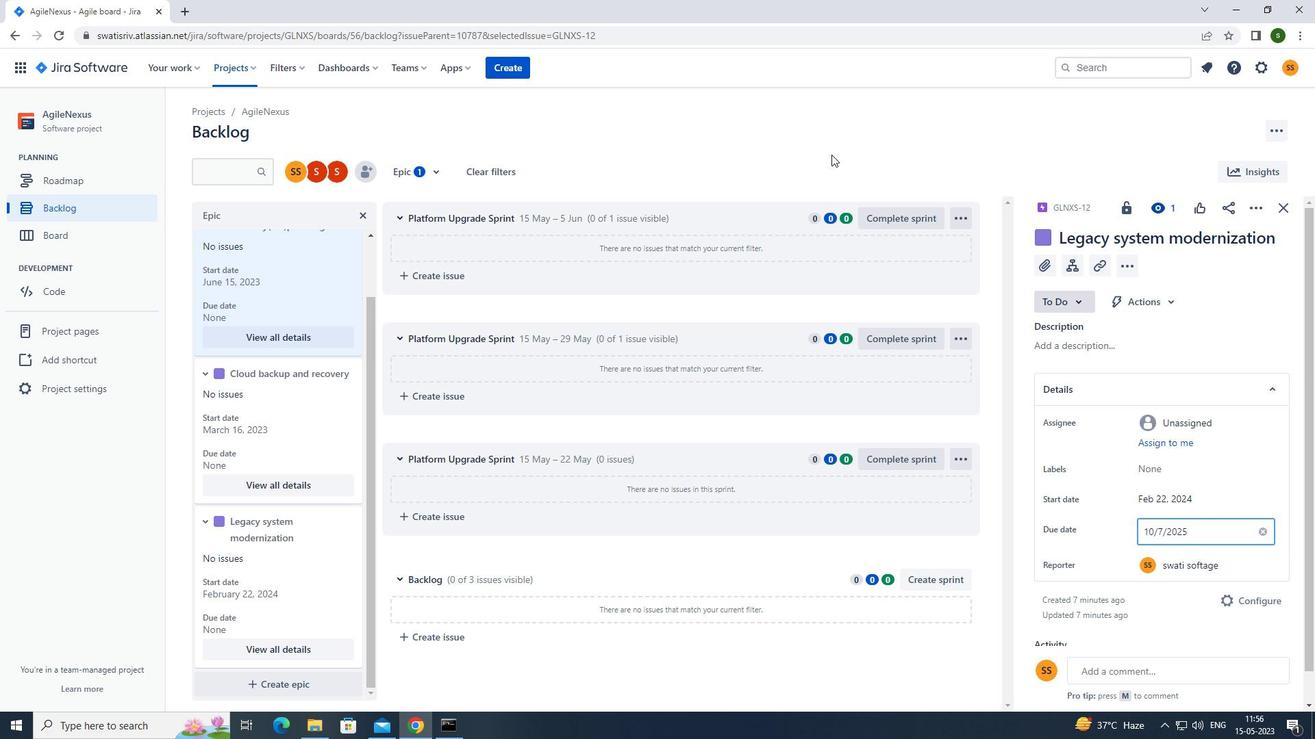 
